 Task: Buy 5 Dosimeters from Measuring & Testing section under best seller category for shipping address: Fernando Perez, 1393 Camden Street, Reno, Nevada 89501, Cell Number 7752551231. Pay from credit card ending with 6759, CVV 506
Action: Mouse moved to (412, 446)
Screenshot: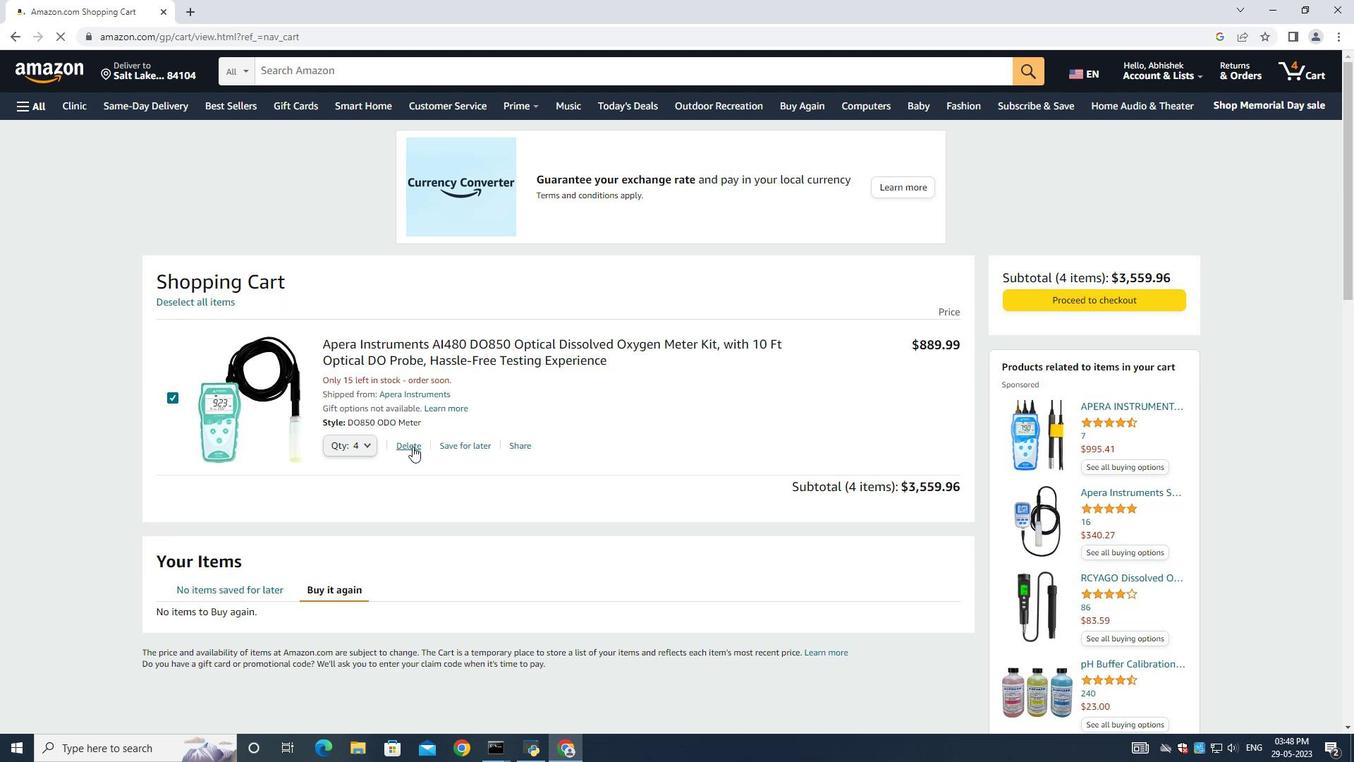 
Action: Mouse pressed left at (412, 446)
Screenshot: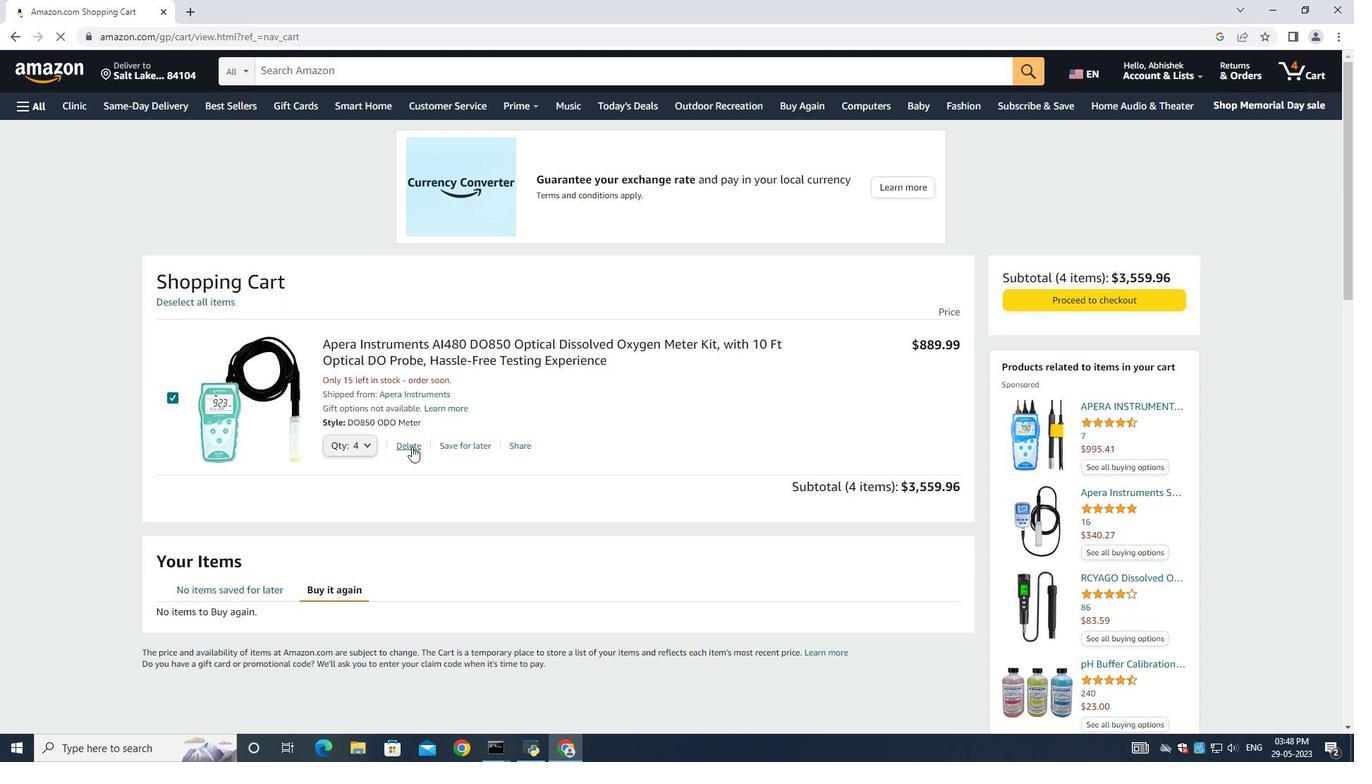 
Action: Mouse moved to (14, 100)
Screenshot: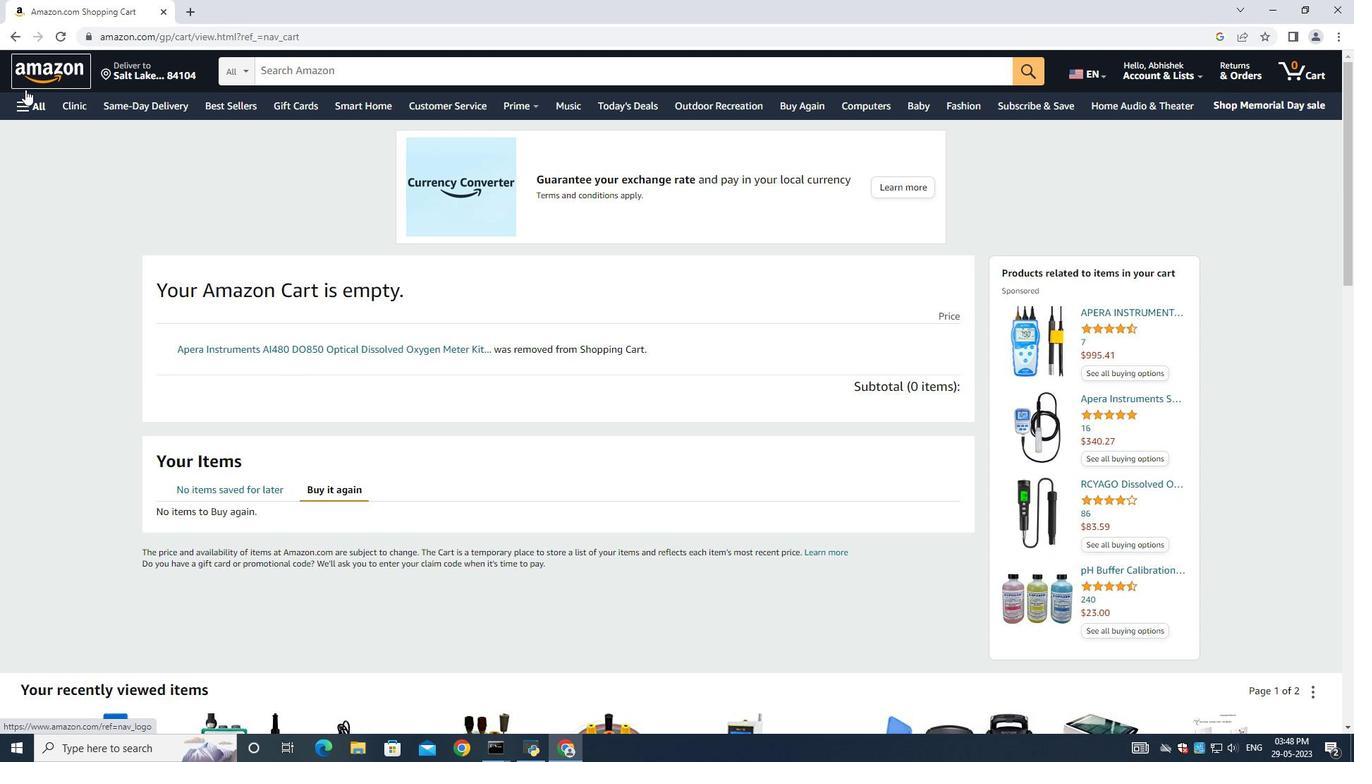 
Action: Mouse pressed left at (14, 100)
Screenshot: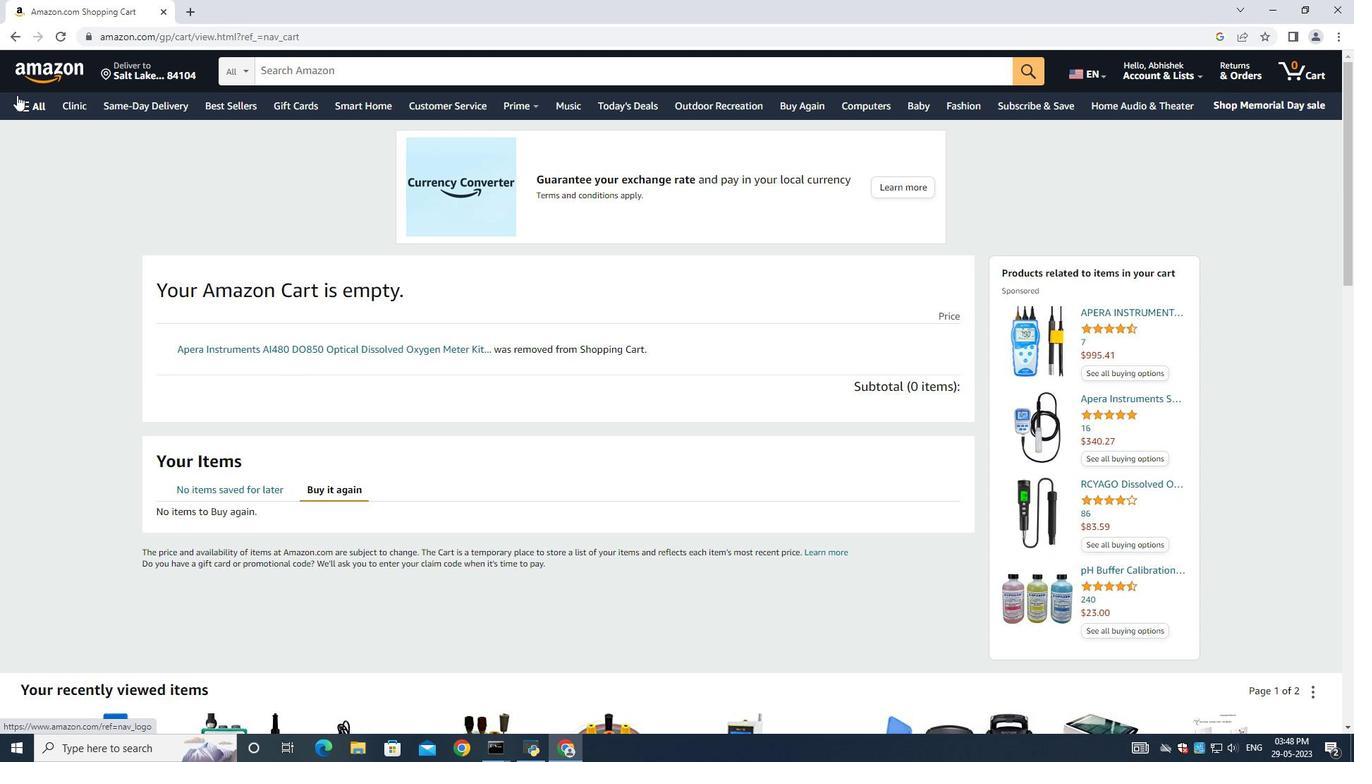 
Action: Mouse moved to (57, 130)
Screenshot: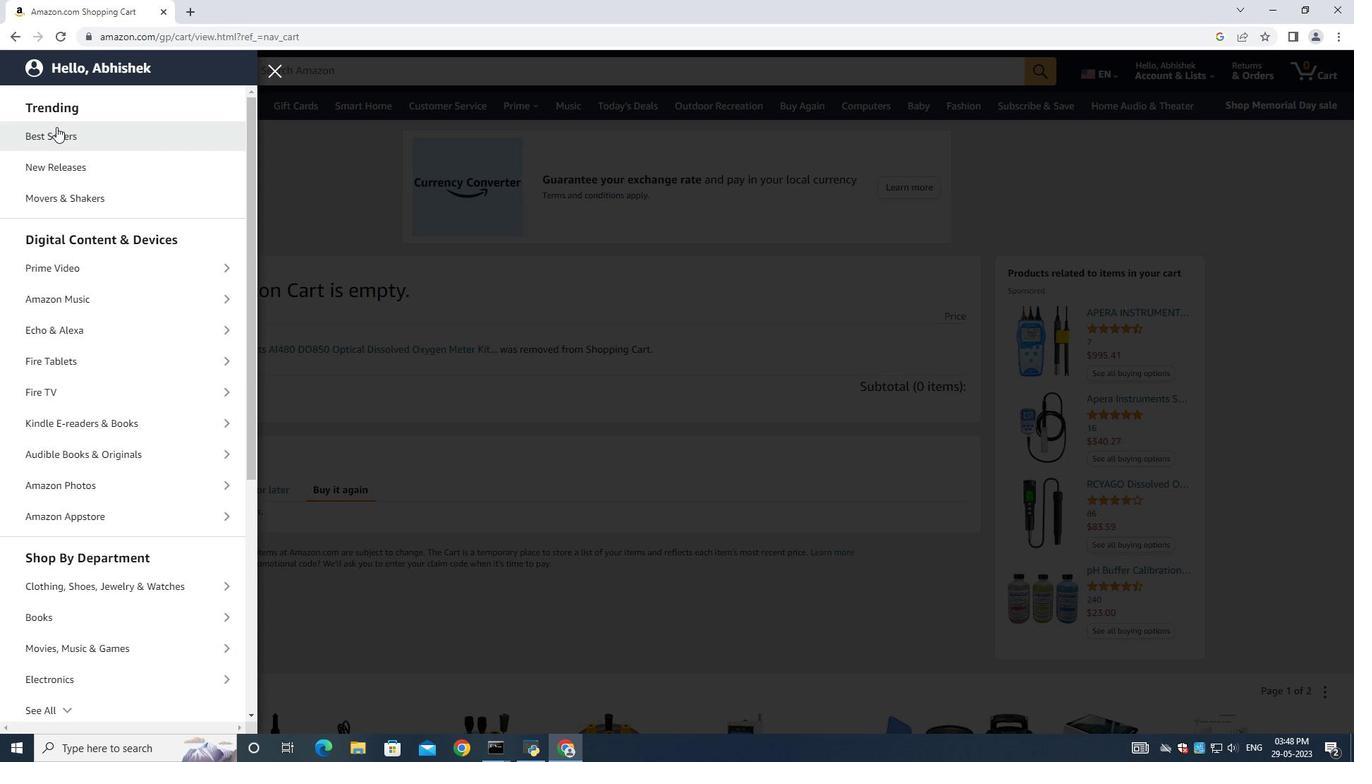 
Action: Mouse pressed left at (57, 130)
Screenshot: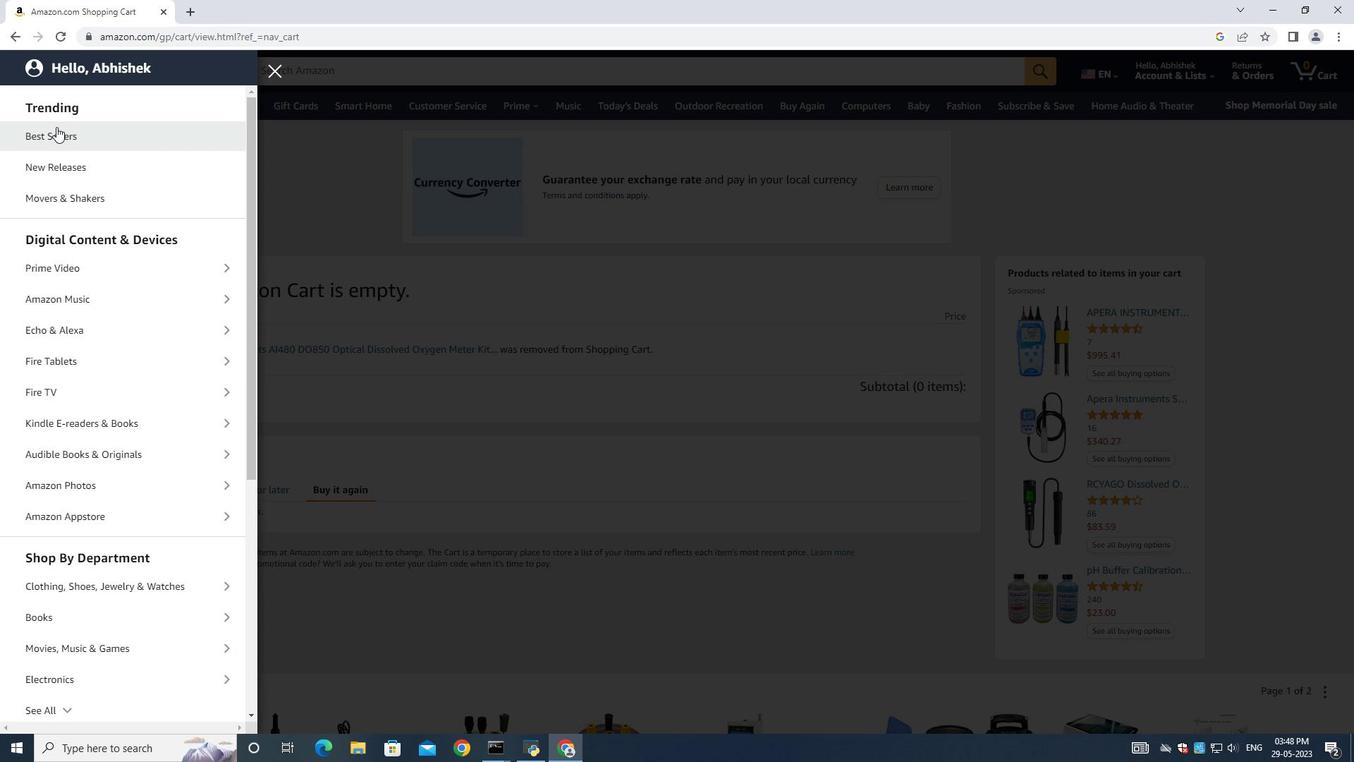 
Action: Mouse moved to (284, 79)
Screenshot: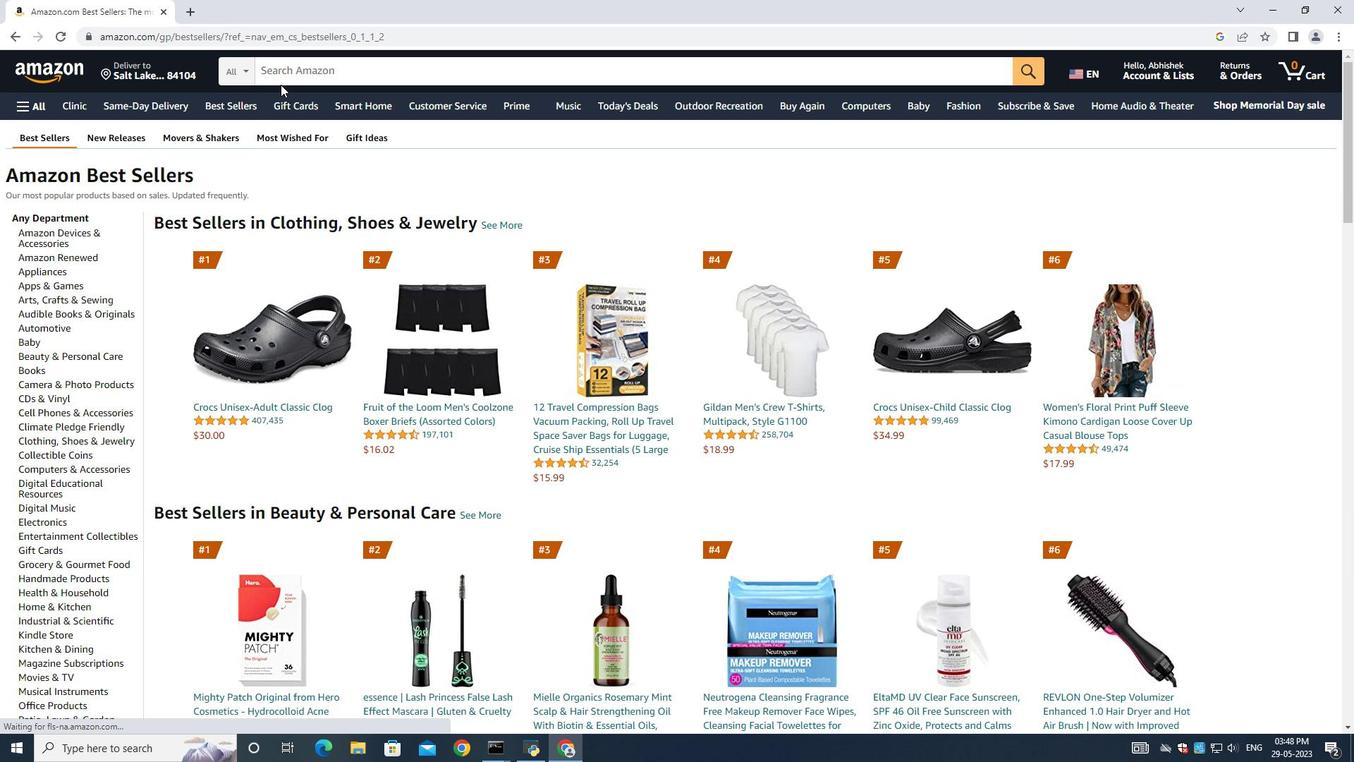 
Action: Mouse pressed left at (284, 79)
Screenshot: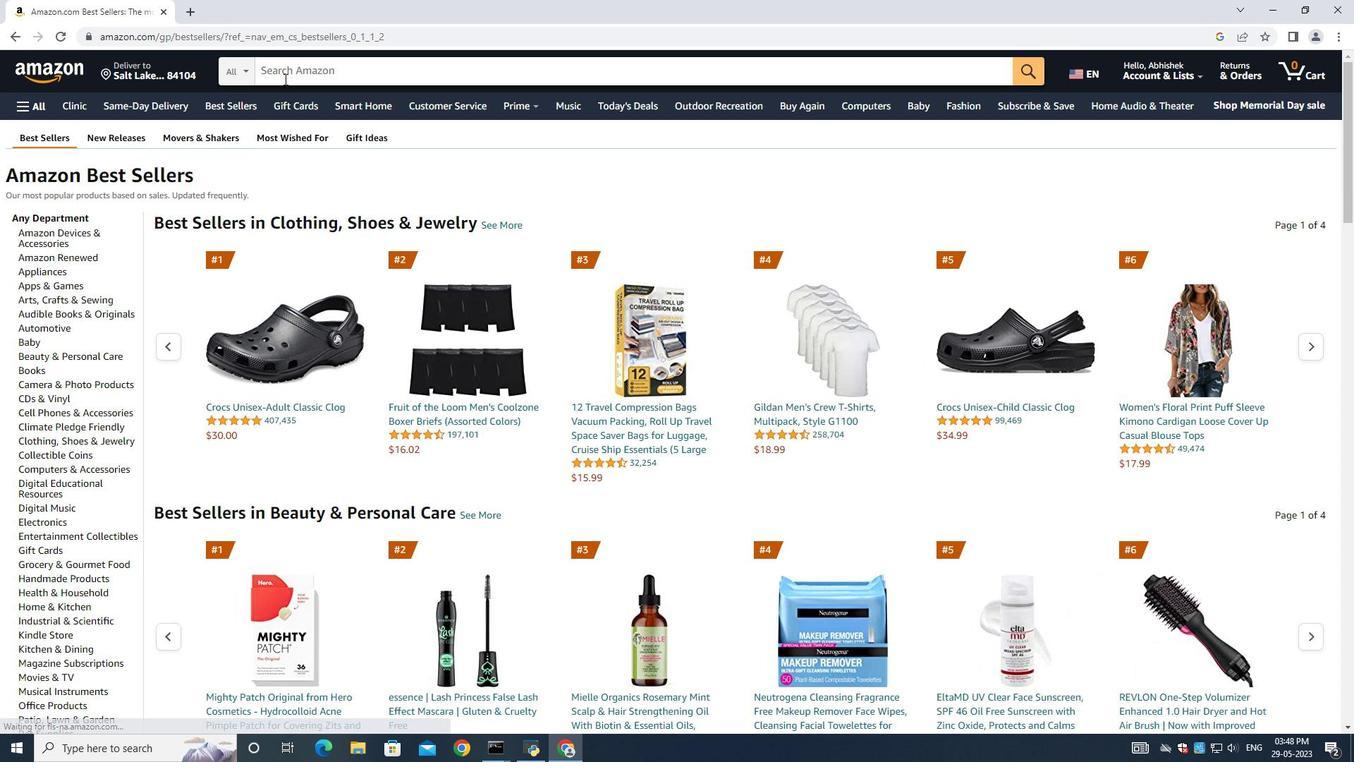 
Action: Key pressed <Key.shift><Key.shift><Key.shift><Key.shift><Key.shift><Key.shift><Key.shift><Key.shift><Key.shift><Key.shift><Key.shift><Key.shift><Key.shift><Key.shift><Key.shift><Key.shift><Key.shift><Key.shift><Key.shift><Key.shift><Key.shift><Key.shift><Key.shift><Key.shift><Key.shift><Key.shift><Key.shift><Key.shift><Key.shift><Key.shift><Key.shift><Key.shift><Key.shift><Key.shift><Key.shift><Key.shift><Key.shift><Key.shift><Key.shift><Key.shift><Key.shift><Key.shift><Key.shift><Key.shift><Key.shift><Key.shift><Key.shift><Key.shift><Key.shift><Key.shift><Key.shift><Key.shift><Key.shift><Key.shift><Key.shift><Key.shift><Key.shift><Key.shift><Key.shift><Key.shift><Key.shift><Key.shift><Key.shift><Key.shift><Key.shift><Key.shift><Key.shift><Key.shift><Key.shift><Key.shift><Key.shift><Key.shift><Key.shift><Key.shift><Key.shift><Key.shift><Key.shift><Key.shift><Key.shift><Key.shift><Key.shift><Key.shift><Key.shift><Key.shift><Key.shift><Key.shift><Key.shift><Key.shift><Key.shift><Key.shift><Key.shift><Key.shift><Key.shift><Key.shift><Key.shift><Key.shift><Key.shift><Key.shift><Key.shift><Key.shift><Key.shift><Key.shift><Key.shift><Key.shift><Key.shift><Key.shift><Key.shift><Key.shift><Key.shift><Key.shift><Key.shift><Key.shift><Key.shift><Key.shift><Key.shift><Key.shift><Key.shift><Key.shift><Key.shift><Key.shift><Key.shift><Key.shift><Key.shift><Key.shift><Key.shift><Key.shift><Key.shift><Key.shift><Key.shift><Key.shift><Key.shift><Key.shift><Key.shift><Key.shift><Key.shift><Key.shift><Key.shift><Key.shift><Key.shift><Key.shift><Key.shift><Key.shift><Key.shift><Key.shift><Key.shift><Key.shift><Key.shift><Key.shift><Key.shift><Key.shift><Key.shift><Key.shift><Key.shift><Key.shift><Key.shift><Key.shift><Key.shift><Key.shift><Key.shift><Key.shift><Key.shift><Key.shift><Key.shift><Key.shift><Key.shift><Key.shift><Key.shift><Key.shift><Key.shift><Key.shift><Key.shift><Key.shift><Key.shift><Key.shift><Key.shift><Key.shift><Key.shift><Key.shift><Key.shift><Key.shift><Key.shift><Key.shift><Key.shift><Key.shift><Key.shift><Key.shift><Key.shift><Key.shift><Key.shift><Key.shift><Key.shift><Key.shift><Key.shift><Key.shift><Key.shift><Key.shift><Key.shift><Key.shift><Key.shift><Key.shift><Key.shift><Key.shift><Key.shift><Key.shift><Key.shift><Key.shift><Key.shift><Key.shift><Key.shift><Key.shift><Key.shift><Key.shift><Key.shift><Key.shift><Key.shift><Key.shift><Key.shift><Key.shift><Key.shift><Key.shift><Key.shift><Key.shift><Key.shift><Key.shift><Key.shift><Key.shift><Key.shift><Key.shift><Key.shift><Key.shift><Key.shift><Key.shift><Key.shift><Key.shift><Key.shift><Key.shift><Key.shift><Key.shift><Key.shift><Key.shift><Key.shift><Key.shift><Key.shift><Key.shift><Key.shift><Key.shift><Key.shift><Key.shift><Key.shift><Key.shift><Key.shift><Key.shift><Key.shift><Key.shift><Key.shift><Key.shift><Key.shift><Key.shift><Key.shift><Key.shift><Key.shift><Key.shift><Key.shift><Key.shift><Key.shift><Key.shift><Key.shift><Key.shift><Key.shift><Key.shift><Key.shift><Key.shift><Key.shift><Key.shift><Key.shift><Key.shift><Key.shift><Key.shift><Key.shift><Key.shift><Key.shift><Key.shift><Key.shift><Key.shift><Key.shift><Key.shift><Key.shift><Key.shift><Key.shift><Key.shift><Key.shift><Key.shift><Key.shift><Key.shift><Key.shift><Key.shift><Key.shift><Key.shift><Key.shift><Key.shift><Key.shift><Key.shift><Key.shift><Key.shift><Key.shift>
Screenshot: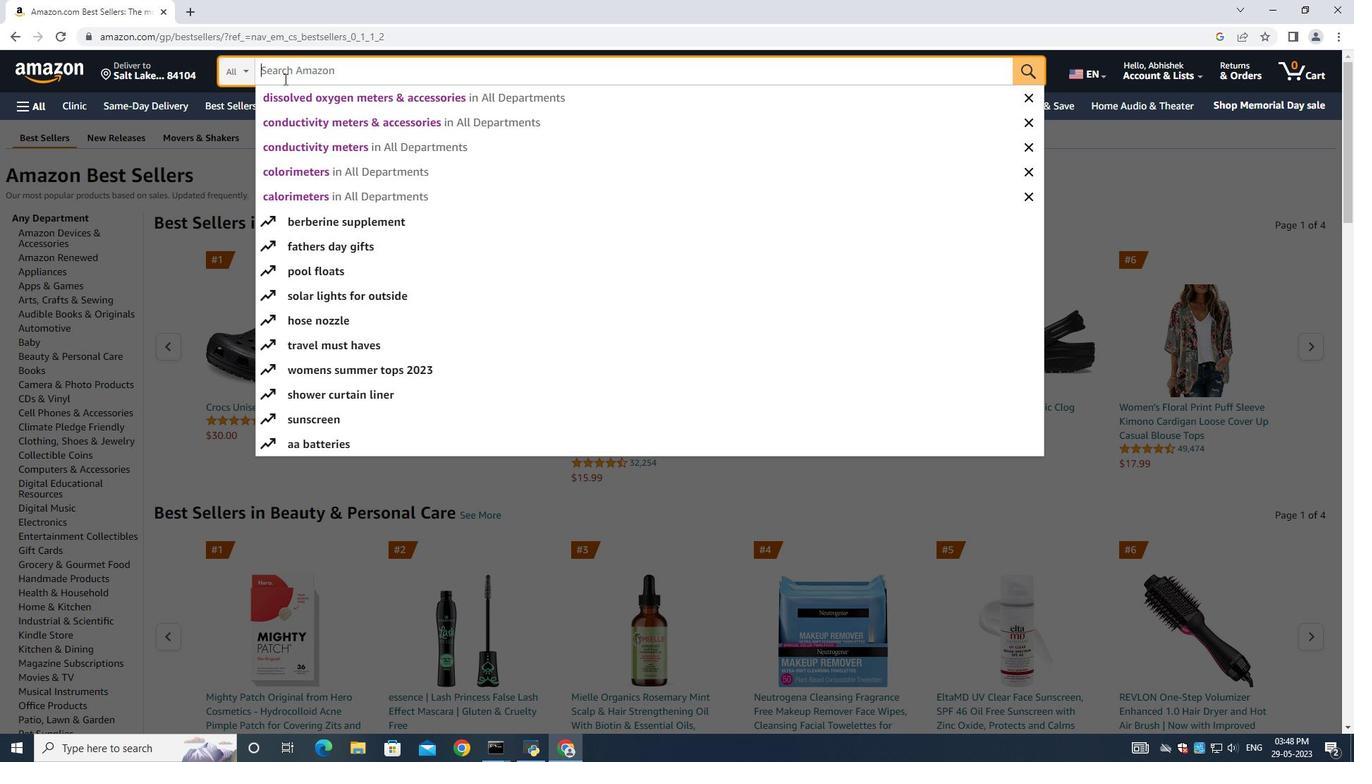
Action: Mouse moved to (306, 100)
Screenshot: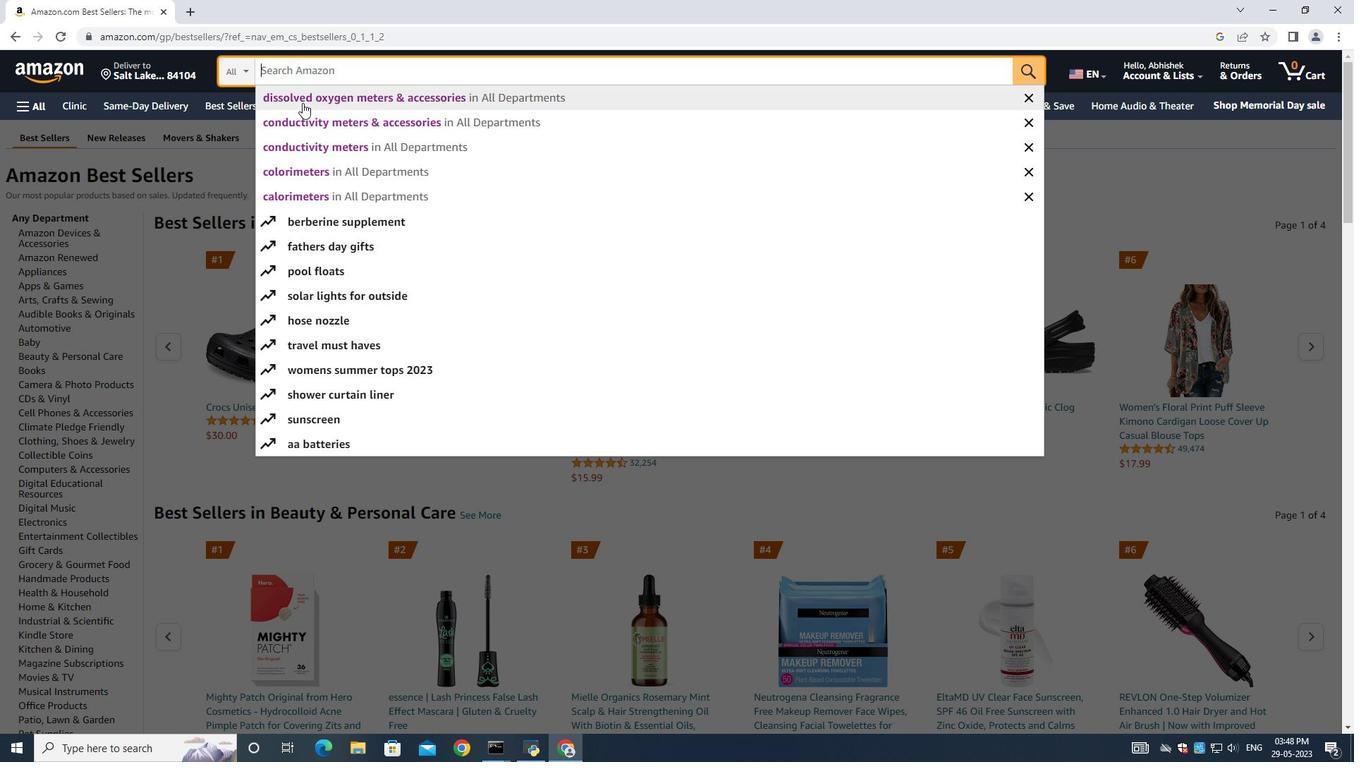 
Action: Key pressed <Key.shift><Key.shift><Key.shift><Key.shift><Key.shift><Key.shift><Key.shift><Key.shift><Key.shift><Key.shift><Key.shift><Key.shift><Key.shift><Key.shift><Key.shift><Key.shift><Key.shift><Key.shift><Key.shift><Key.shift><Key.shift><Key.shift><Key.shift><Key.shift><Key.shift><Key.shift><Key.shift><Key.shift><Key.shift><Key.shift><Key.shift><Key.shift><Key.shift><Key.shift><Key.shift><Key.shift><Key.shift><Key.shift><Key.shift><Key.shift><Key.shift><Key.shift><Key.shift><Key.shift><Key.shift><Key.shift><Key.shift><Key.shift><Key.shift><Key.shift><Key.shift><Key.shift><Key.shift><Key.shift><Key.shift><Key.shift><Key.shift><Key.shift><Key.shift><Key.shift><Key.shift><Key.shift><Key.shift><Key.shift><Key.shift><Key.shift><Key.shift><Key.shift><Key.shift><Key.shift><Key.shift><Key.shift><Key.shift><Key.shift><Key.shift><Key.shift><Key.shift>Dosimr<Key.backspace>eters<Key.space><Key.enter>
Screenshot: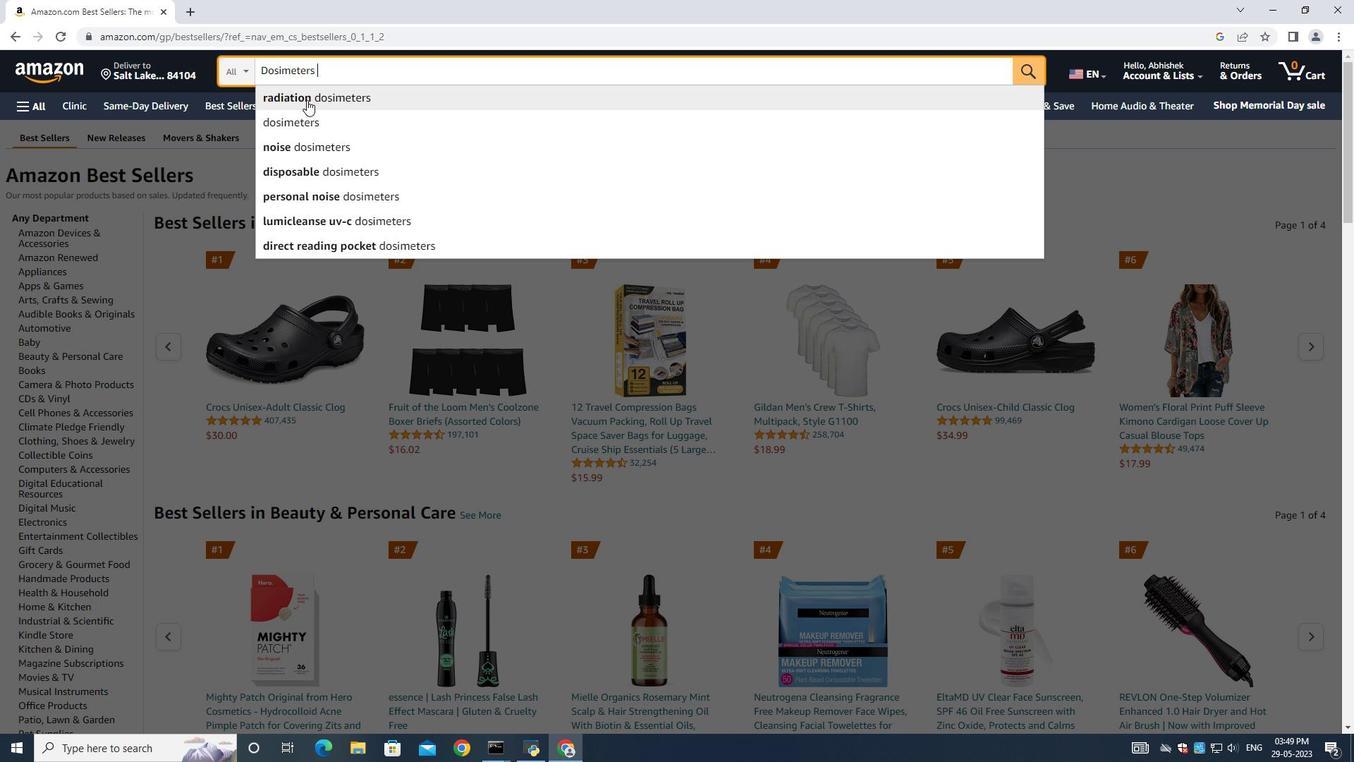 
Action: Mouse moved to (599, 424)
Screenshot: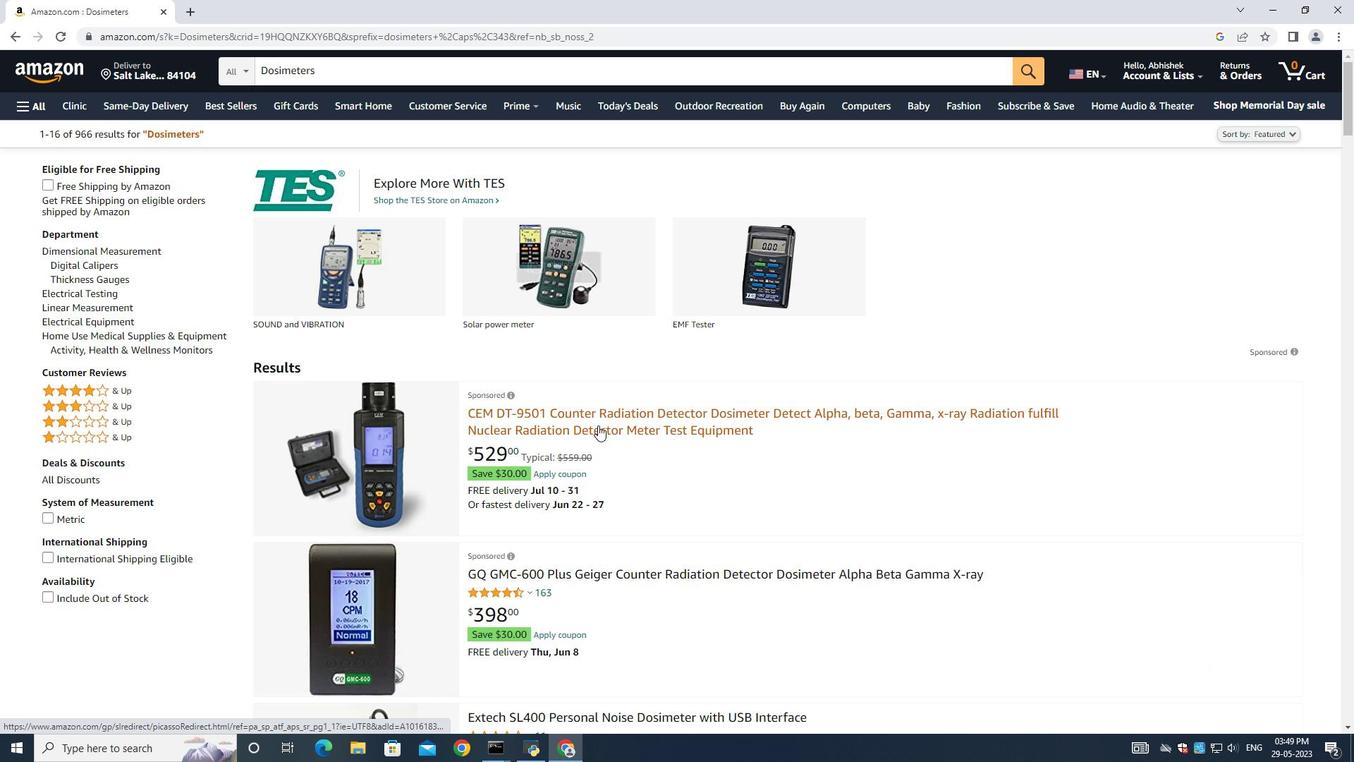 
Action: Mouse scrolled (599, 423) with delta (0, 0)
Screenshot: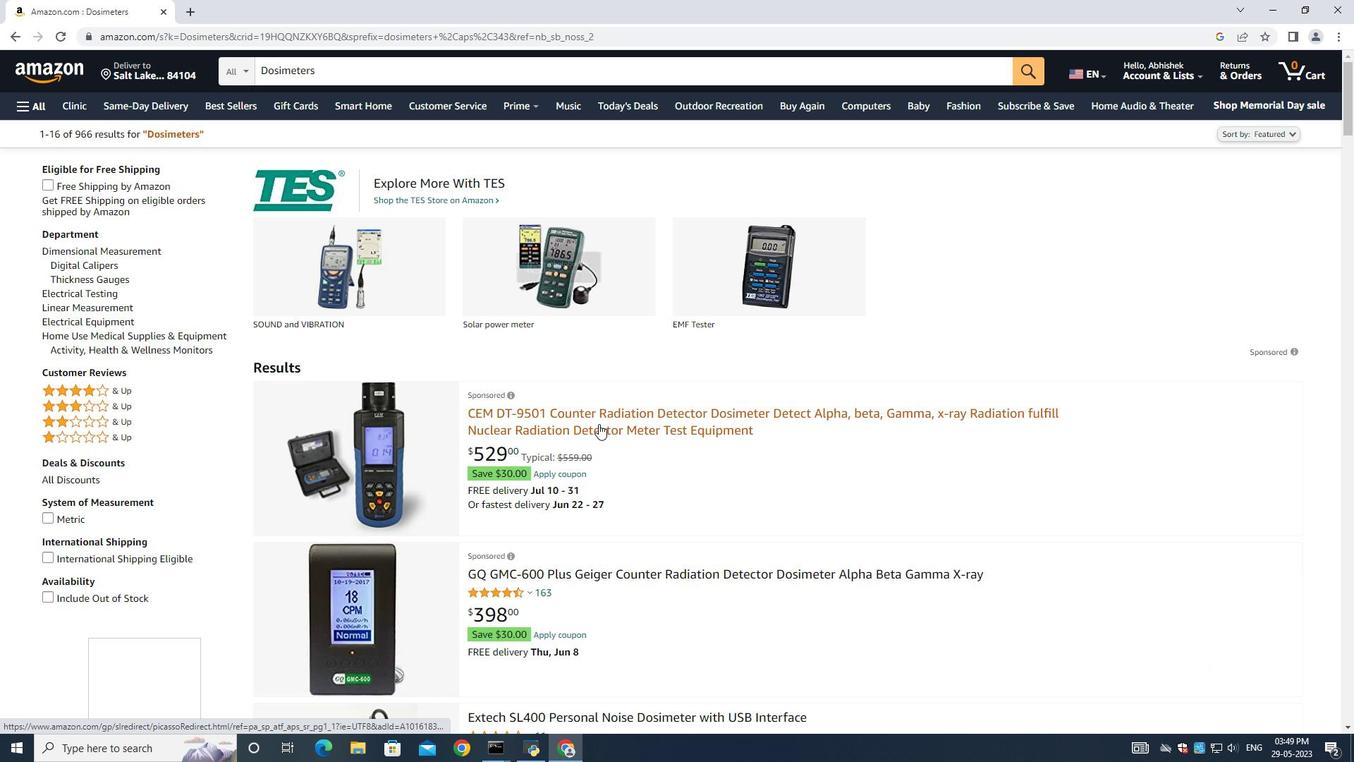 
Action: Mouse scrolled (599, 424) with delta (0, 0)
Screenshot: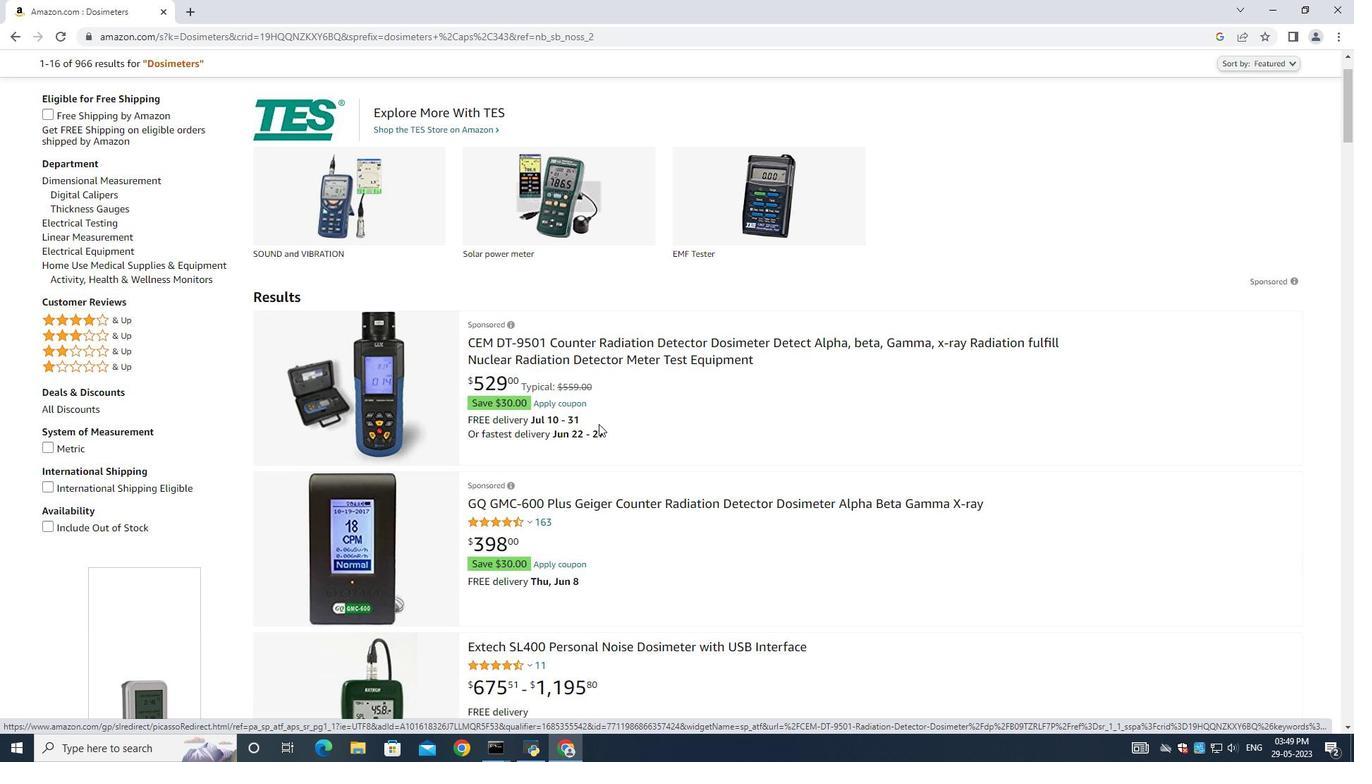 
Action: Mouse moved to (711, 410)
Screenshot: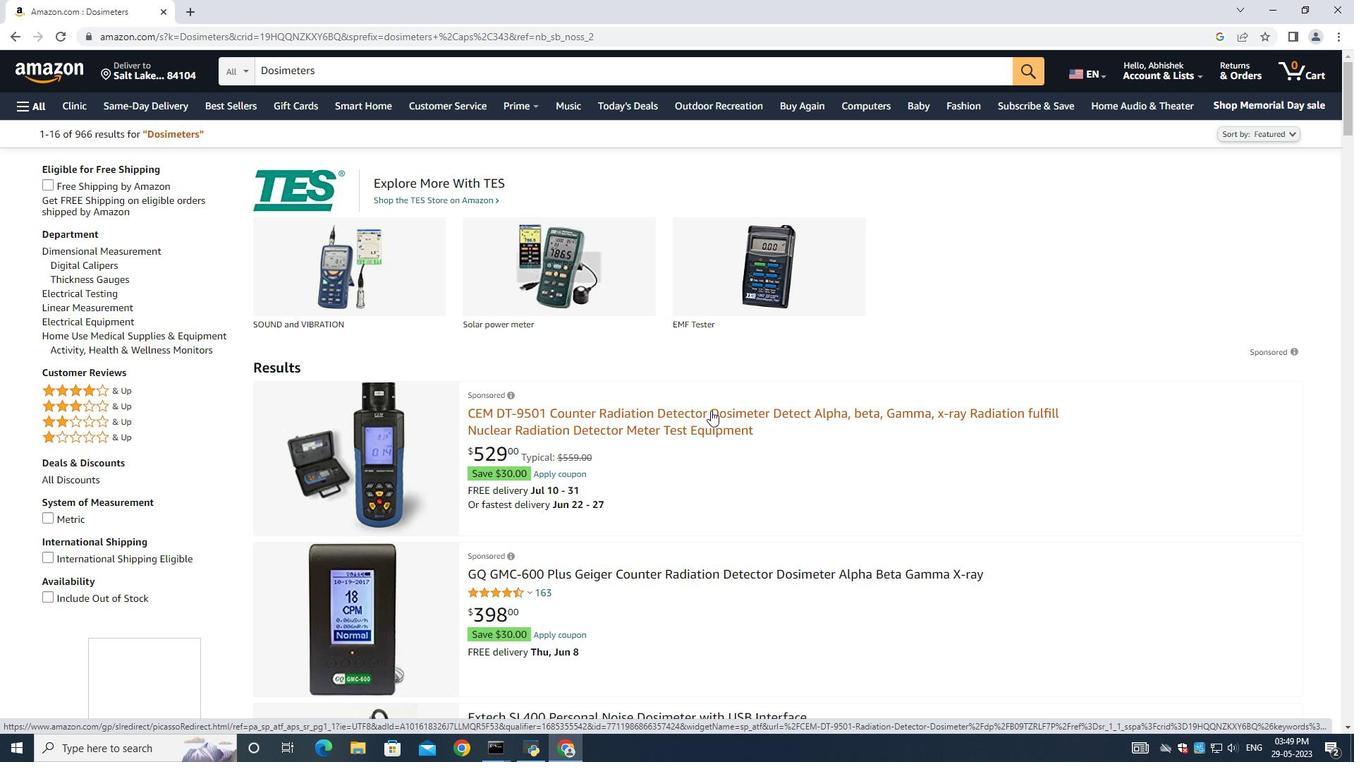 
Action: Mouse pressed left at (711, 410)
Screenshot: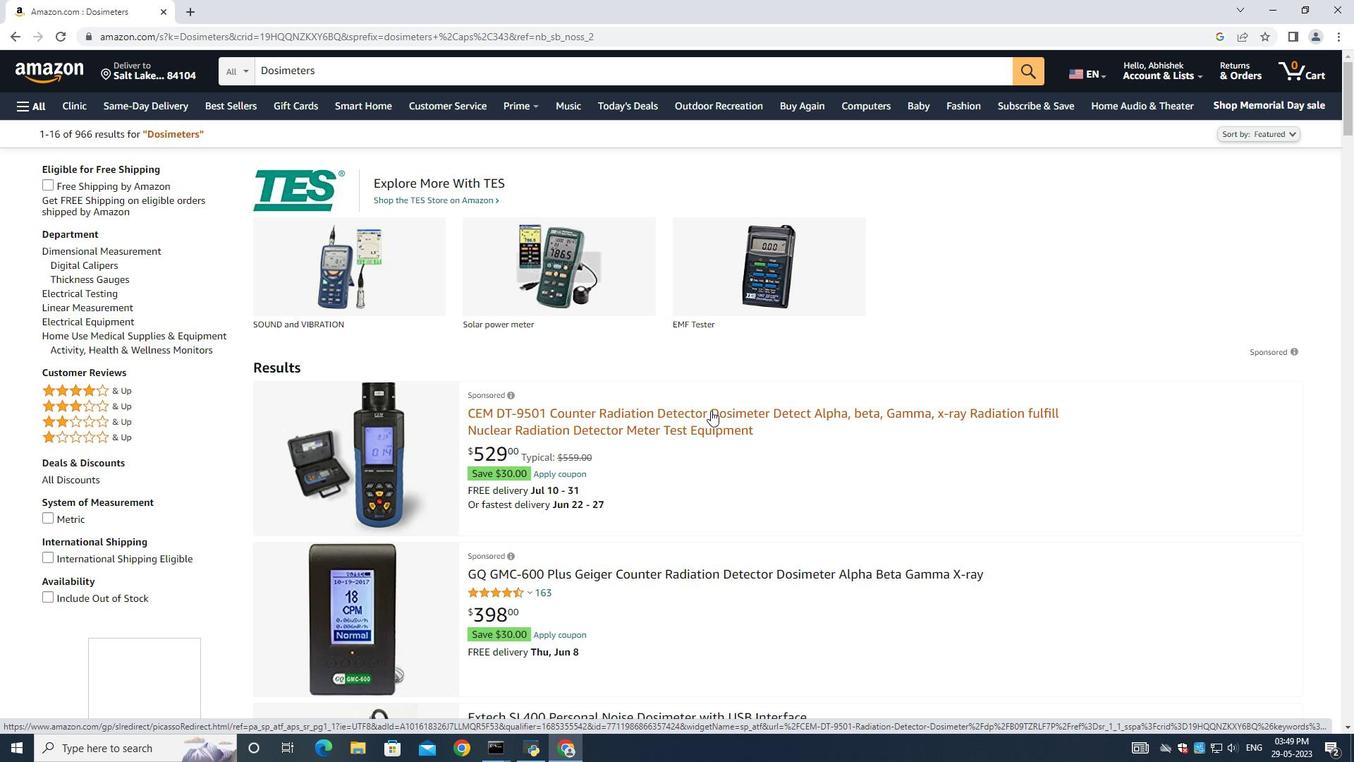 
Action: Mouse moved to (25, 95)
Screenshot: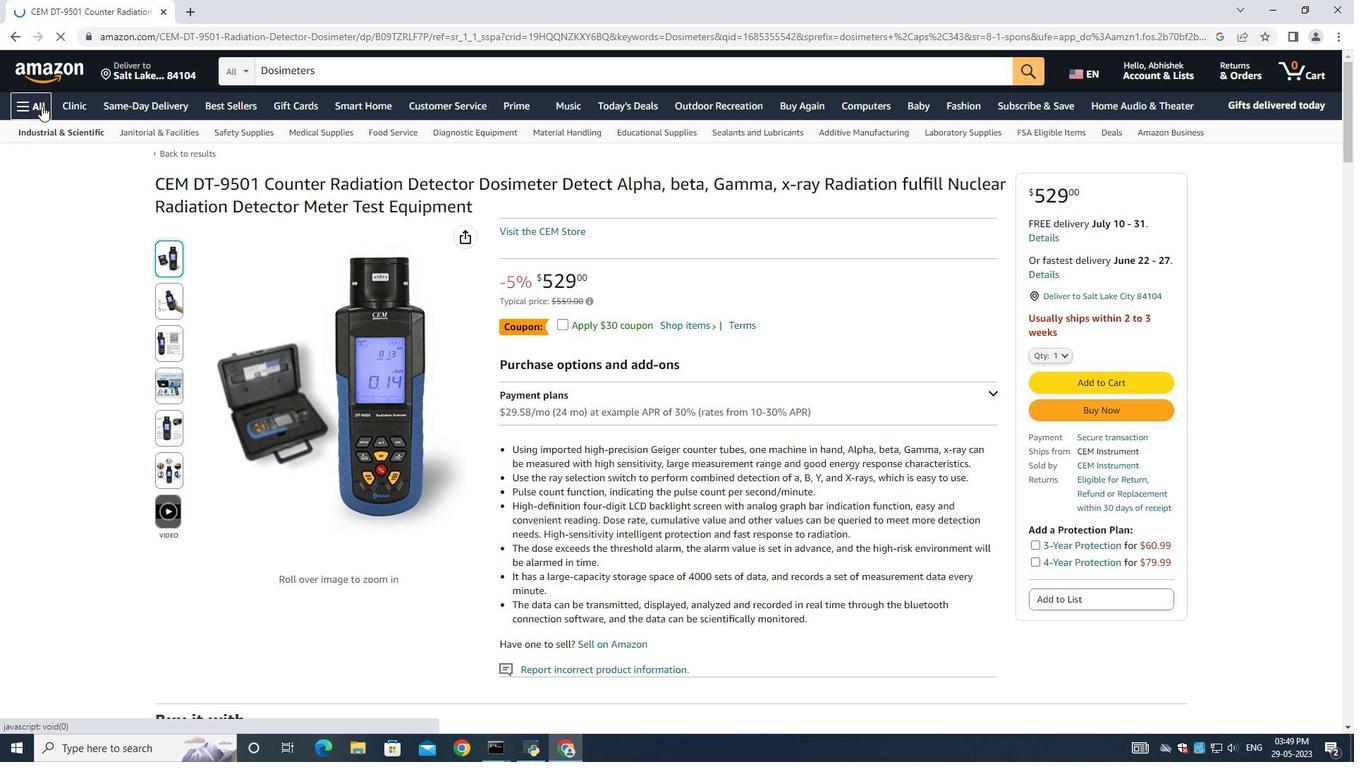
Action: Mouse pressed left at (25, 95)
Screenshot: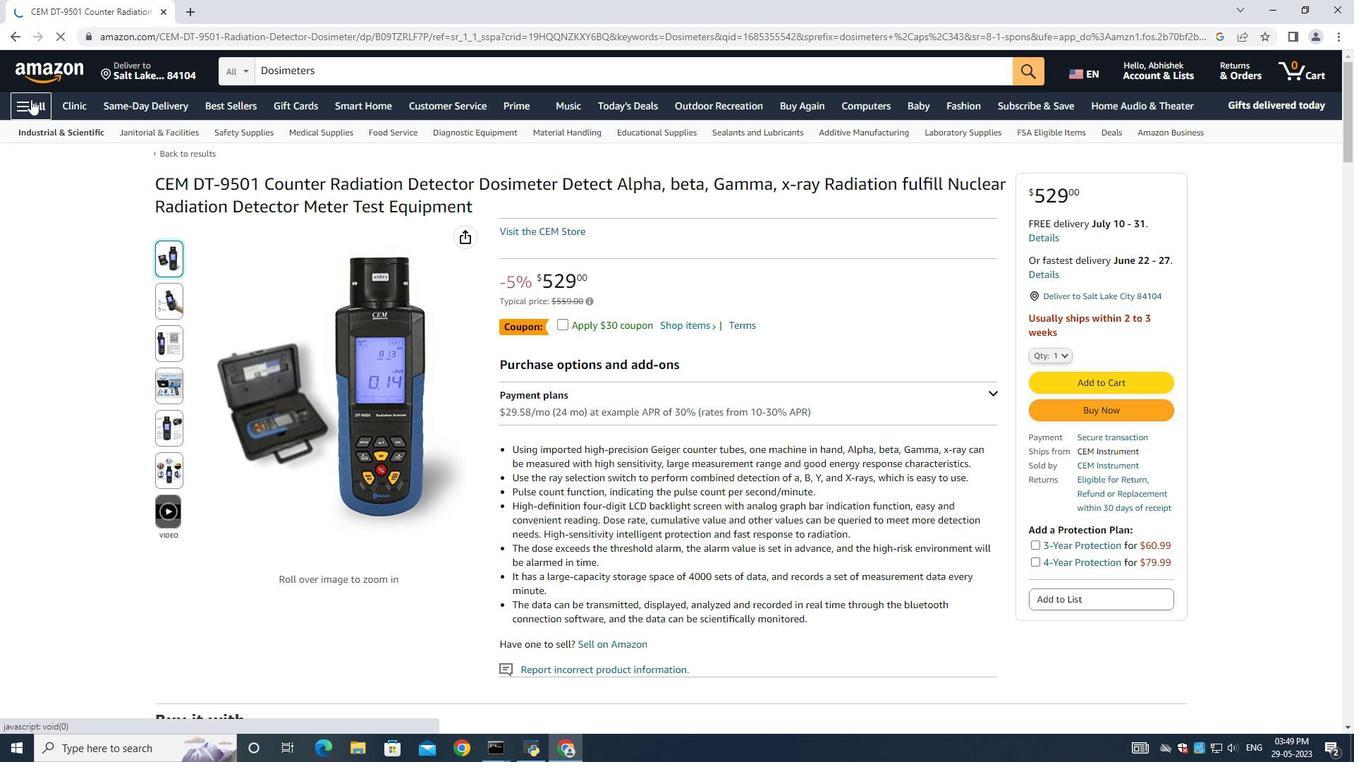 
Action: Mouse moved to (53, 131)
Screenshot: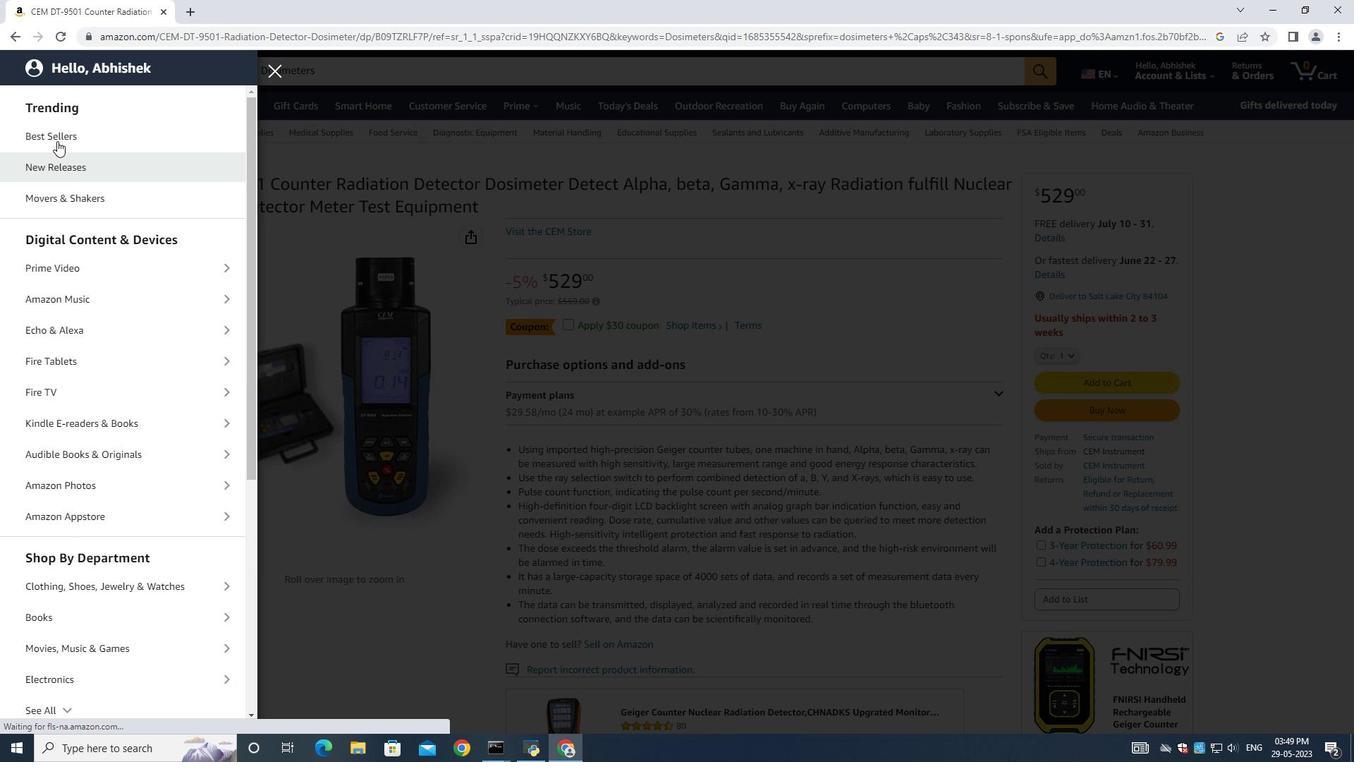 
Action: Mouse pressed left at (53, 131)
Screenshot: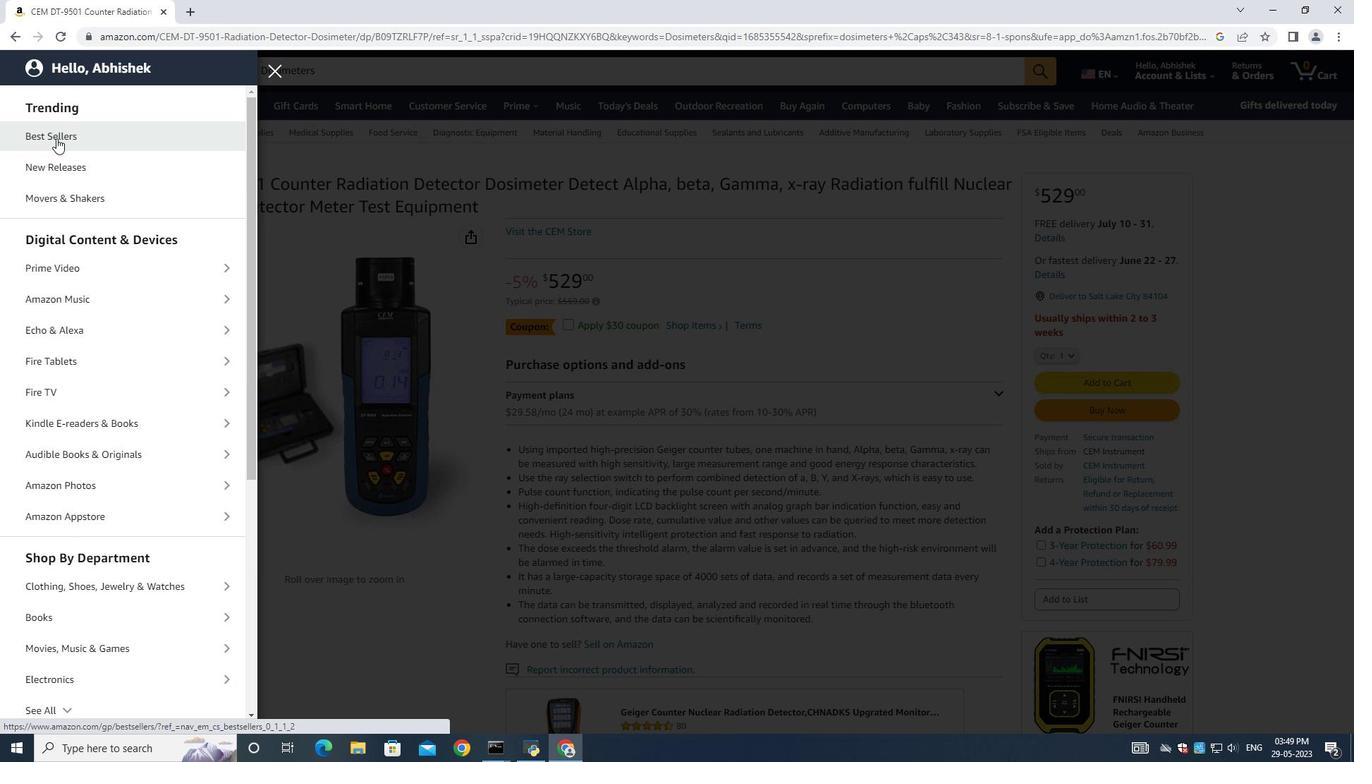 
Action: Mouse moved to (306, 62)
Screenshot: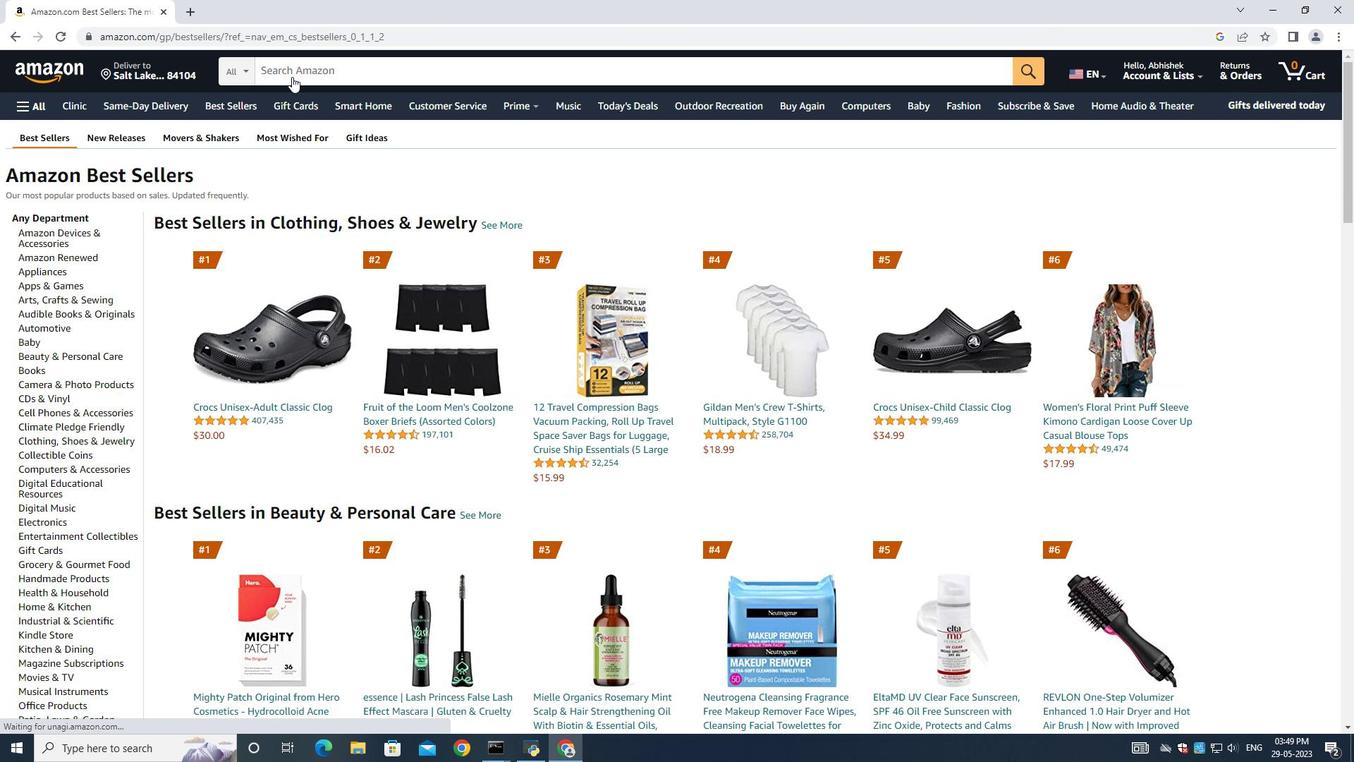 
Action: Mouse pressed left at (306, 62)
Screenshot: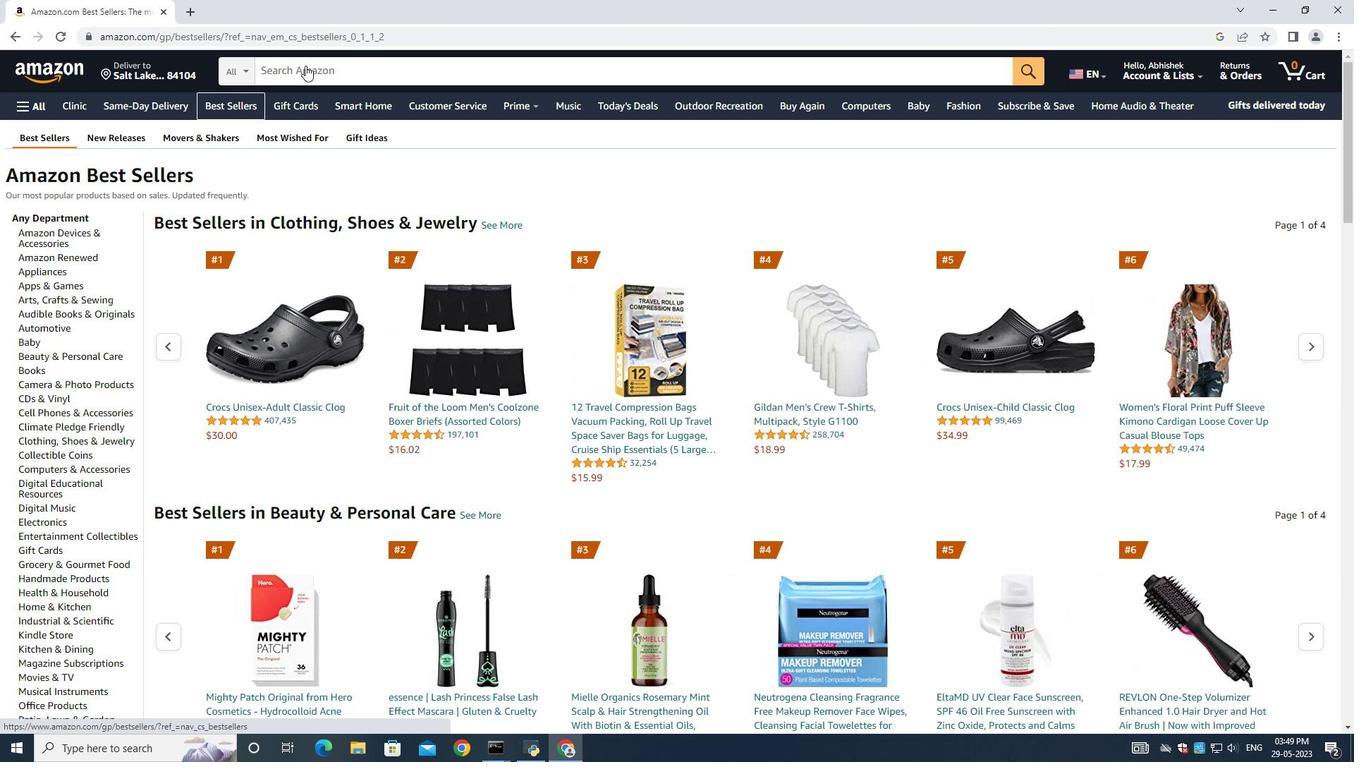 
Action: Key pressed <Key.shift>Dosimeters<Key.enter>
Screenshot: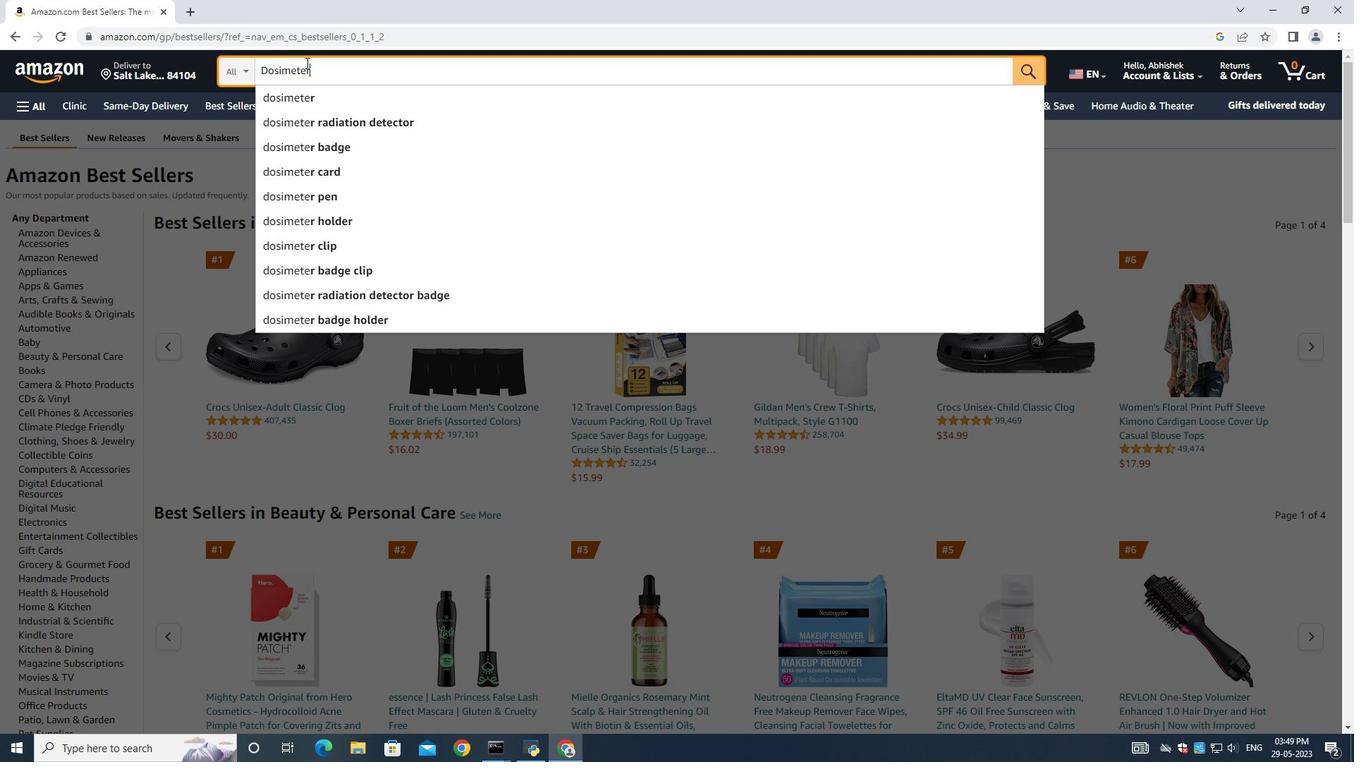 
Action: Mouse moved to (585, 427)
Screenshot: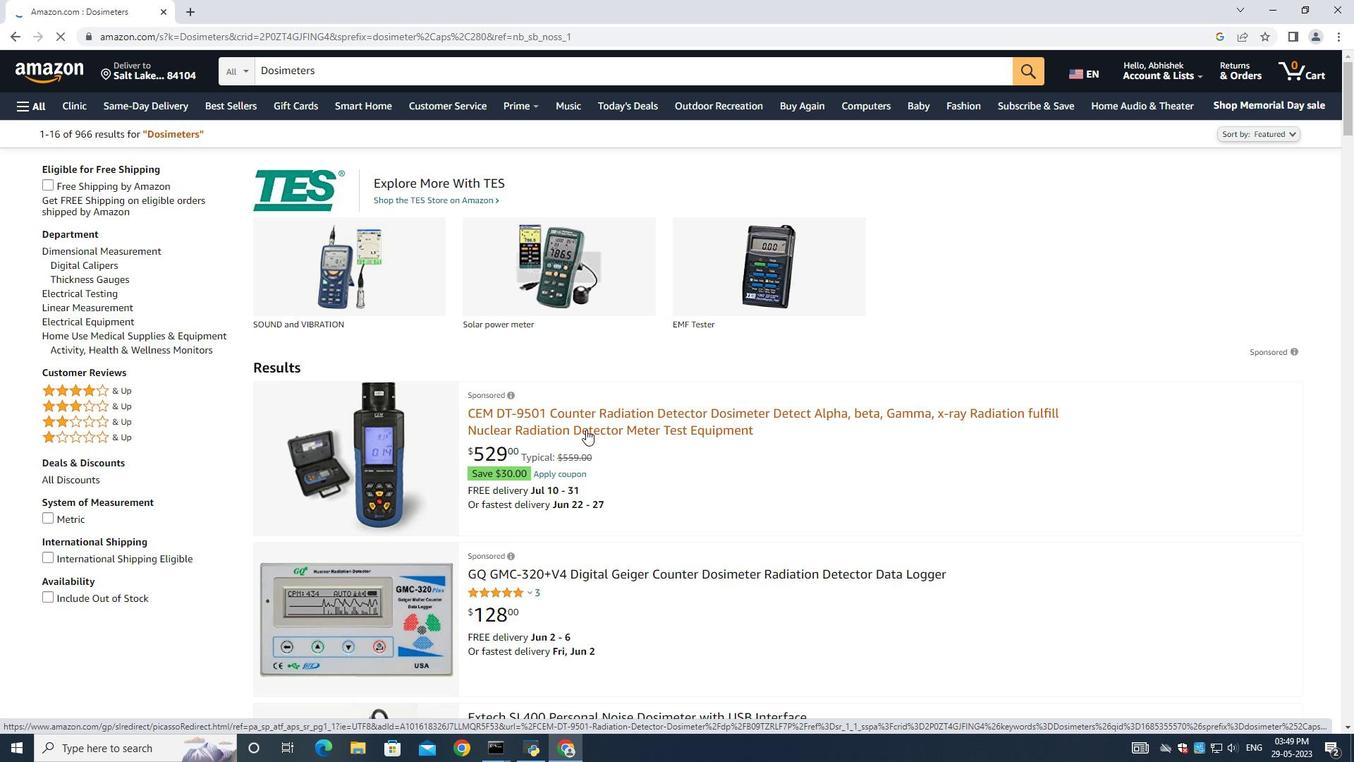 
Action: Mouse pressed left at (585, 427)
Screenshot: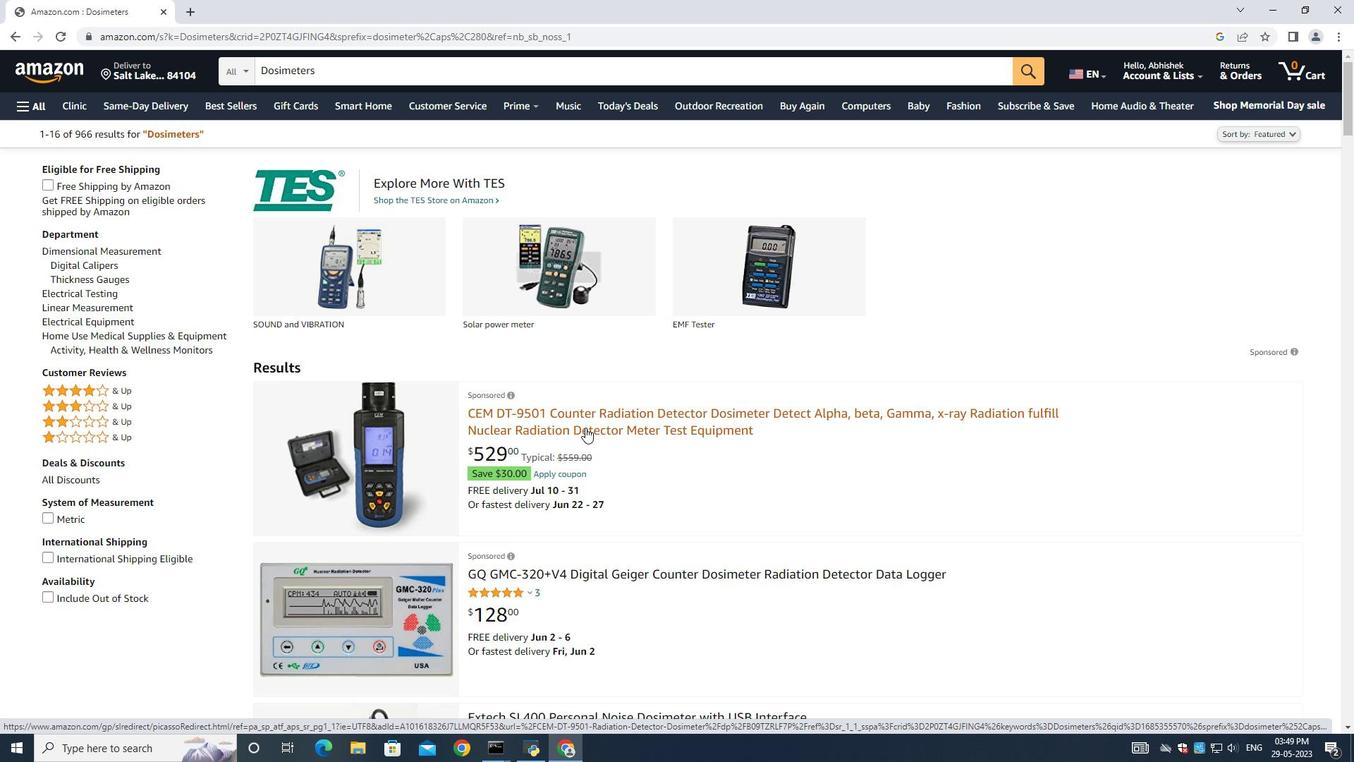 
Action: Mouse moved to (179, 521)
Screenshot: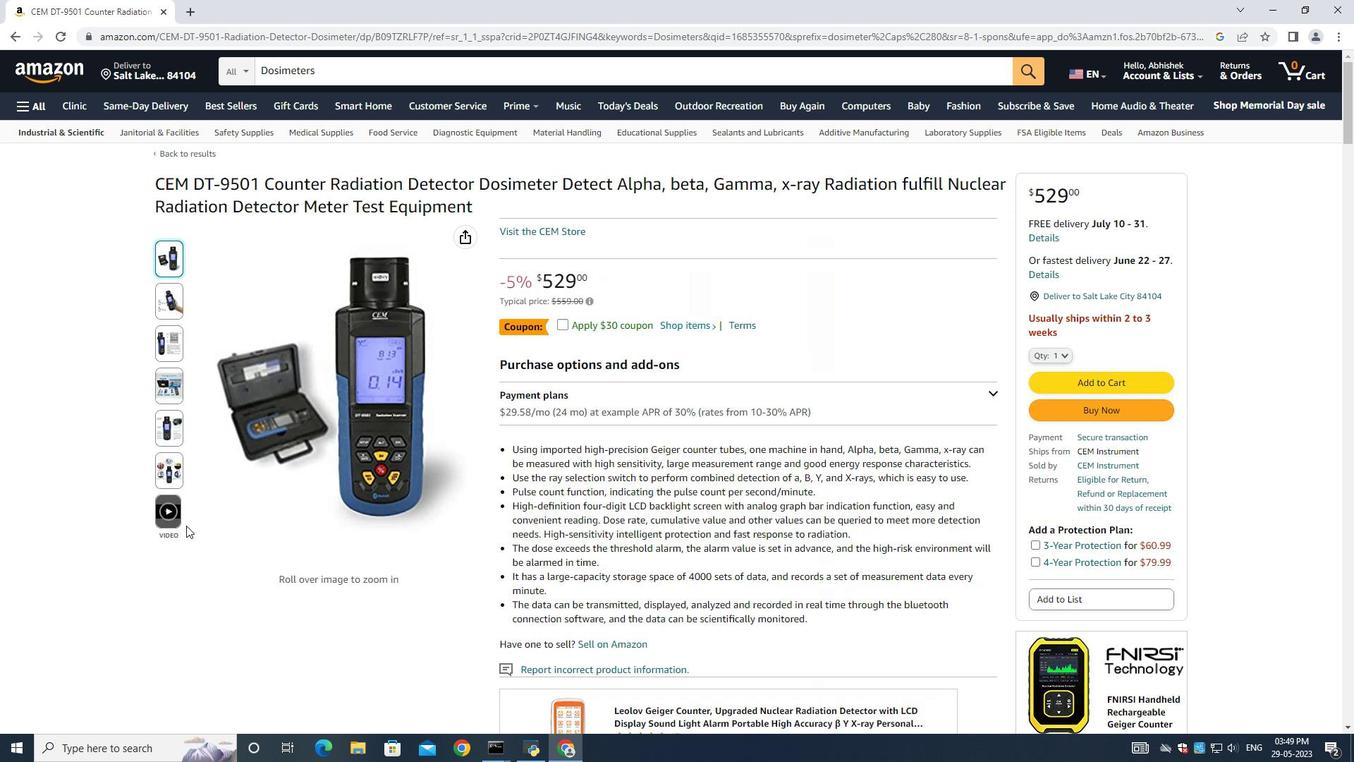 
Action: Mouse pressed left at (179, 521)
Screenshot: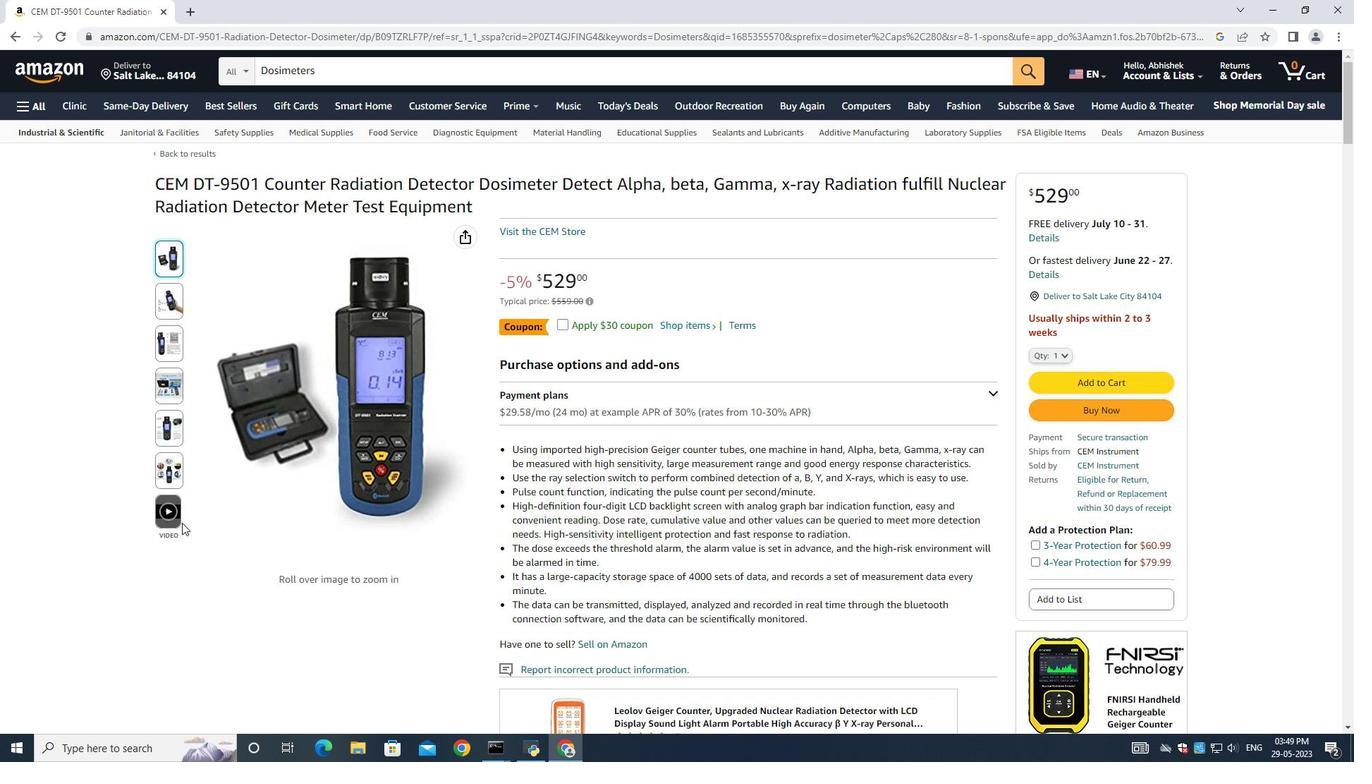 
Action: Mouse moved to (646, 603)
Screenshot: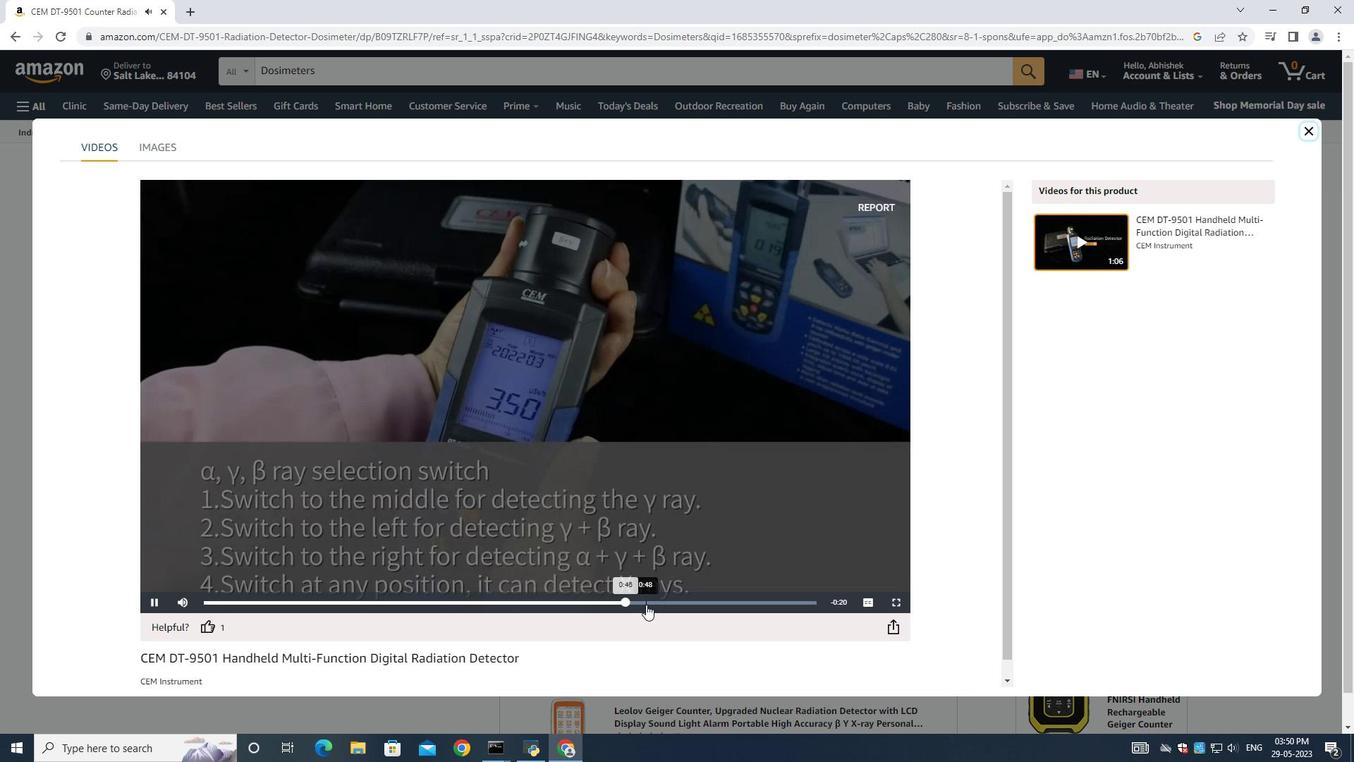 
Action: Mouse pressed left at (646, 603)
Screenshot: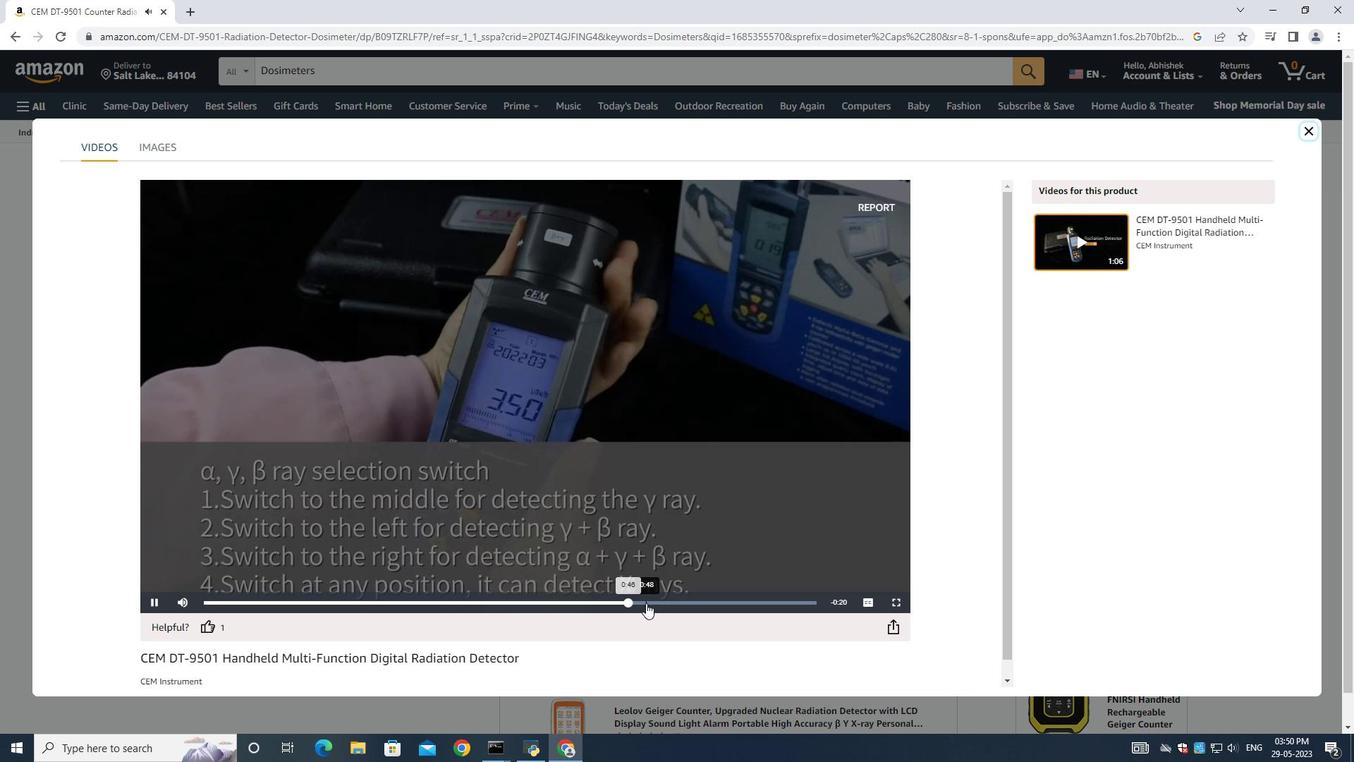 
Action: Mouse moved to (683, 600)
Screenshot: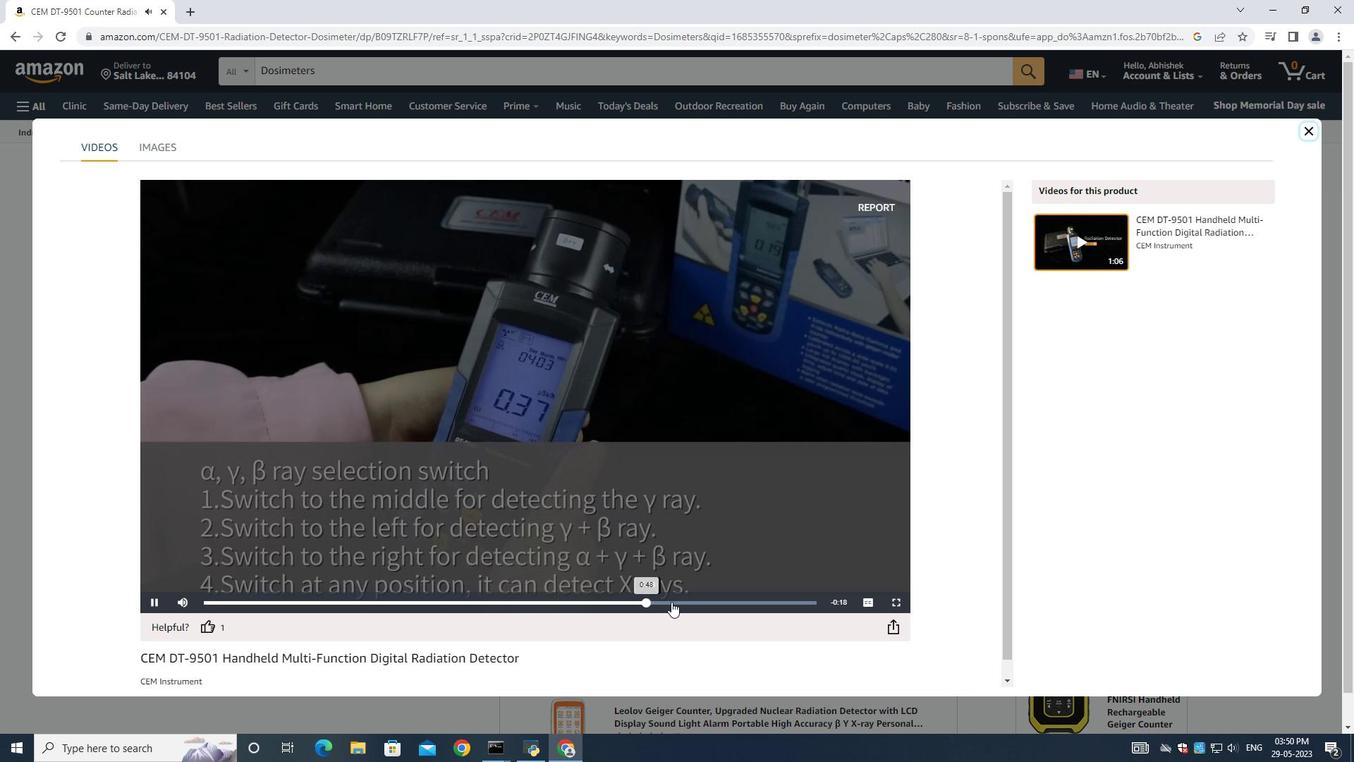 
Action: Mouse pressed left at (683, 600)
Screenshot: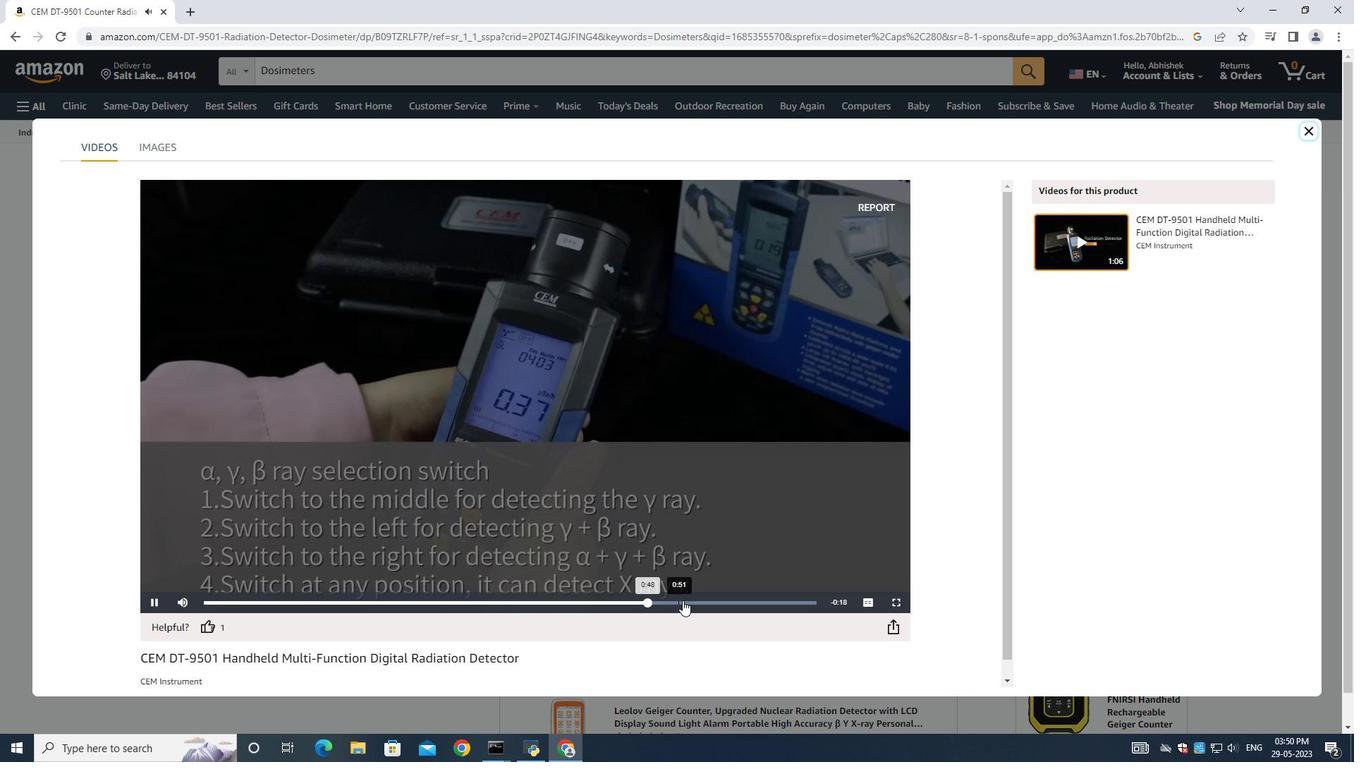 
Action: Mouse moved to (715, 599)
Screenshot: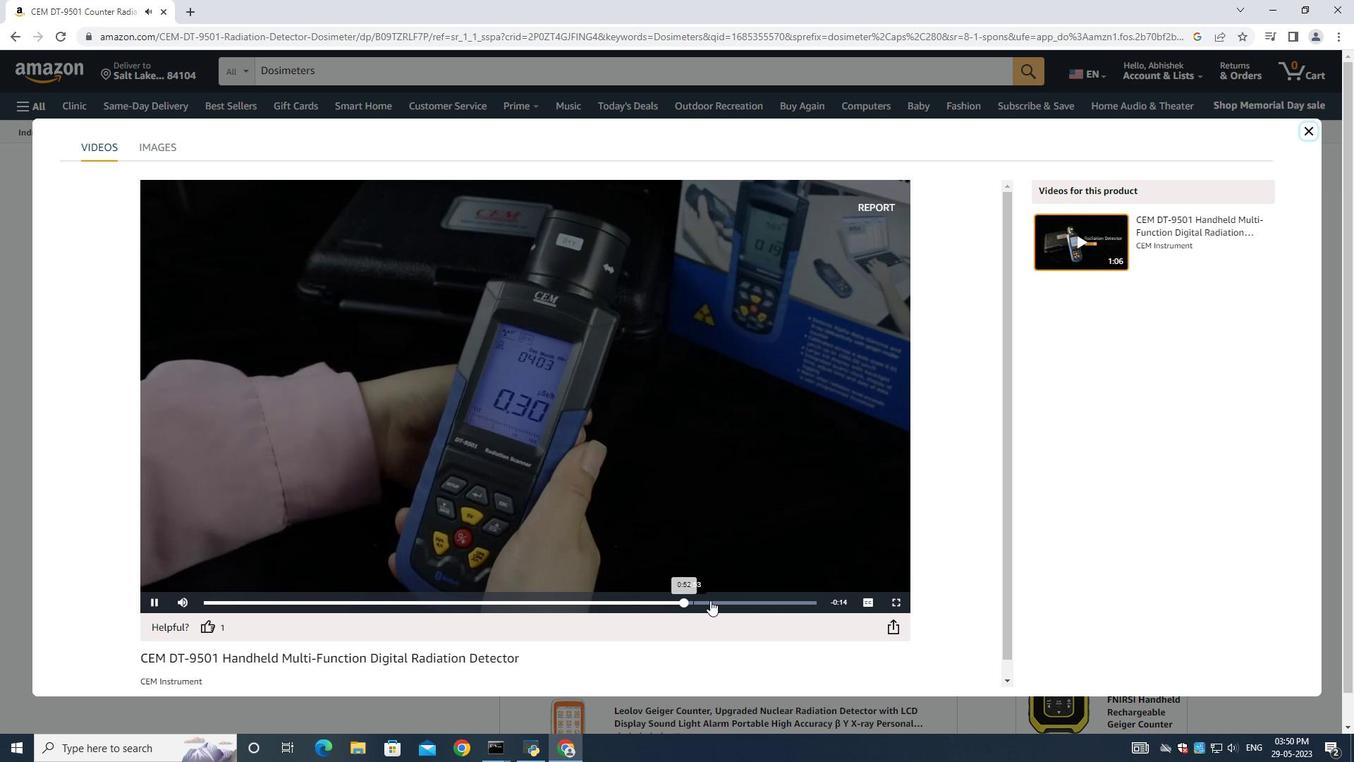 
Action: Mouse pressed left at (715, 599)
Screenshot: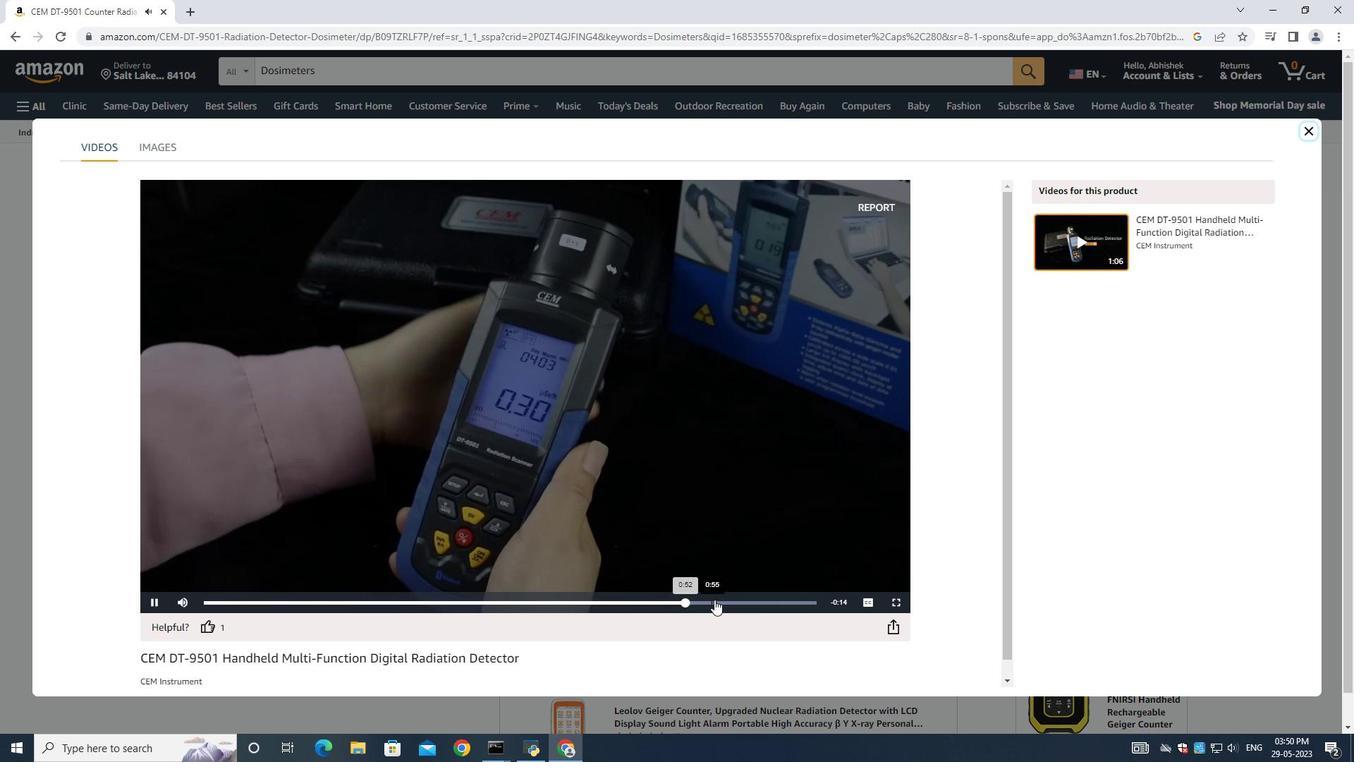 
Action: Mouse moved to (746, 598)
Screenshot: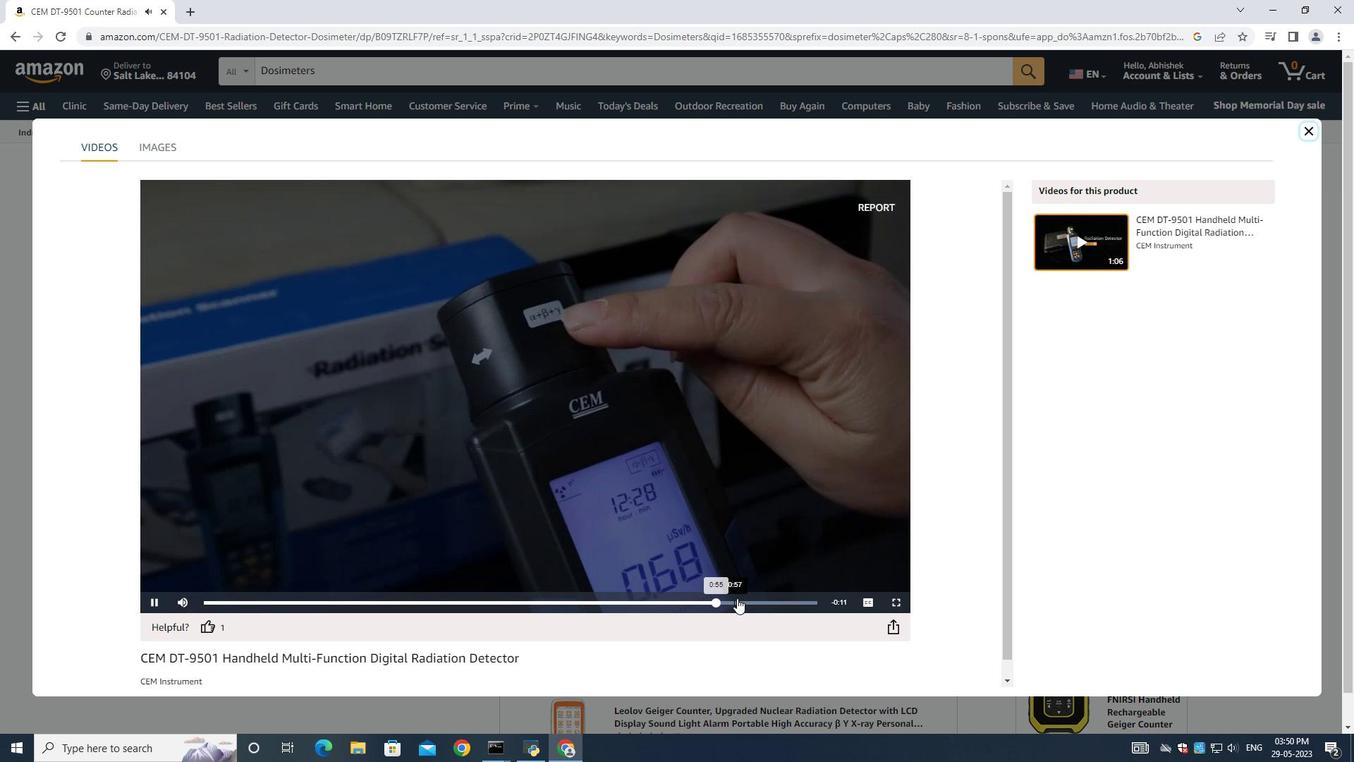 
Action: Mouse pressed left at (746, 598)
Screenshot: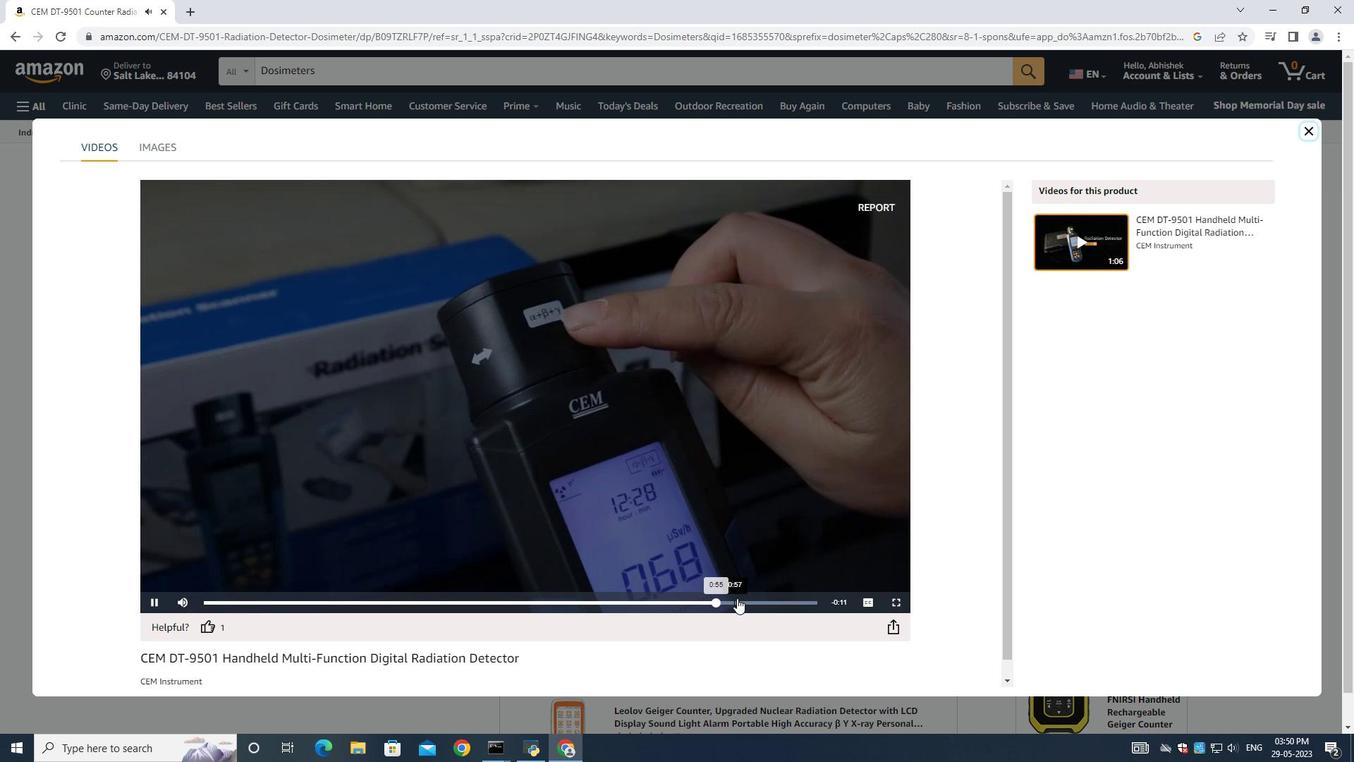 
Action: Mouse moved to (781, 605)
Screenshot: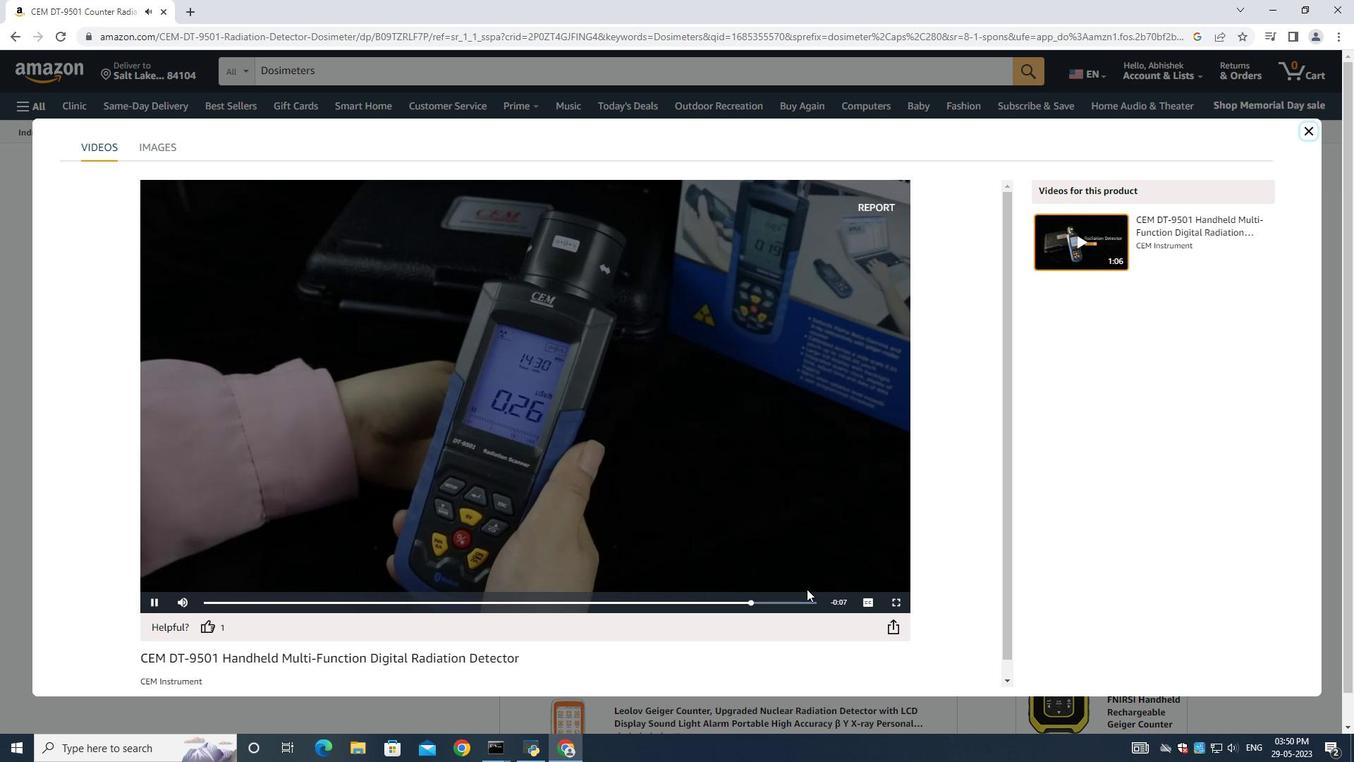 
Action: Mouse pressed left at (808, 589)
Screenshot: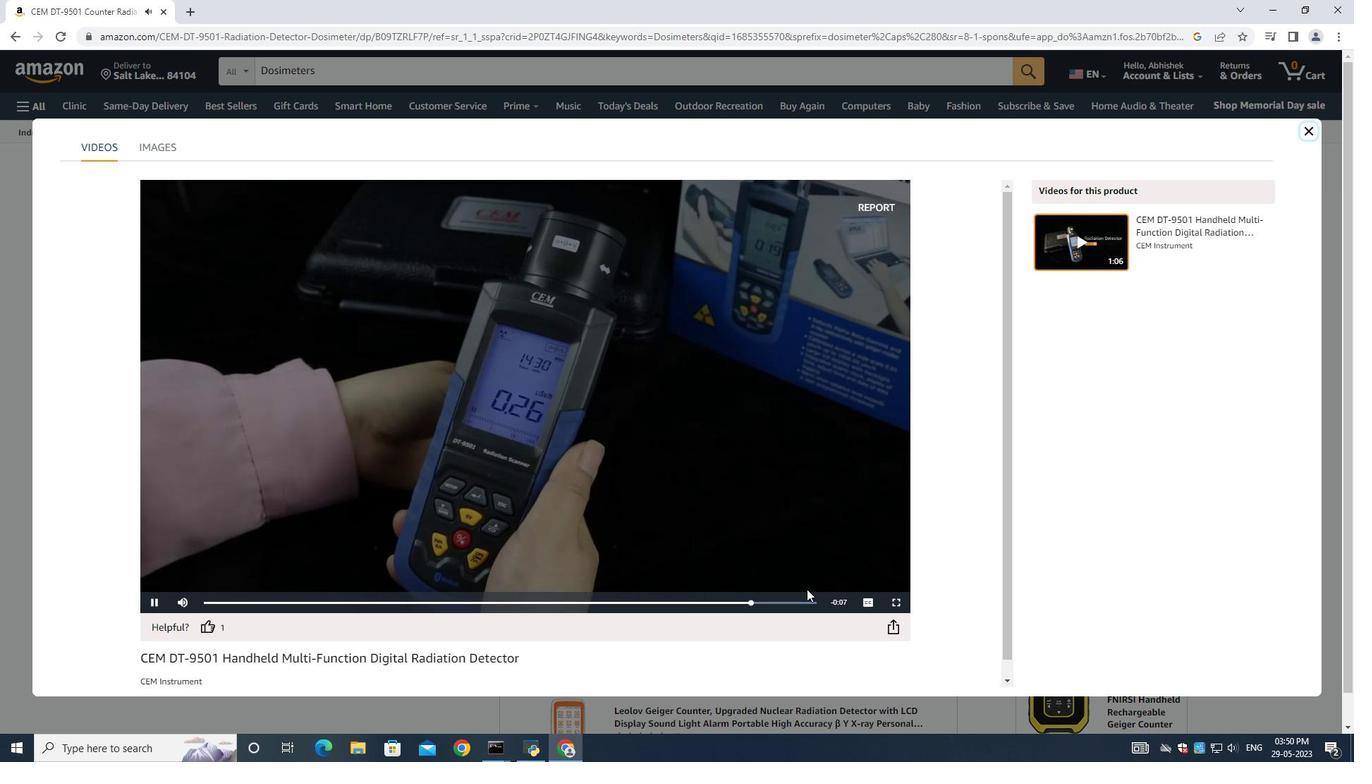 
Action: Mouse moved to (798, 599)
Screenshot: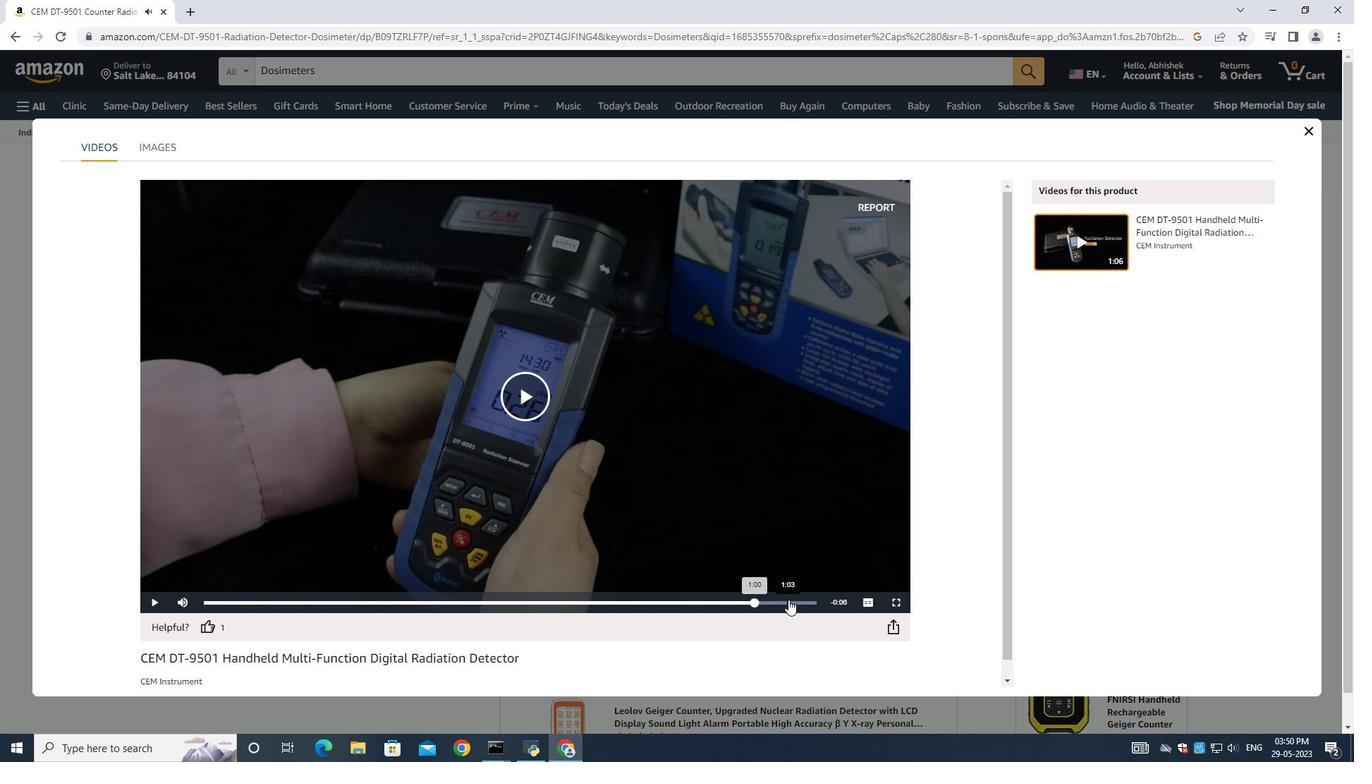 
Action: Mouse pressed left at (798, 599)
Screenshot: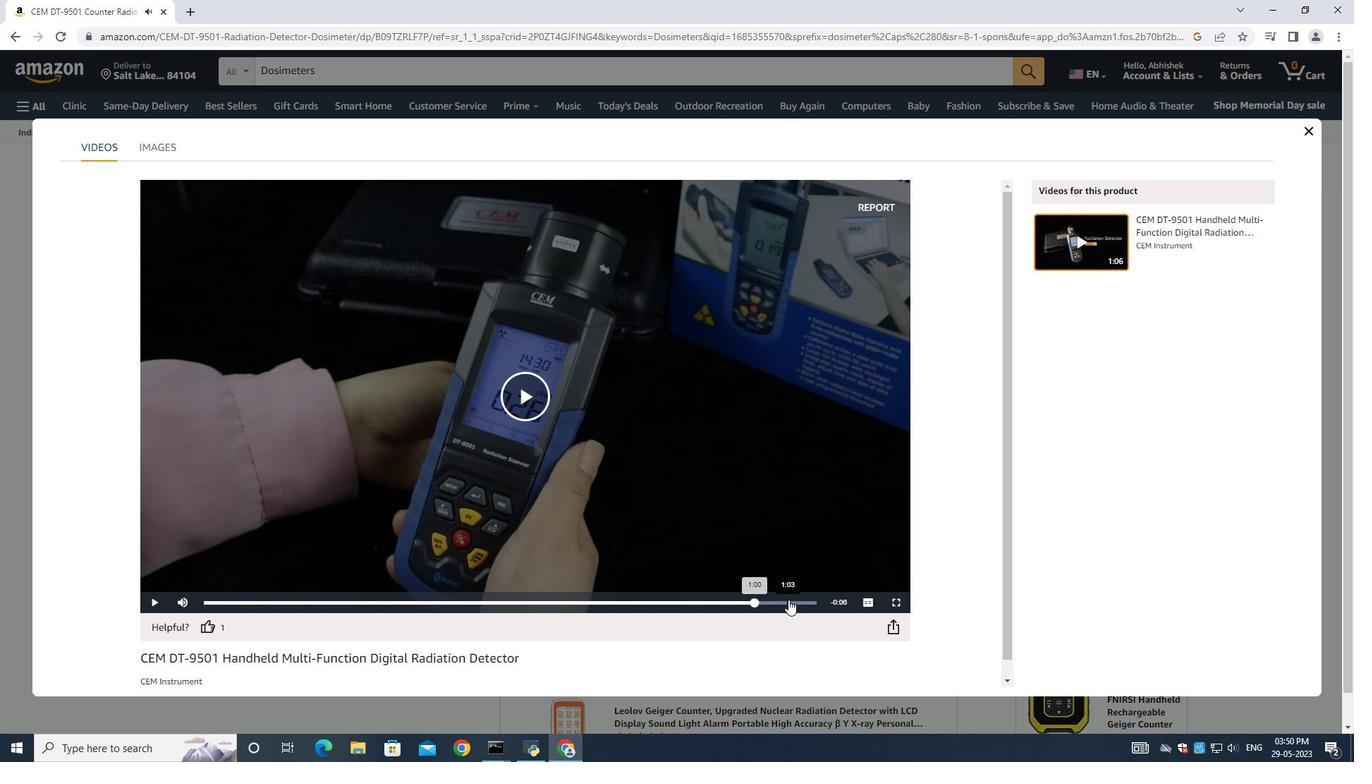 
Action: Mouse moved to (1313, 134)
Screenshot: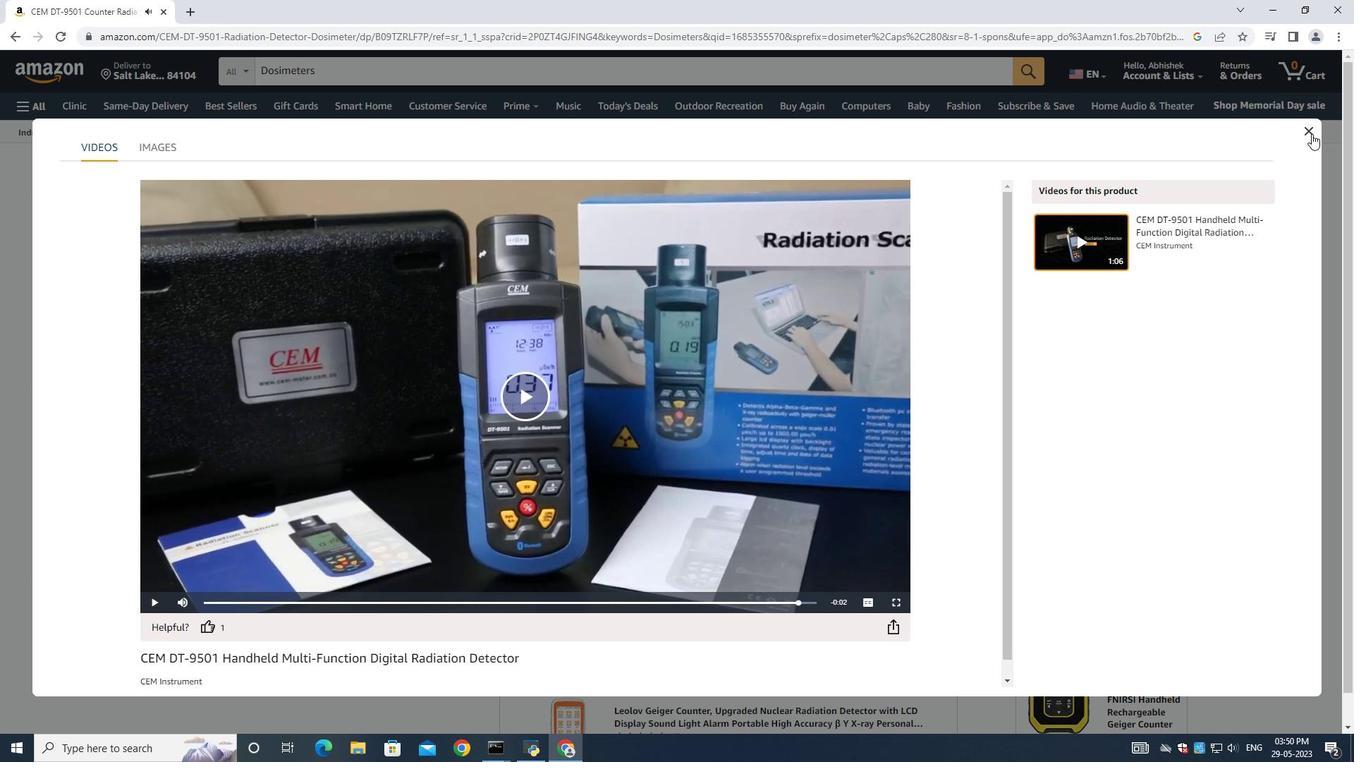 
Action: Mouse pressed left at (1313, 134)
Screenshot: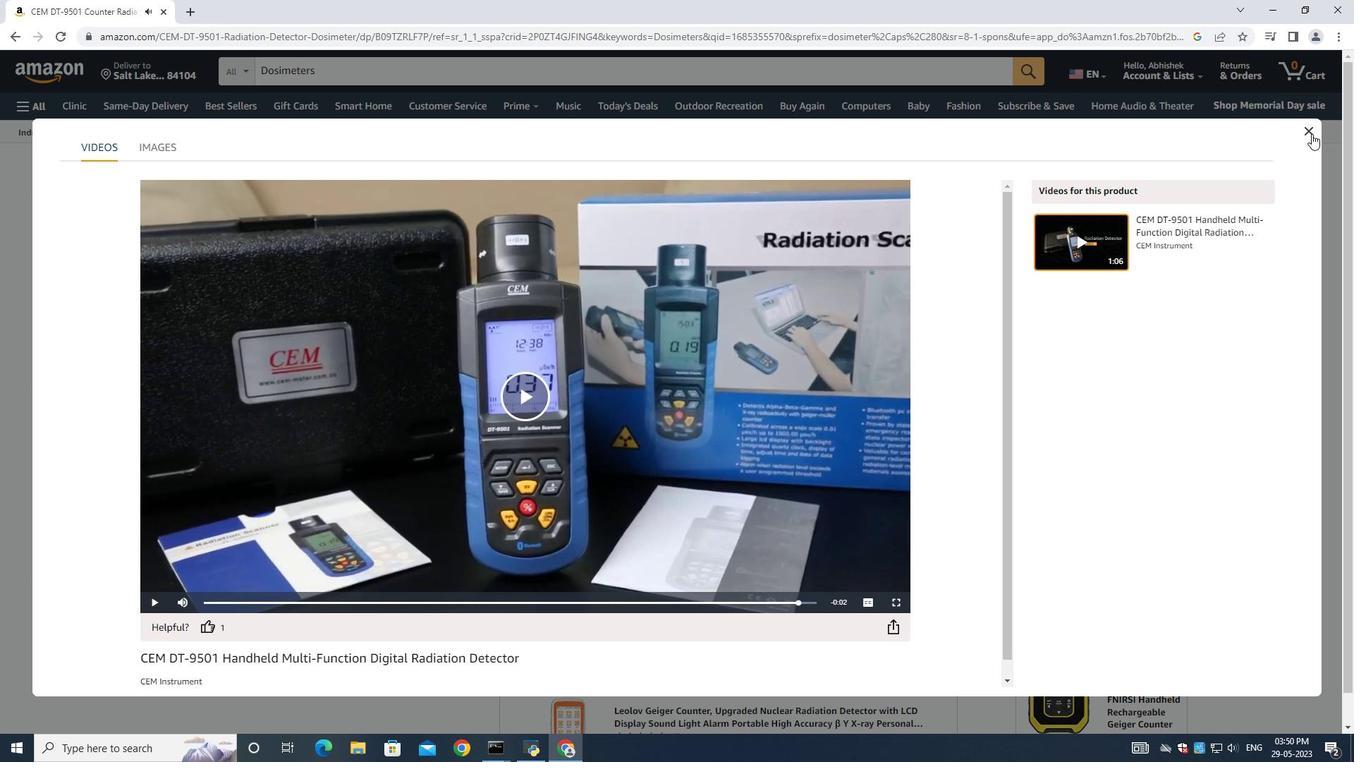 
Action: Mouse moved to (1069, 357)
Screenshot: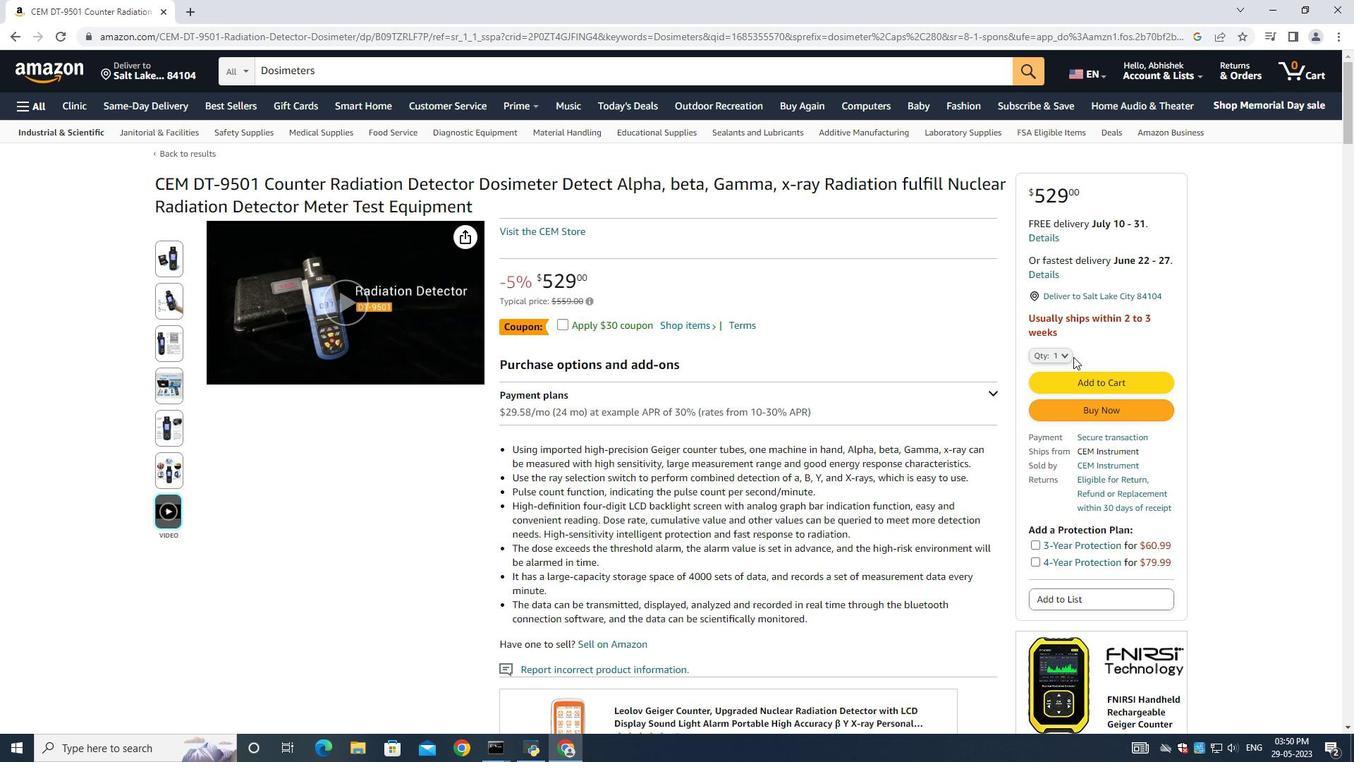 
Action: Mouse pressed left at (1069, 357)
Screenshot: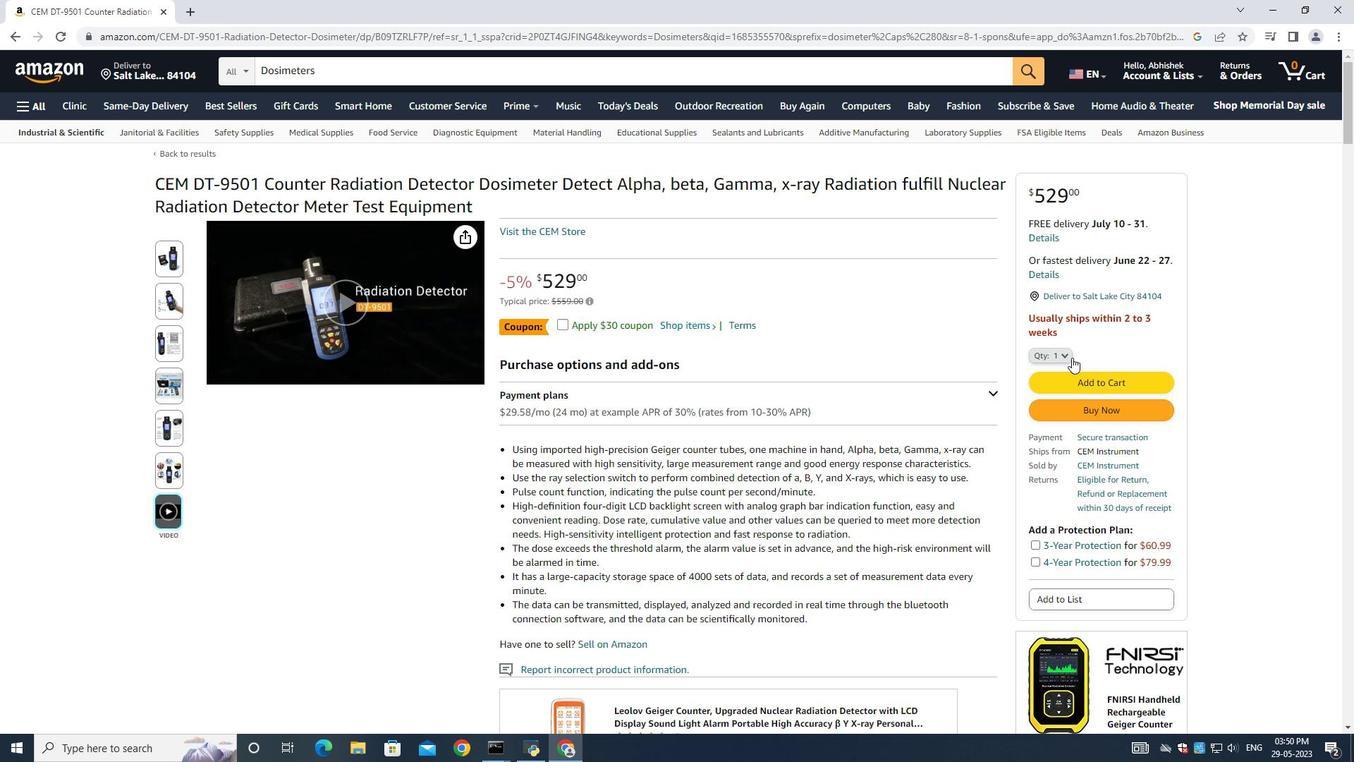 
Action: Mouse moved to (1046, 417)
Screenshot: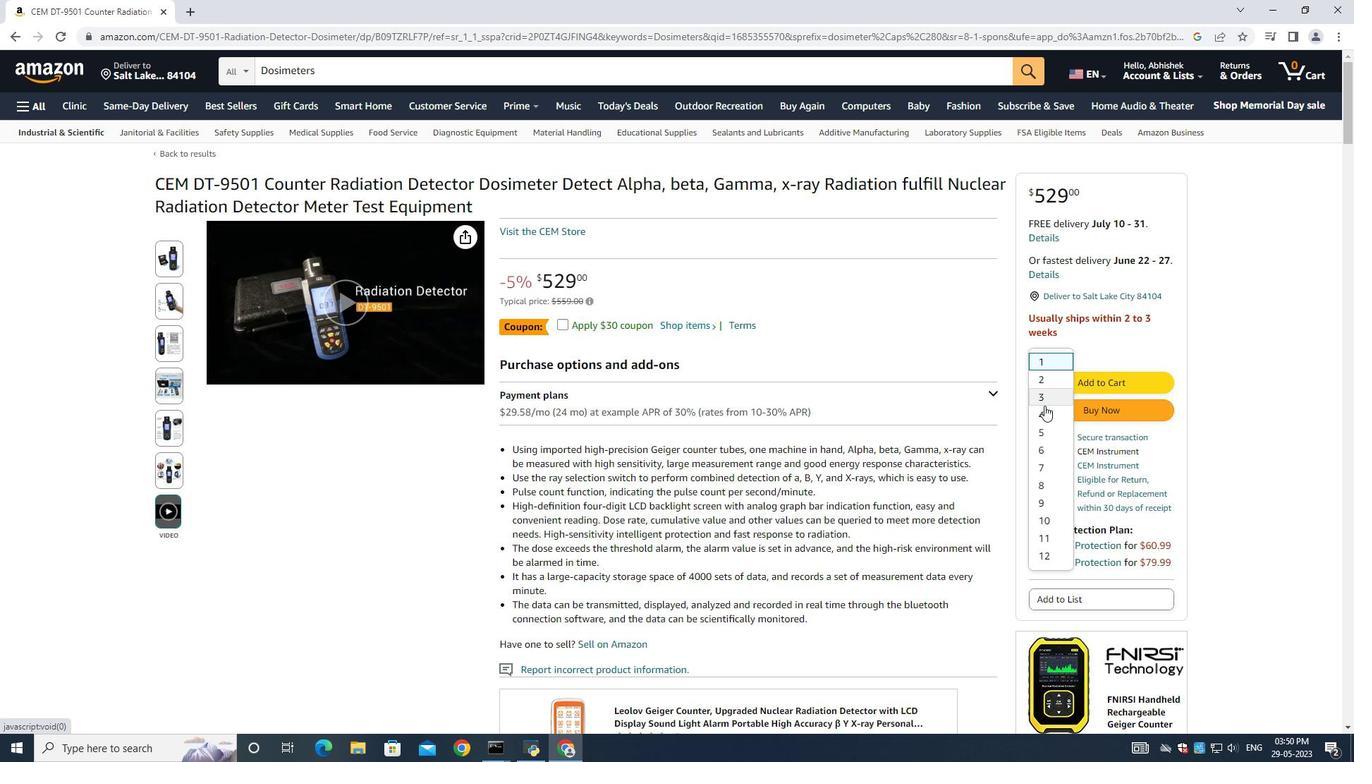 
Action: Mouse pressed left at (1046, 417)
Screenshot: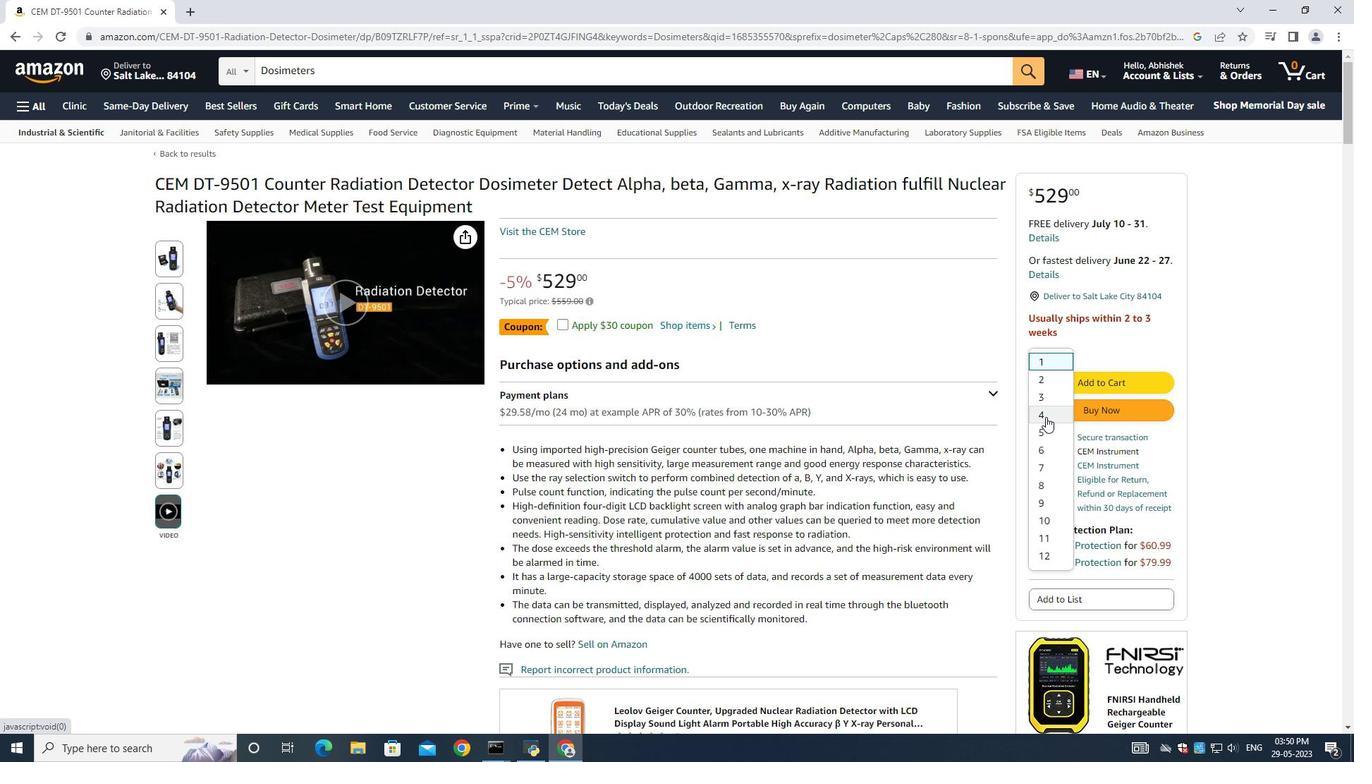 
Action: Mouse moved to (1057, 350)
Screenshot: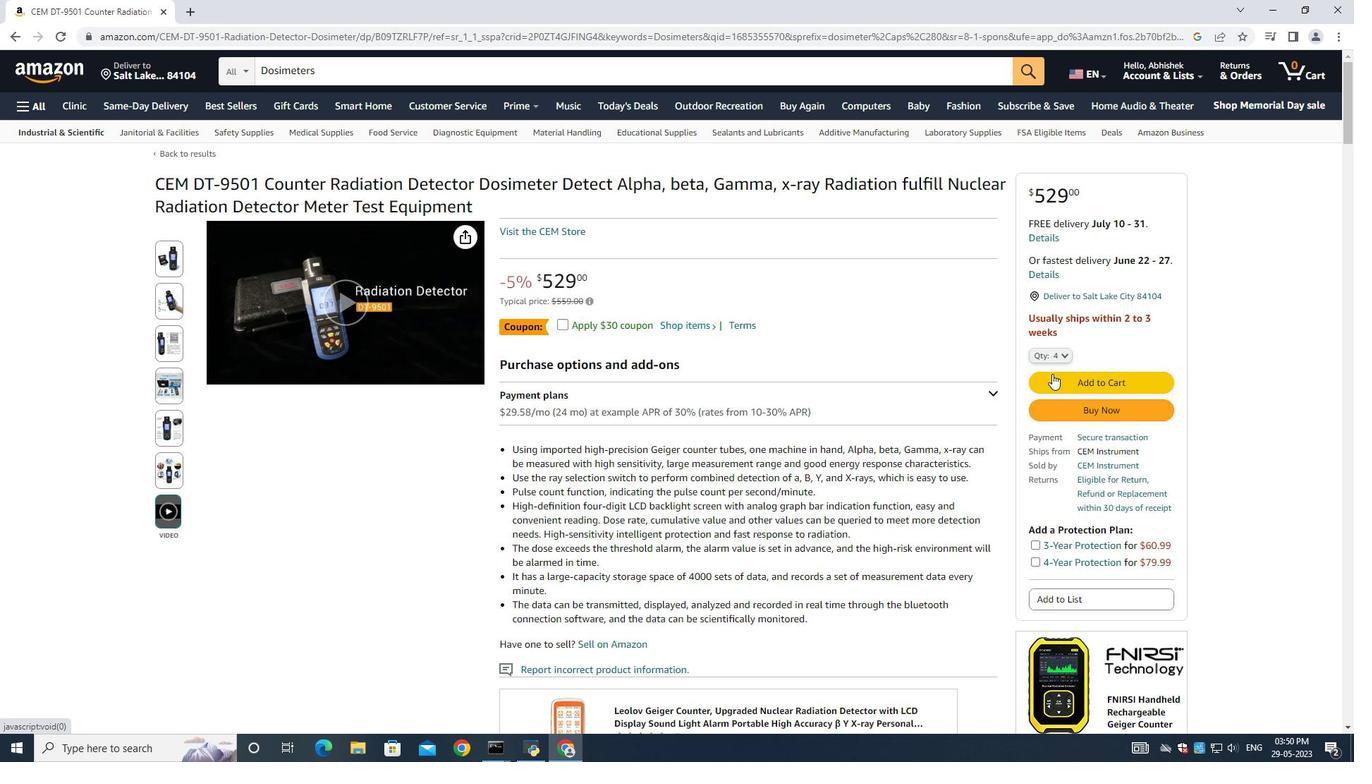 
Action: Mouse pressed left at (1057, 350)
Screenshot: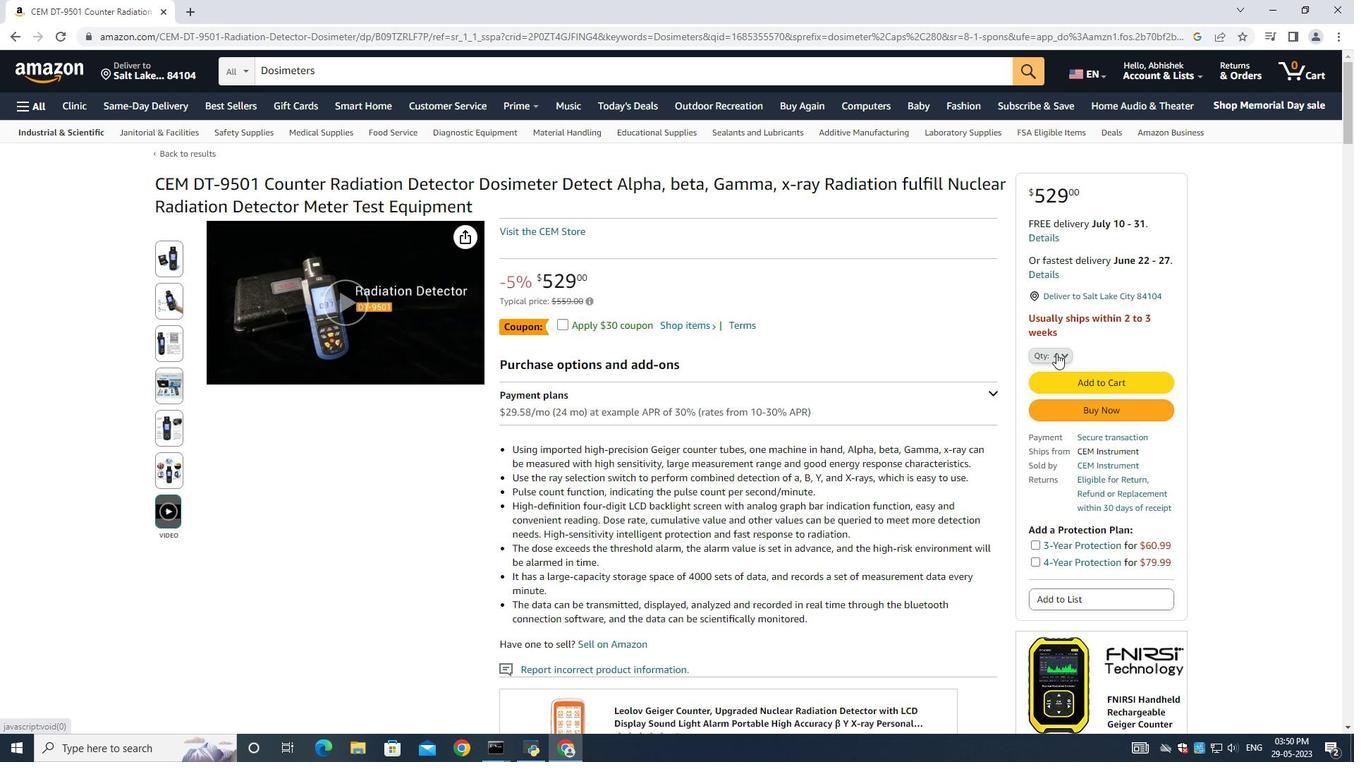 
Action: Mouse moved to (1040, 433)
Screenshot: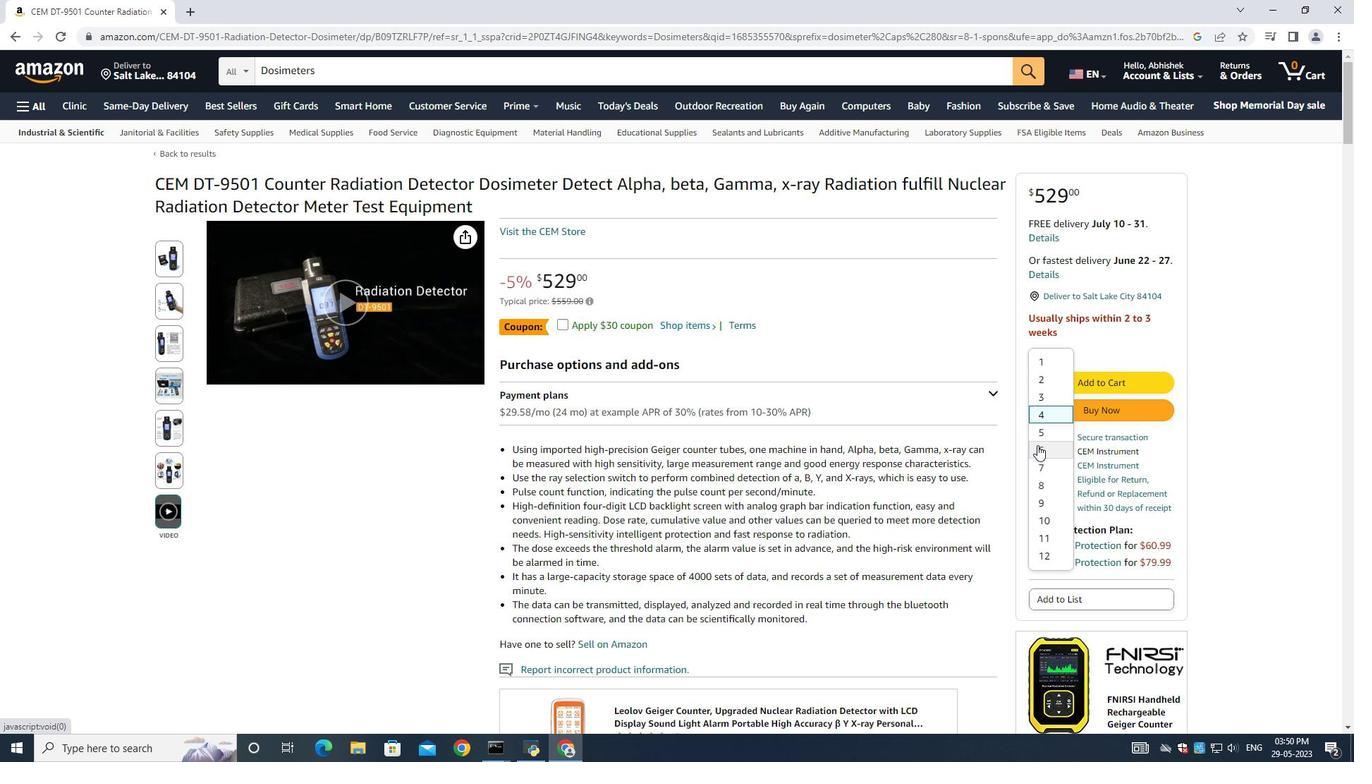 
Action: Mouse pressed left at (1040, 433)
Screenshot: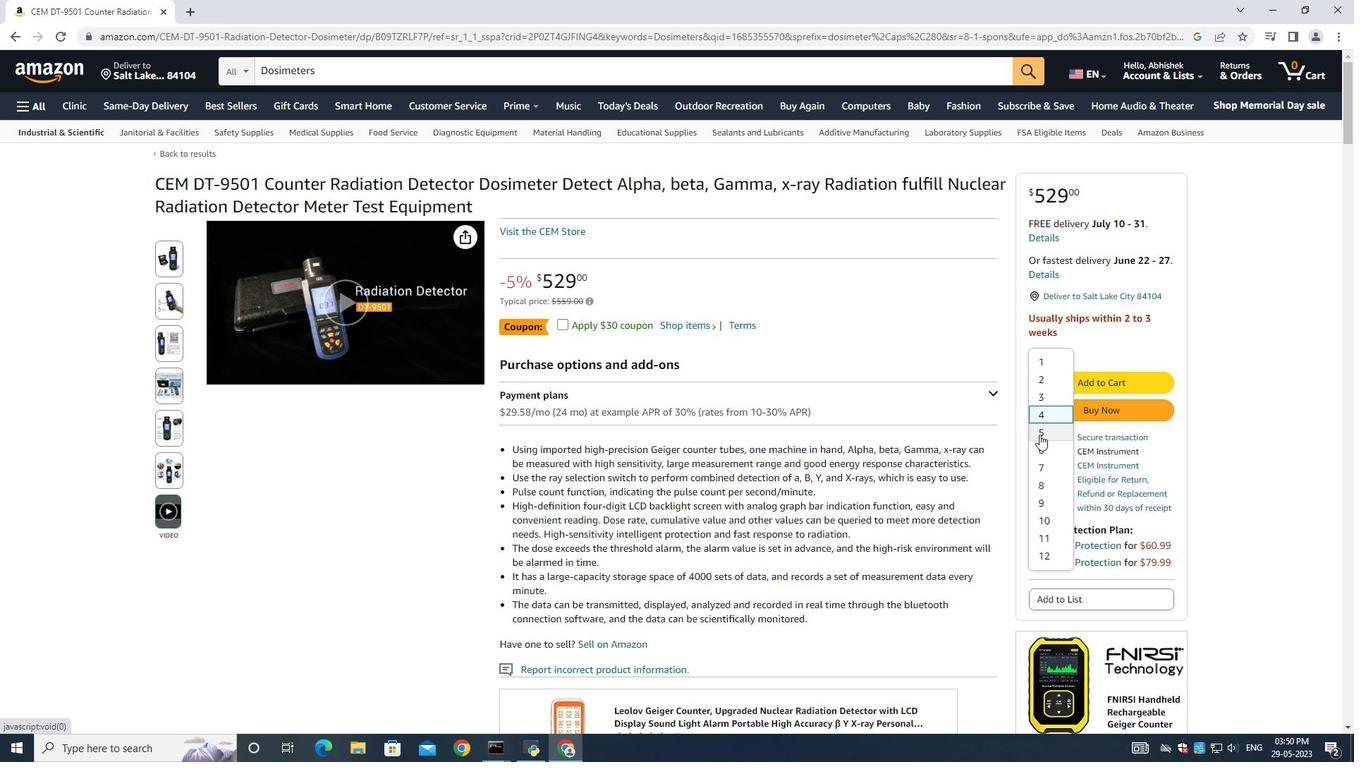 
Action: Mouse moved to (1073, 407)
Screenshot: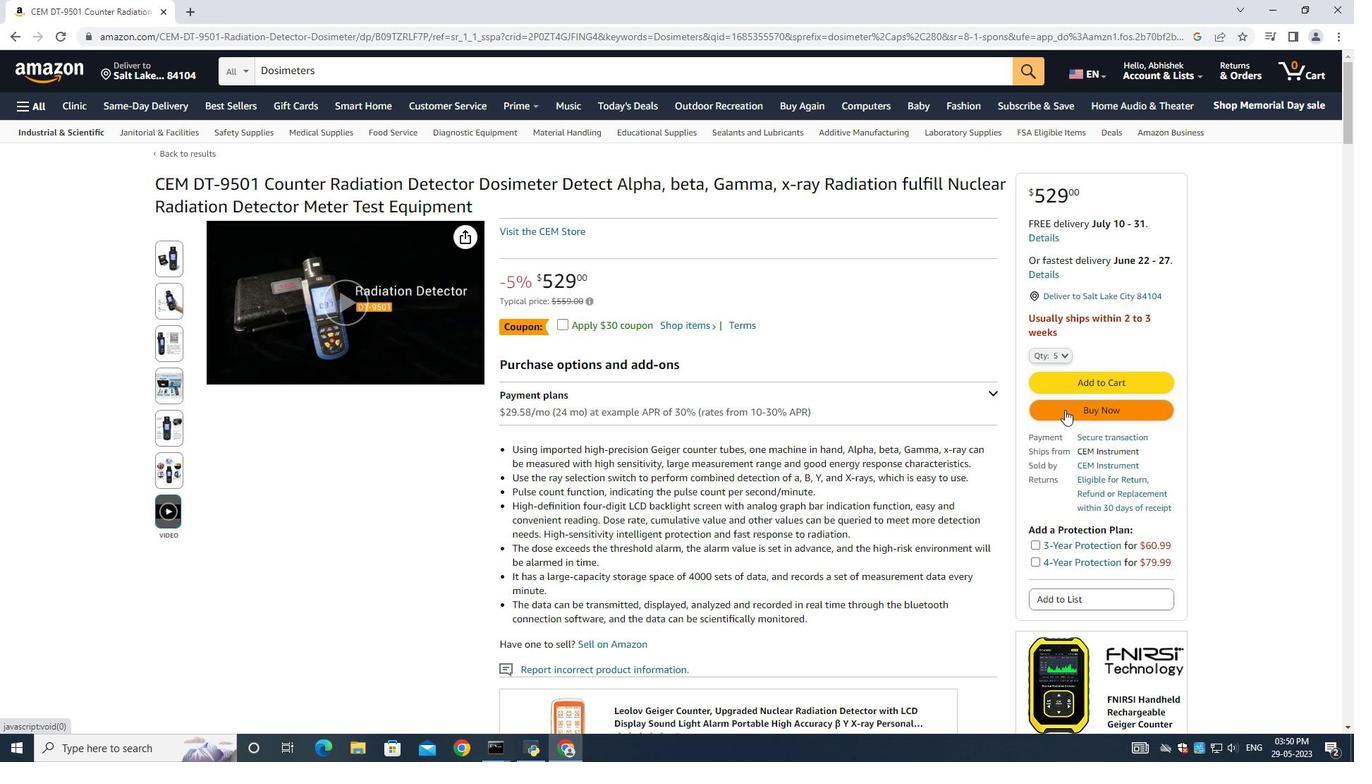 
Action: Mouse pressed left at (1073, 407)
Screenshot: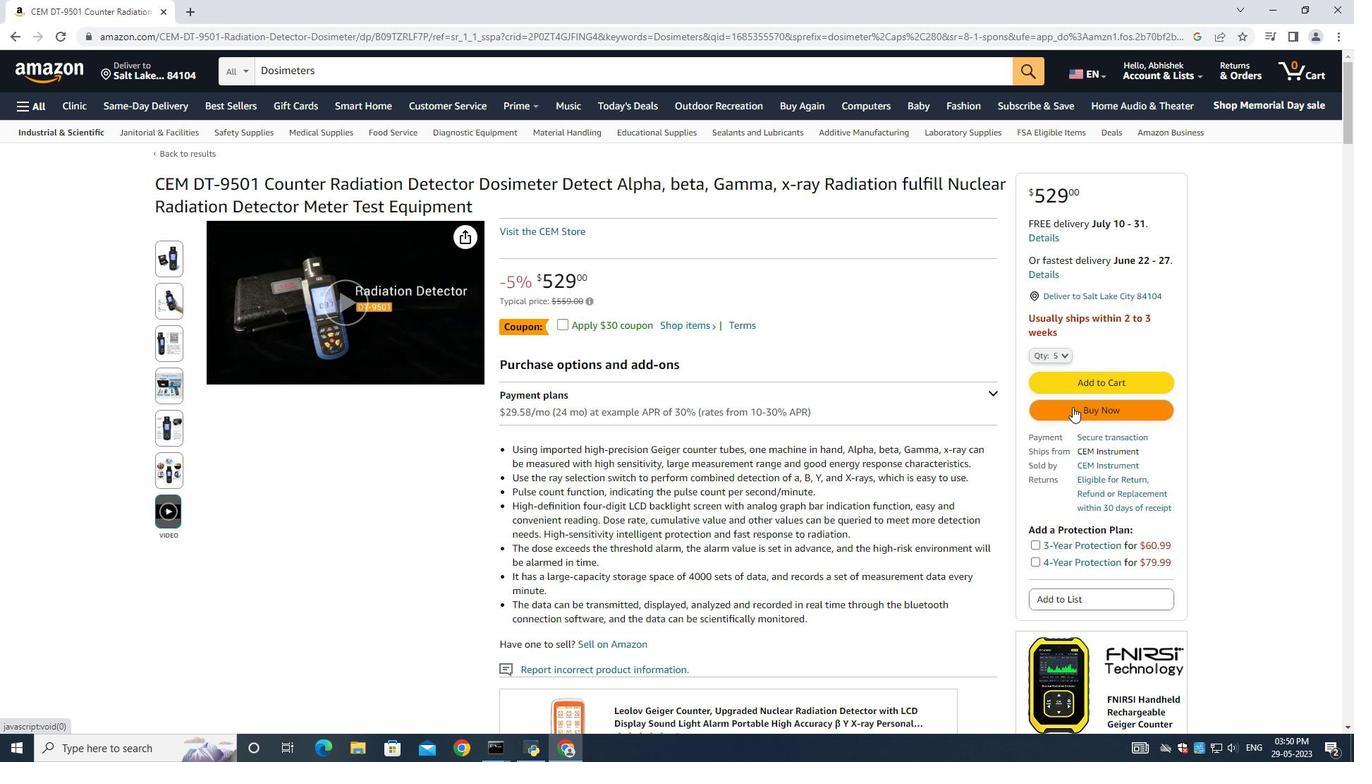 
Action: Mouse moved to (517, 246)
Screenshot: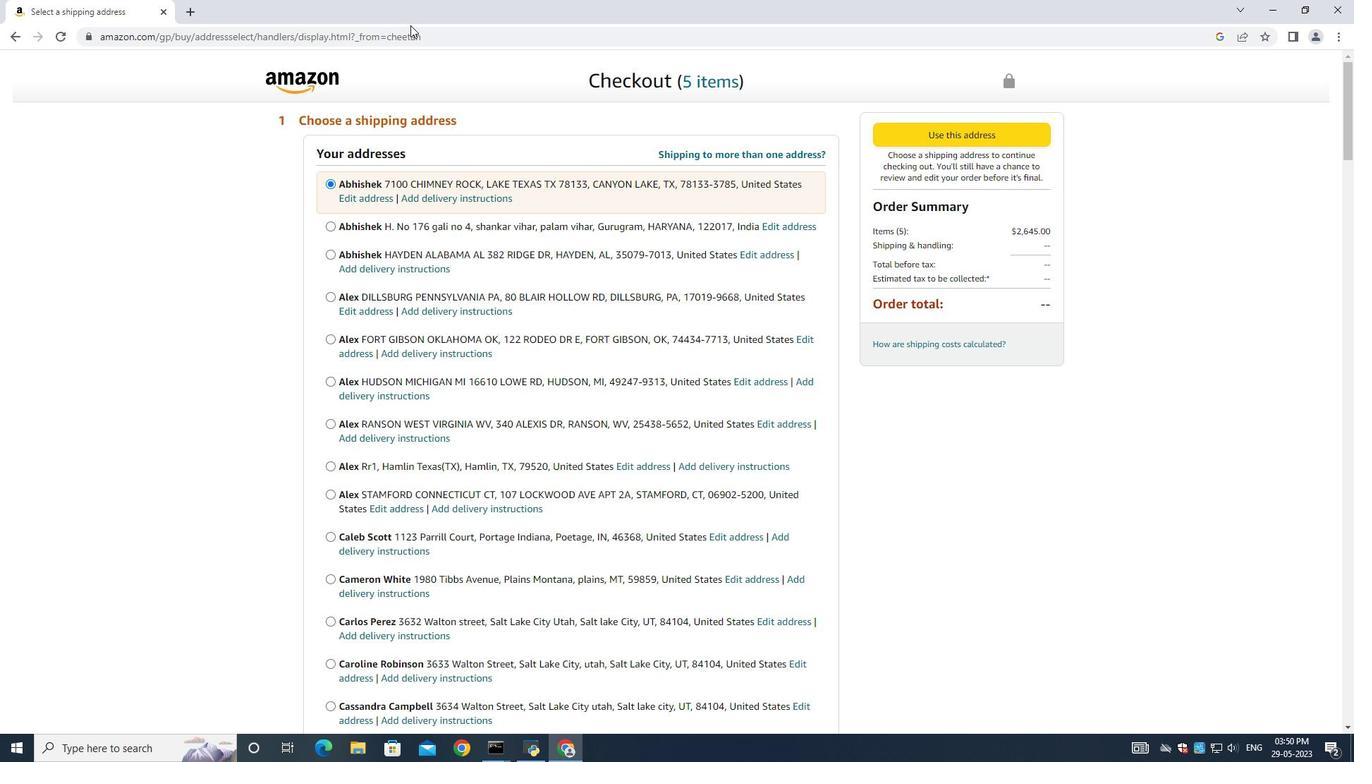 
Action: Mouse scrolled (517, 245) with delta (0, 0)
Screenshot: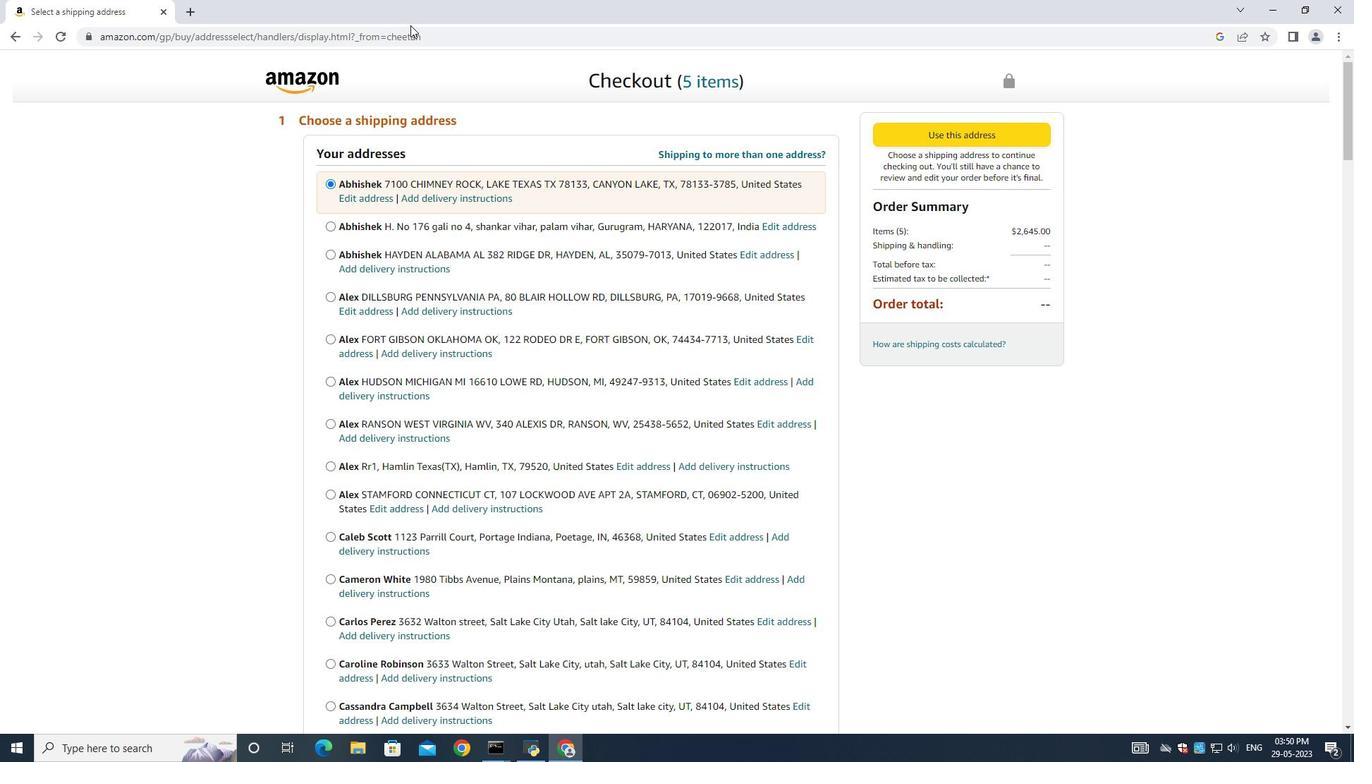 
Action: Mouse moved to (654, 416)
Screenshot: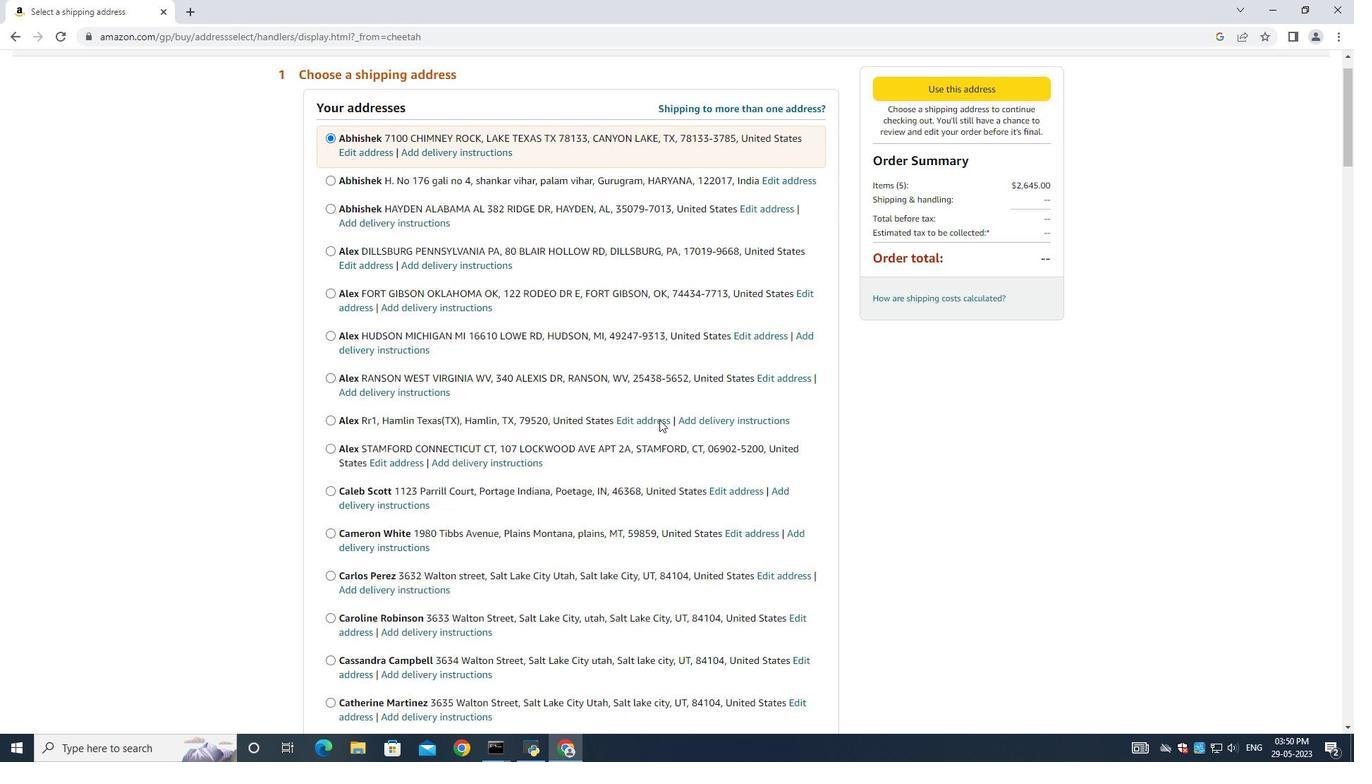 
Action: Mouse scrolled (654, 415) with delta (0, 0)
Screenshot: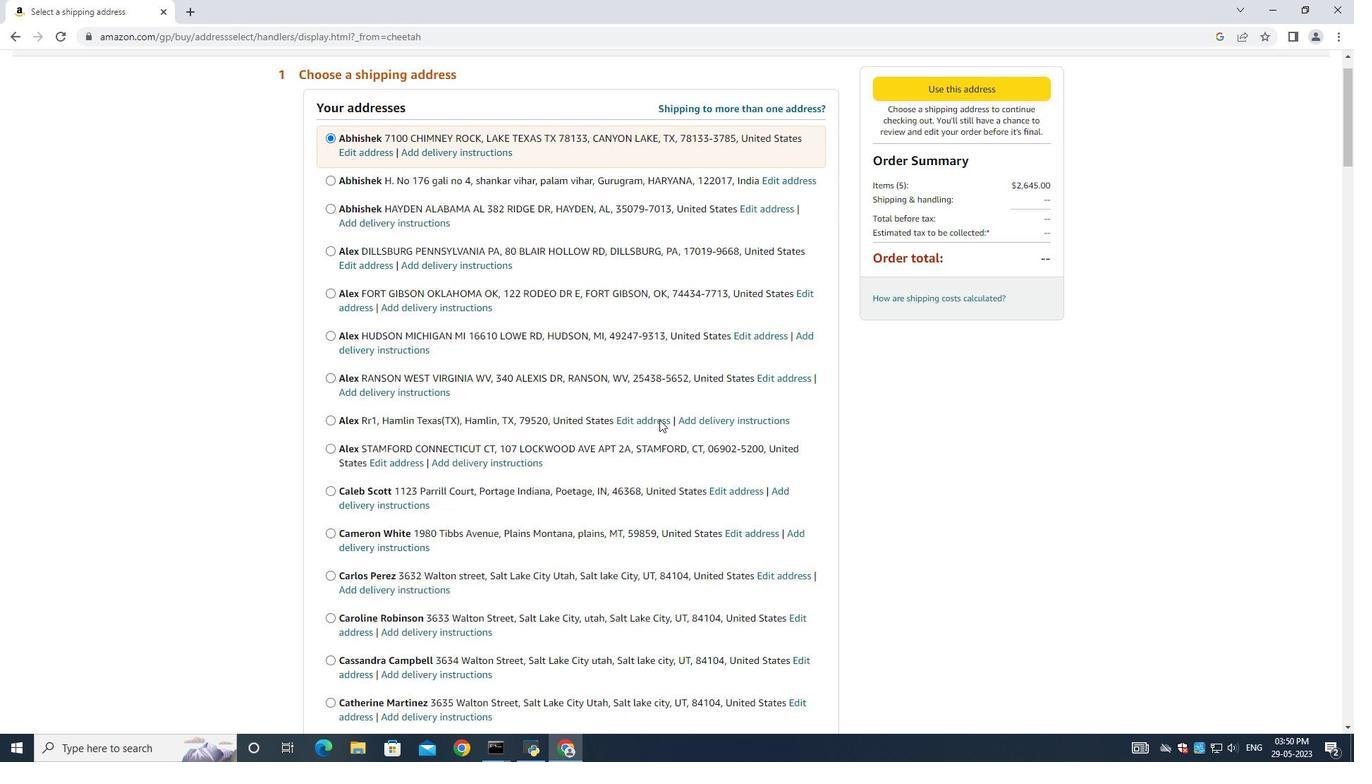 
Action: Mouse scrolled (654, 415) with delta (0, 0)
Screenshot: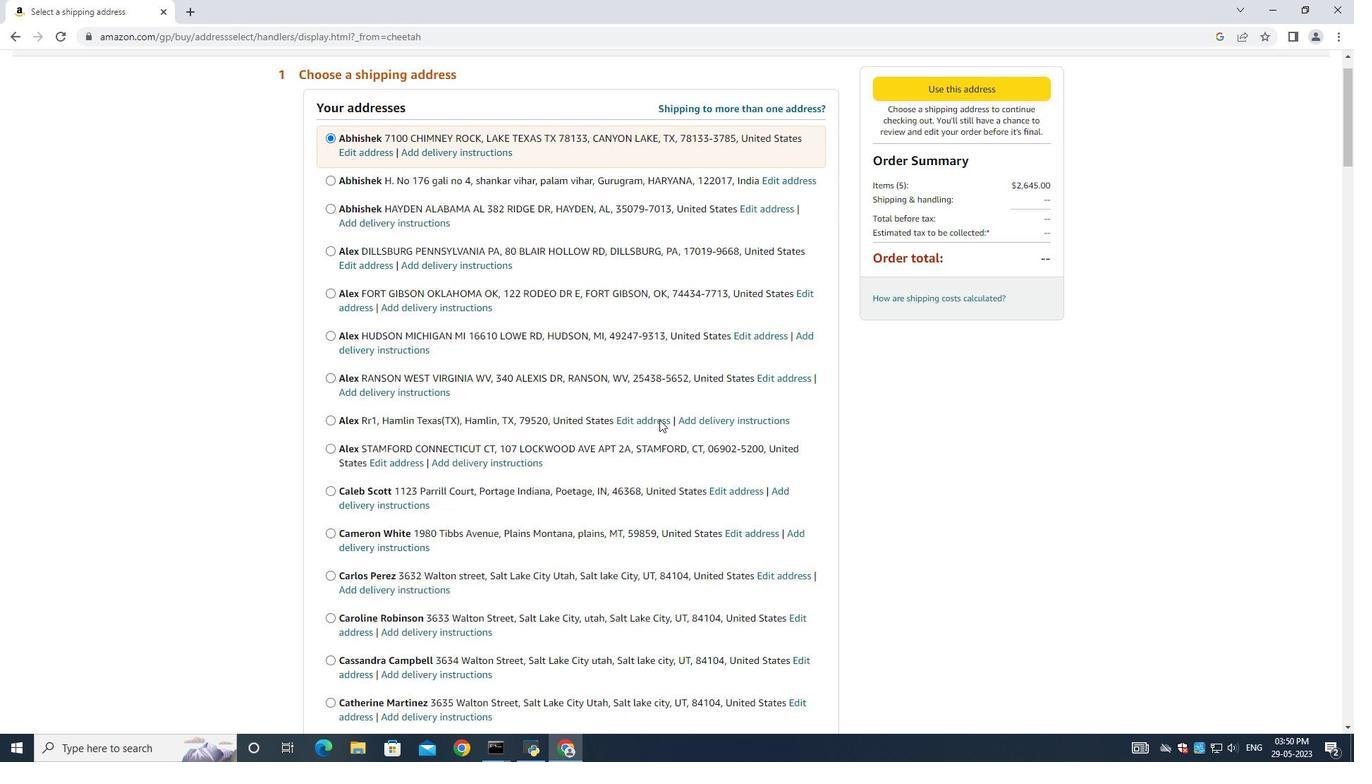 
Action: Mouse scrolled (654, 415) with delta (0, 0)
Screenshot: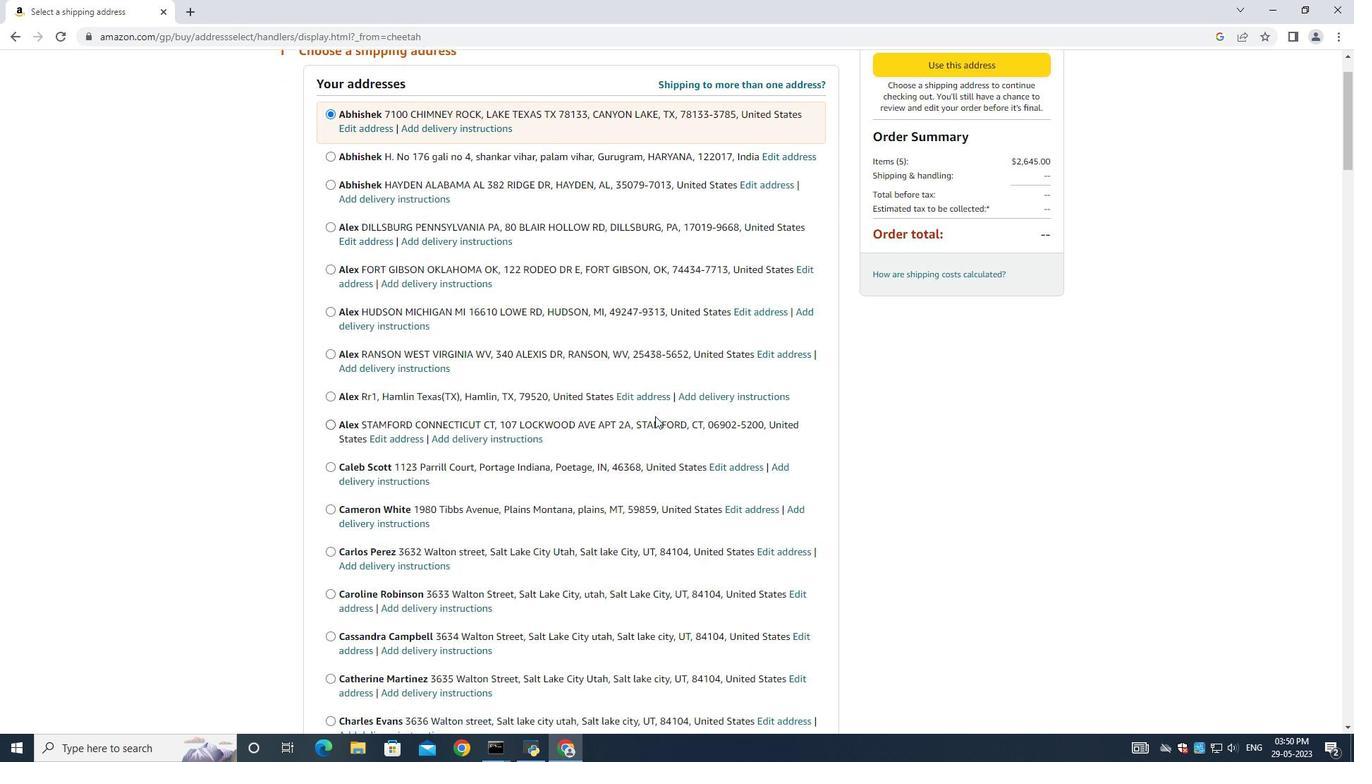 
Action: Mouse moved to (654, 416)
Screenshot: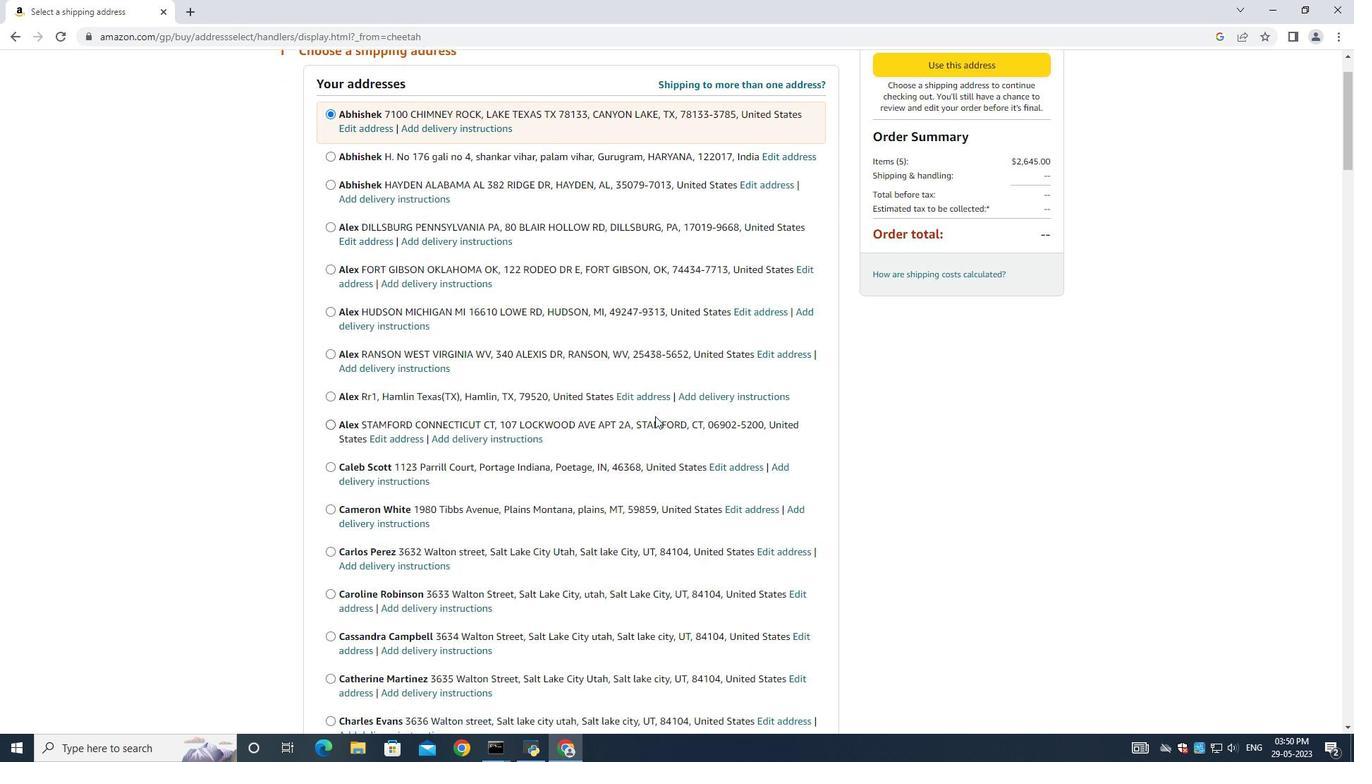 
Action: Mouse scrolled (654, 414) with delta (0, -1)
Screenshot: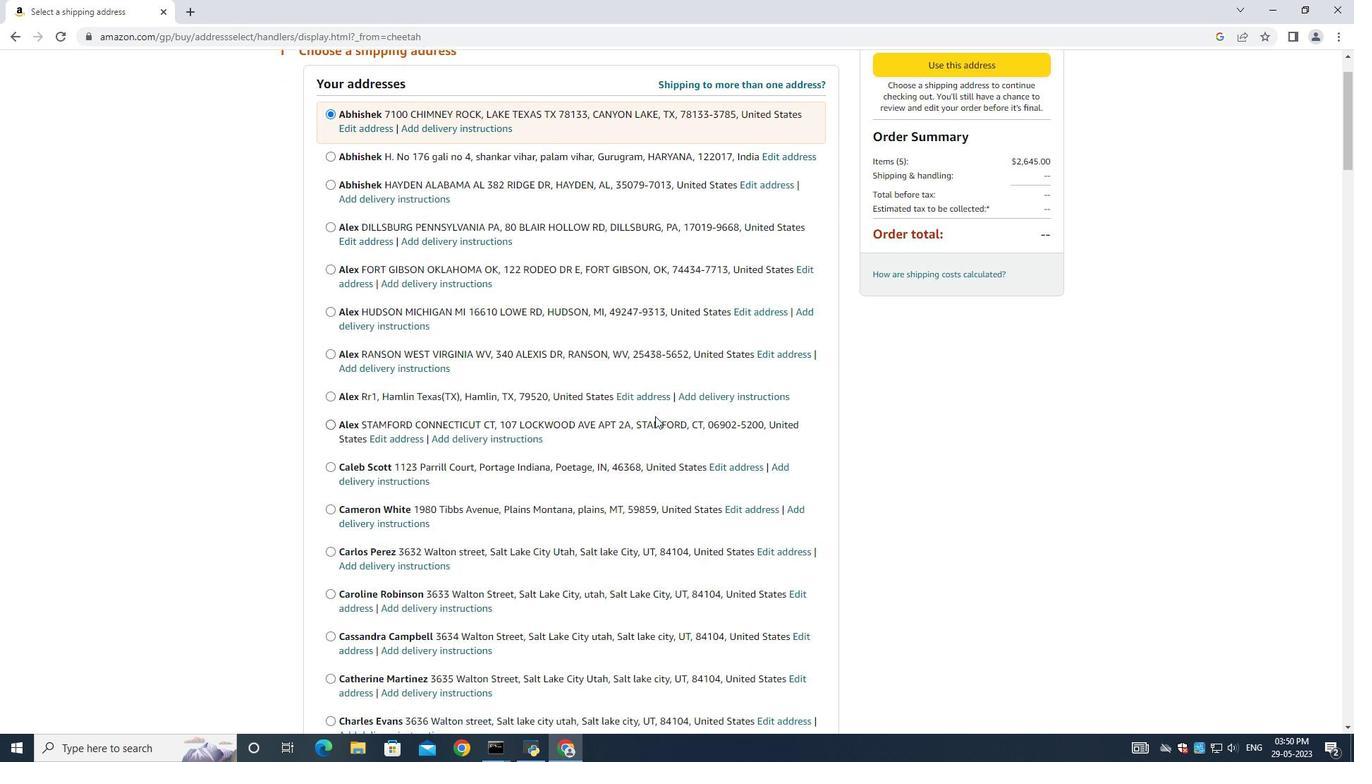 
Action: Mouse scrolled (654, 415) with delta (0, 0)
Screenshot: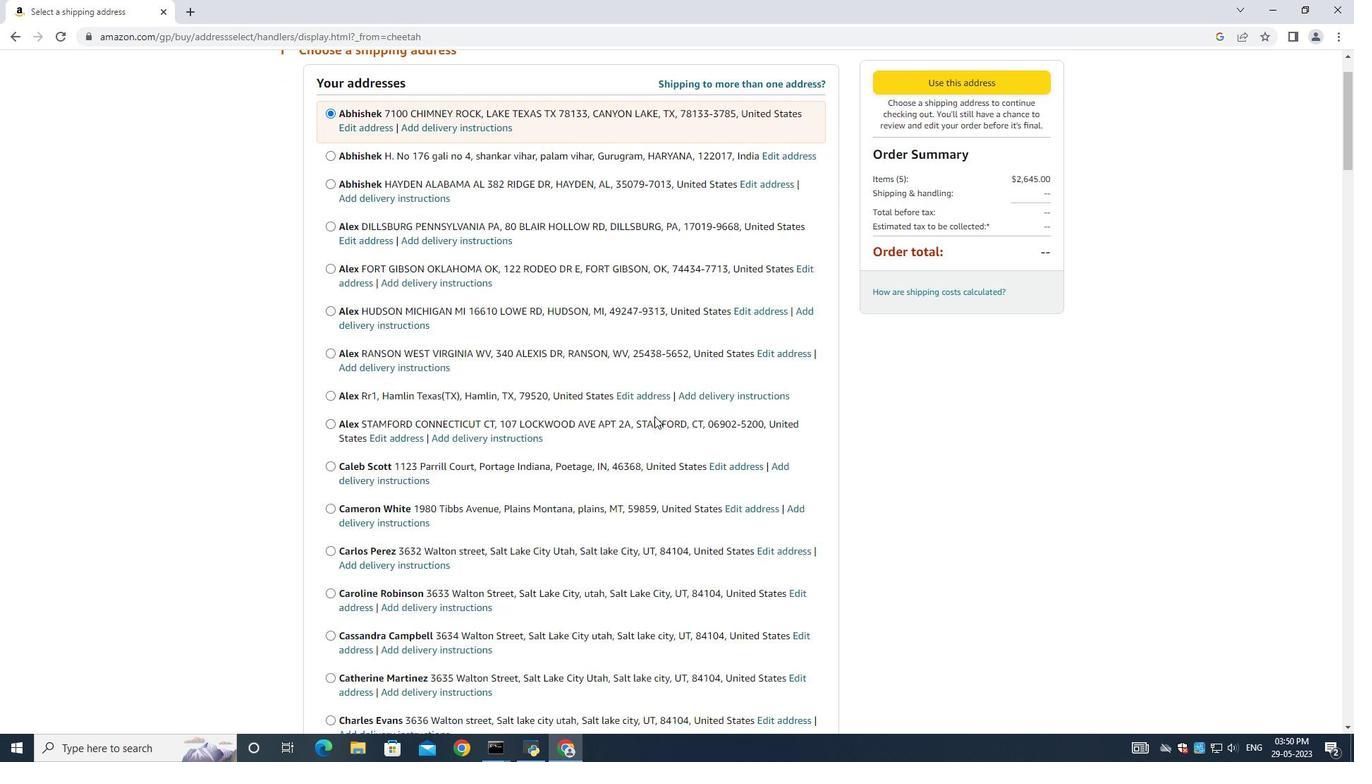 
Action: Mouse scrolled (654, 415) with delta (0, 0)
Screenshot: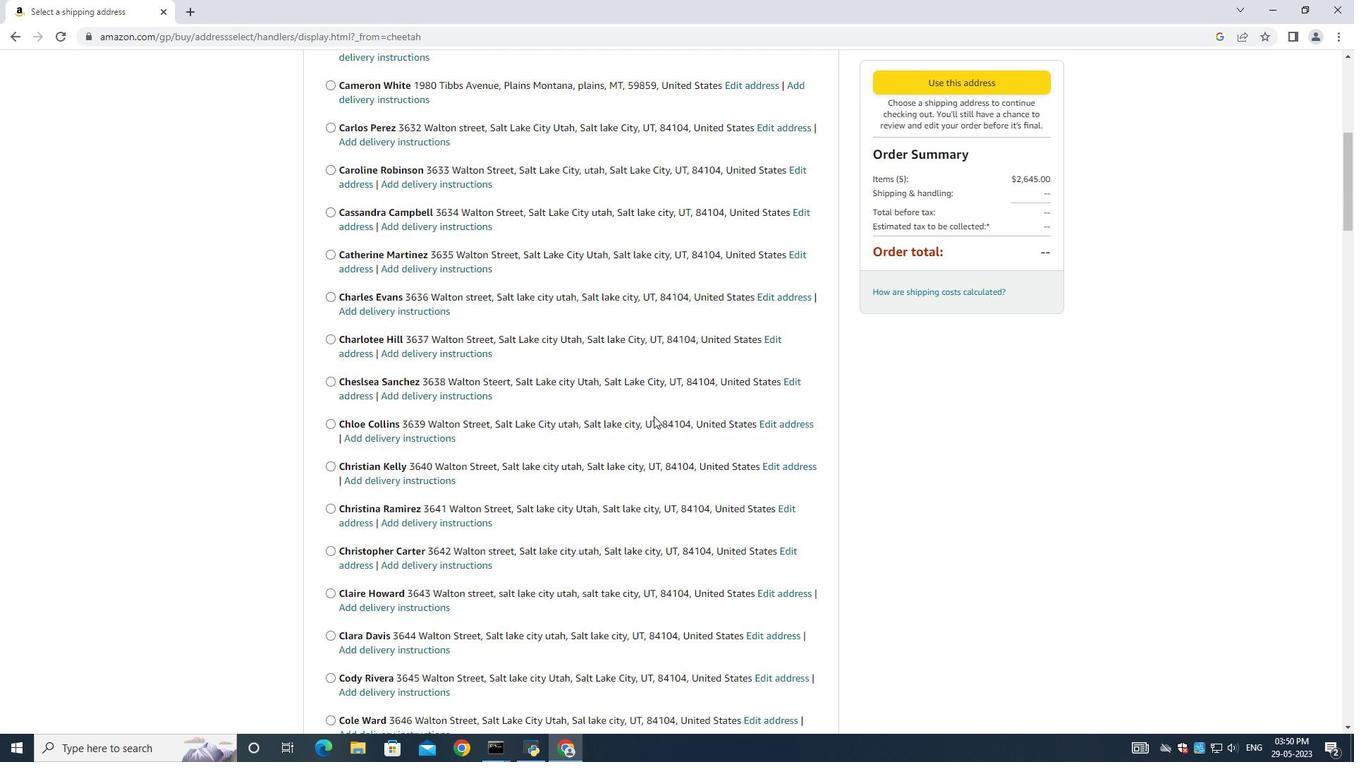 
Action: Mouse moved to (652, 416)
Screenshot: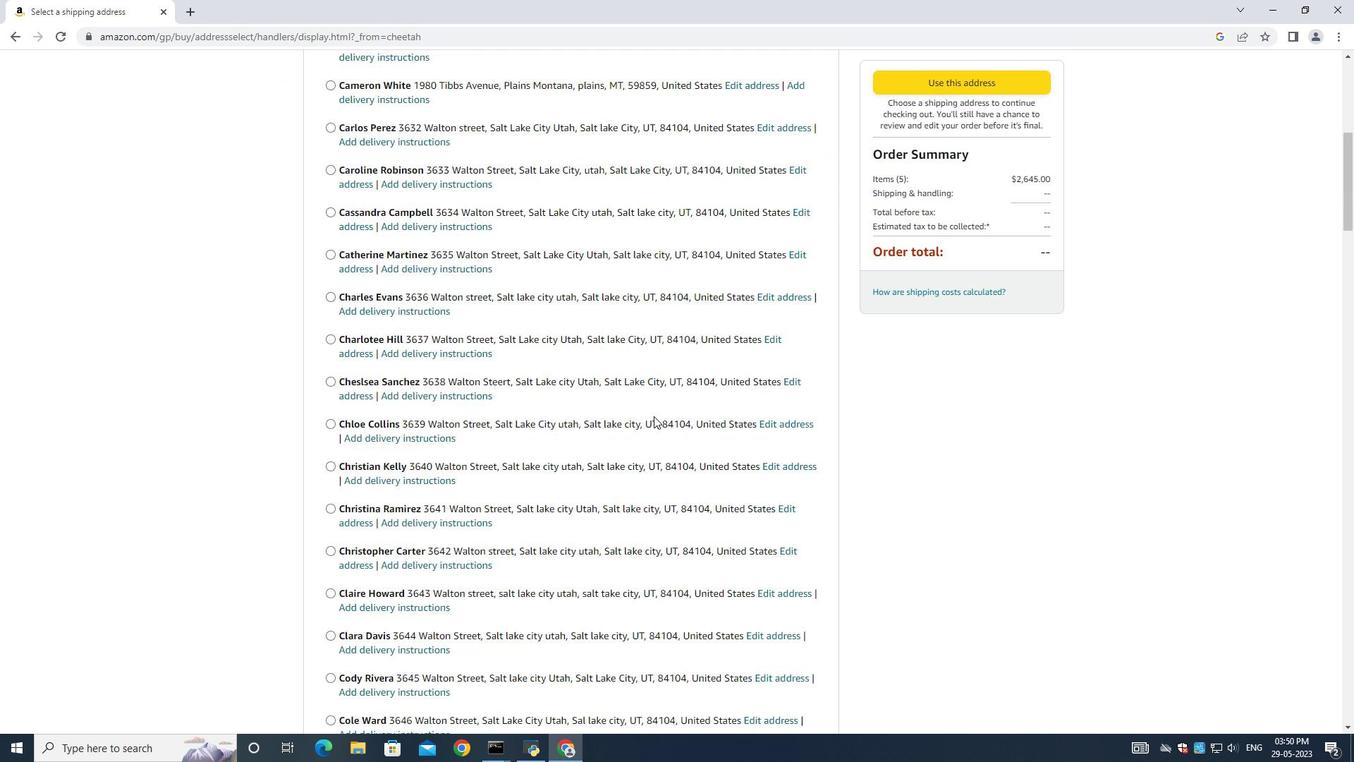 
Action: Mouse scrolled (653, 415) with delta (0, 0)
Screenshot: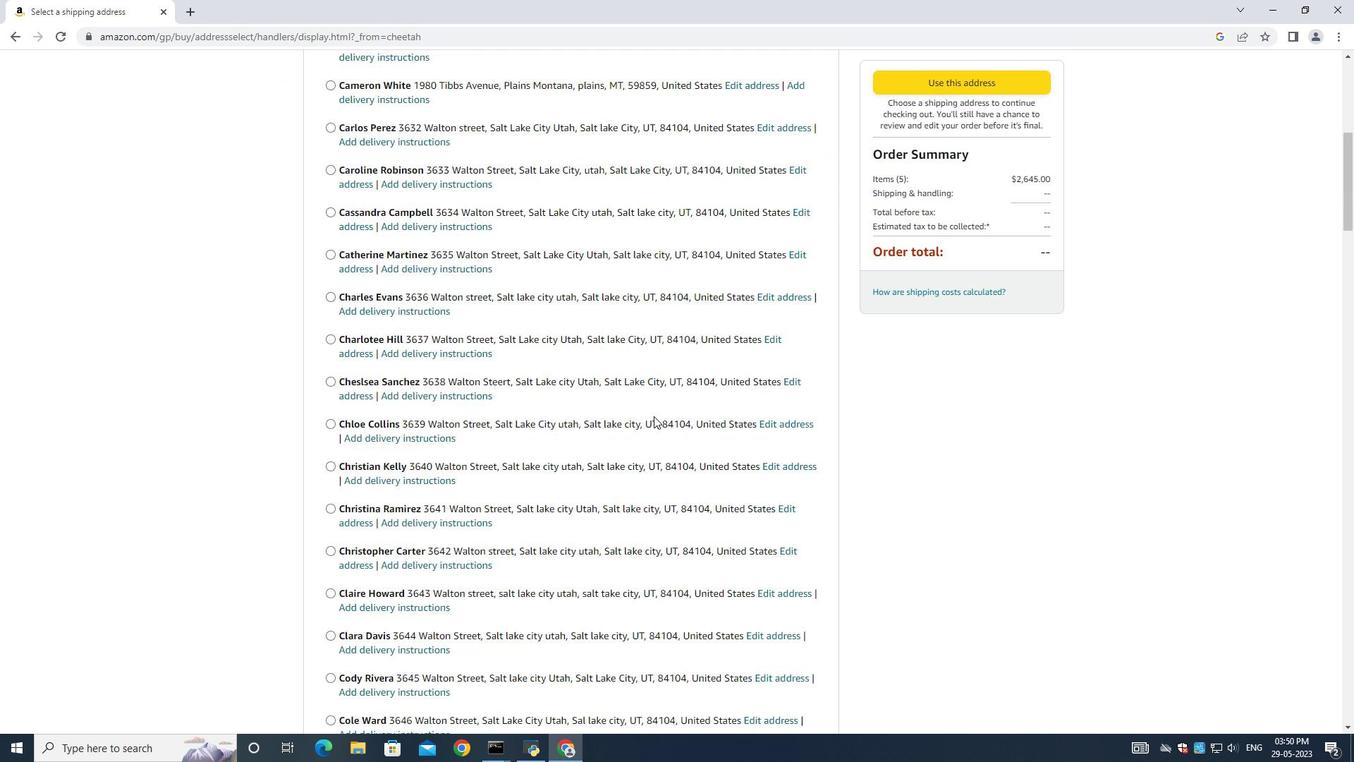 
Action: Mouse moved to (652, 416)
Screenshot: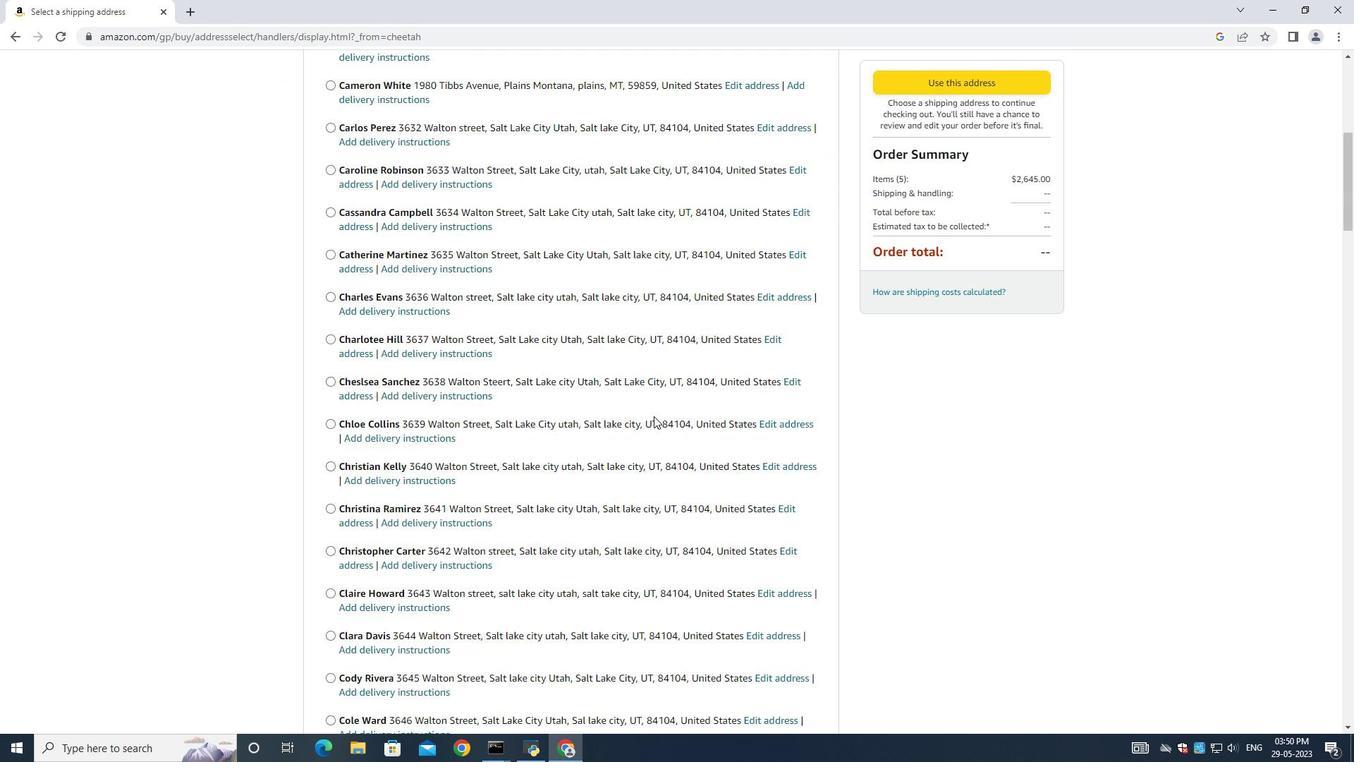 
Action: Mouse scrolled (652, 415) with delta (0, 0)
Screenshot: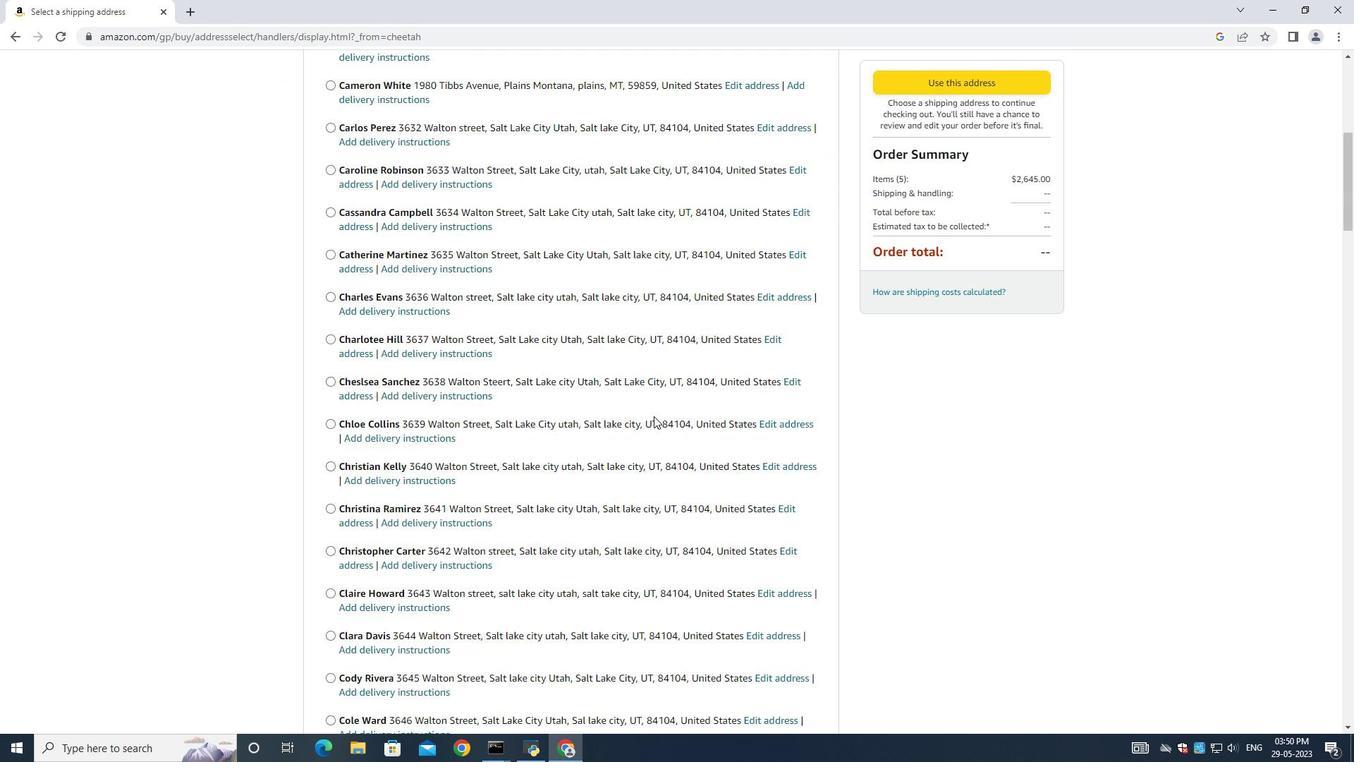 
Action: Mouse moved to (651, 417)
Screenshot: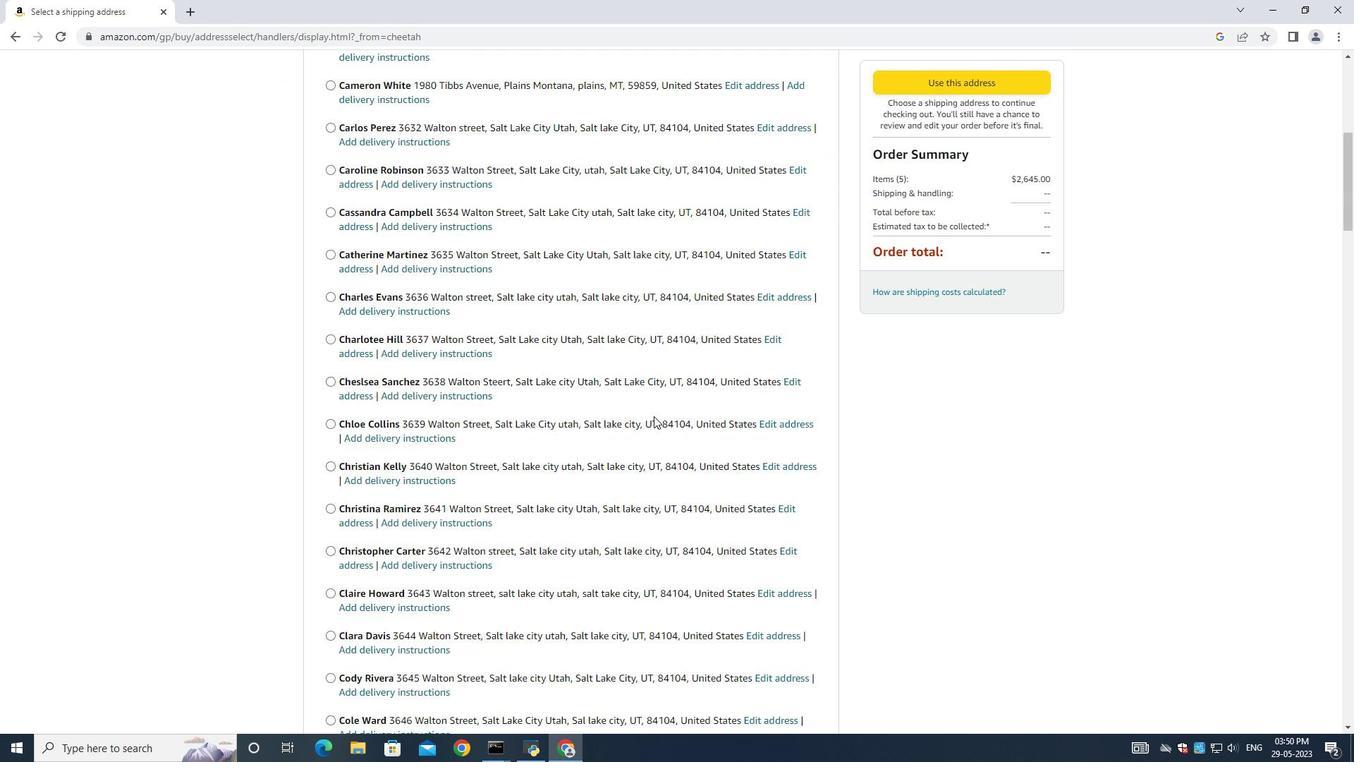 
Action: Mouse scrolled (652, 415) with delta (0, 0)
Screenshot: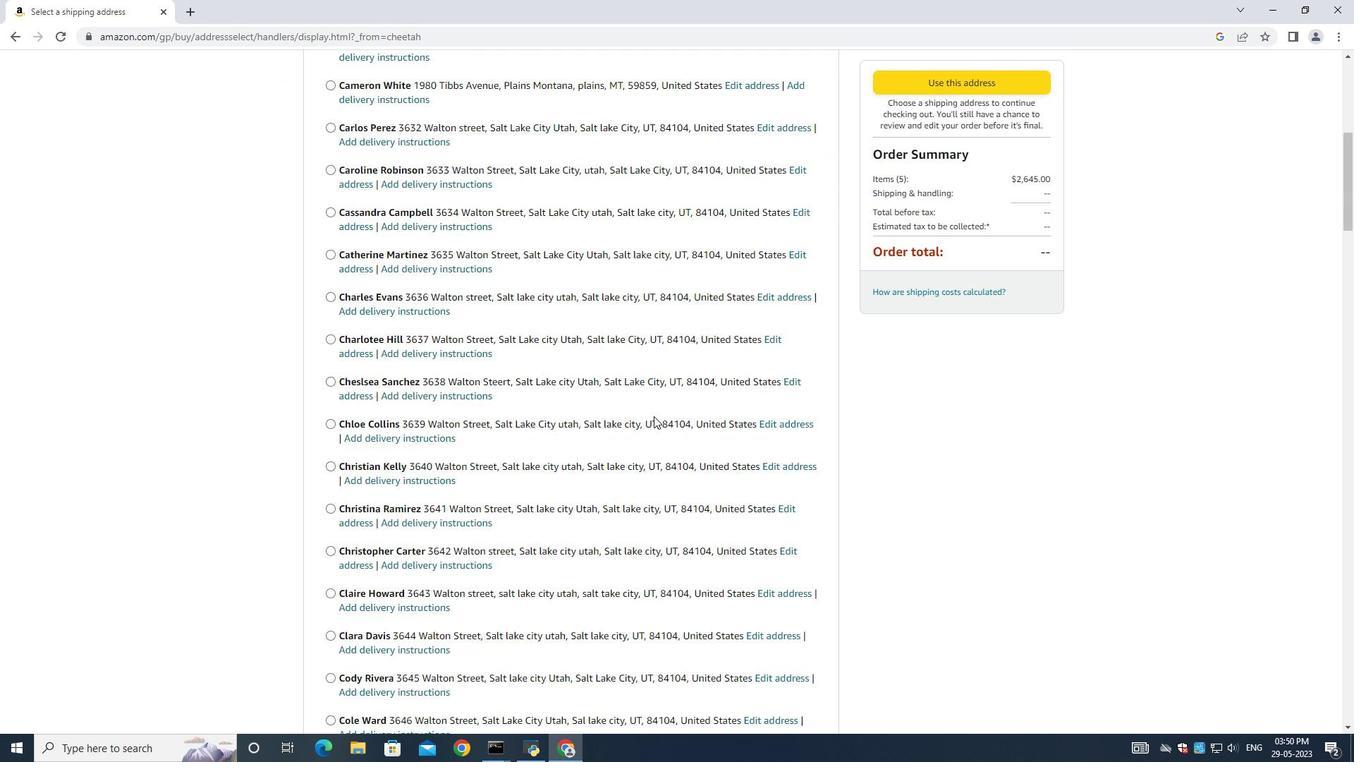 
Action: Mouse moved to (644, 417)
Screenshot: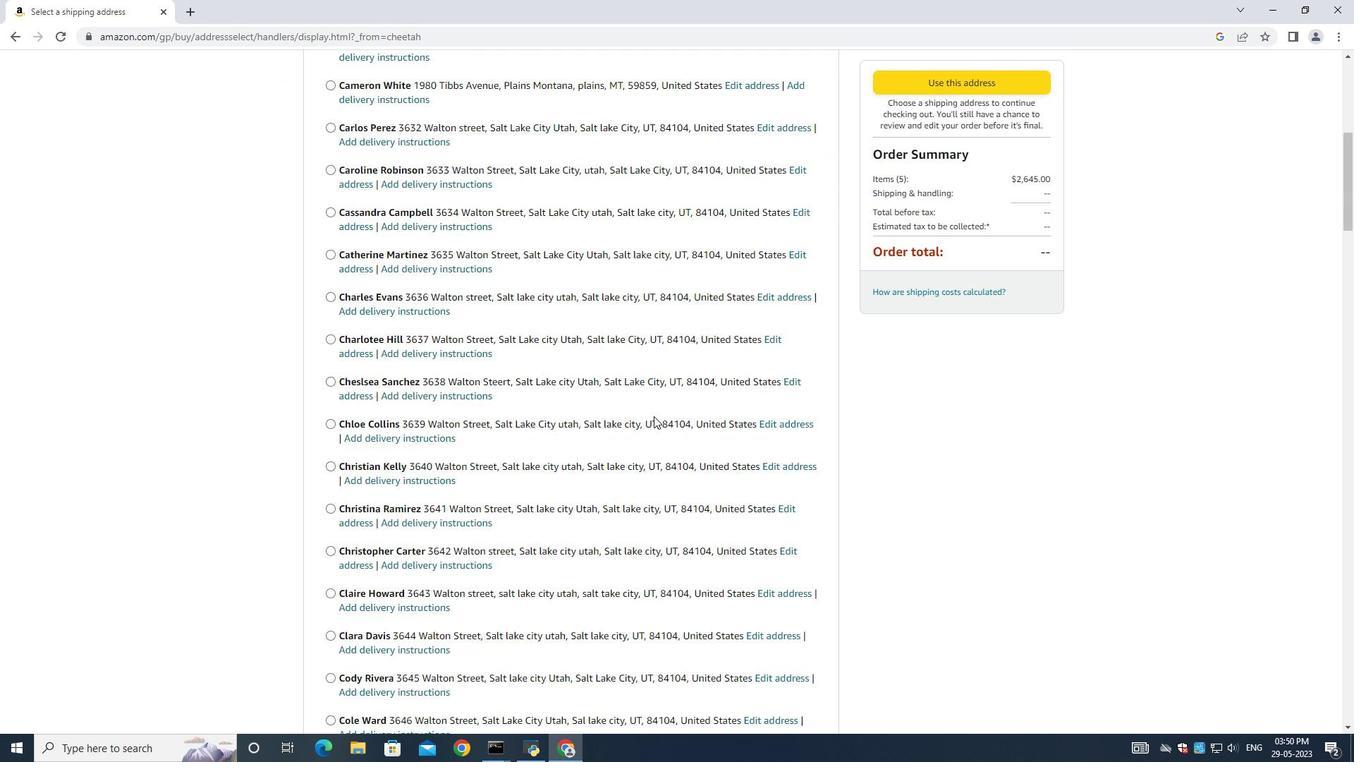 
Action: Mouse scrolled (651, 416) with delta (0, 0)
Screenshot: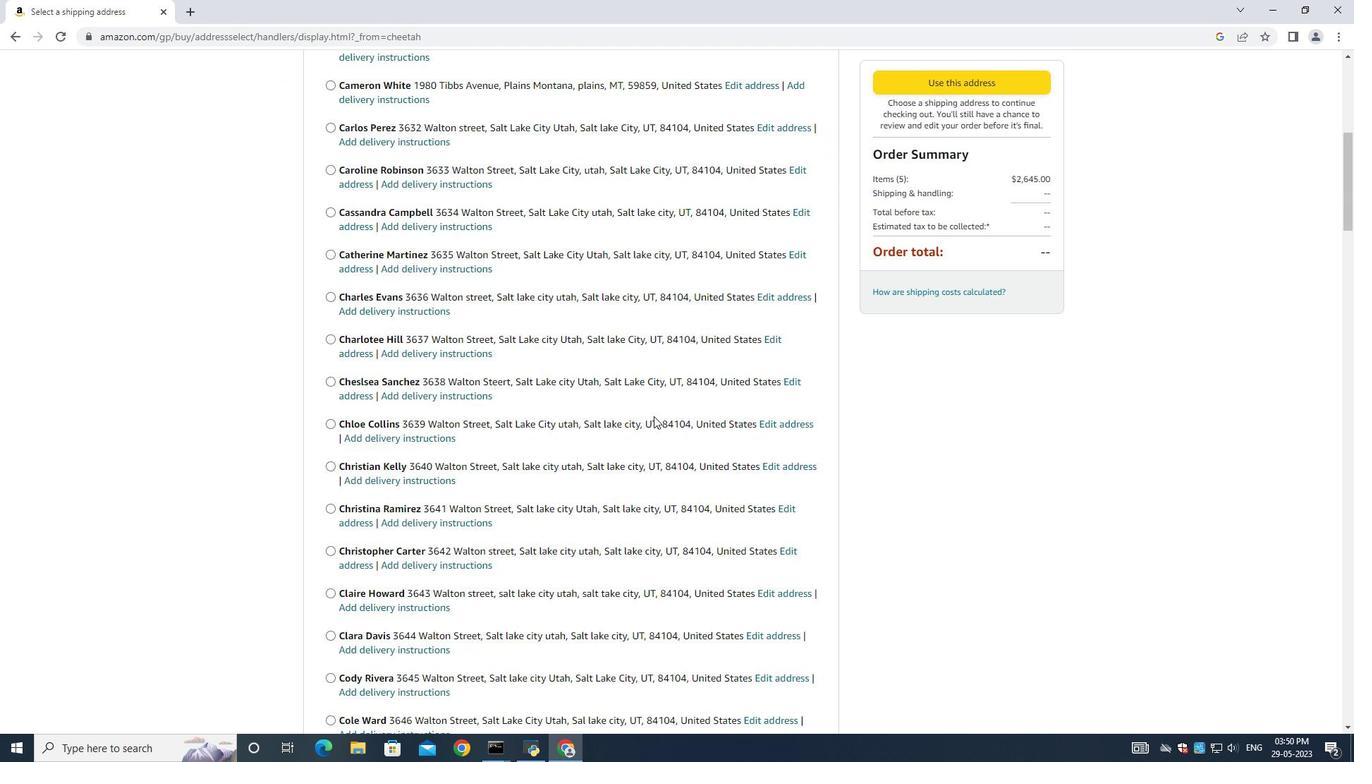 
Action: Mouse moved to (601, 421)
Screenshot: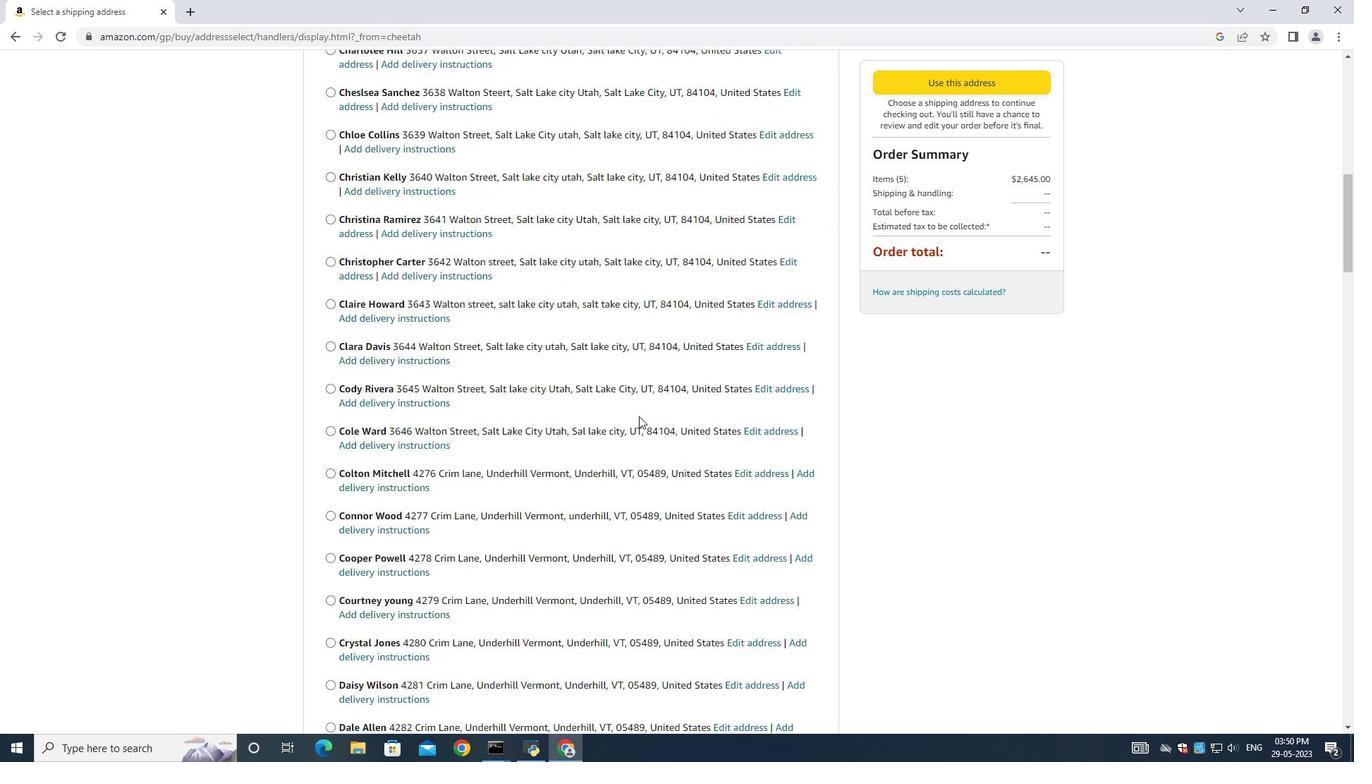 
Action: Mouse scrolled (604, 419) with delta (0, 0)
Screenshot: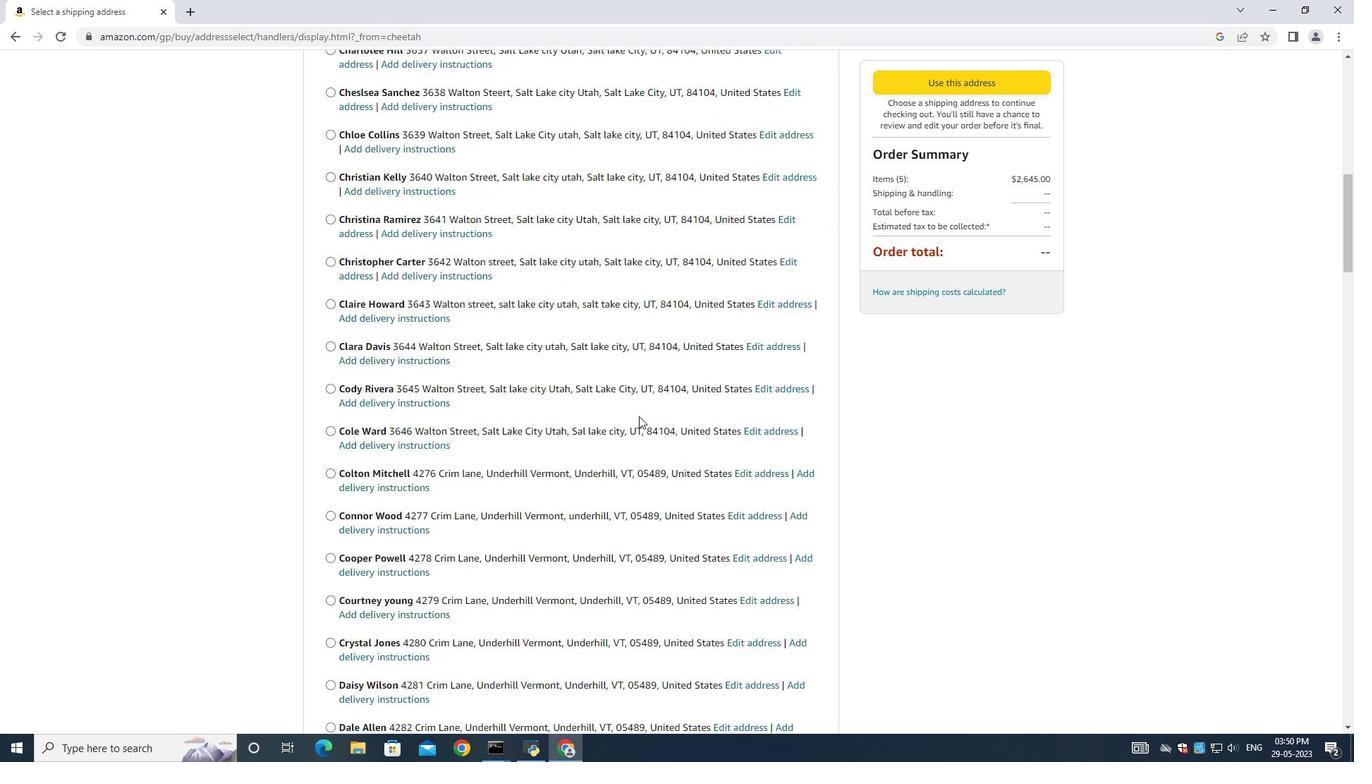 
Action: Mouse moved to (596, 423)
Screenshot: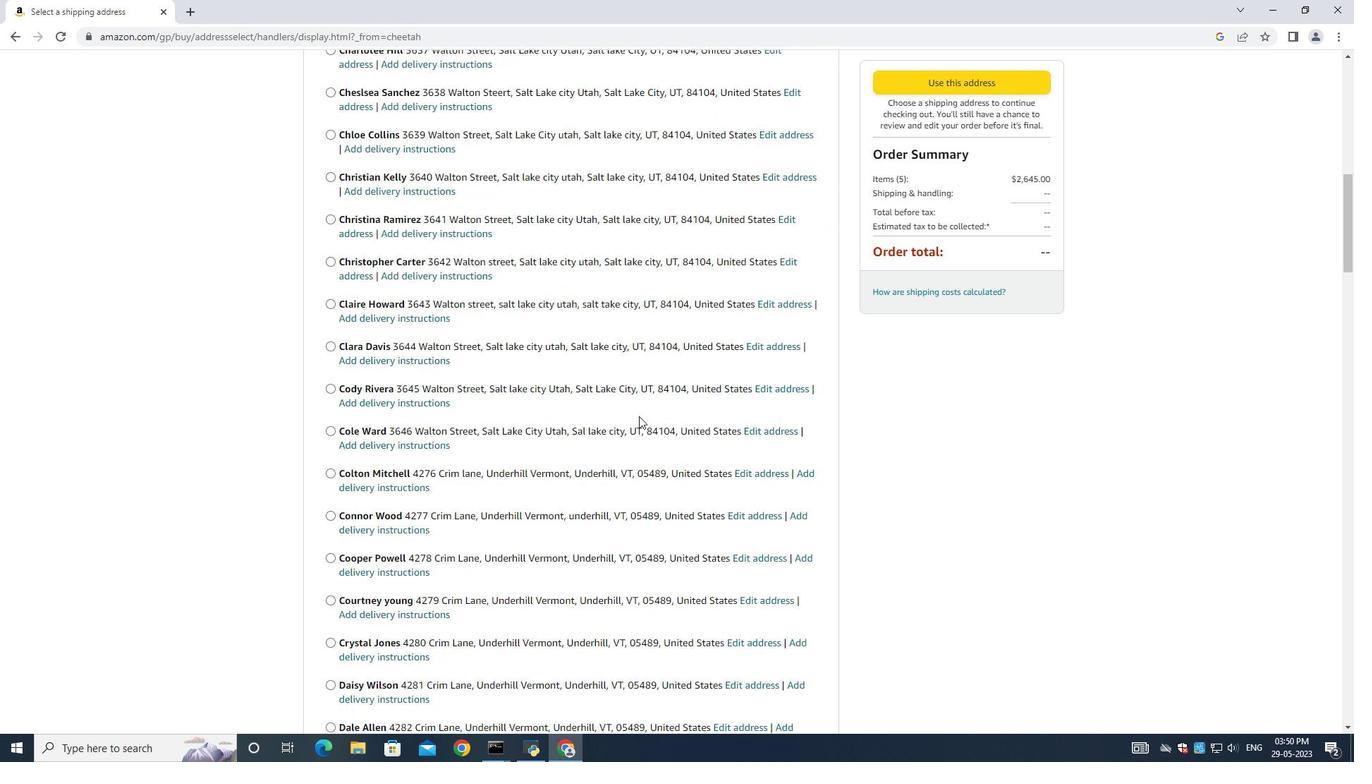 
Action: Mouse scrolled (599, 421) with delta (0, 0)
Screenshot: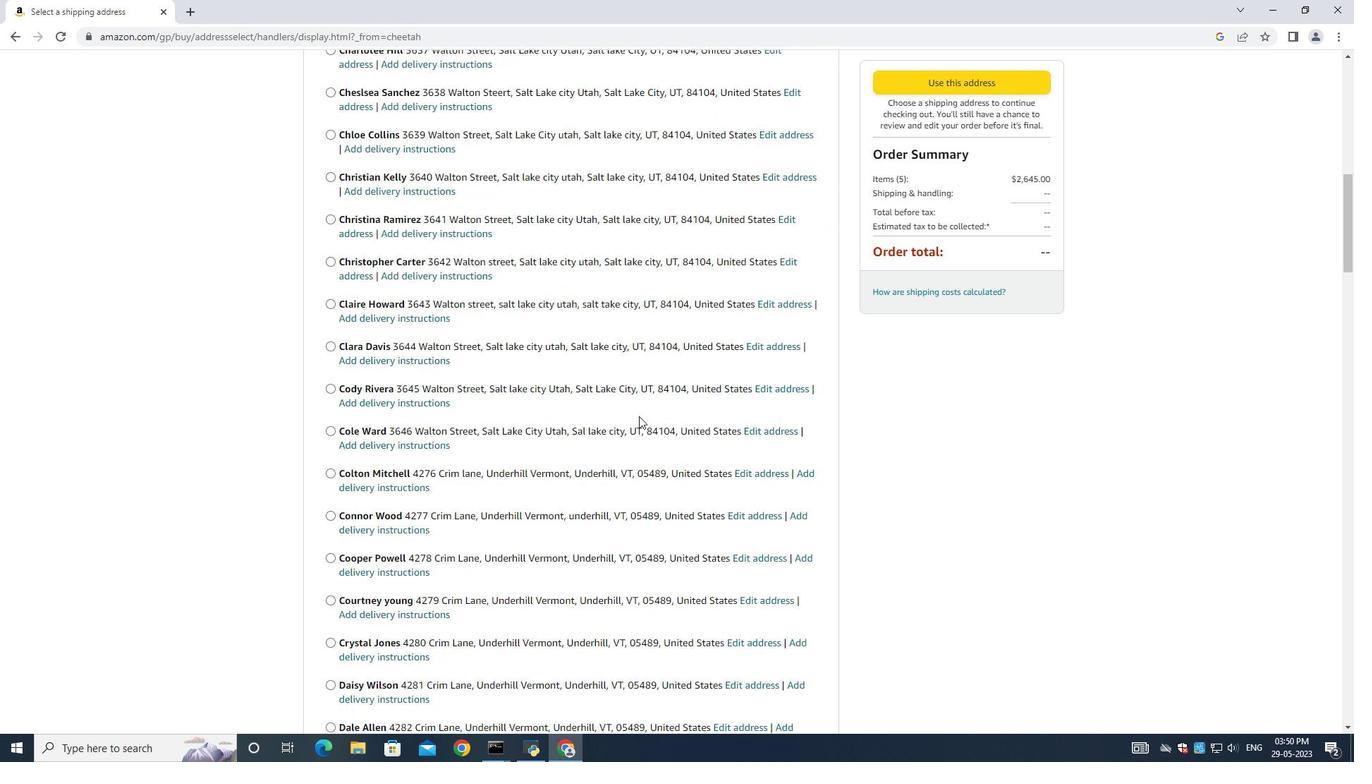
Action: Mouse moved to (593, 423)
Screenshot: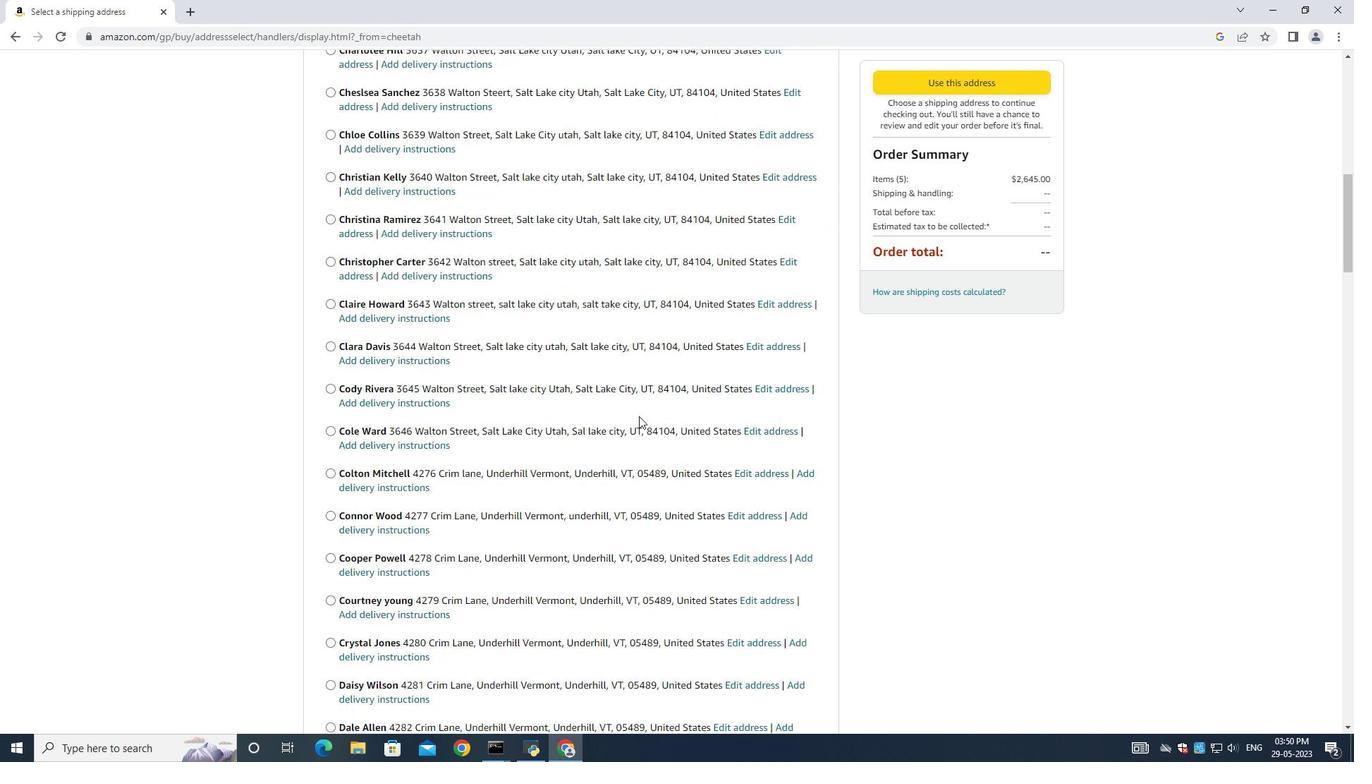 
Action: Mouse scrolled (595, 422) with delta (0, 0)
Screenshot: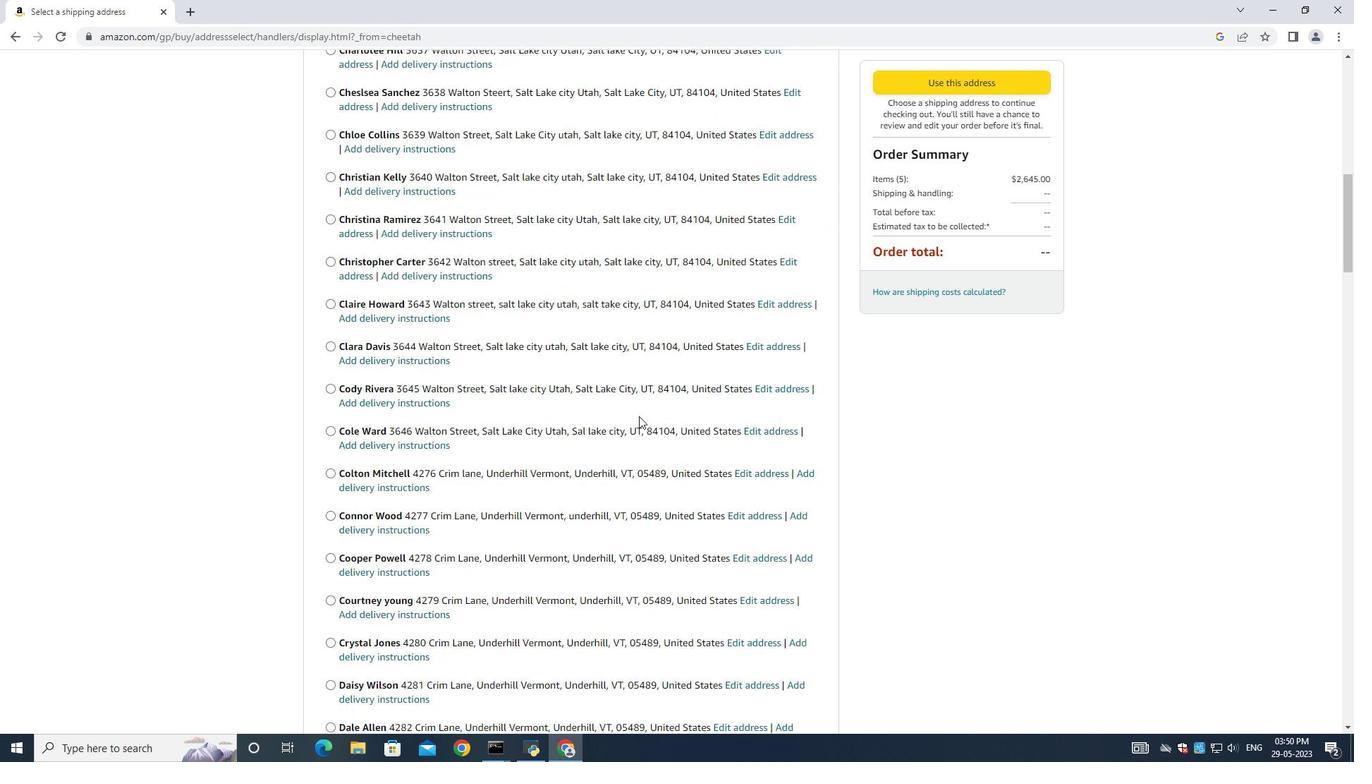 
Action: Mouse moved to (591, 422)
Screenshot: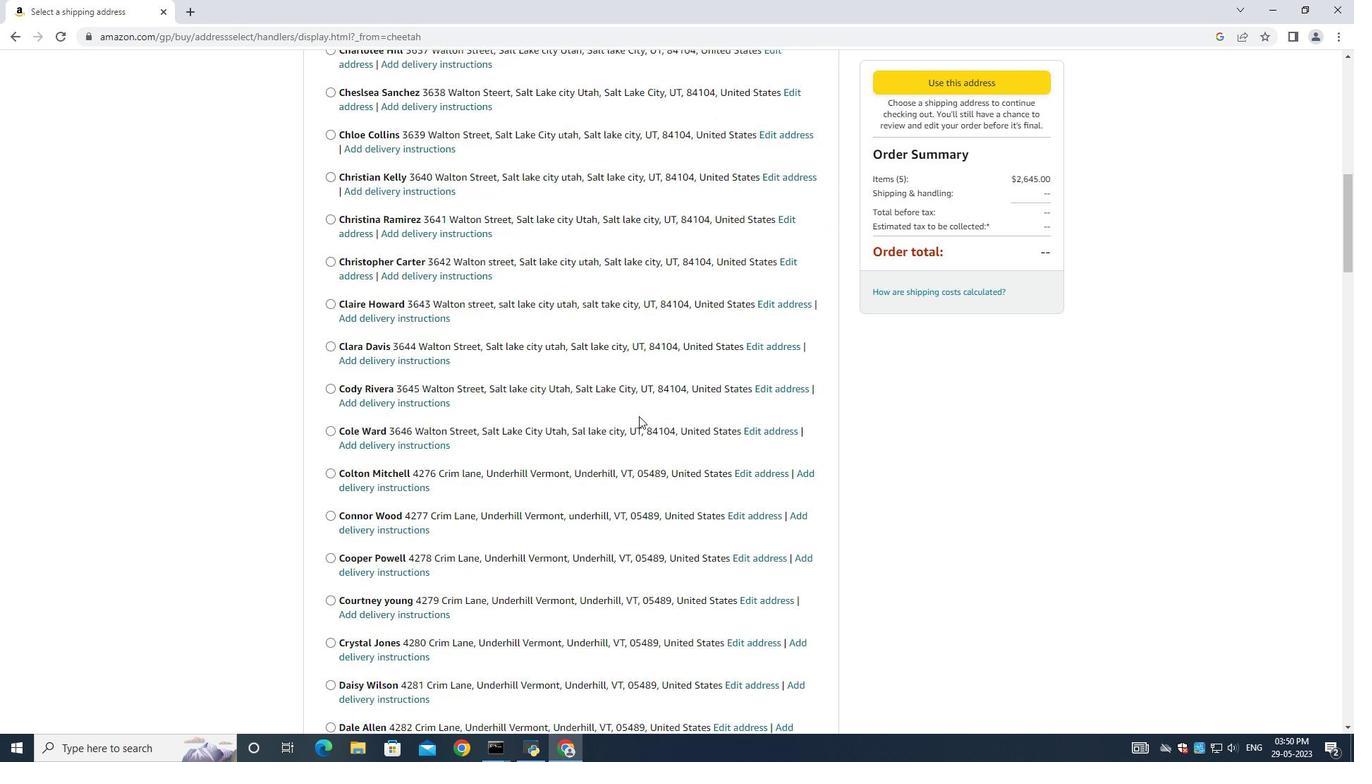 
Action: Mouse scrolled (593, 422) with delta (0, 0)
Screenshot: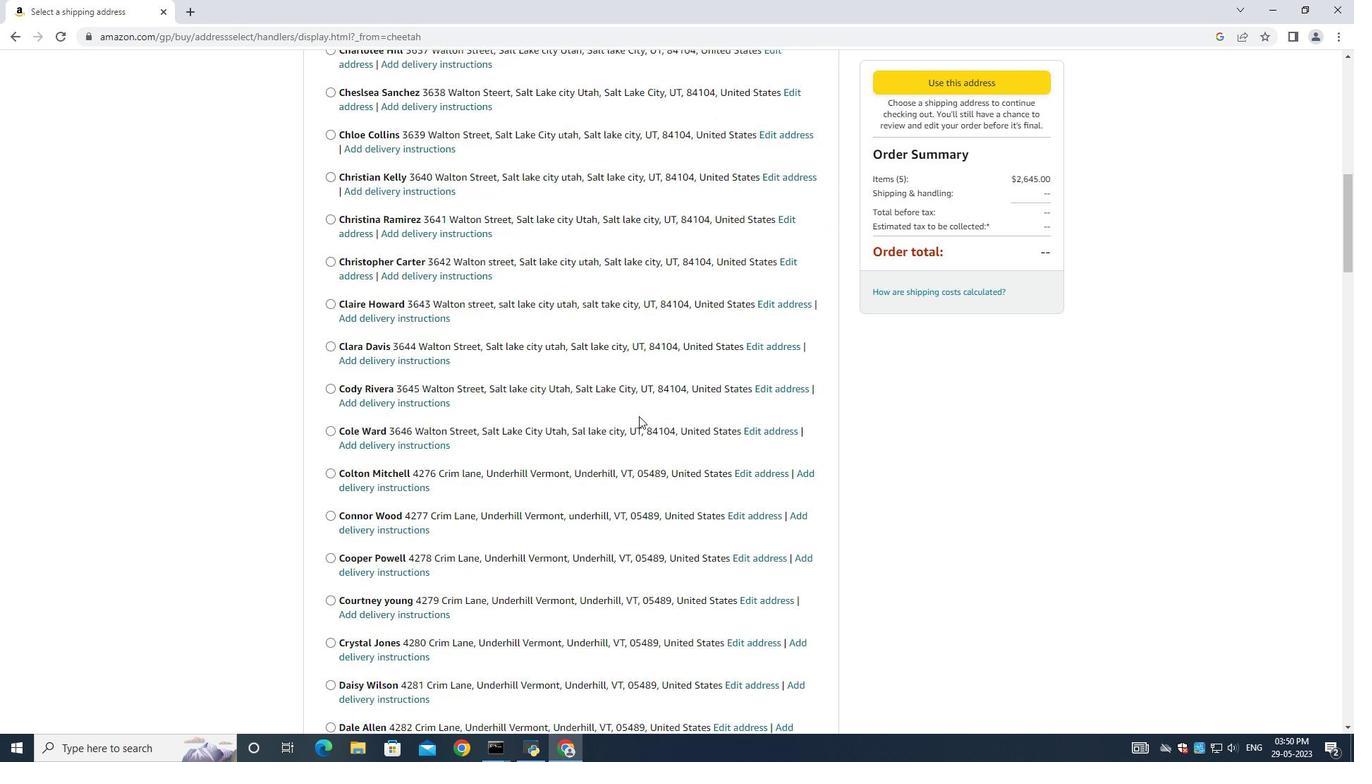 
Action: Mouse moved to (587, 420)
Screenshot: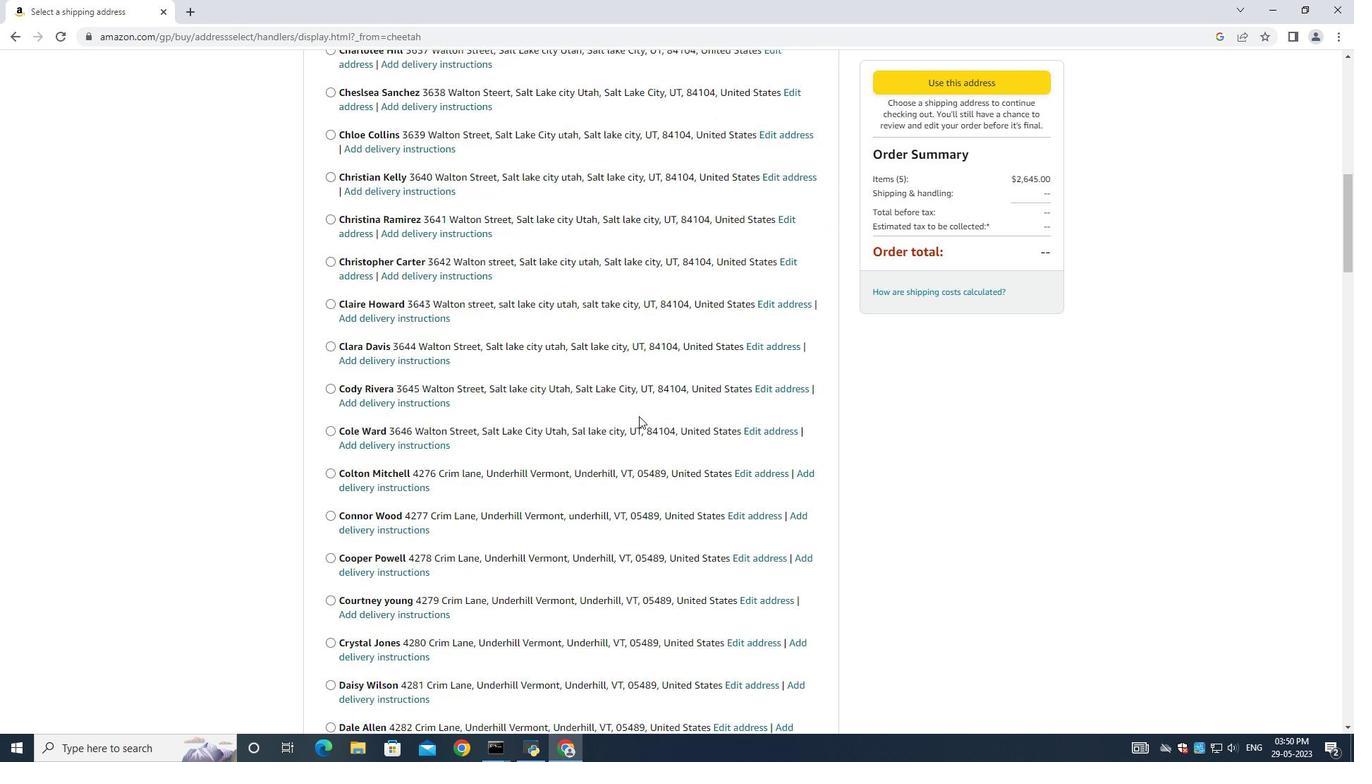 
Action: Mouse scrolled (591, 421) with delta (0, 0)
Screenshot: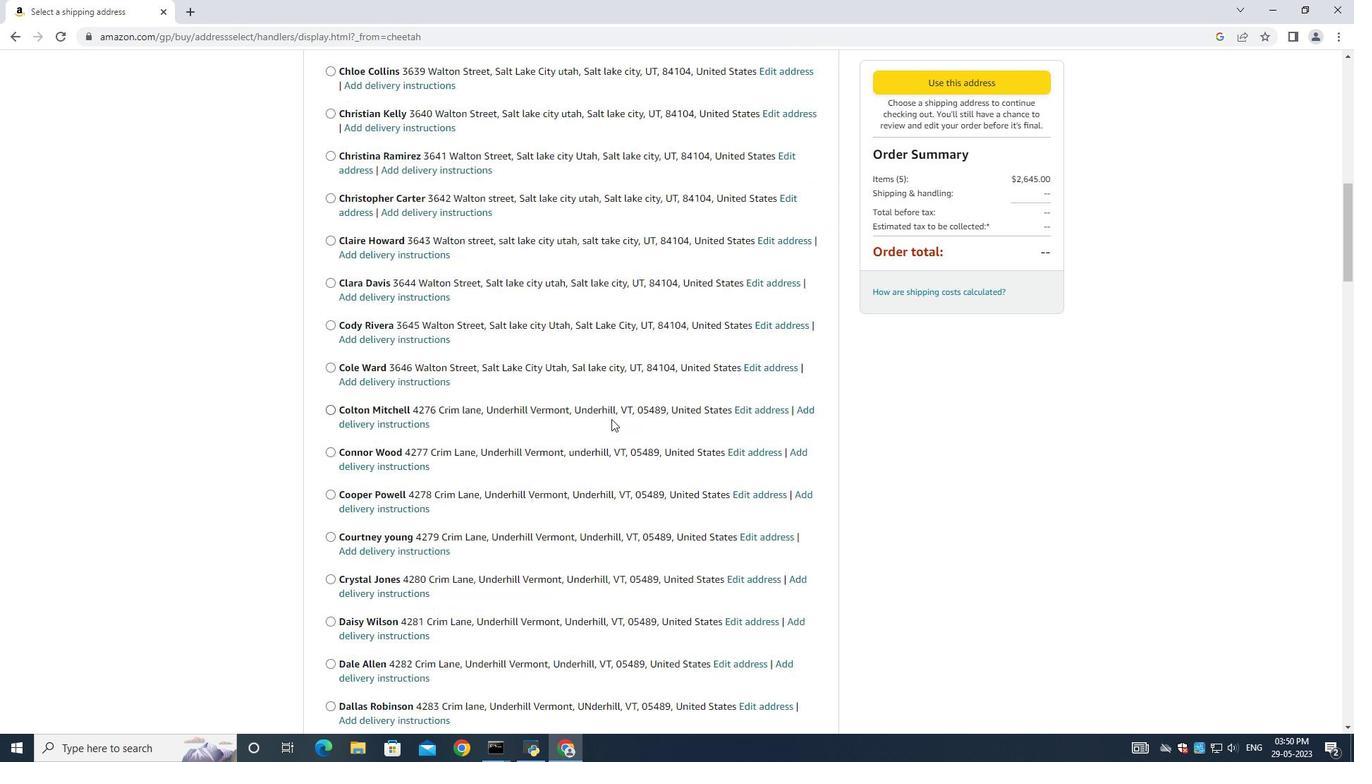 
Action: Mouse moved to (577, 418)
Screenshot: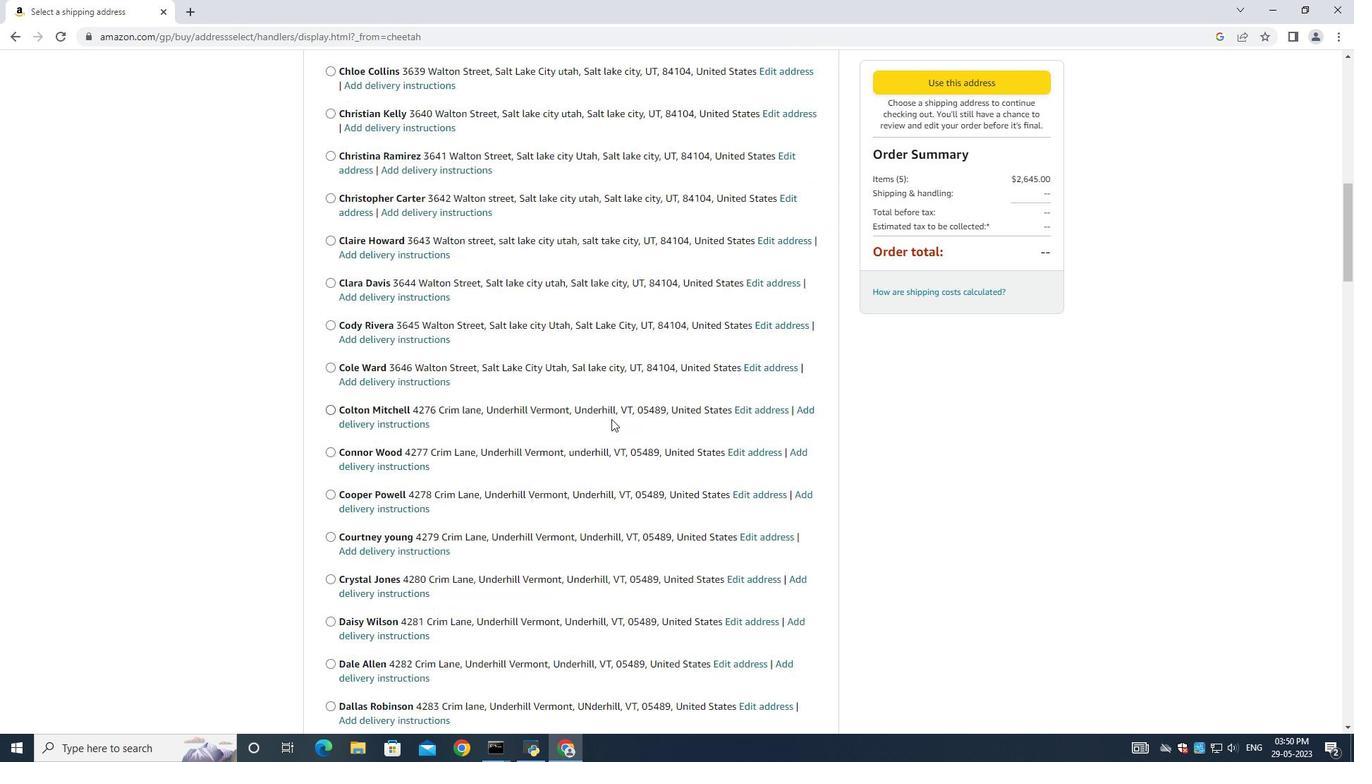 
Action: Mouse scrolled (587, 419) with delta (0, 0)
Screenshot: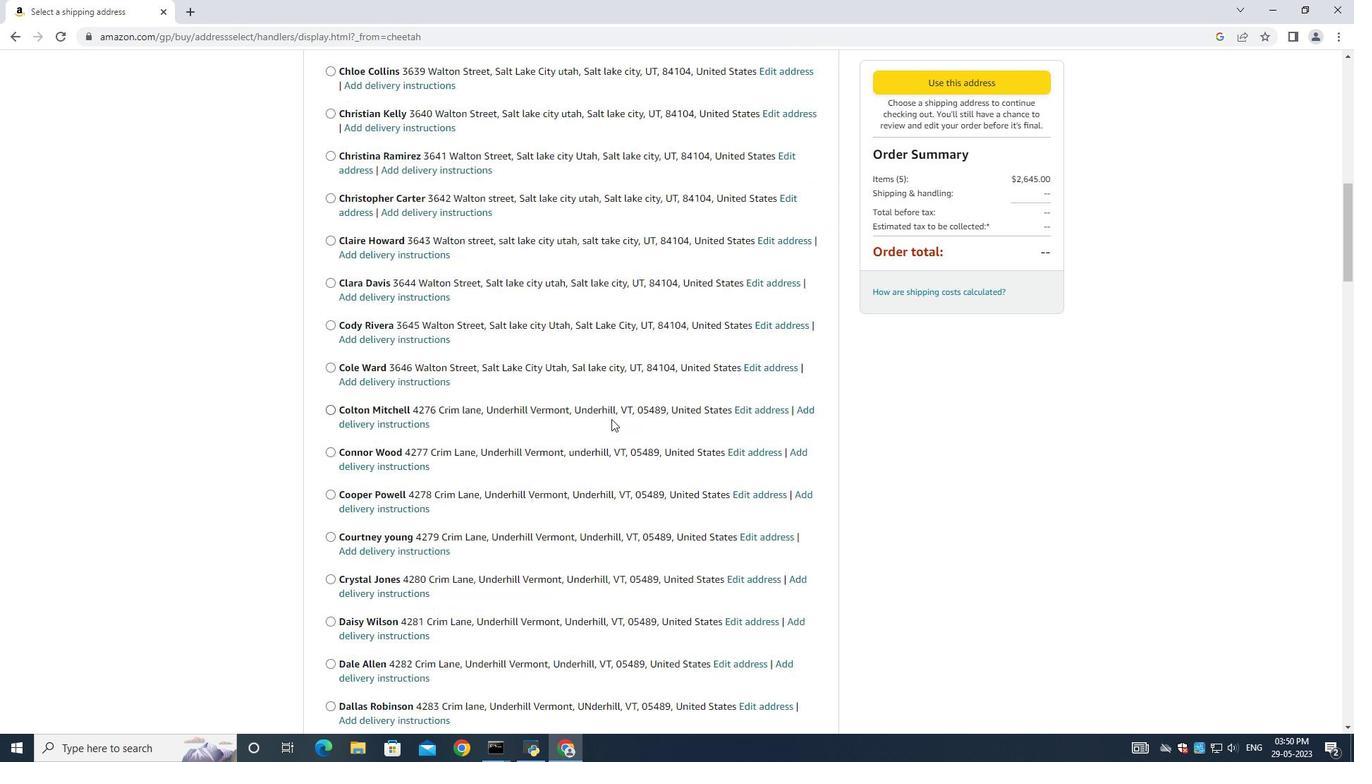 
Action: Mouse moved to (490, 443)
Screenshot: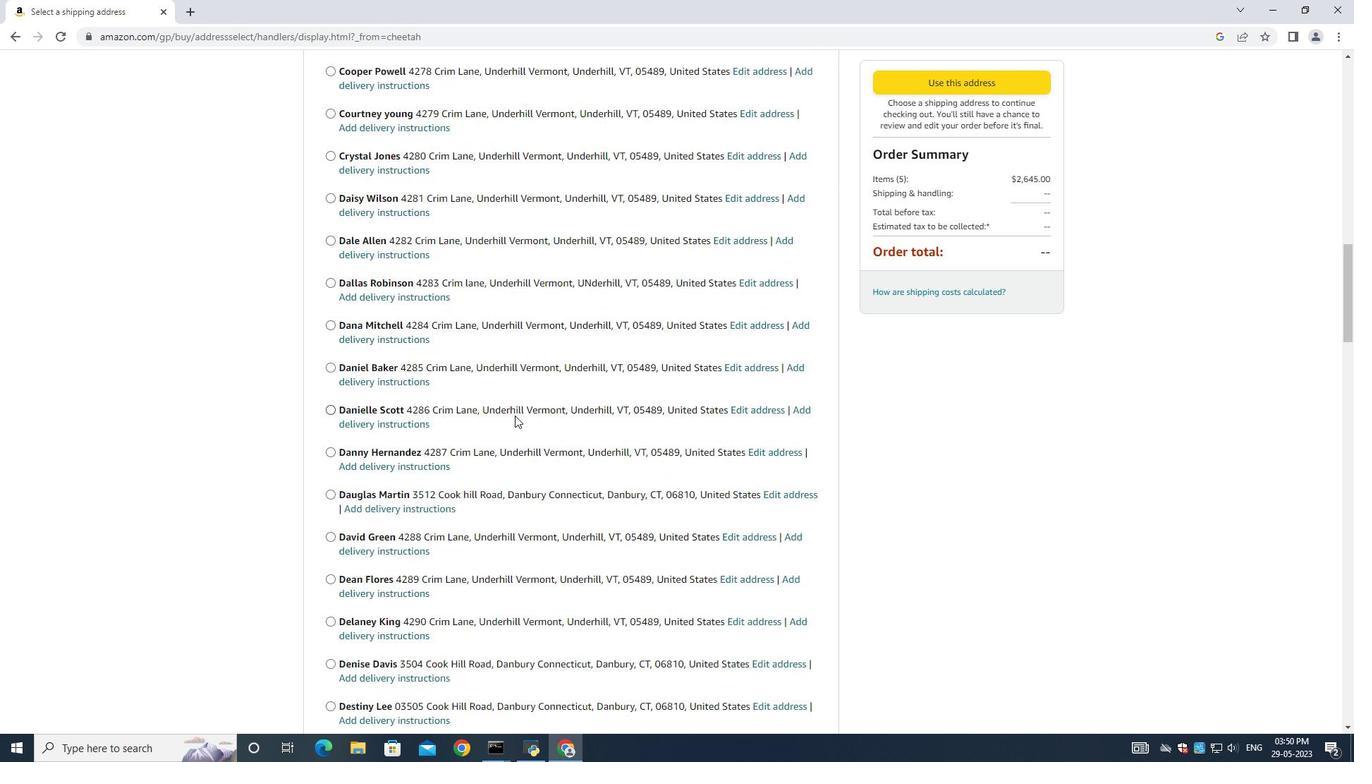 
Action: Mouse scrolled (490, 442) with delta (0, 0)
Screenshot: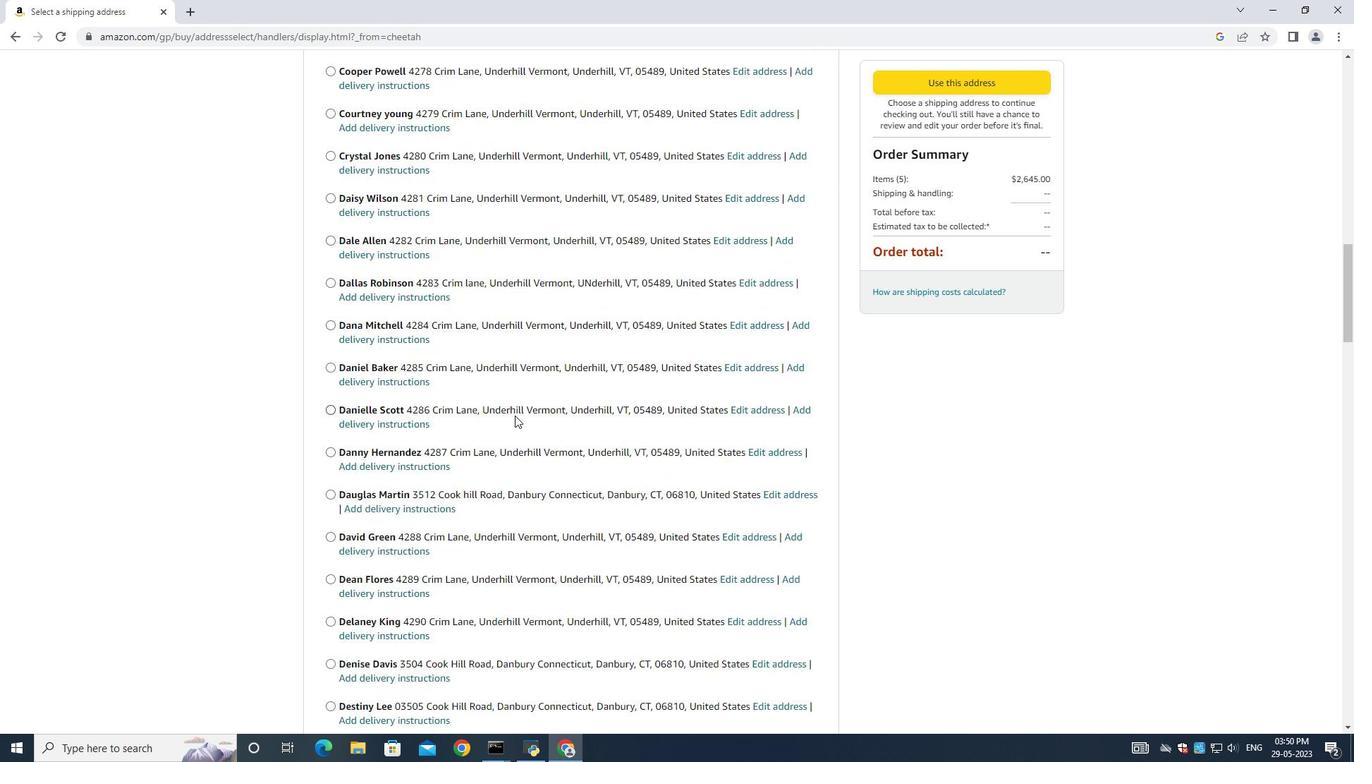 
Action: Mouse moved to (490, 443)
Screenshot: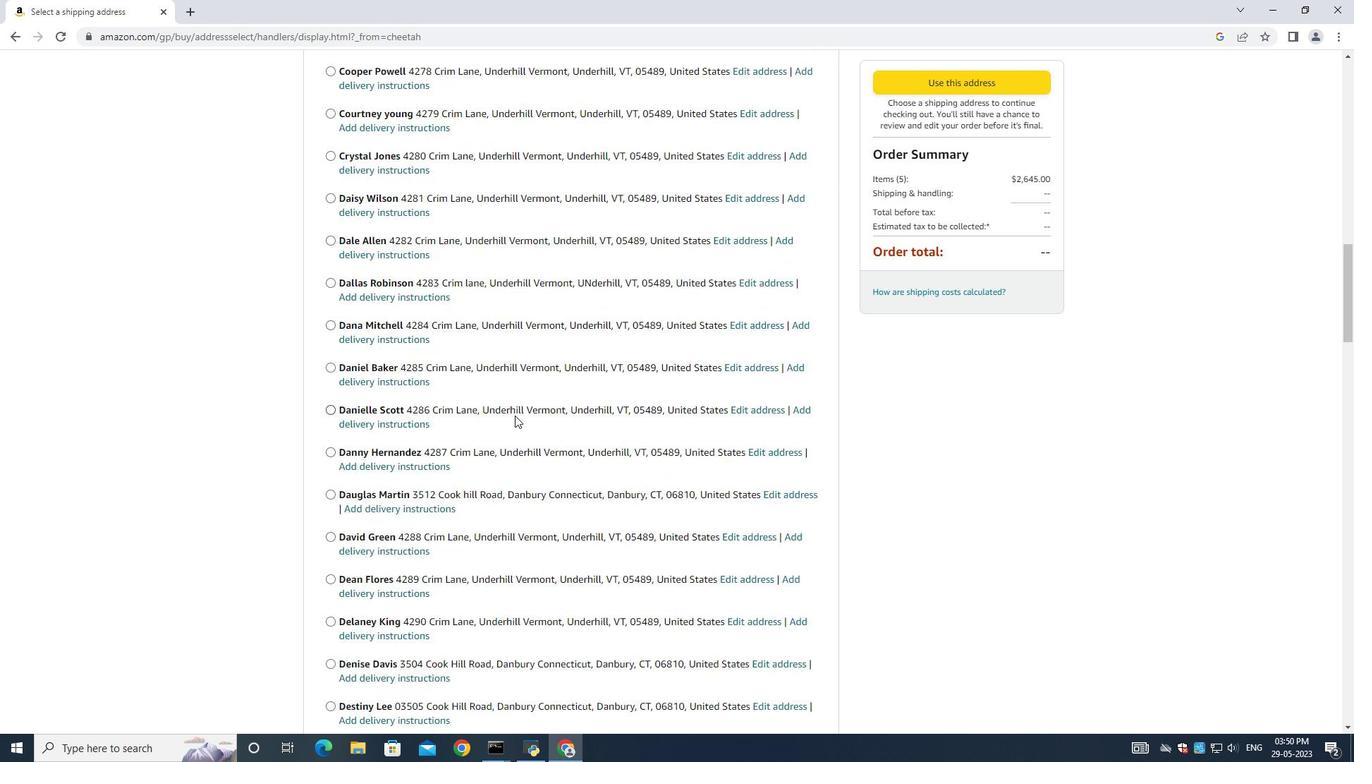 
Action: Mouse scrolled (490, 443) with delta (0, 0)
Screenshot: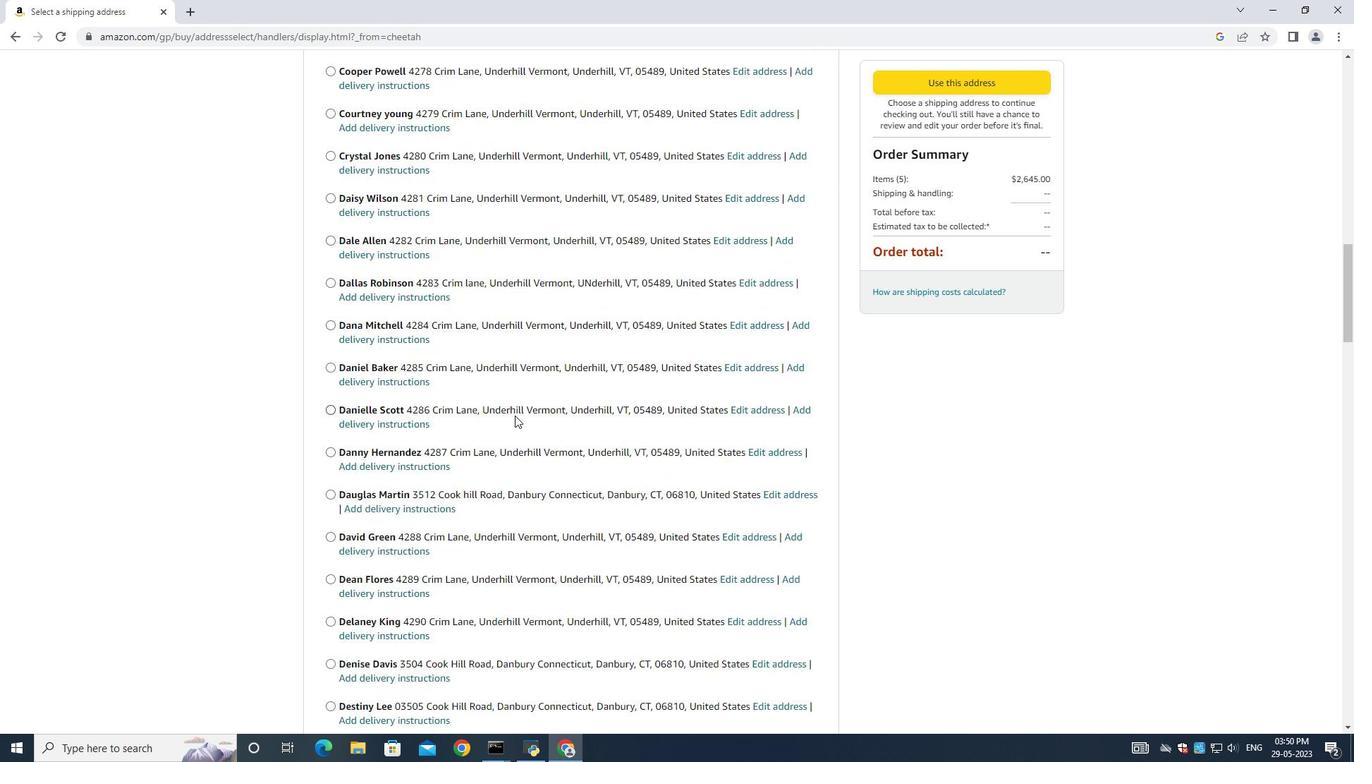 
Action: Mouse scrolled (490, 443) with delta (0, 0)
Screenshot: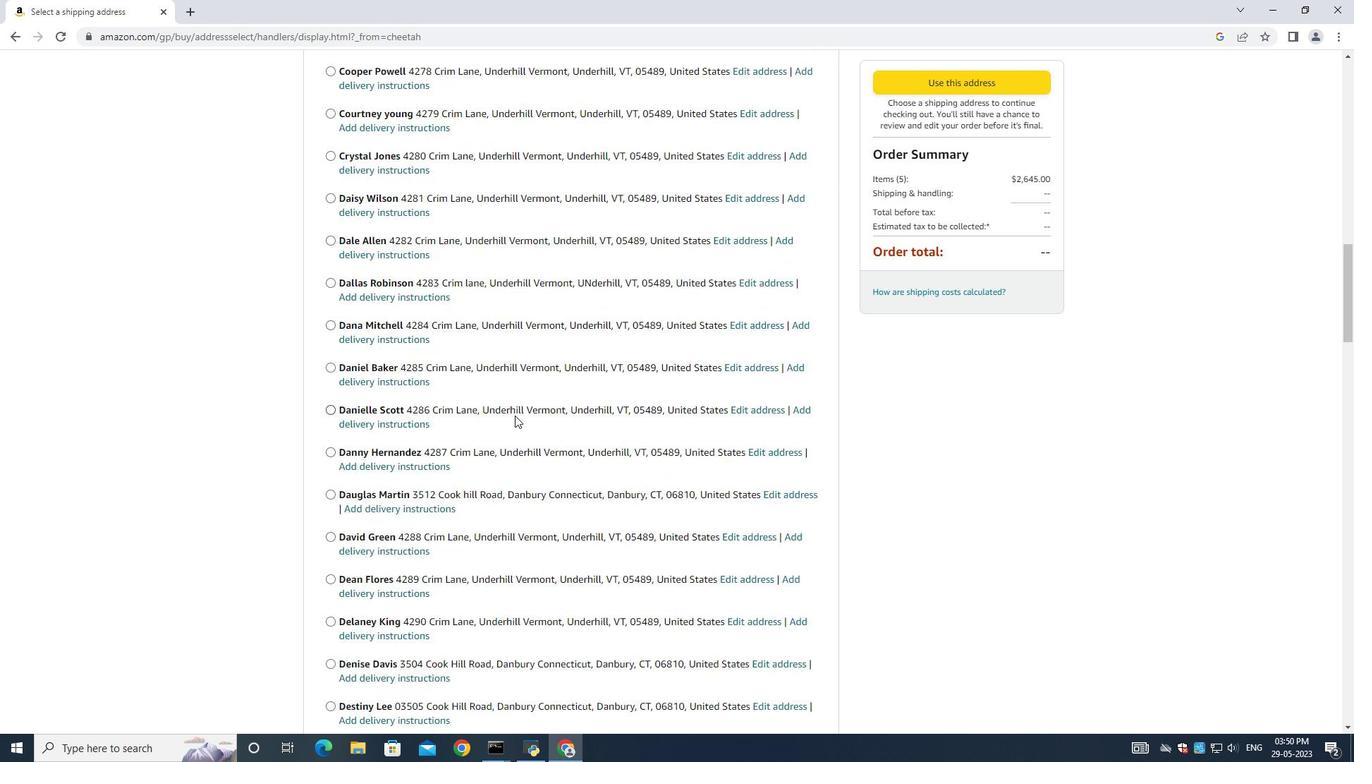 
Action: Mouse scrolled (490, 443) with delta (0, 0)
Screenshot: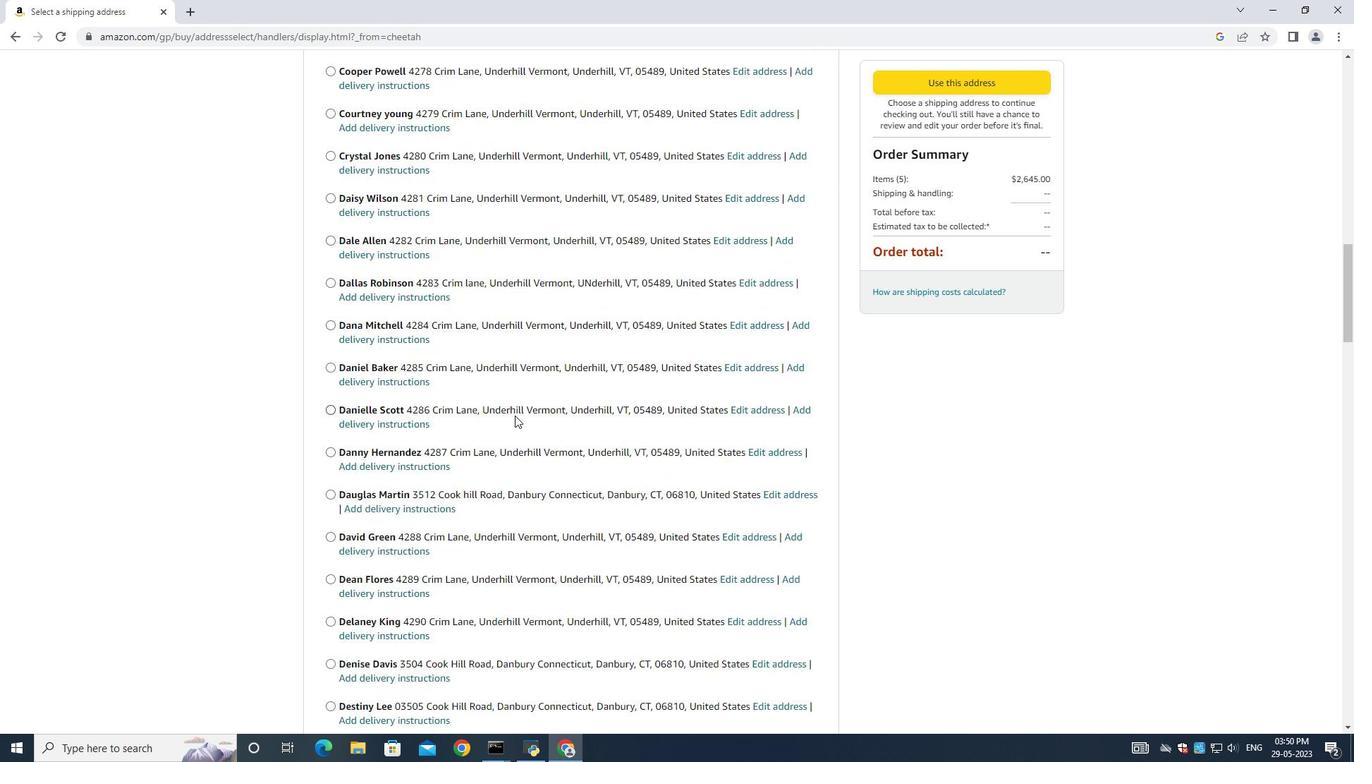
Action: Mouse moved to (496, 442)
Screenshot: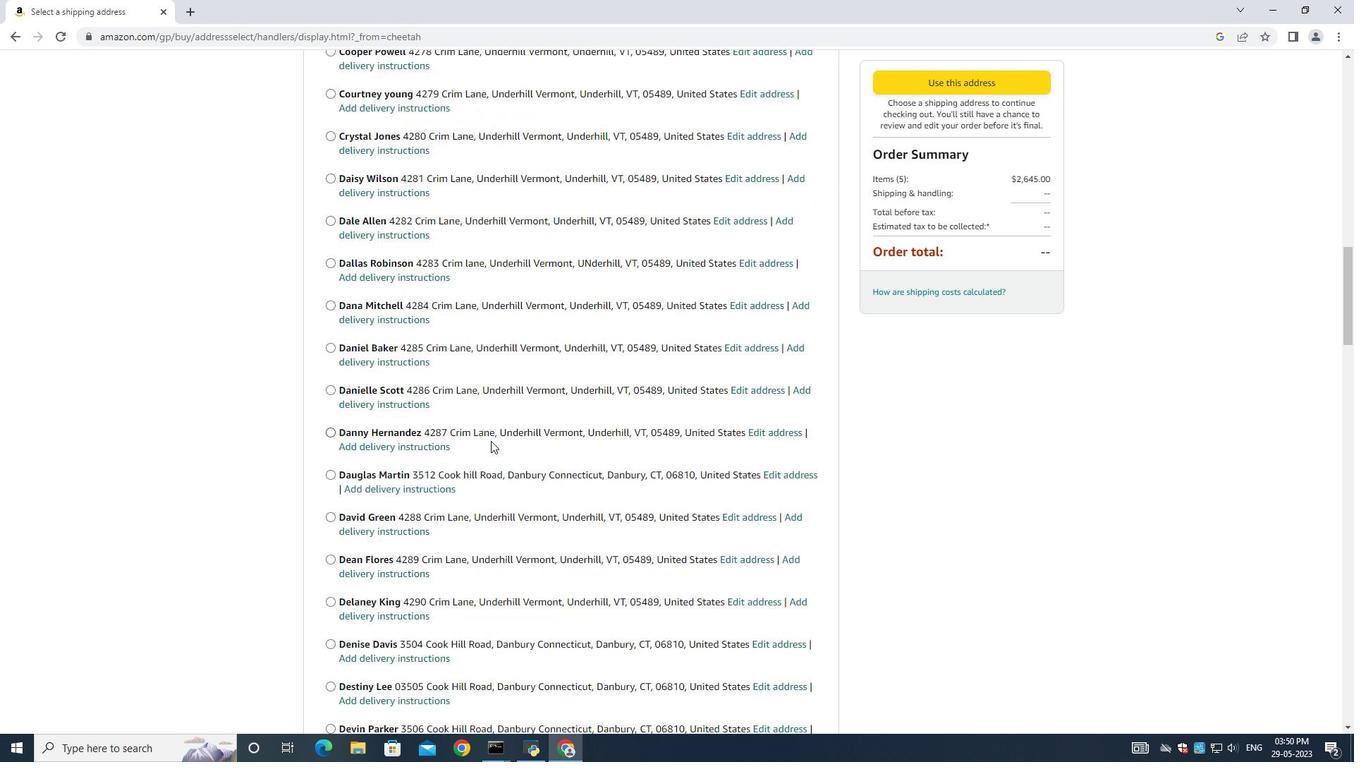 
Action: Mouse scrolled (496, 441) with delta (0, 0)
Screenshot: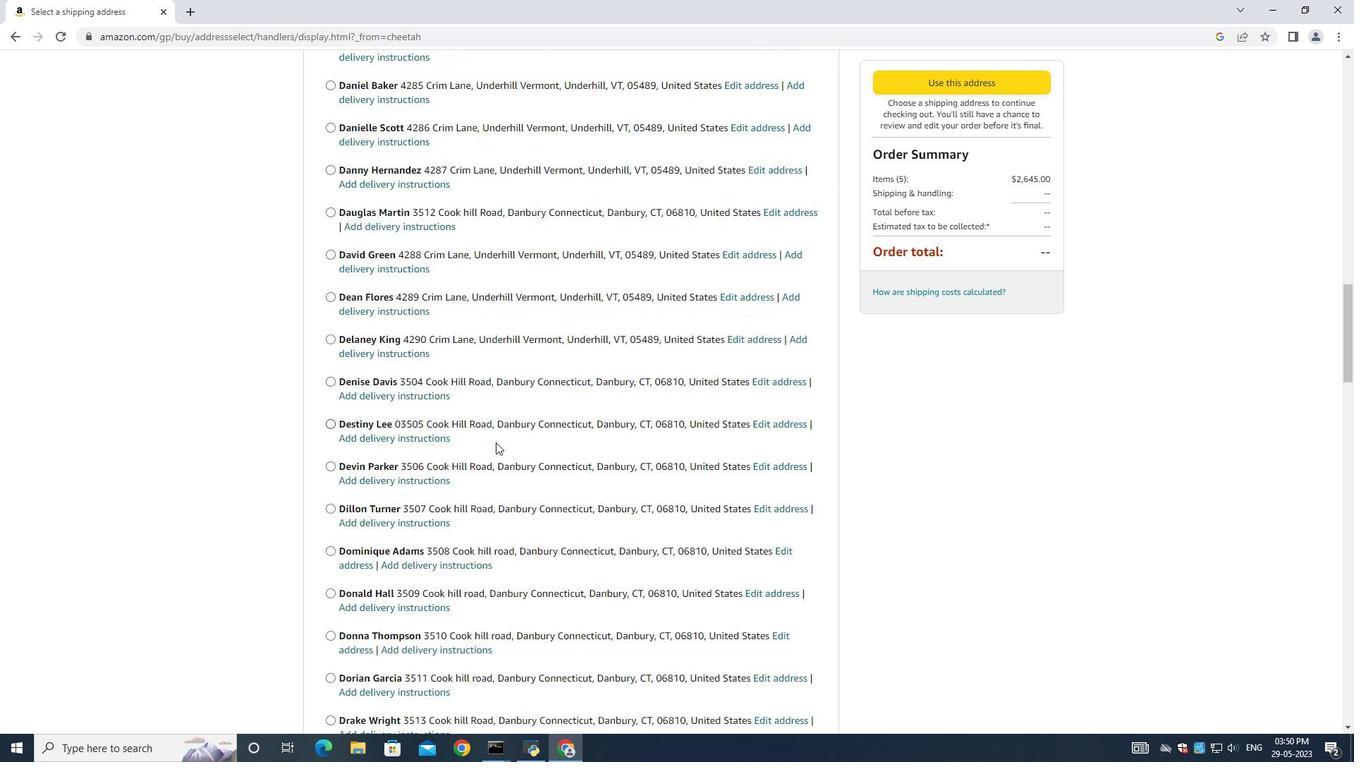 
Action: Mouse scrolled (496, 441) with delta (0, 0)
Screenshot: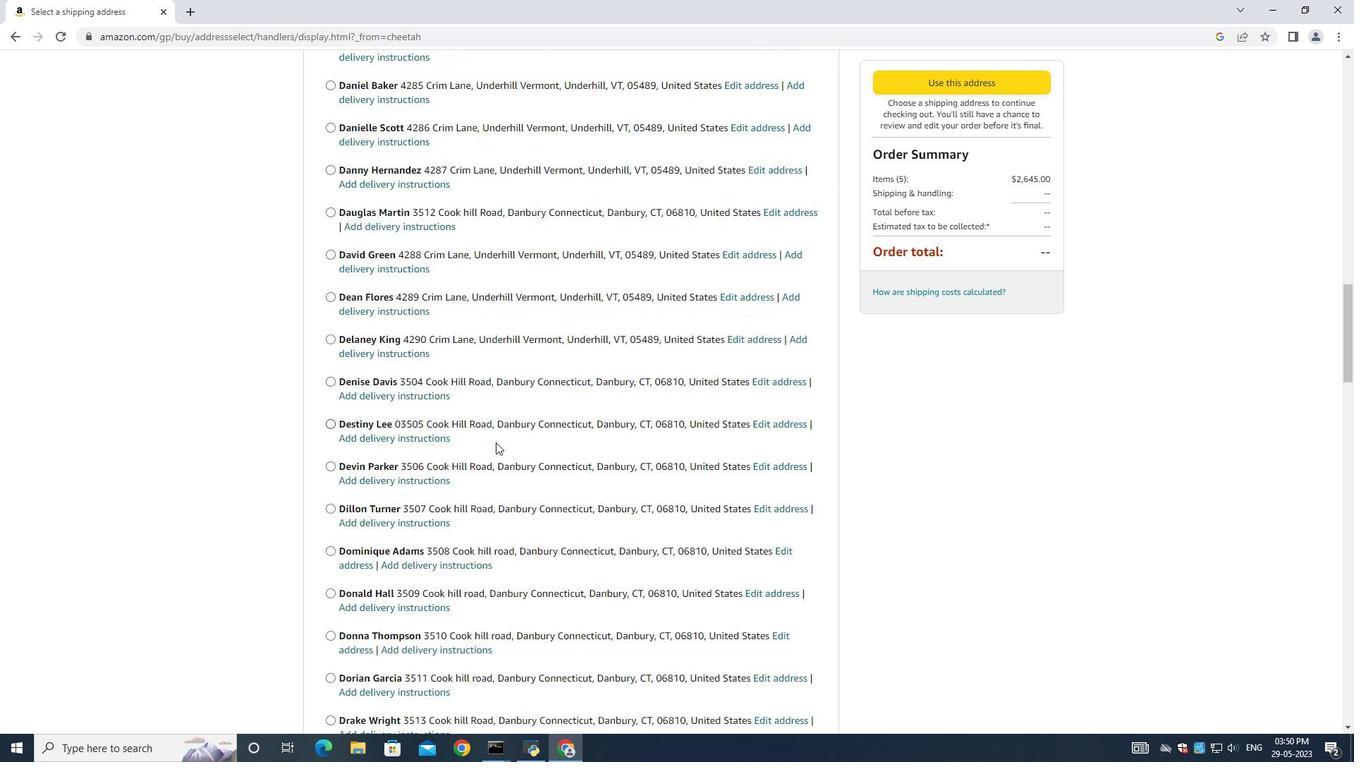
Action: Mouse scrolled (496, 441) with delta (0, 0)
Screenshot: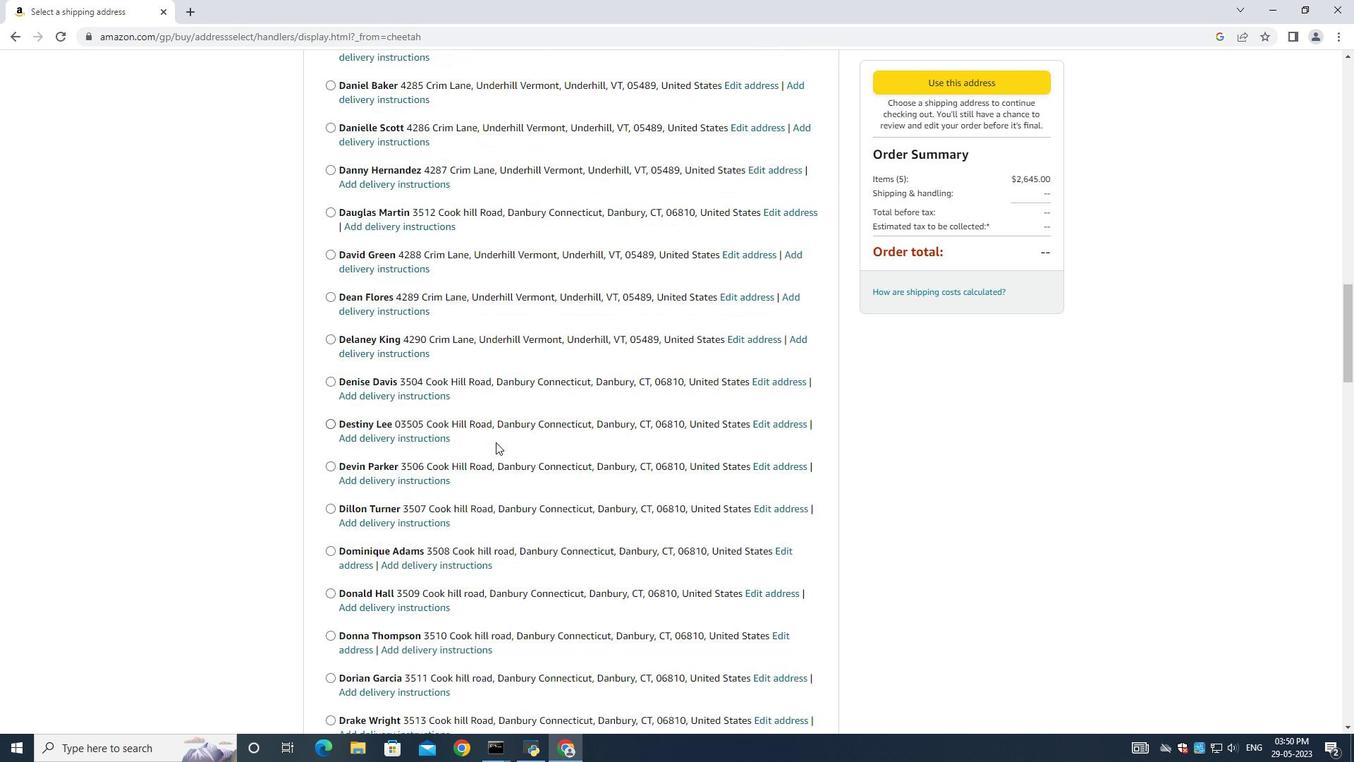 
Action: Mouse scrolled (496, 441) with delta (0, 0)
Screenshot: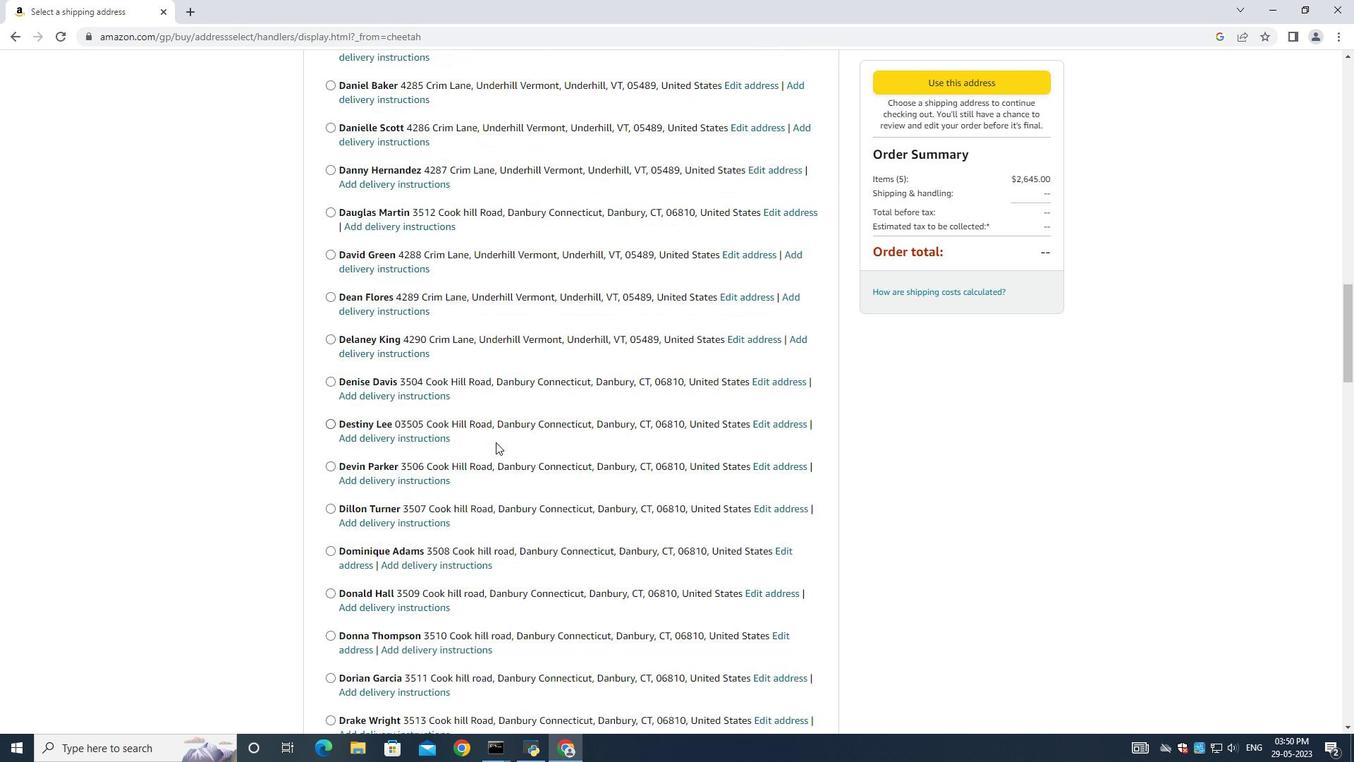 
Action: Mouse moved to (494, 442)
Screenshot: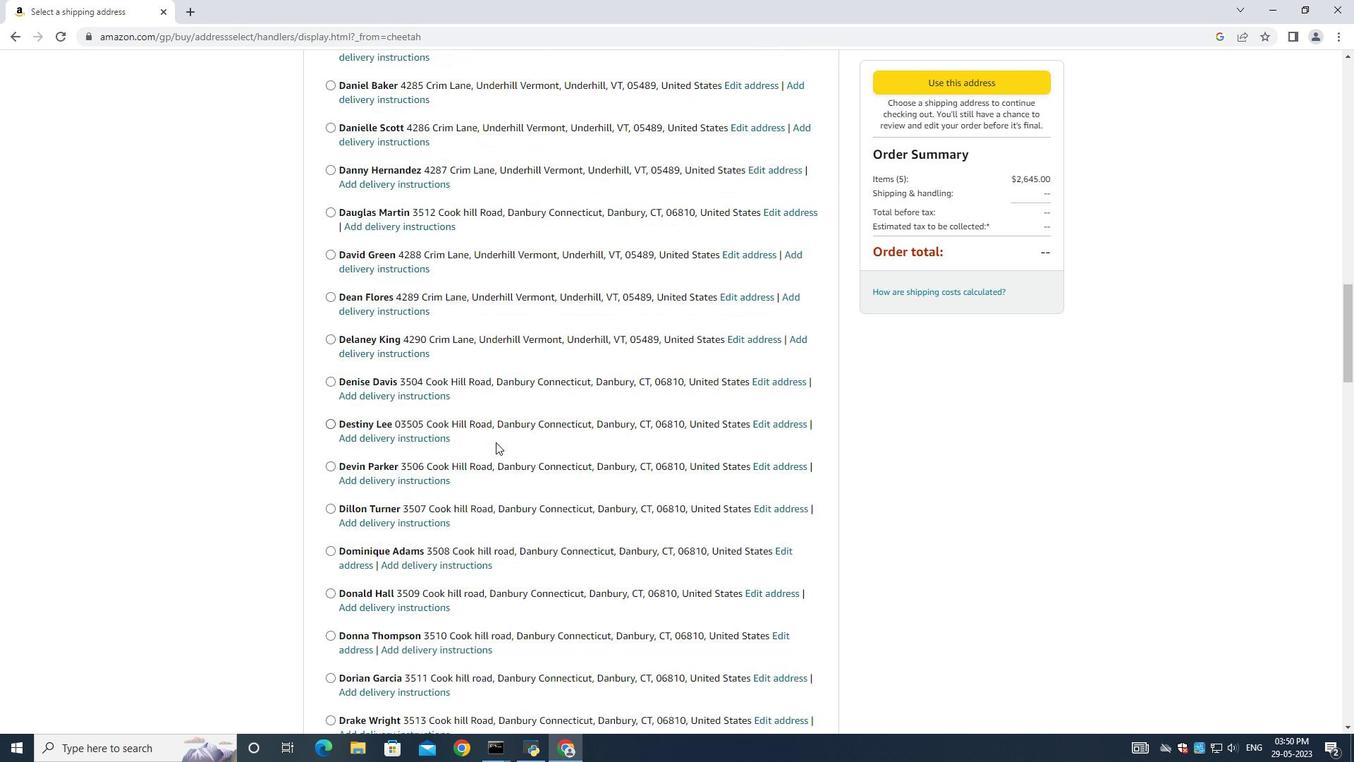 
Action: Mouse scrolled (496, 441) with delta (0, 0)
Screenshot: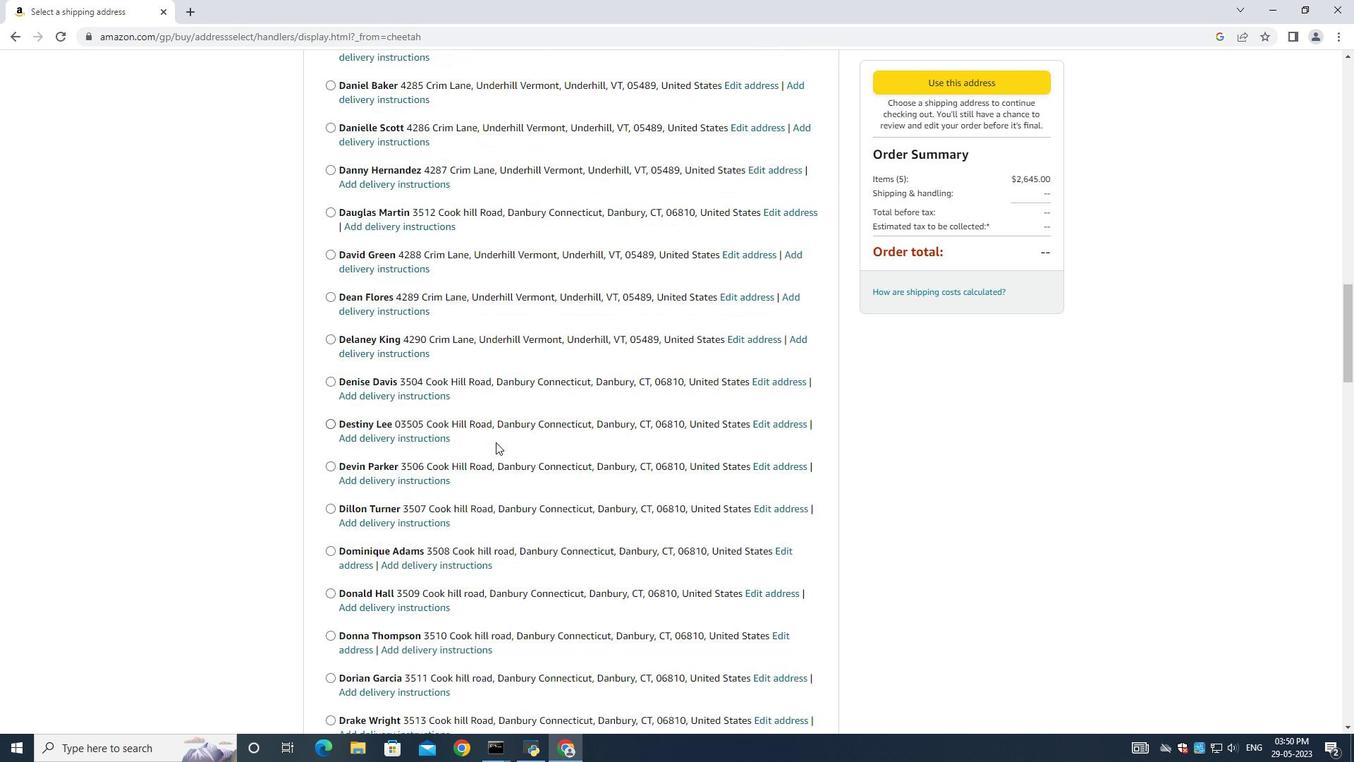 
Action: Mouse moved to (493, 441)
Screenshot: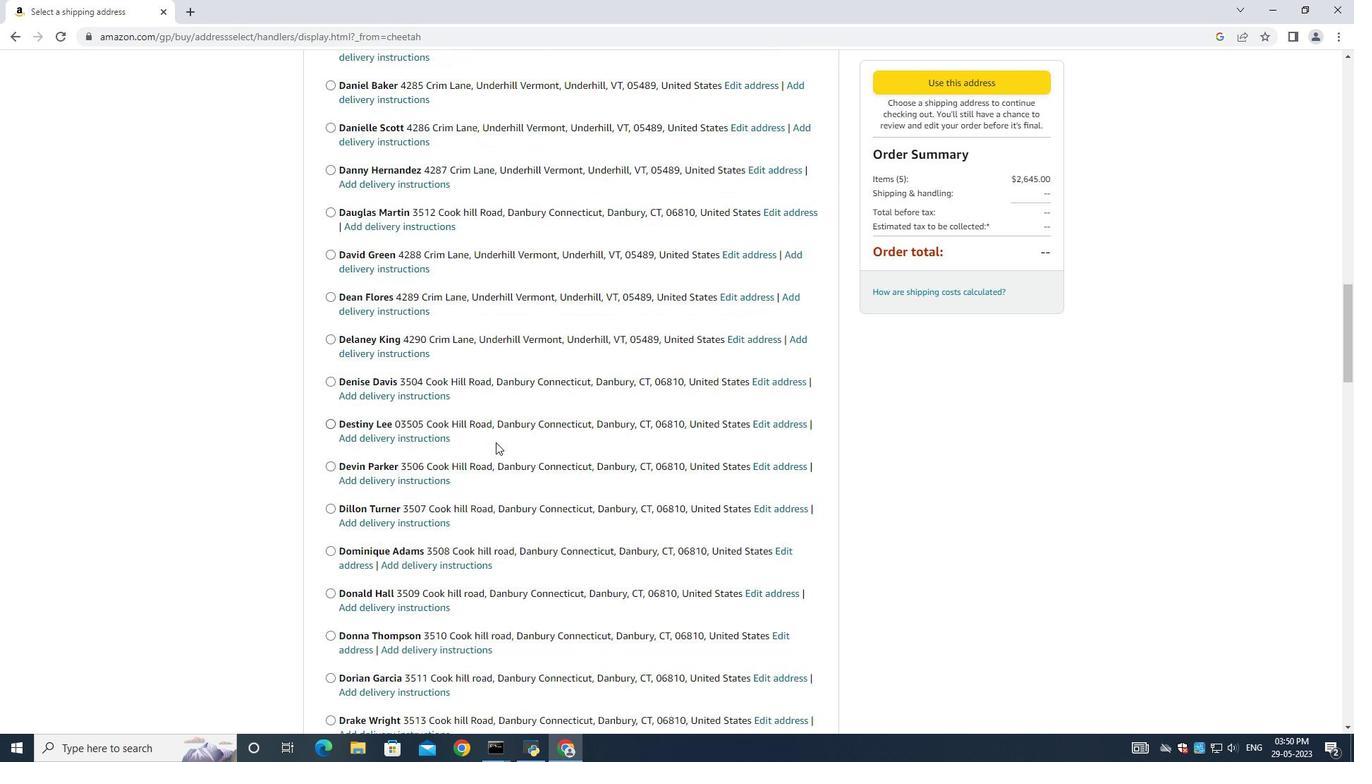 
Action: Mouse scrolled (494, 441) with delta (0, 0)
Screenshot: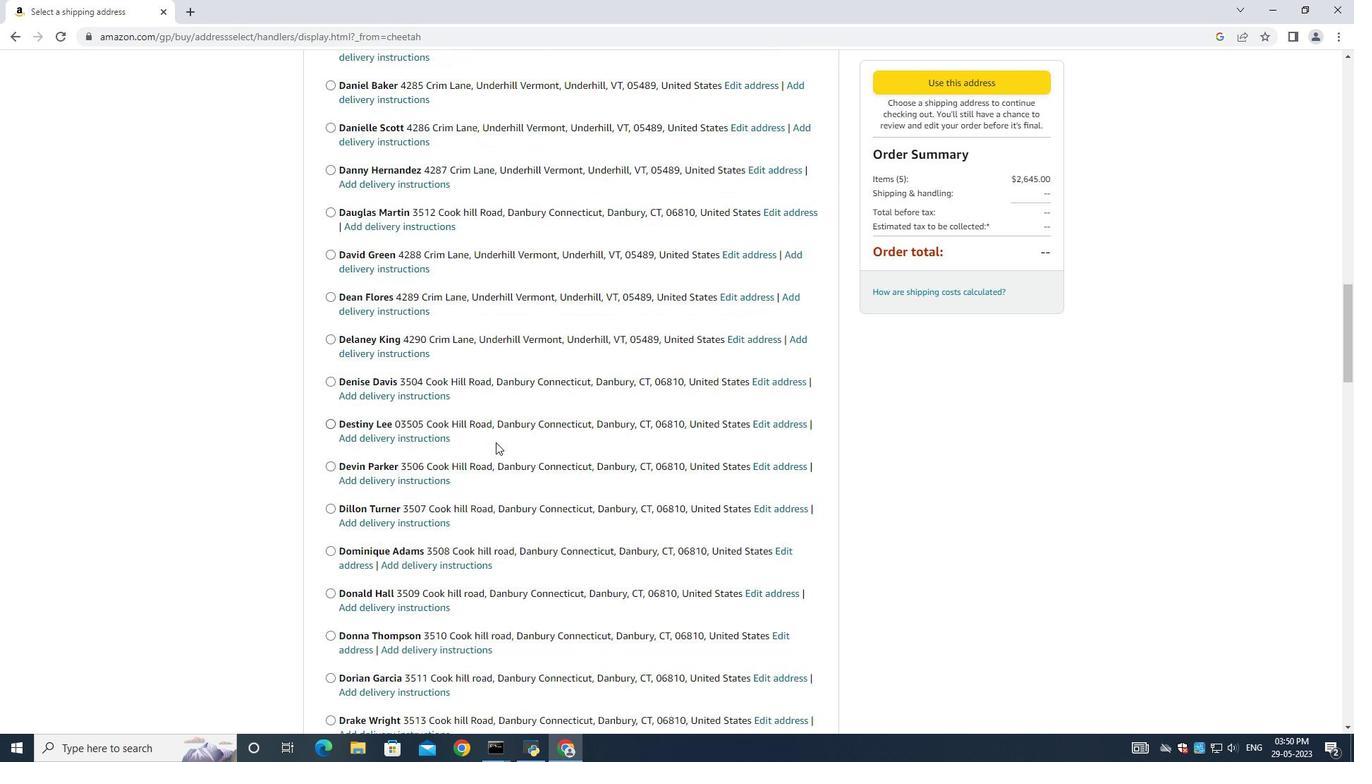 
Action: Mouse moved to (488, 436)
Screenshot: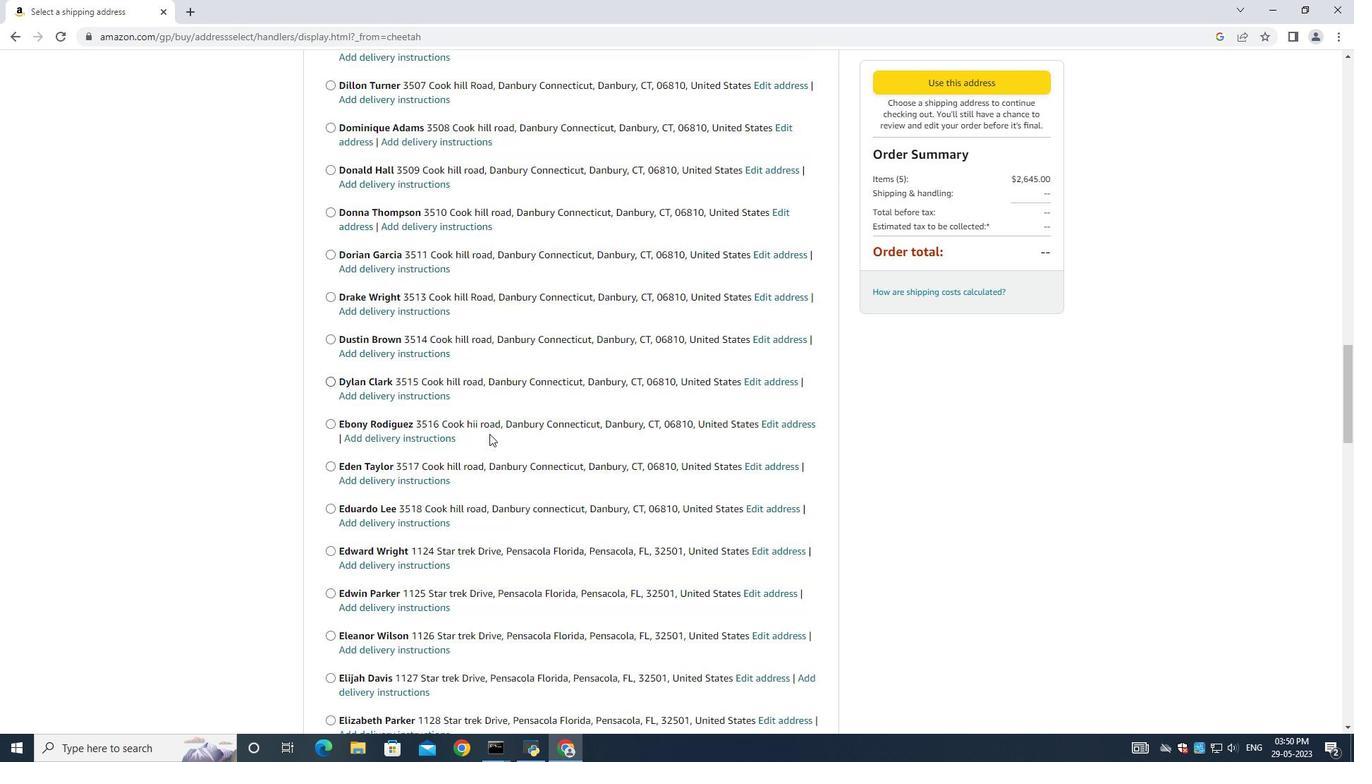 
Action: Mouse scrolled (488, 435) with delta (0, 0)
Screenshot: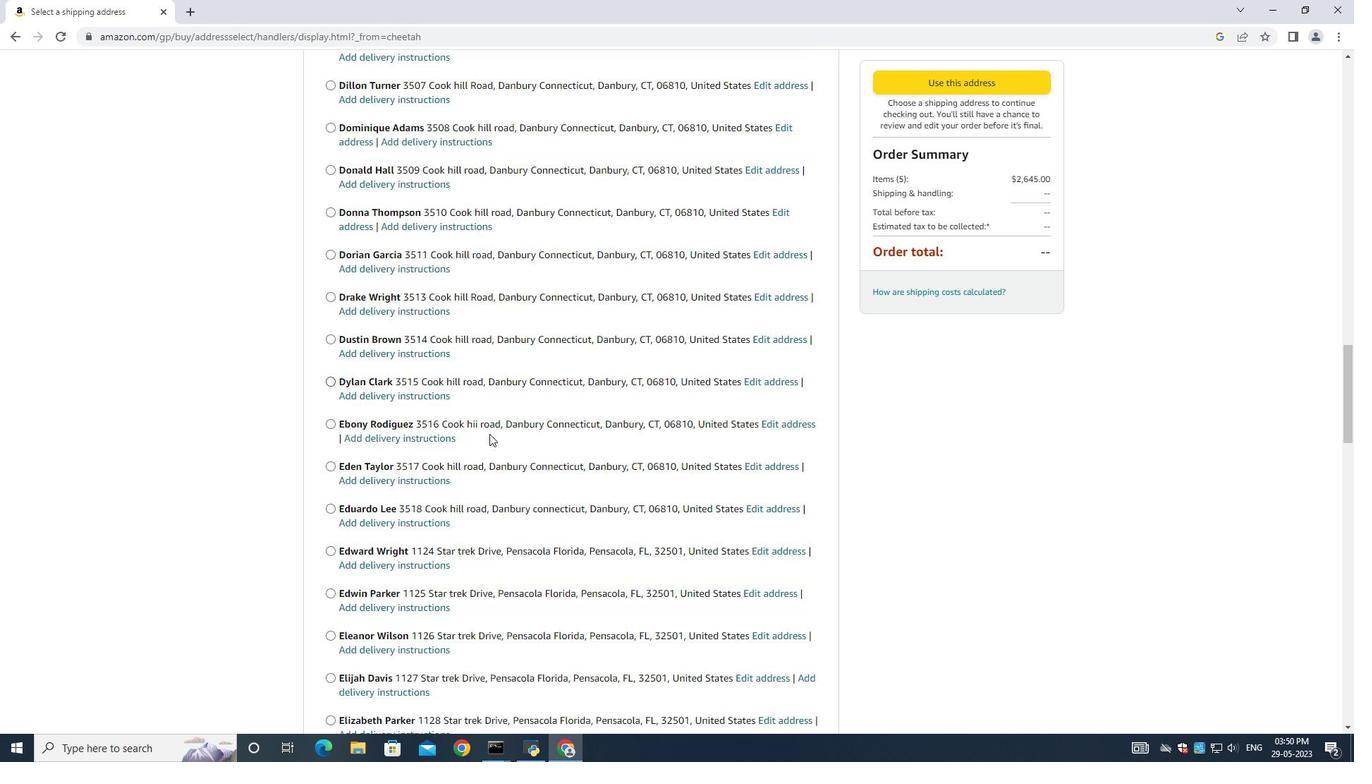 
Action: Mouse moved to (488, 437)
Screenshot: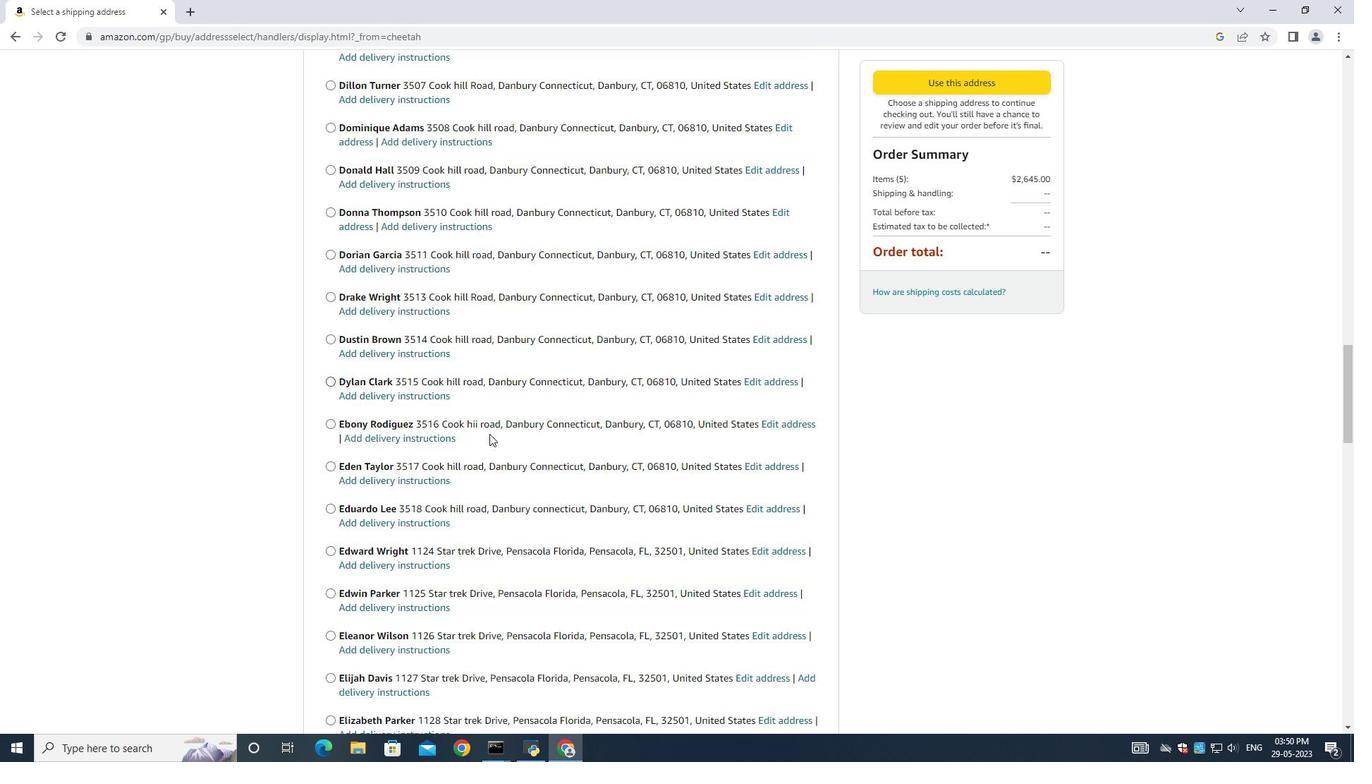 
Action: Mouse scrolled (488, 436) with delta (0, 0)
Screenshot: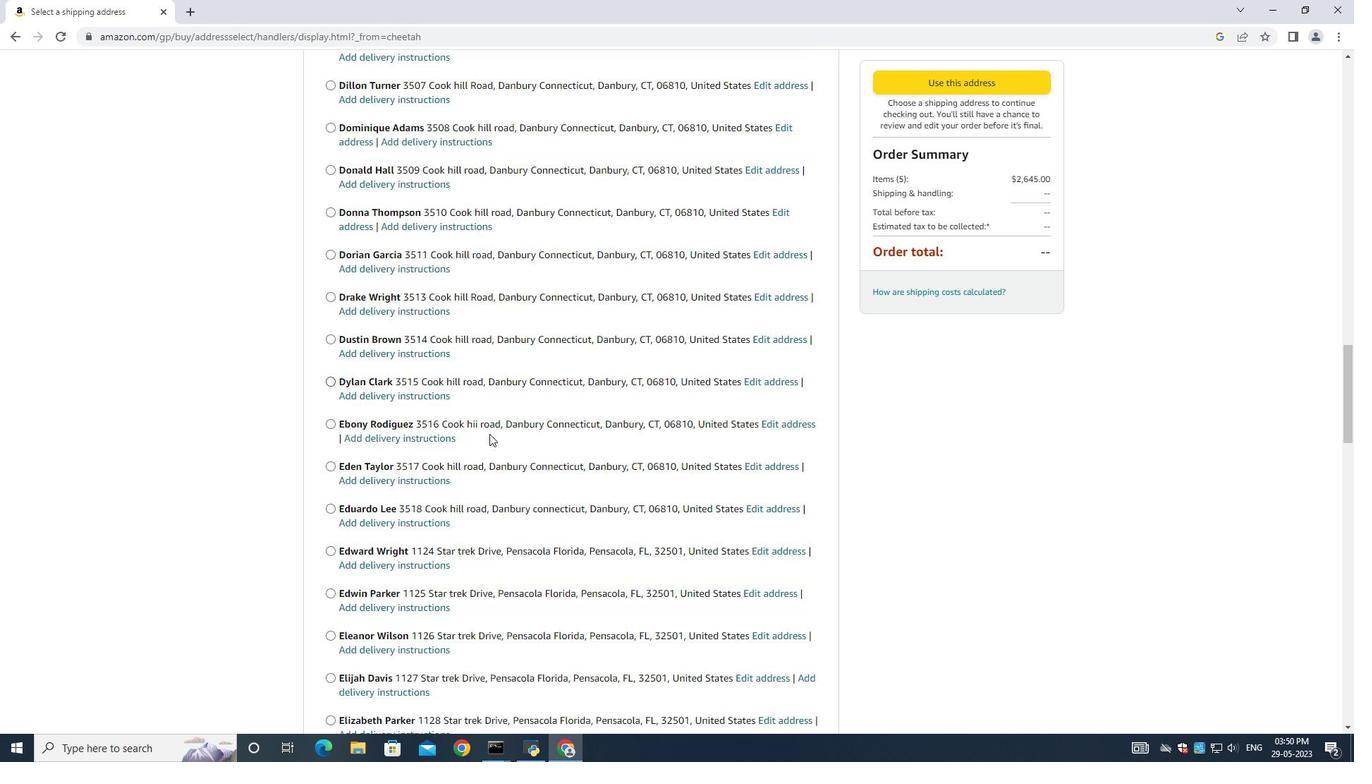 
Action: Mouse scrolled (488, 436) with delta (0, 0)
Screenshot: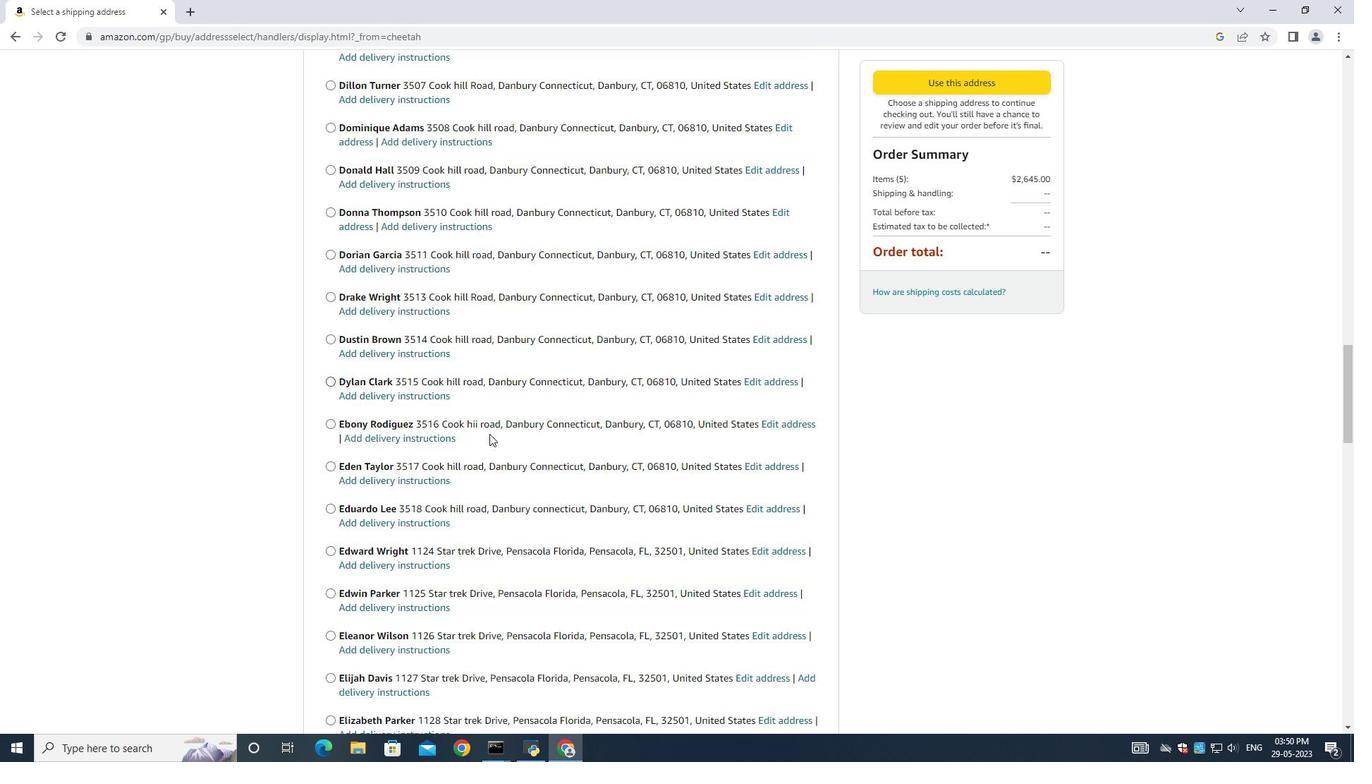 
Action: Mouse scrolled (488, 436) with delta (0, 0)
Screenshot: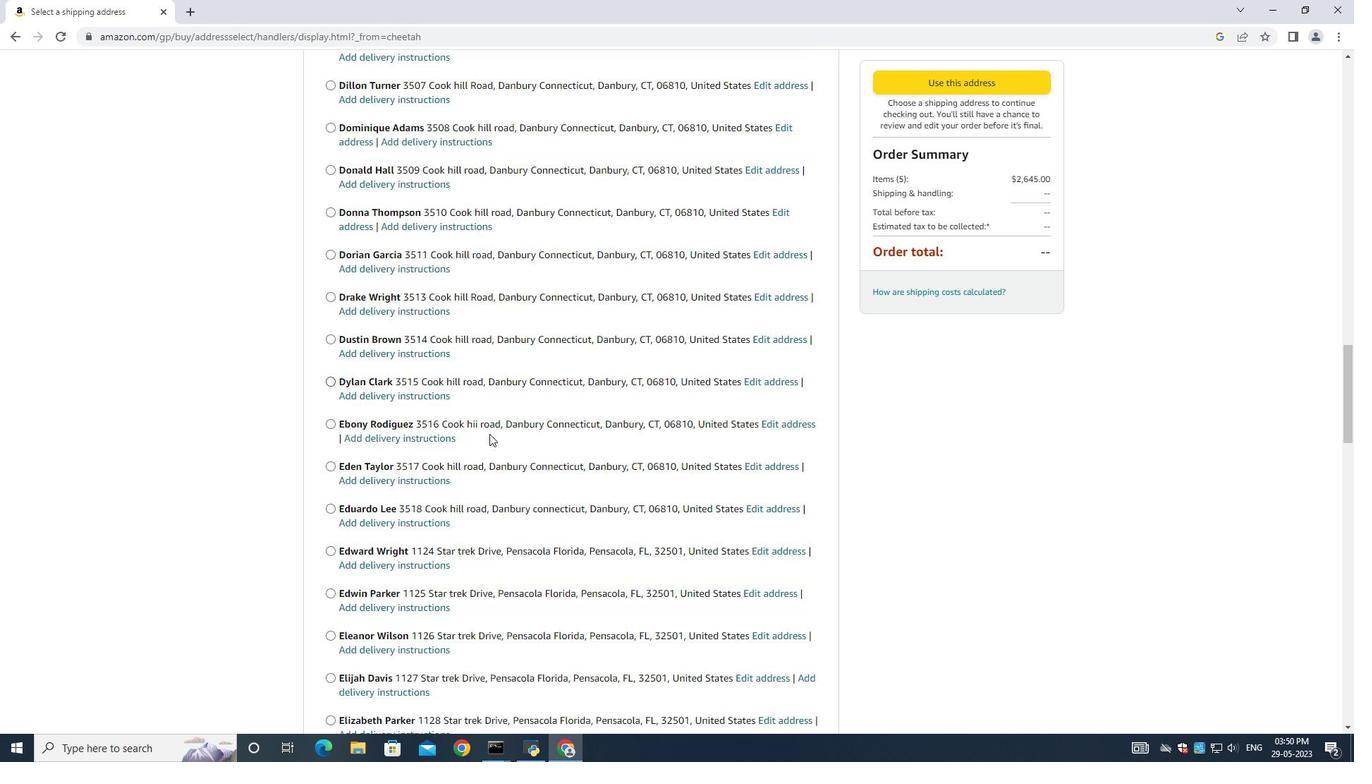 
Action: Mouse moved to (486, 434)
Screenshot: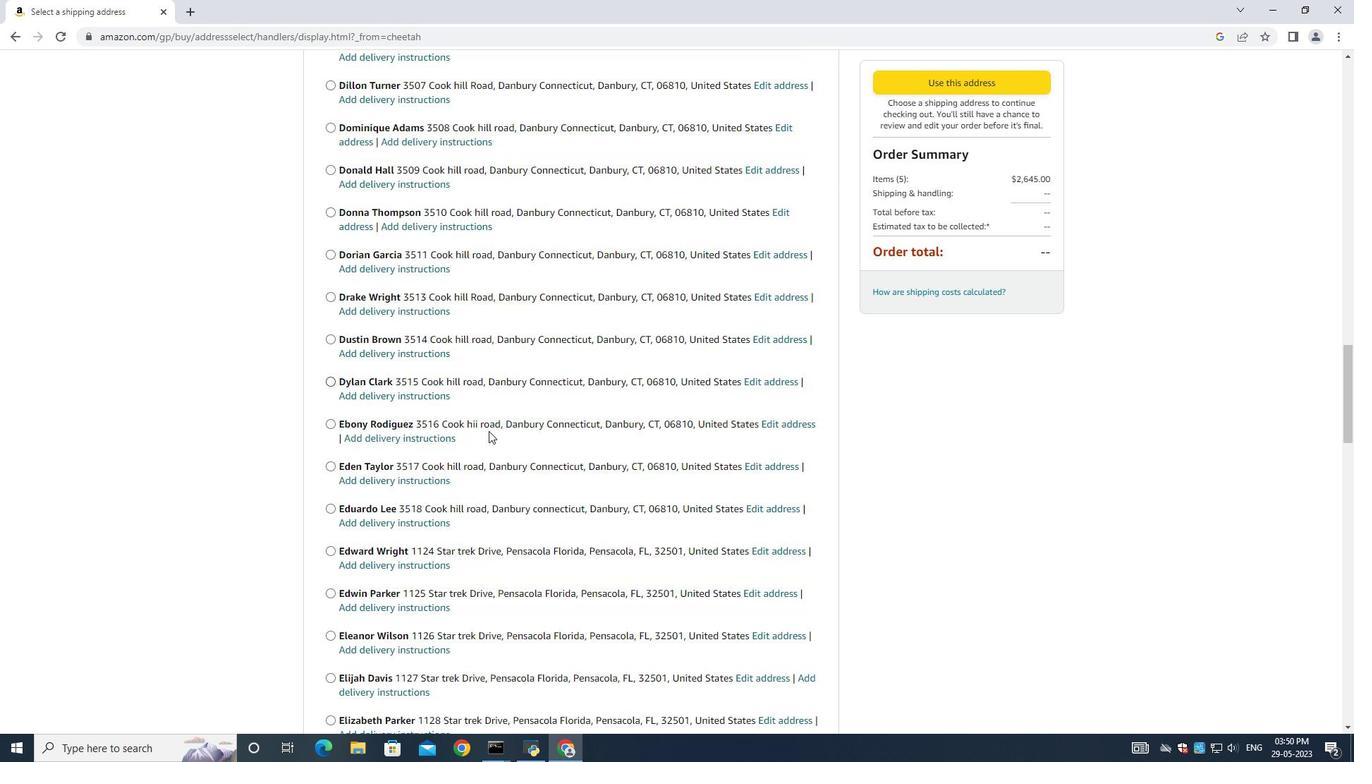 
Action: Mouse scrolled (488, 436) with delta (0, 0)
Screenshot: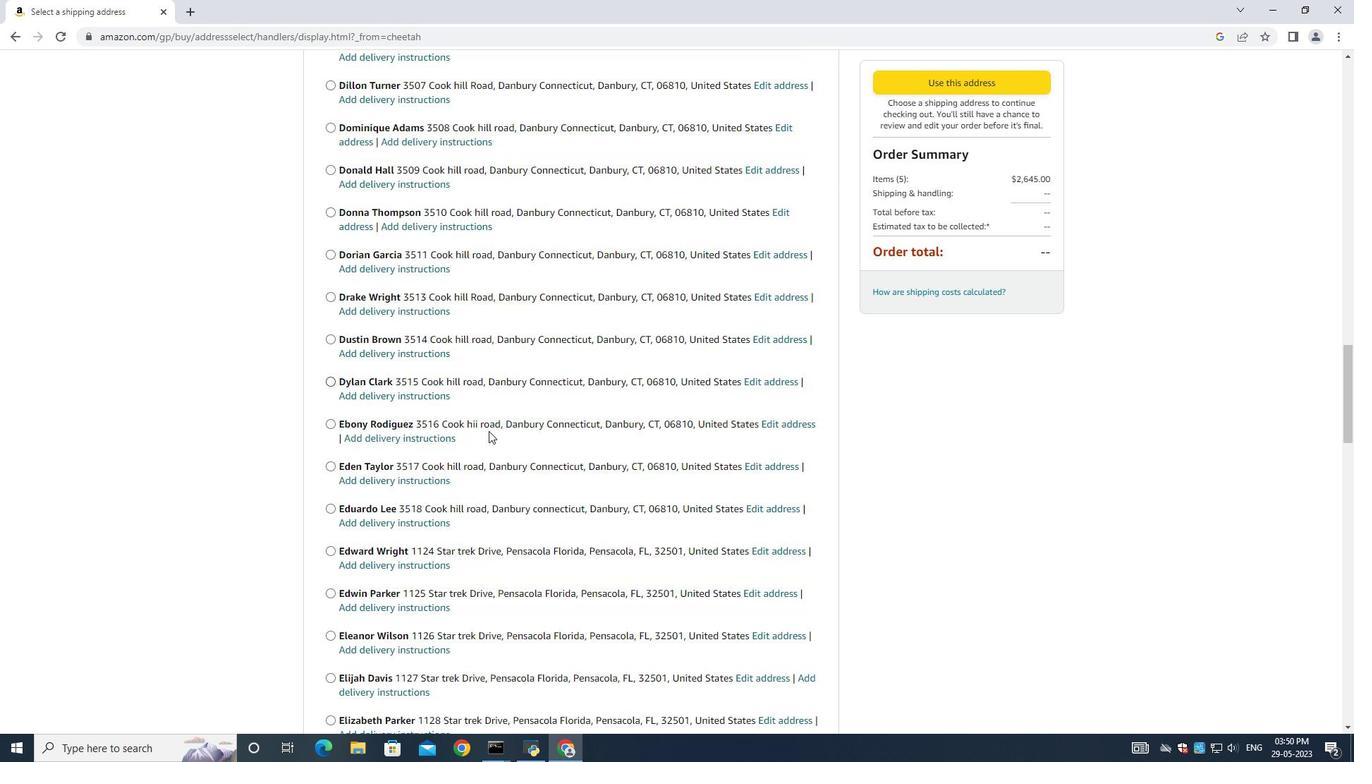 
Action: Mouse moved to (486, 432)
Screenshot: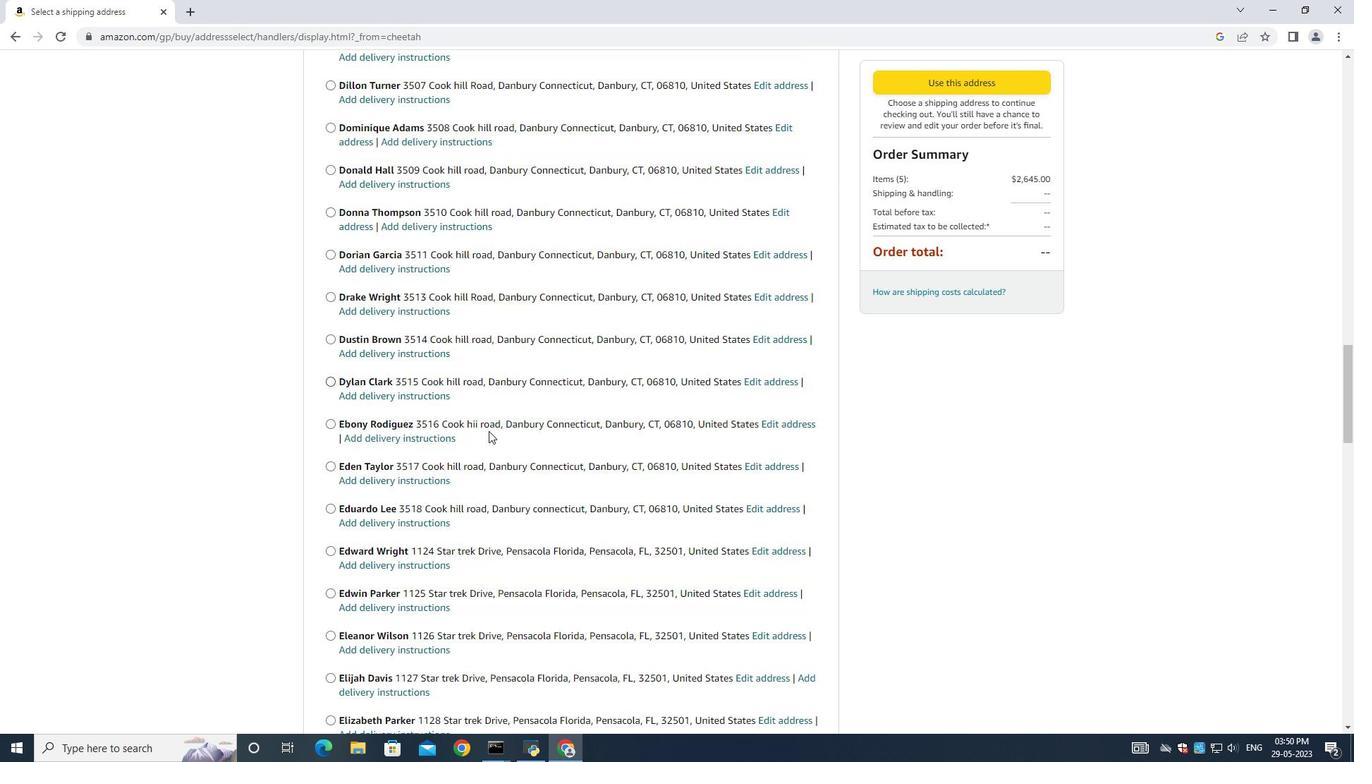 
Action: Mouse scrolled (486, 433) with delta (0, 0)
Screenshot: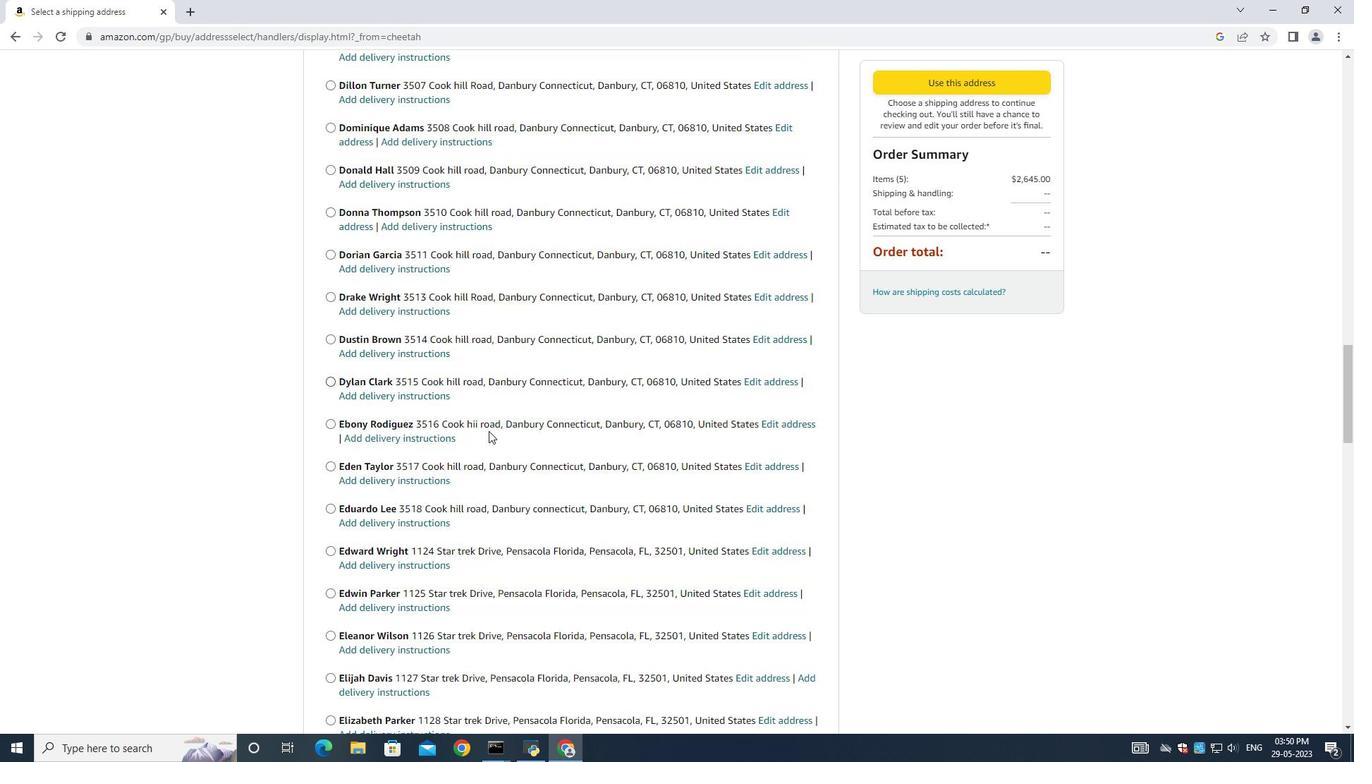 
Action: Mouse moved to (481, 417)
Screenshot: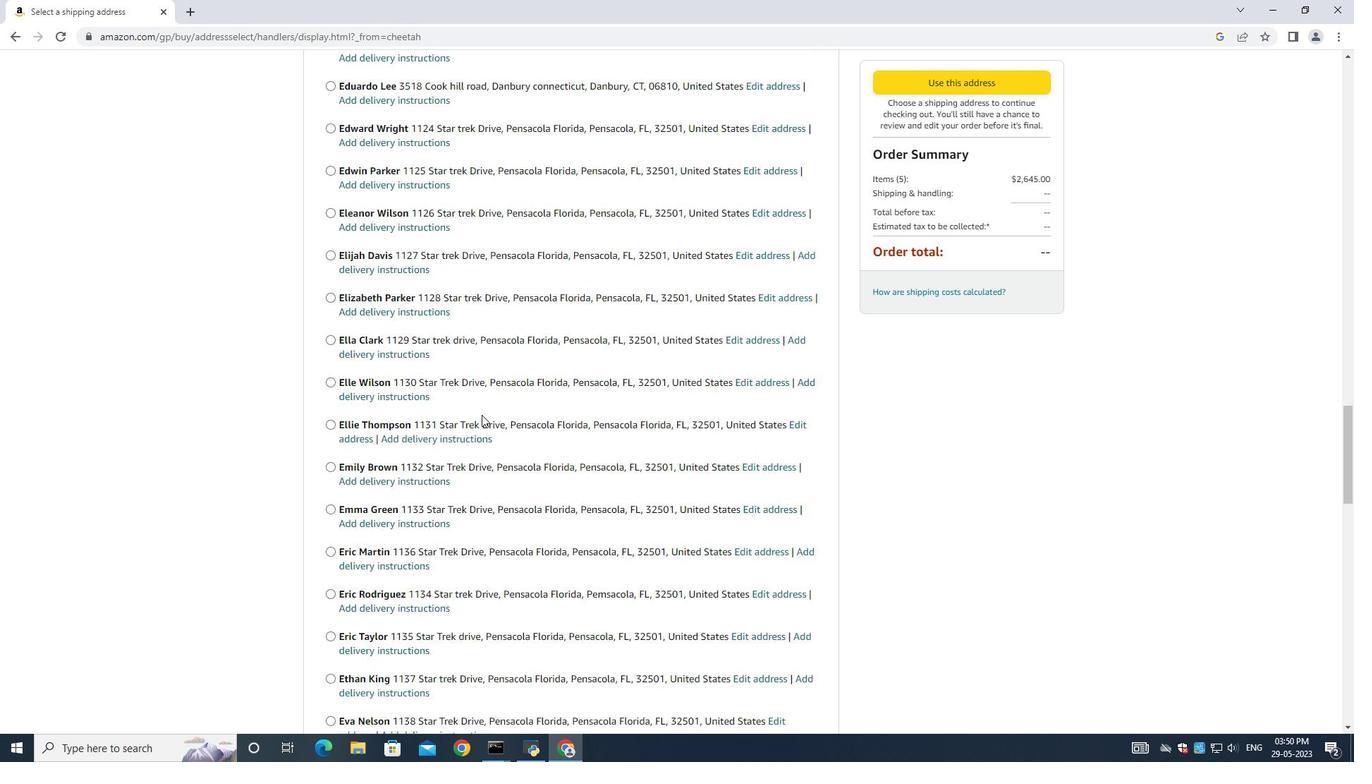 
Action: Mouse scrolled (481, 414) with delta (0, 0)
Screenshot: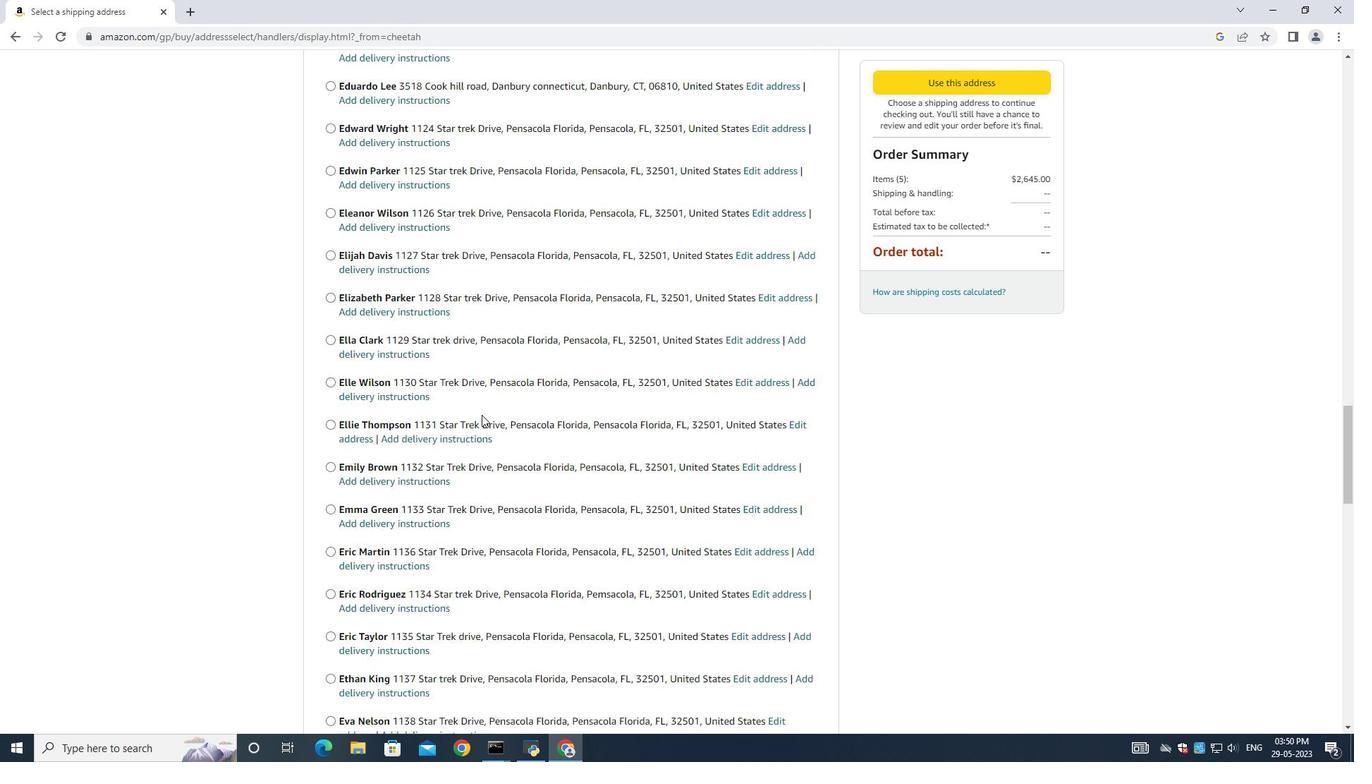 
Action: Mouse moved to (481, 417)
Screenshot: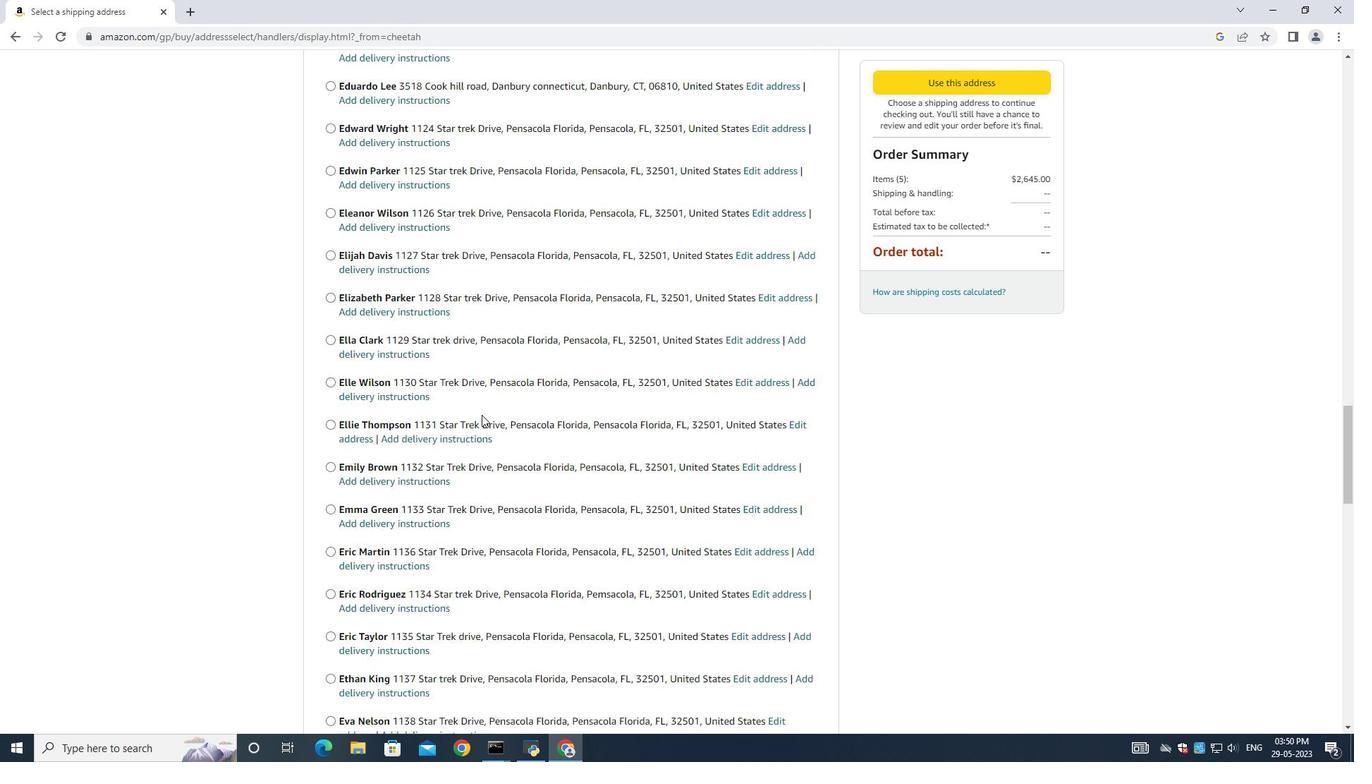 
Action: Mouse scrolled (481, 416) with delta (0, 0)
Screenshot: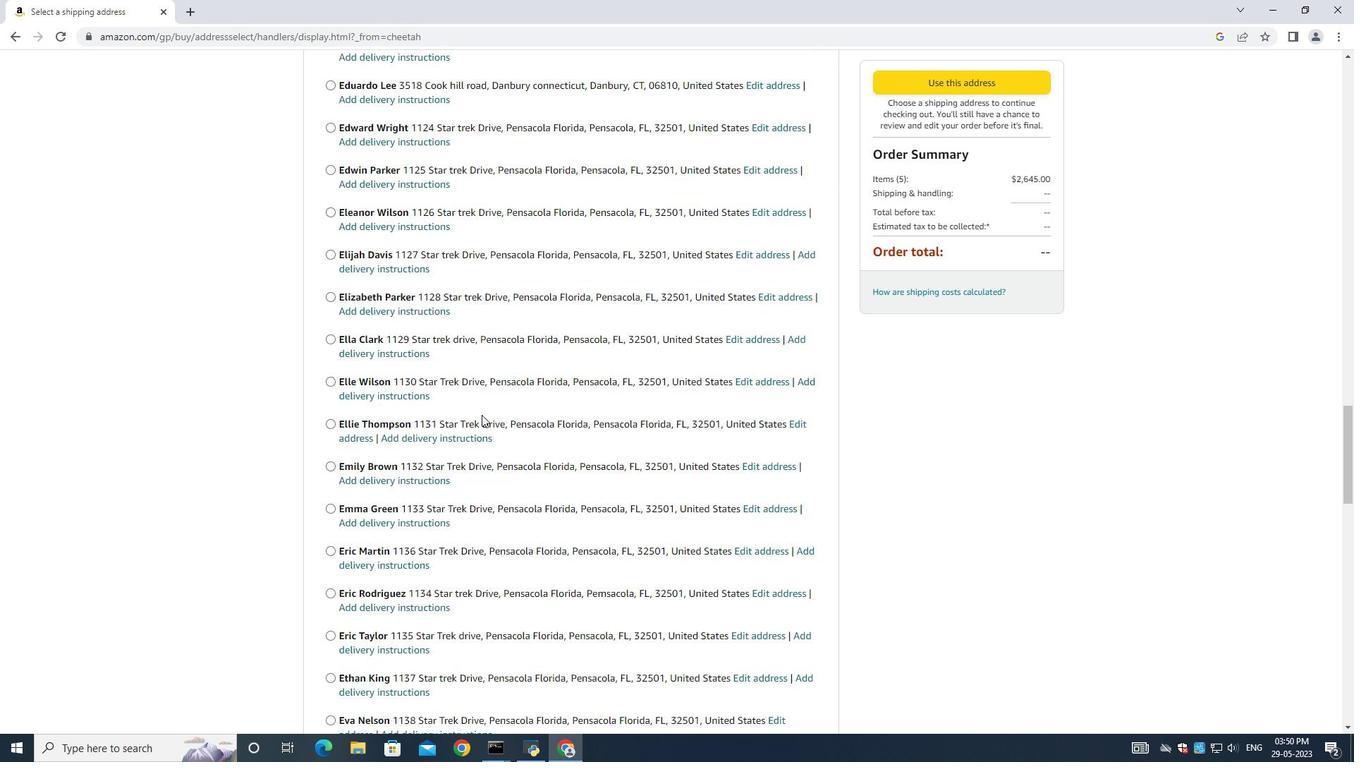 
Action: Mouse scrolled (481, 416) with delta (0, 0)
Screenshot: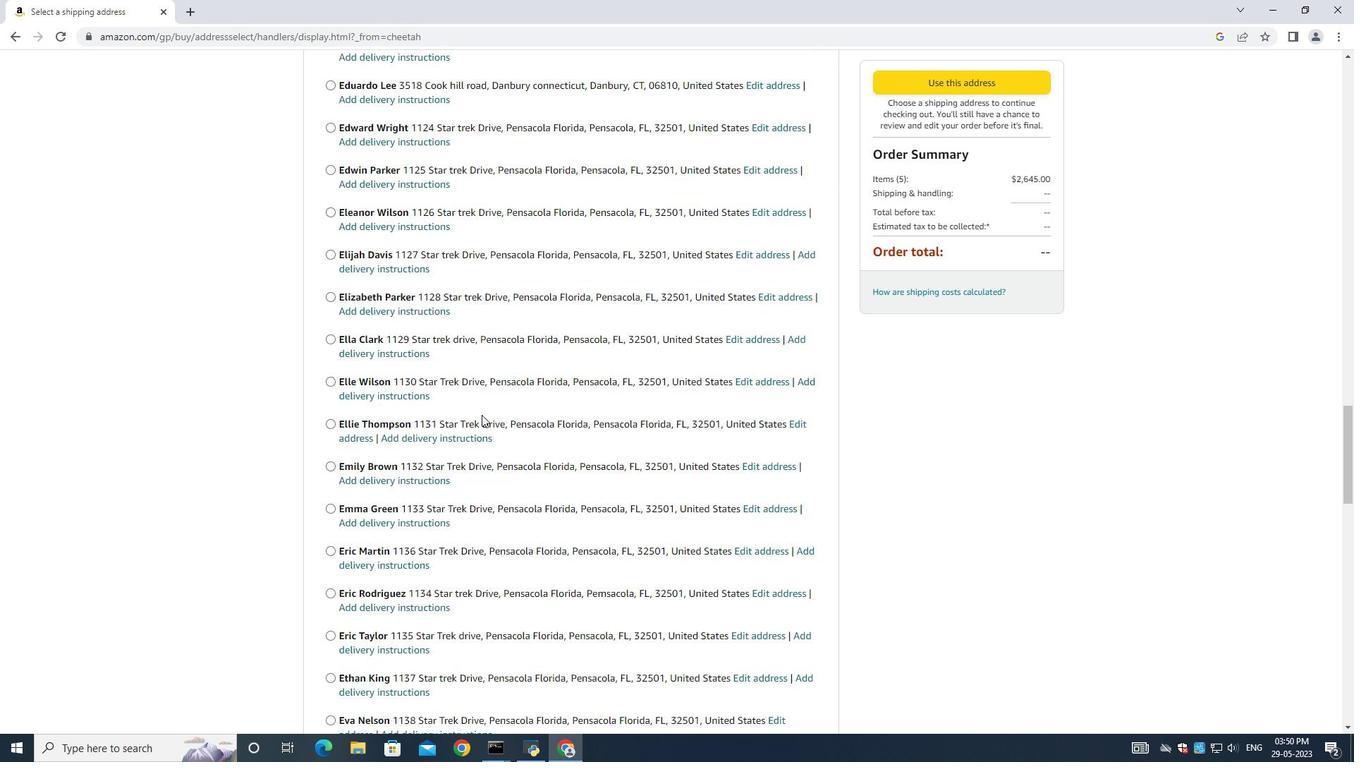 
Action: Mouse moved to (480, 417)
Screenshot: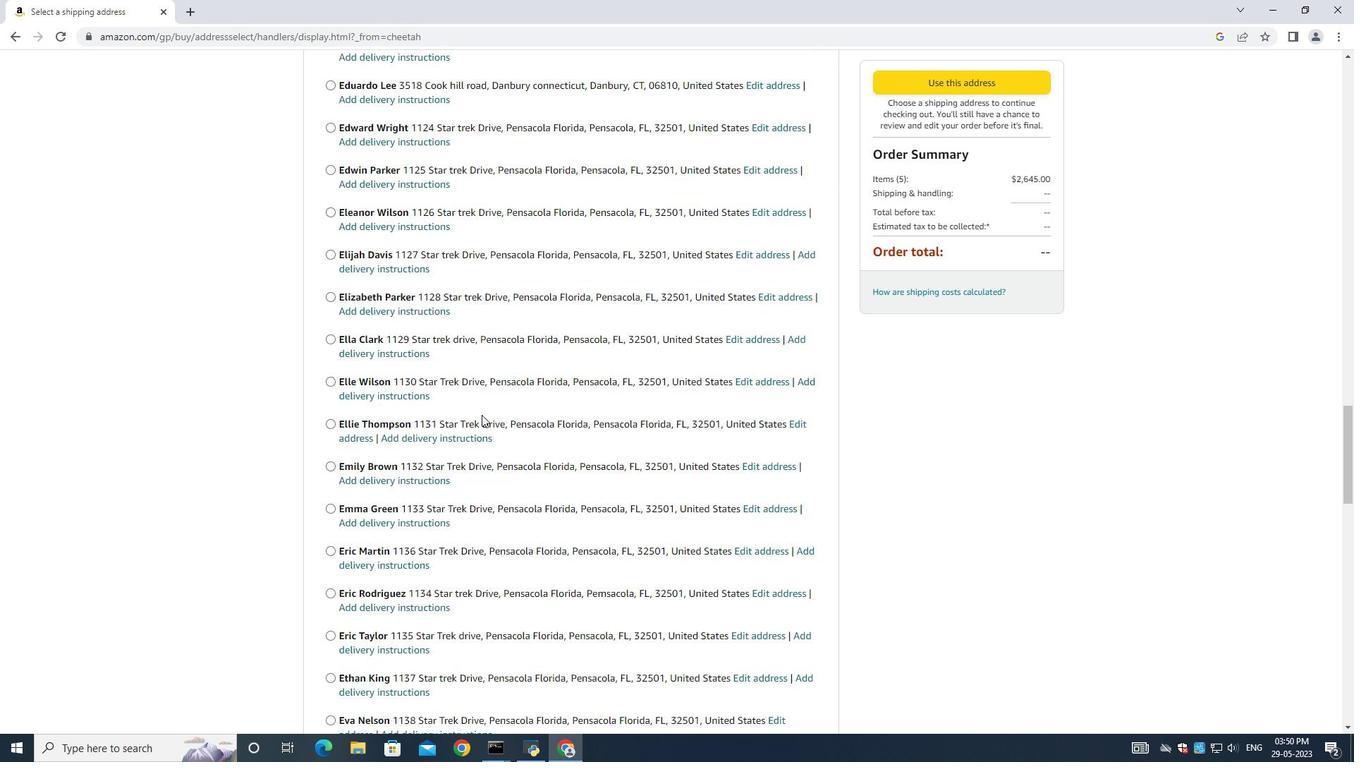 
Action: Mouse scrolled (481, 415) with delta (0, -1)
Screenshot: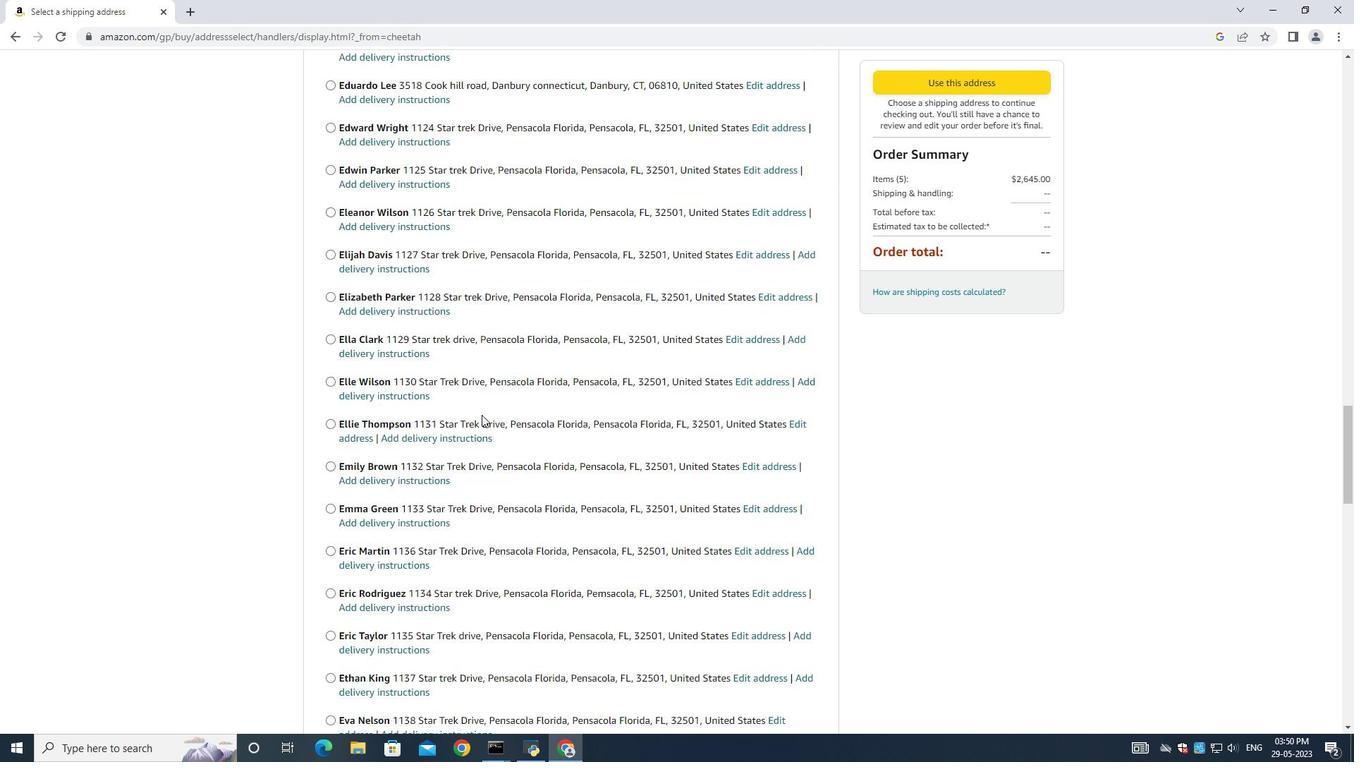 
Action: Mouse scrolled (480, 416) with delta (0, 0)
Screenshot: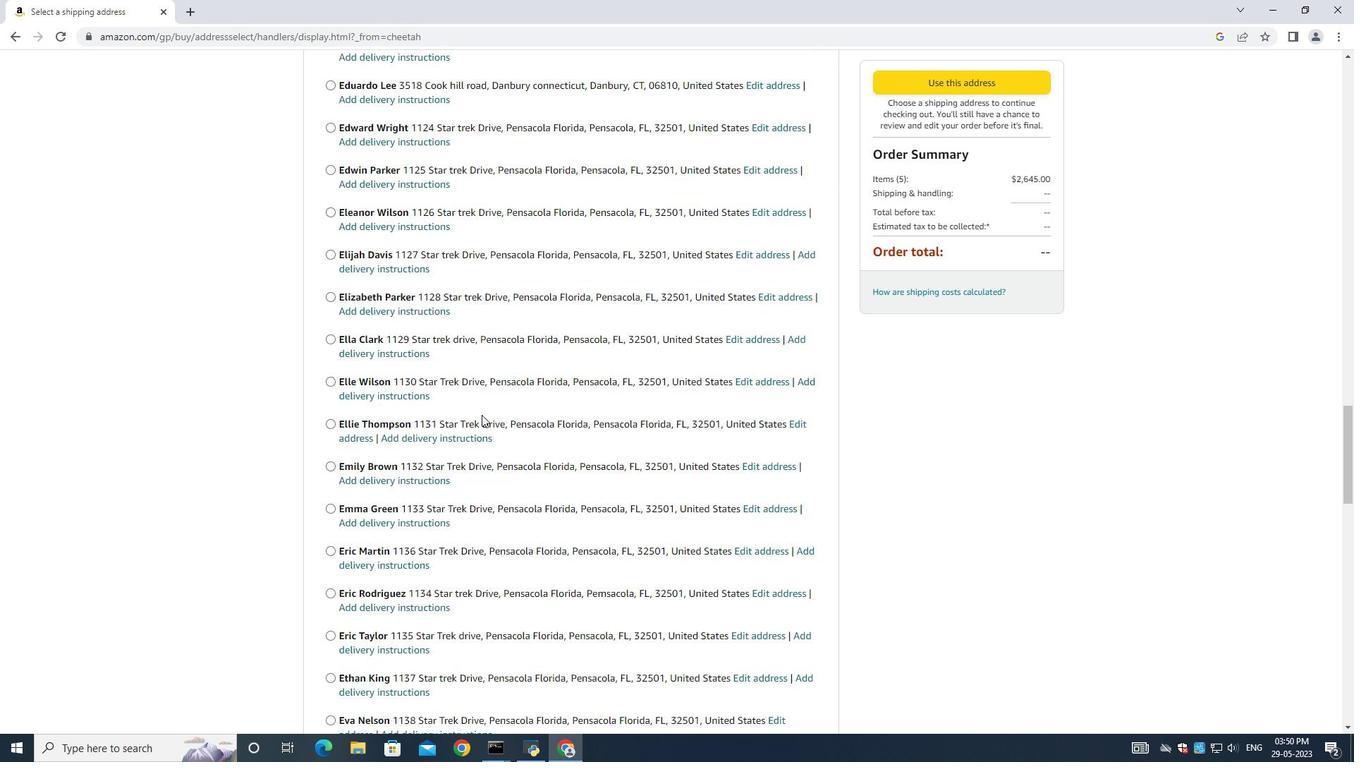 
Action: Mouse scrolled (480, 416) with delta (0, 0)
Screenshot: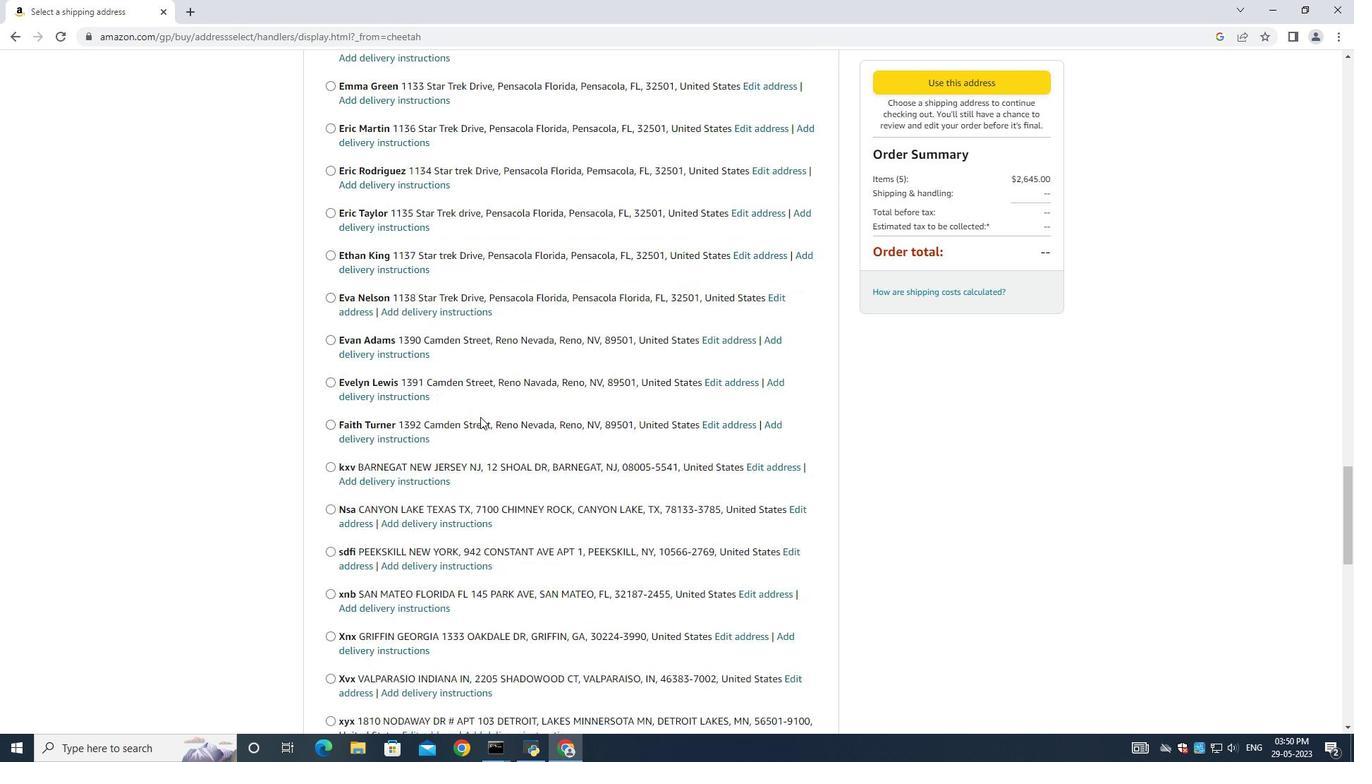 
Action: Mouse scrolled (480, 416) with delta (0, 0)
Screenshot: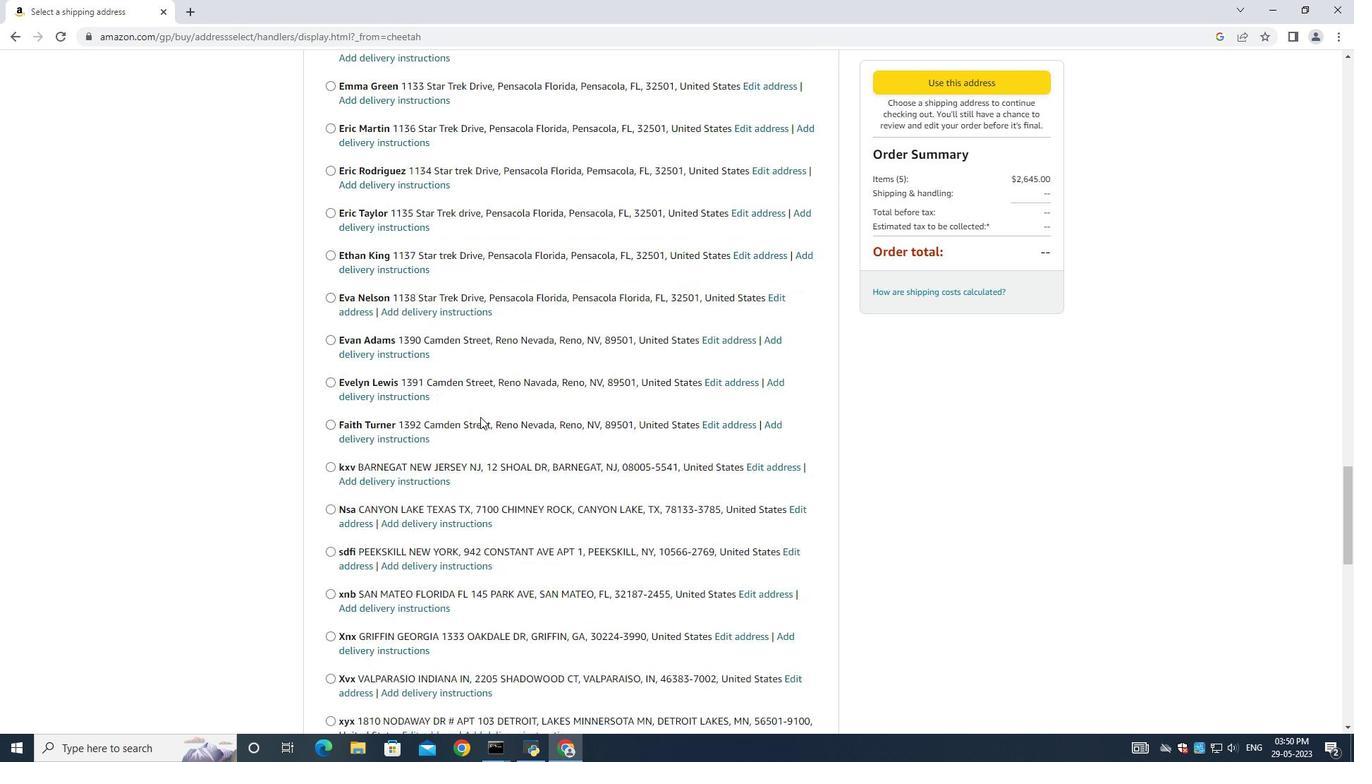 
Action: Mouse scrolled (480, 416) with delta (0, 0)
Screenshot: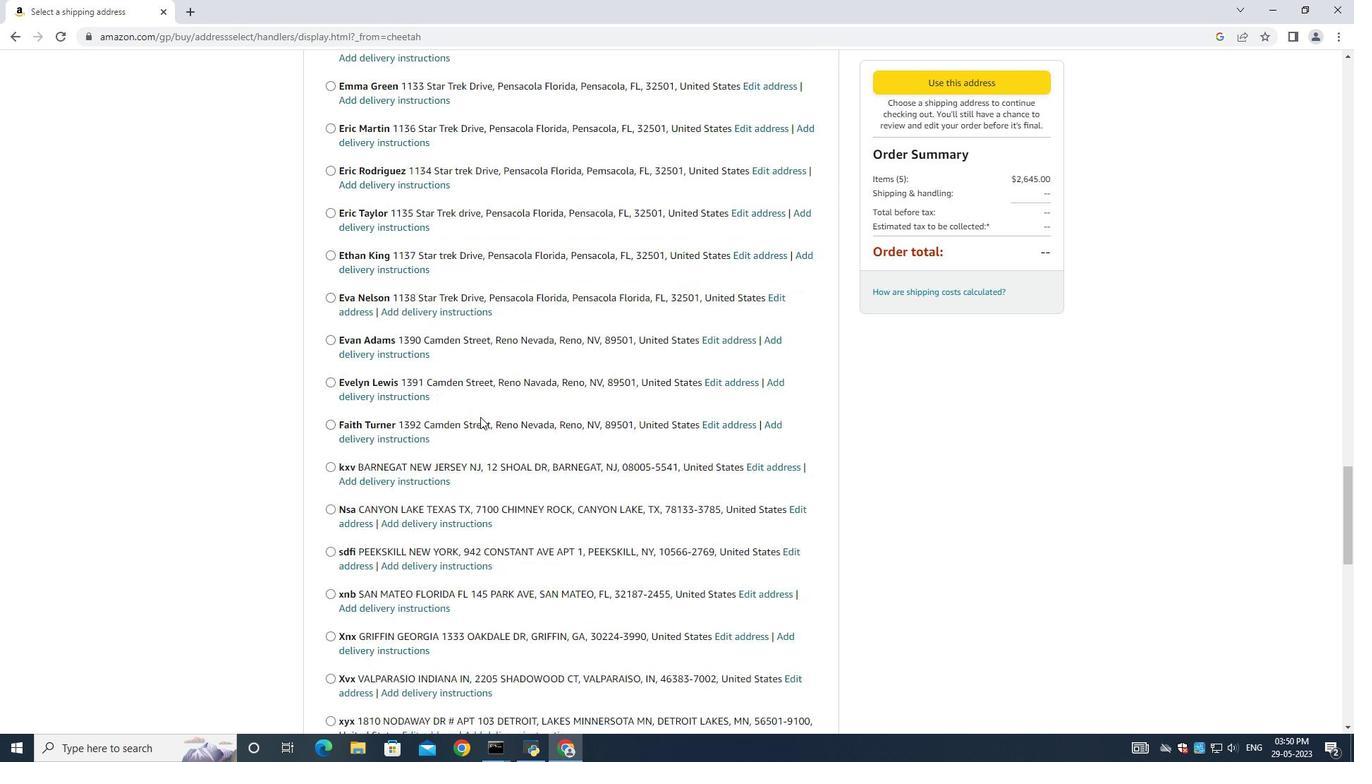 
Action: Mouse scrolled (480, 416) with delta (0, 0)
Screenshot: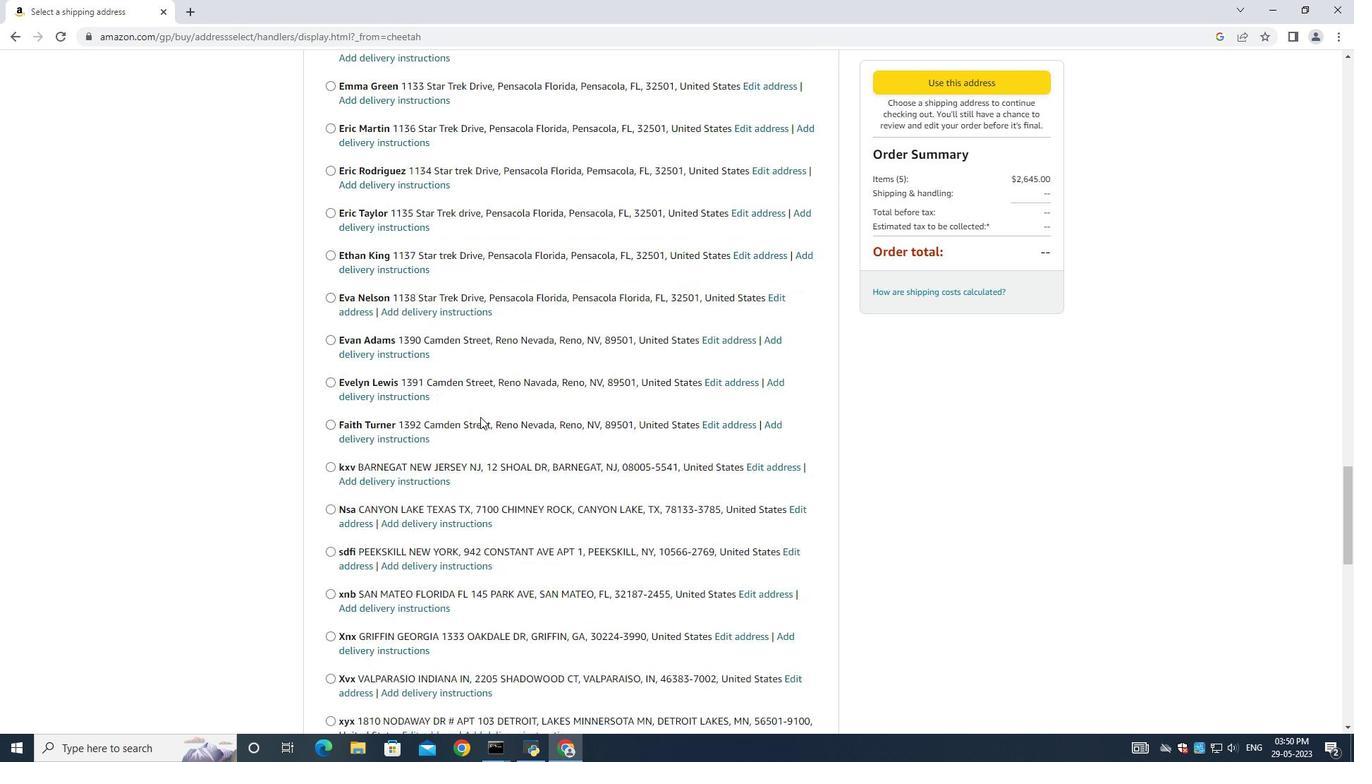 
Action: Mouse scrolled (480, 416) with delta (0, 0)
Screenshot: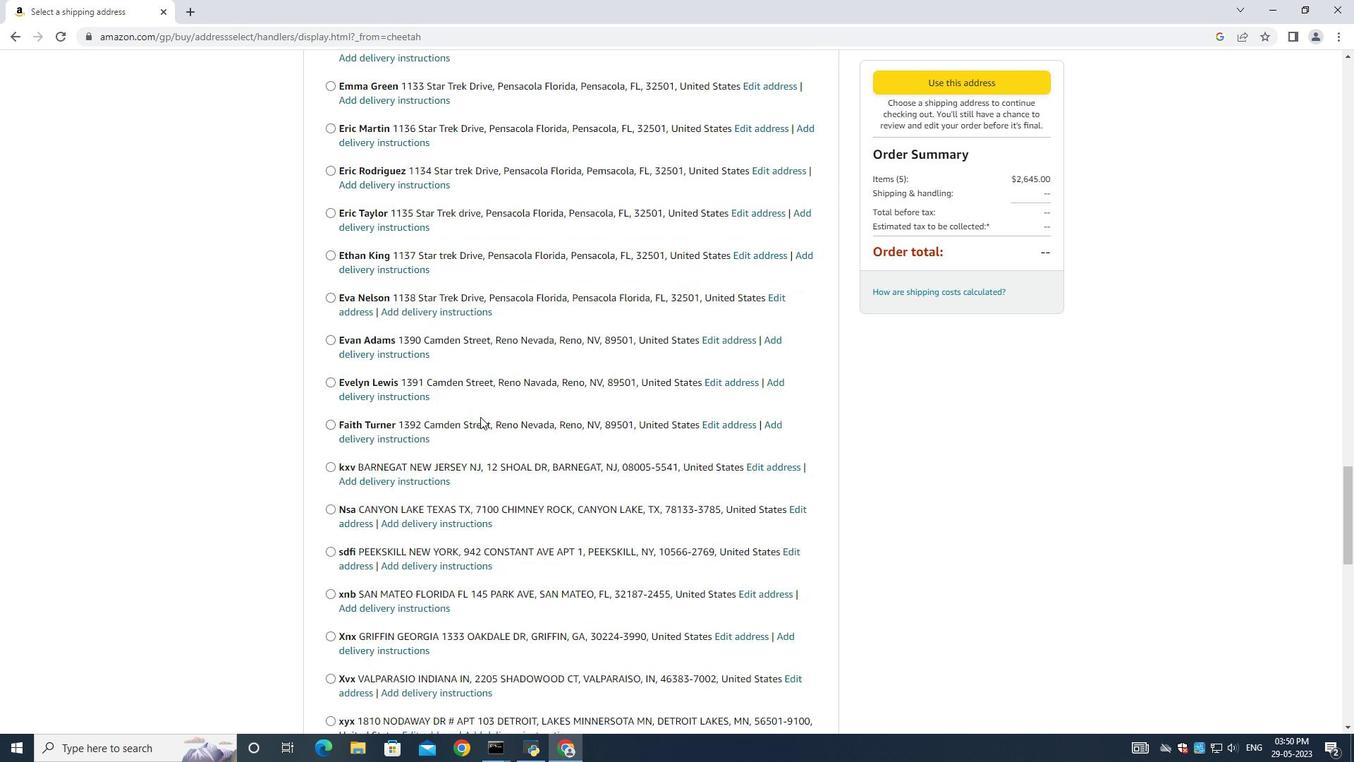 
Action: Mouse moved to (480, 417)
Screenshot: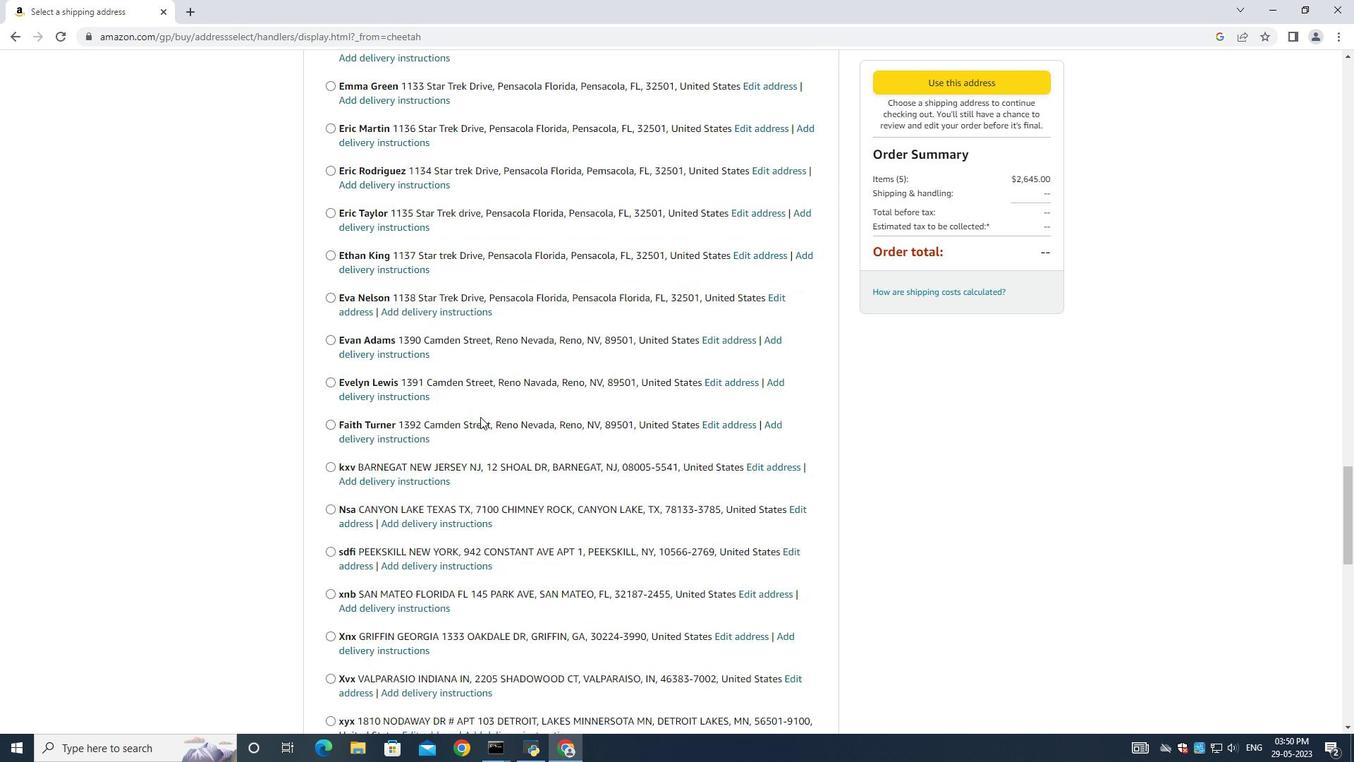 
Action: Mouse scrolled (480, 417) with delta (0, 0)
Screenshot: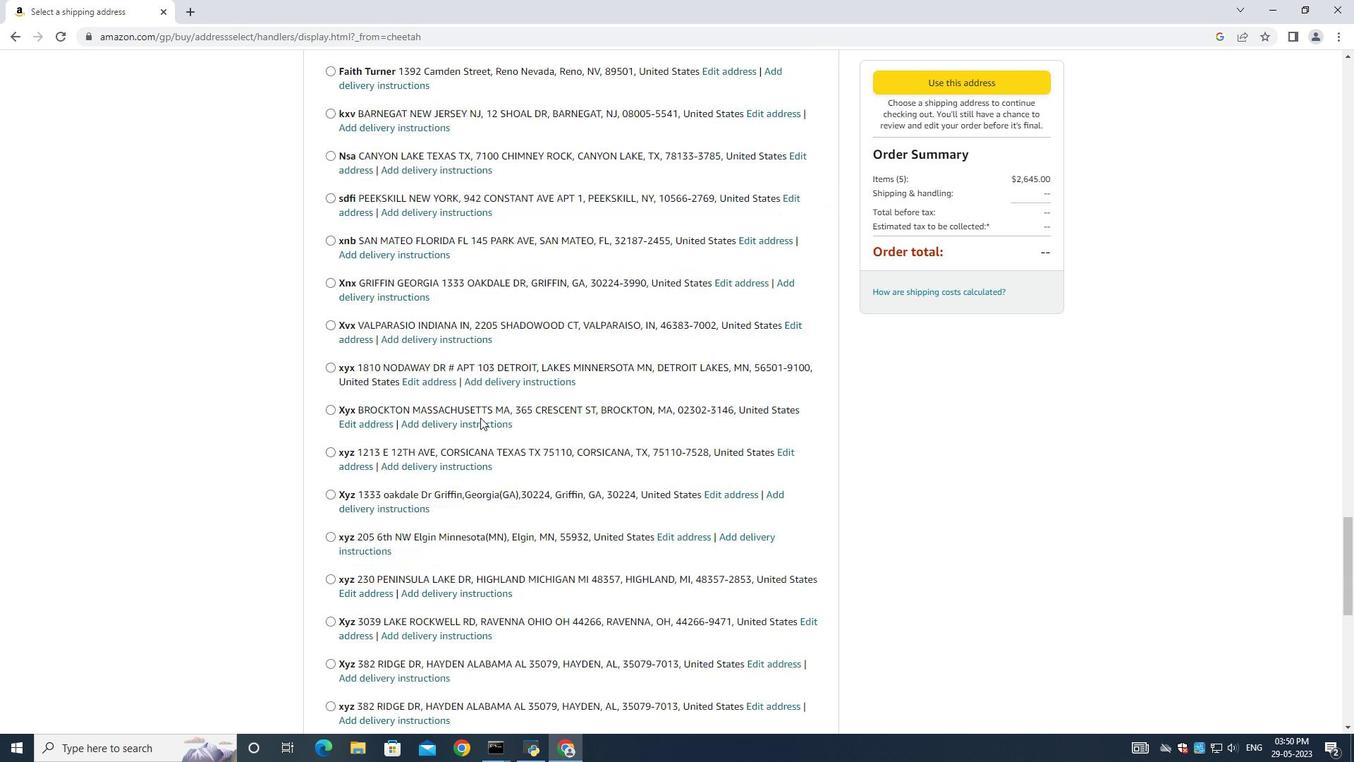 
Action: Mouse scrolled (480, 417) with delta (0, 0)
Screenshot: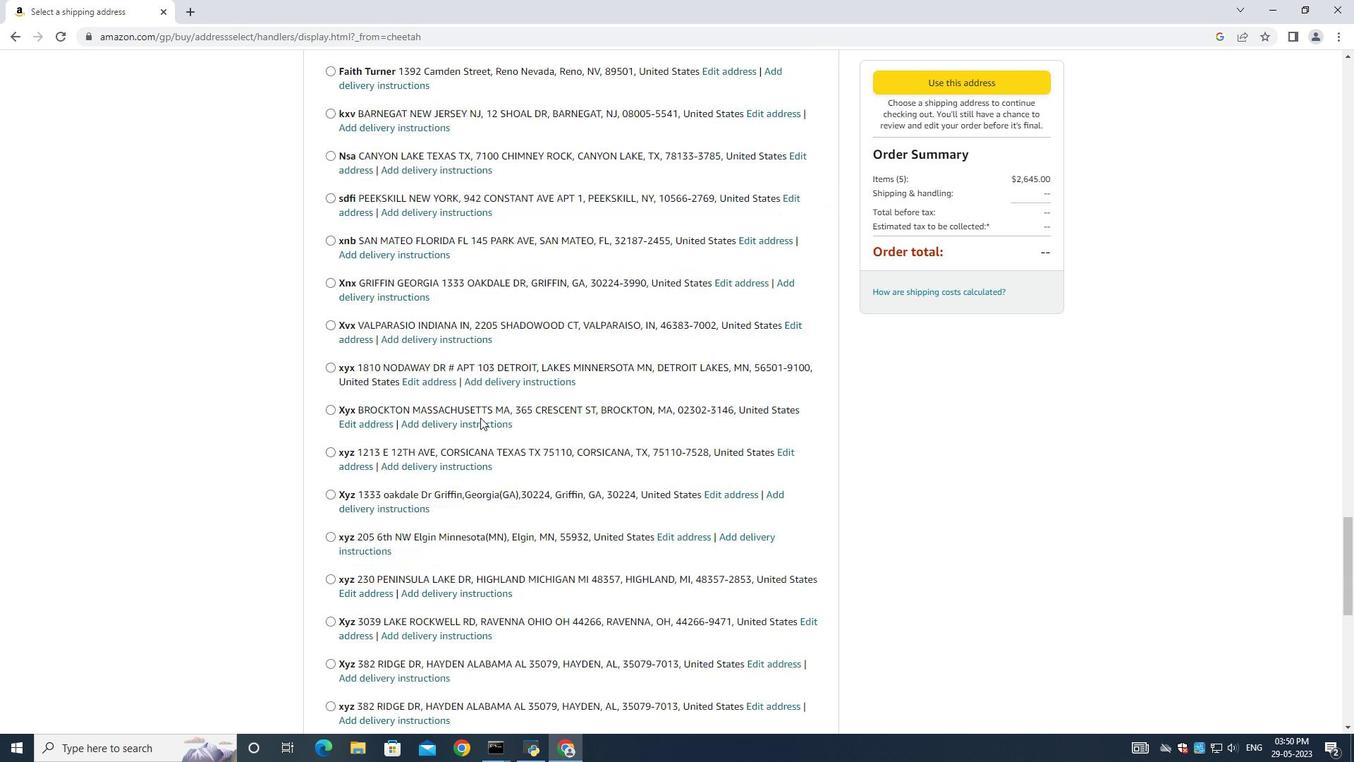 
Action: Mouse scrolled (480, 417) with delta (0, 0)
Screenshot: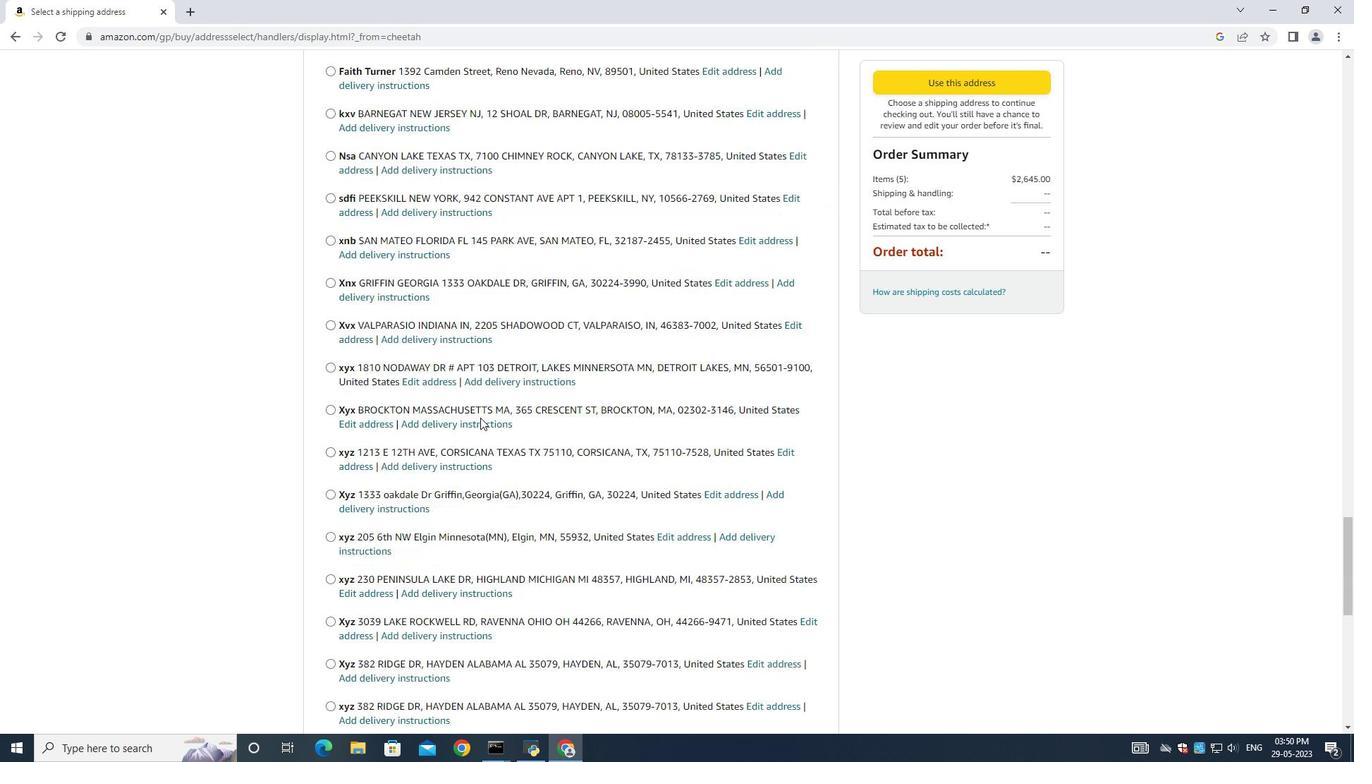
Action: Mouse scrolled (480, 417) with delta (0, 0)
Screenshot: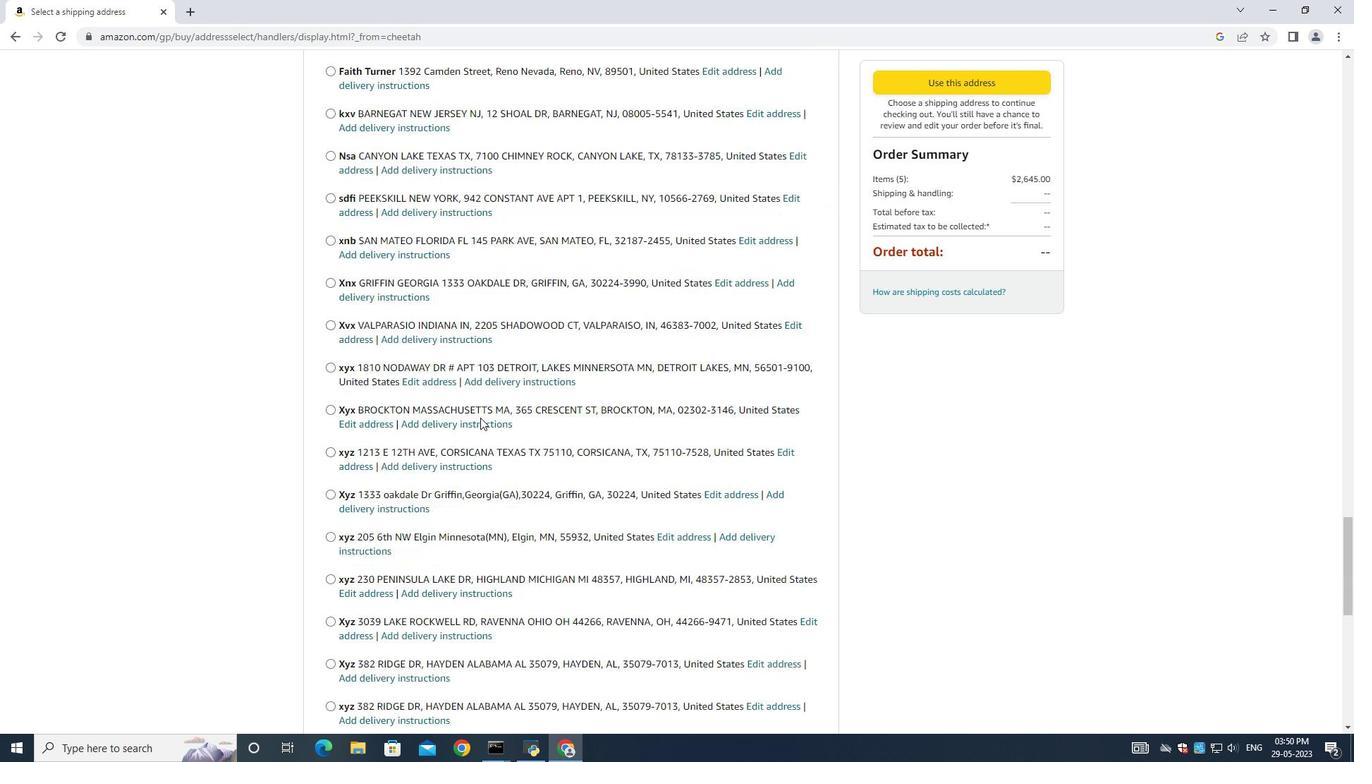 
Action: Mouse scrolled (480, 417) with delta (0, 0)
Screenshot: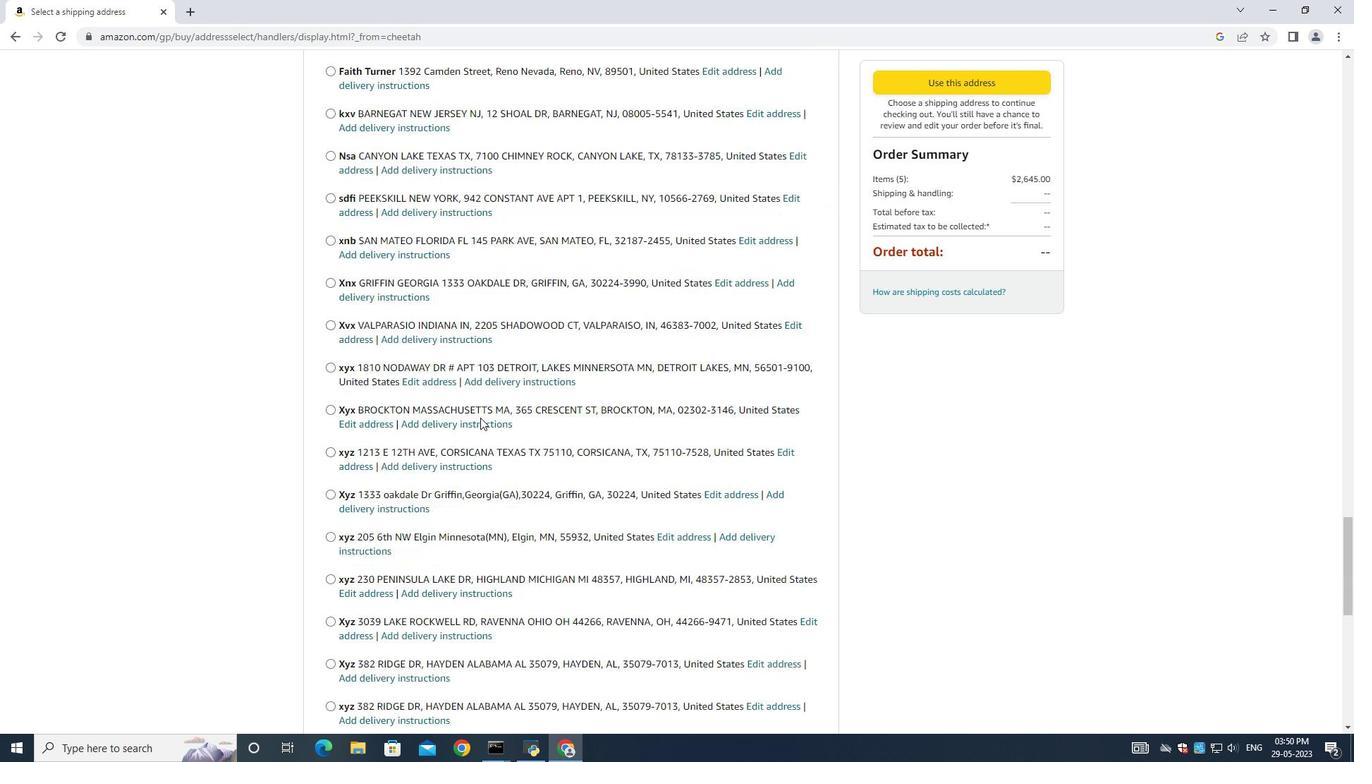 
Action: Mouse scrolled (480, 417) with delta (0, 0)
Screenshot: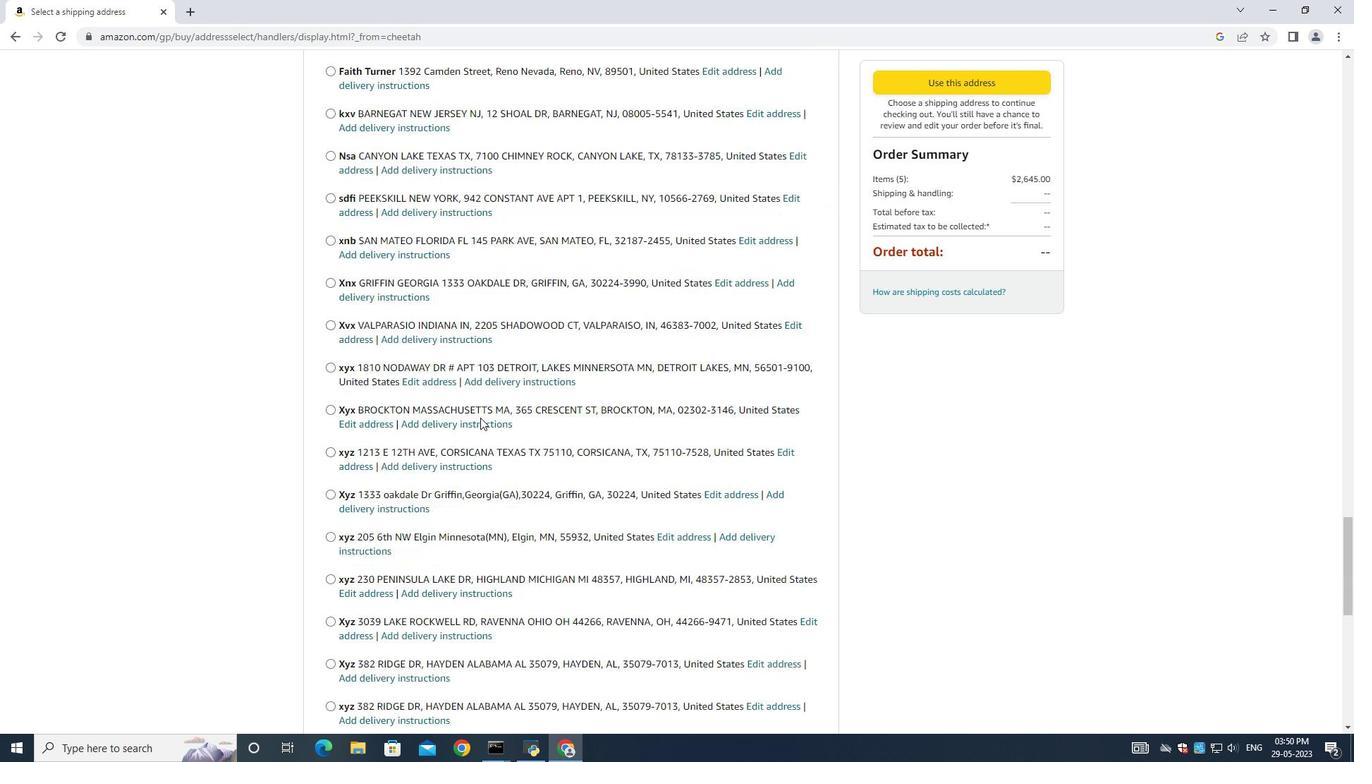 
Action: Mouse scrolled (480, 417) with delta (0, 0)
Screenshot: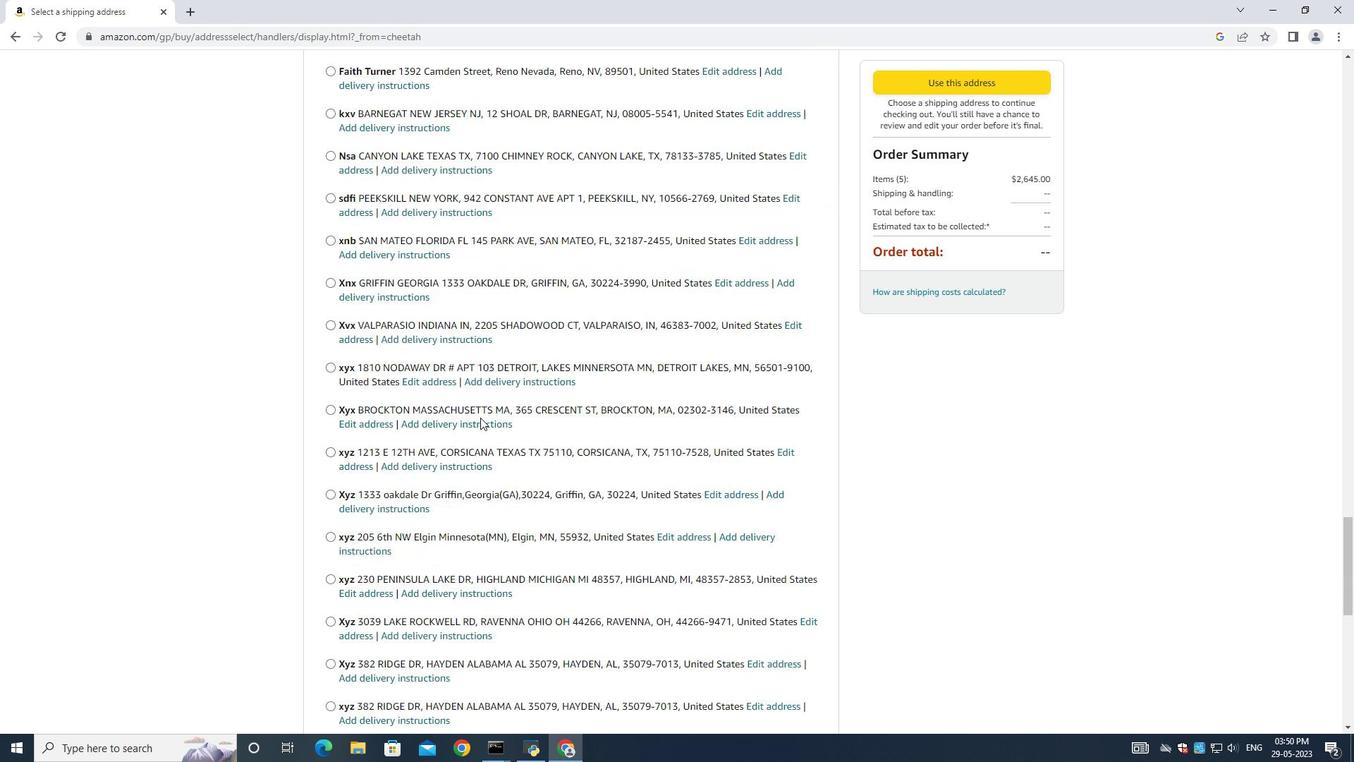 
Action: Mouse moved to (481, 418)
Screenshot: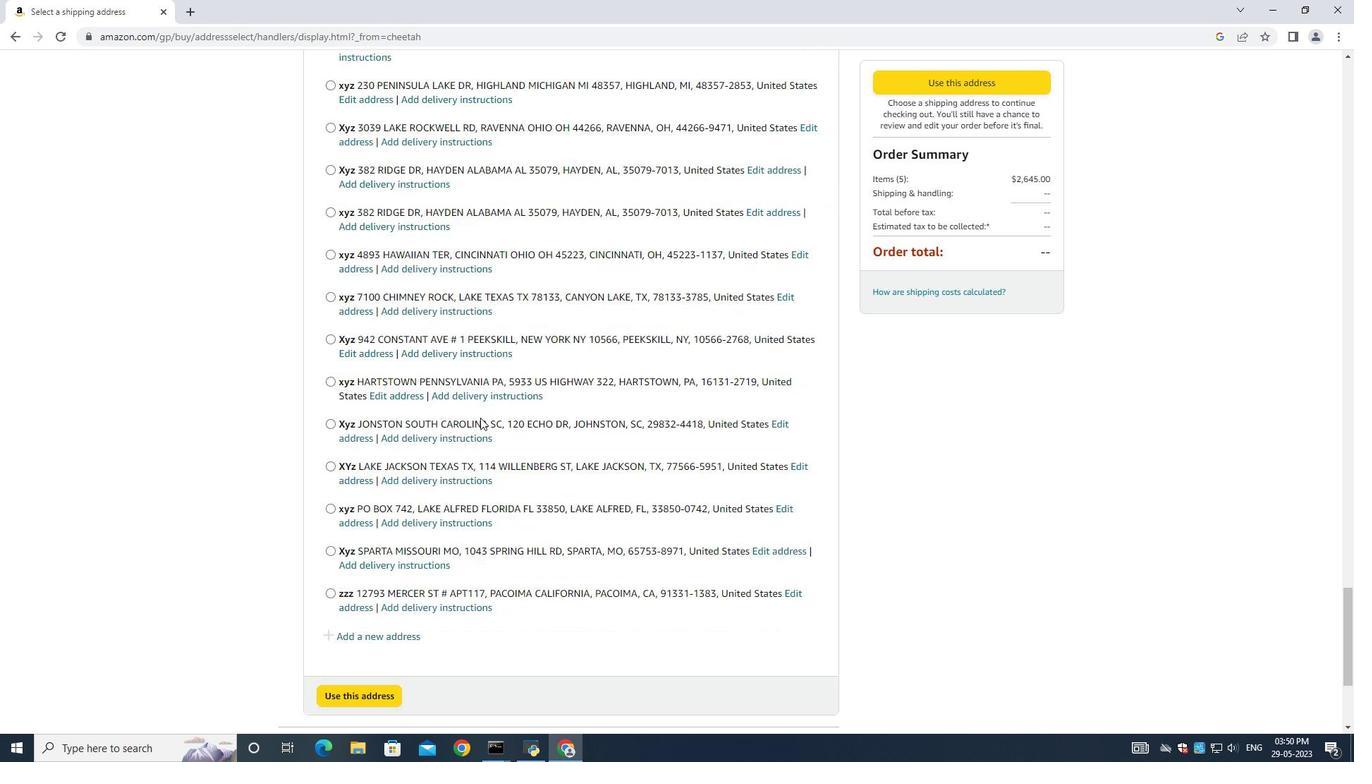 
Action: Mouse scrolled (481, 417) with delta (0, 0)
Screenshot: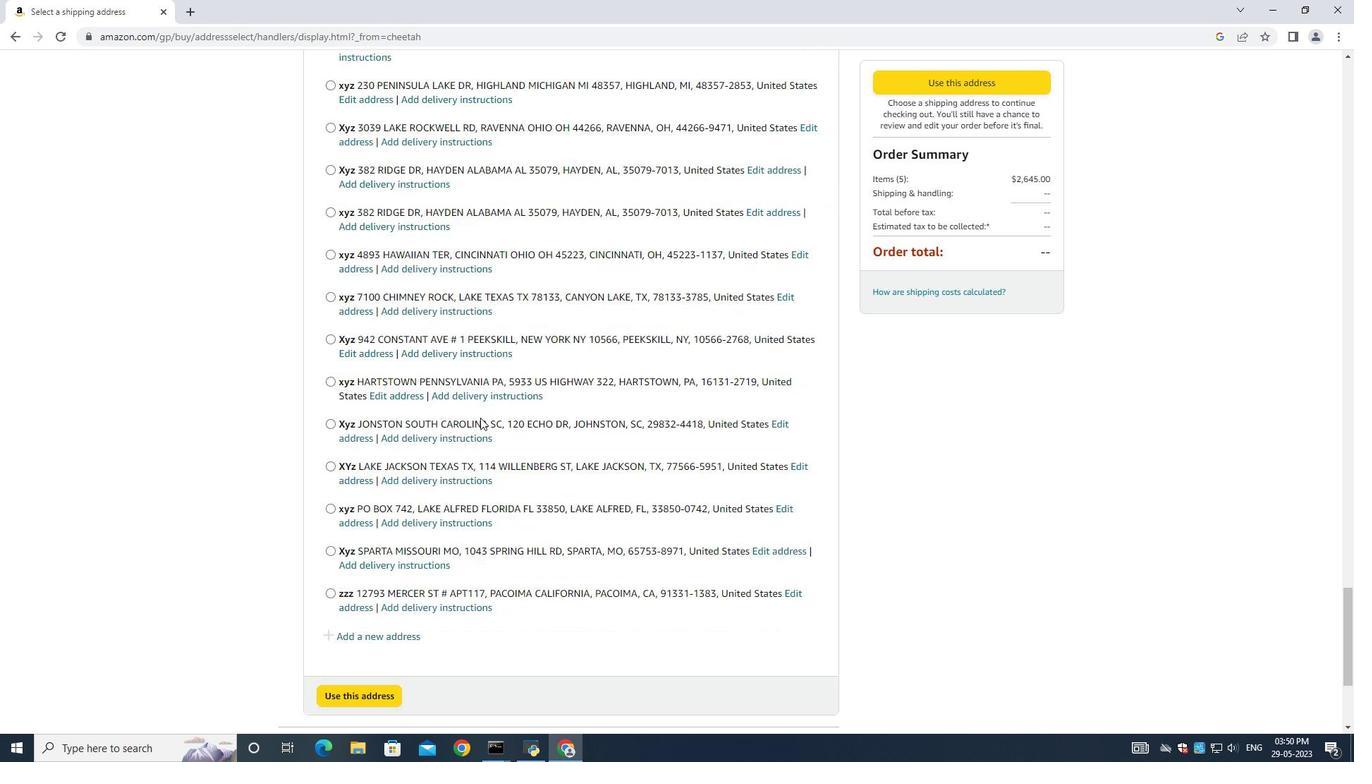 
Action: Mouse scrolled (481, 417) with delta (0, 0)
Screenshot: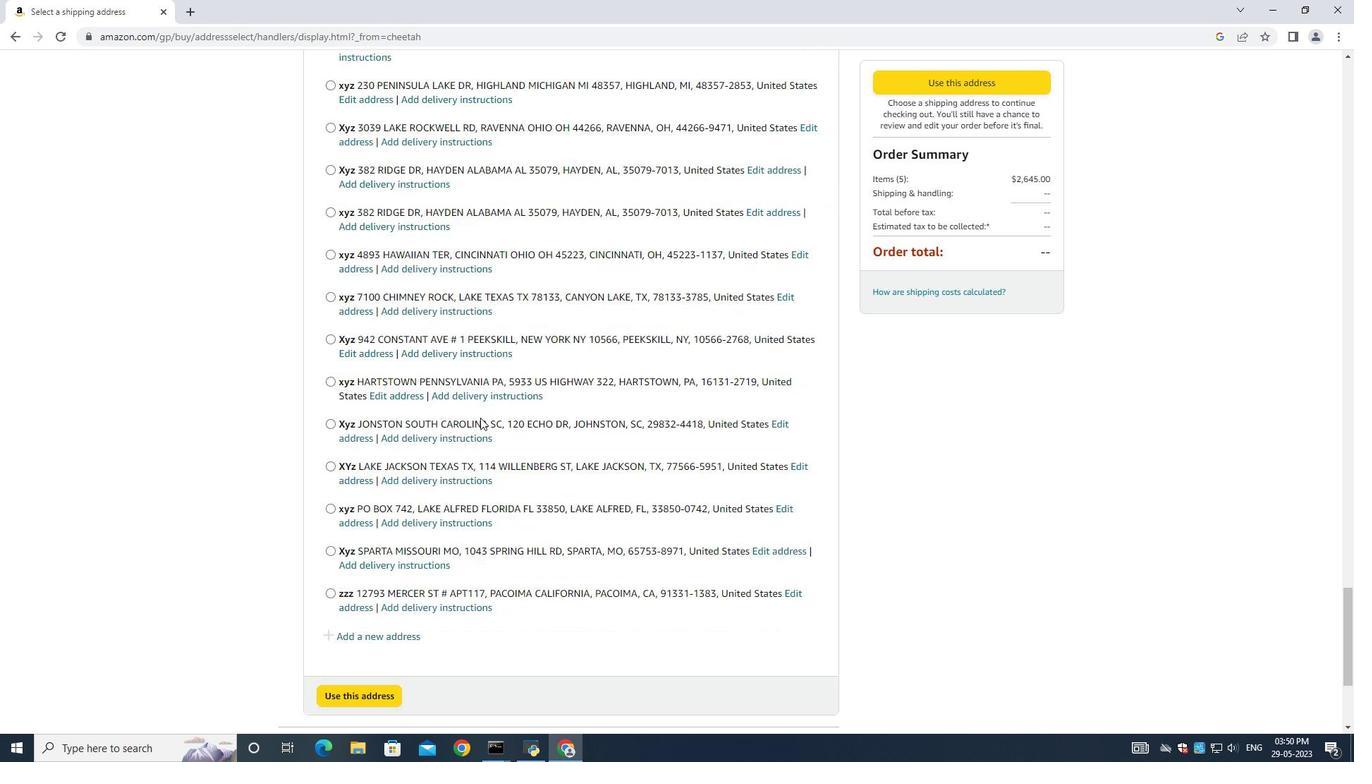 
Action: Mouse scrolled (481, 417) with delta (0, 0)
Screenshot: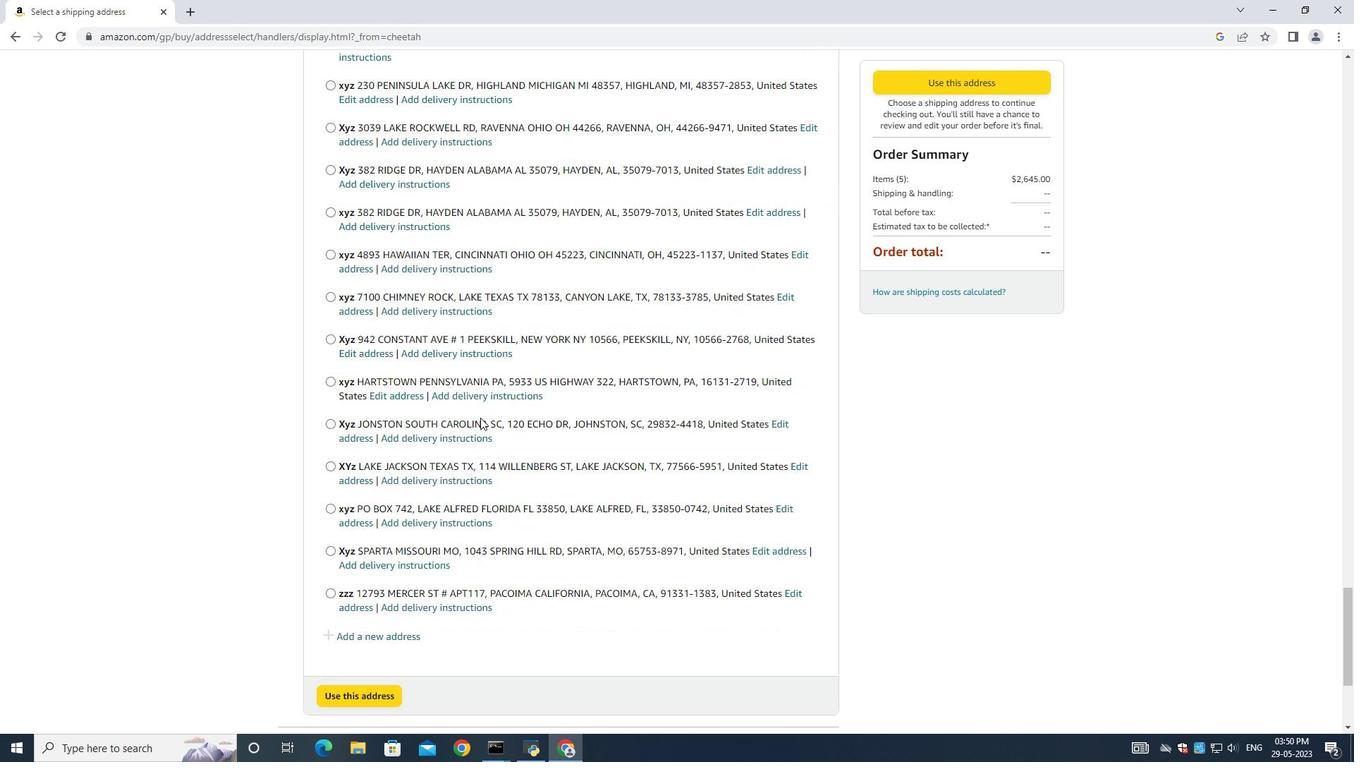 
Action: Mouse scrolled (481, 417) with delta (0, 0)
Screenshot: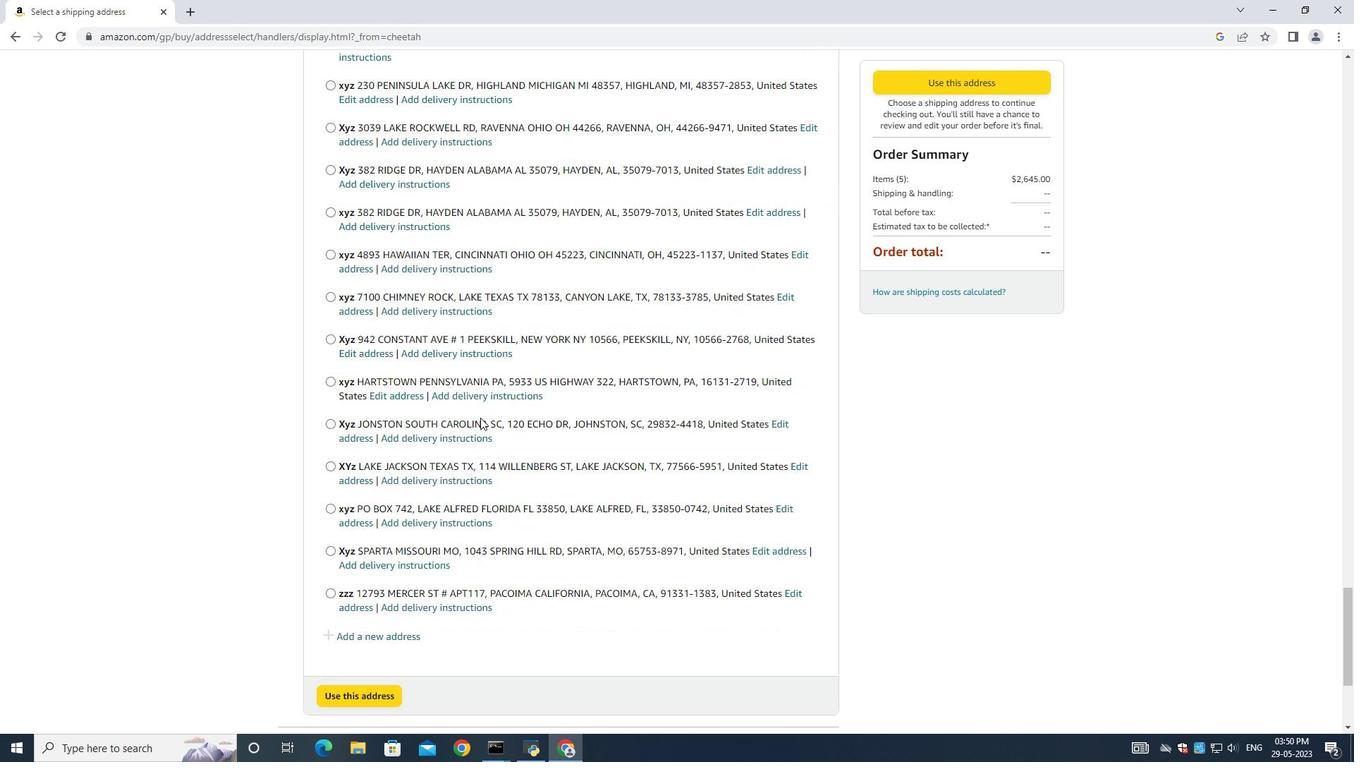 
Action: Mouse scrolled (481, 417) with delta (0, 0)
Screenshot: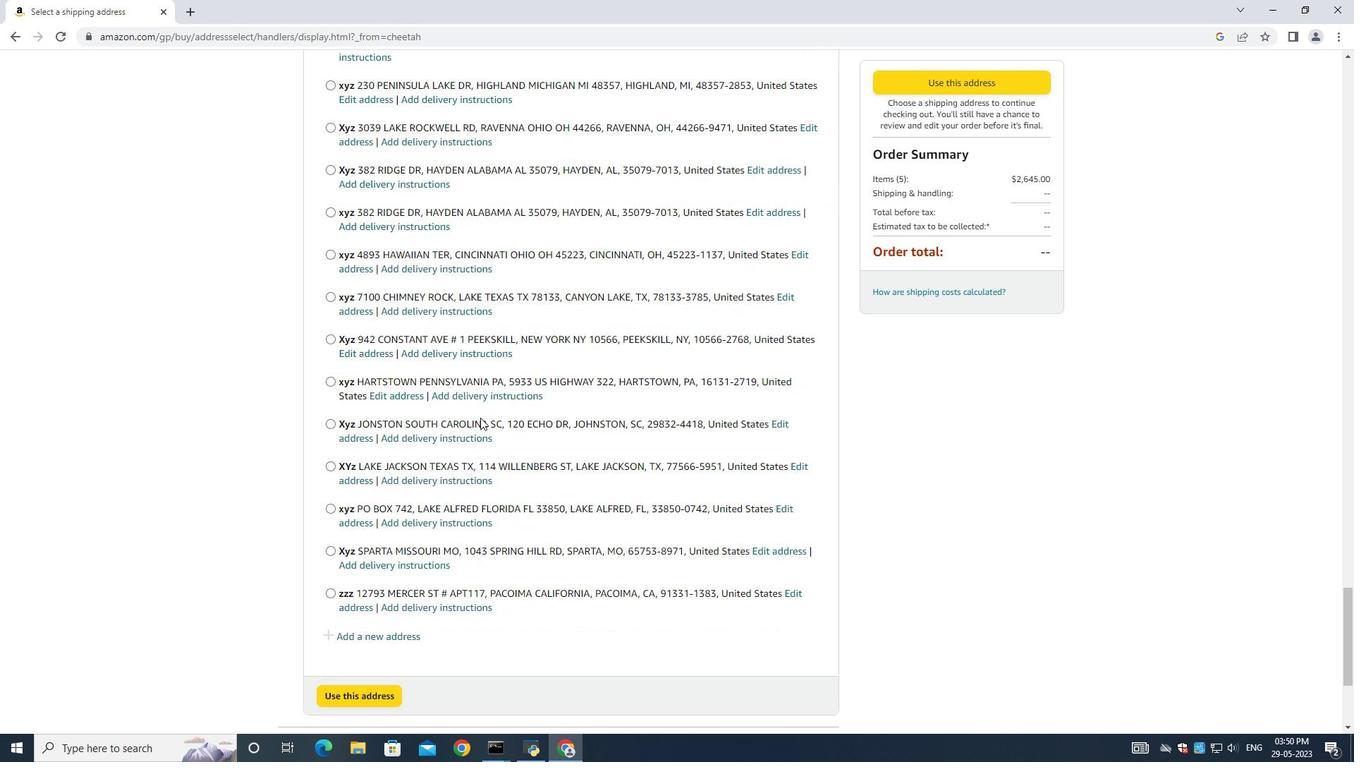 
Action: Mouse moved to (373, 393)
Screenshot: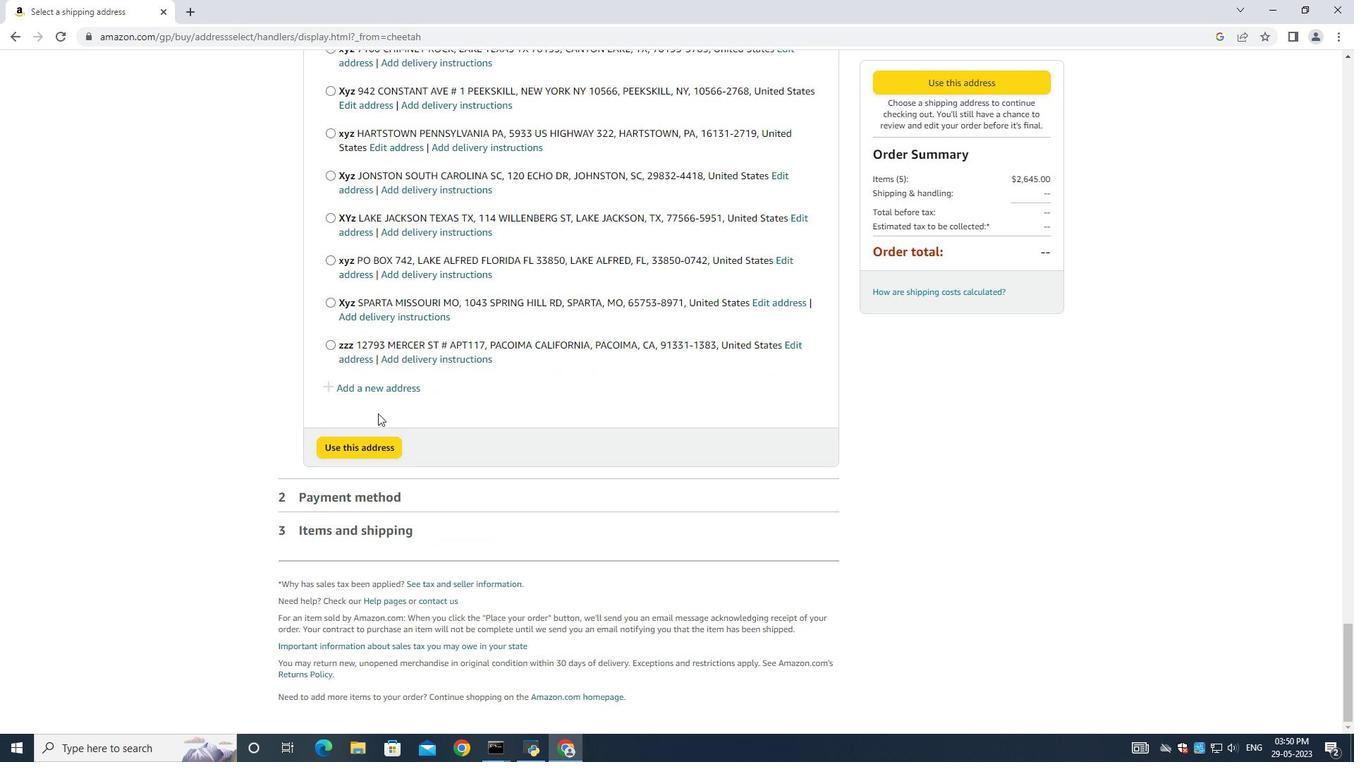 
Action: Mouse pressed left at (373, 393)
Screenshot: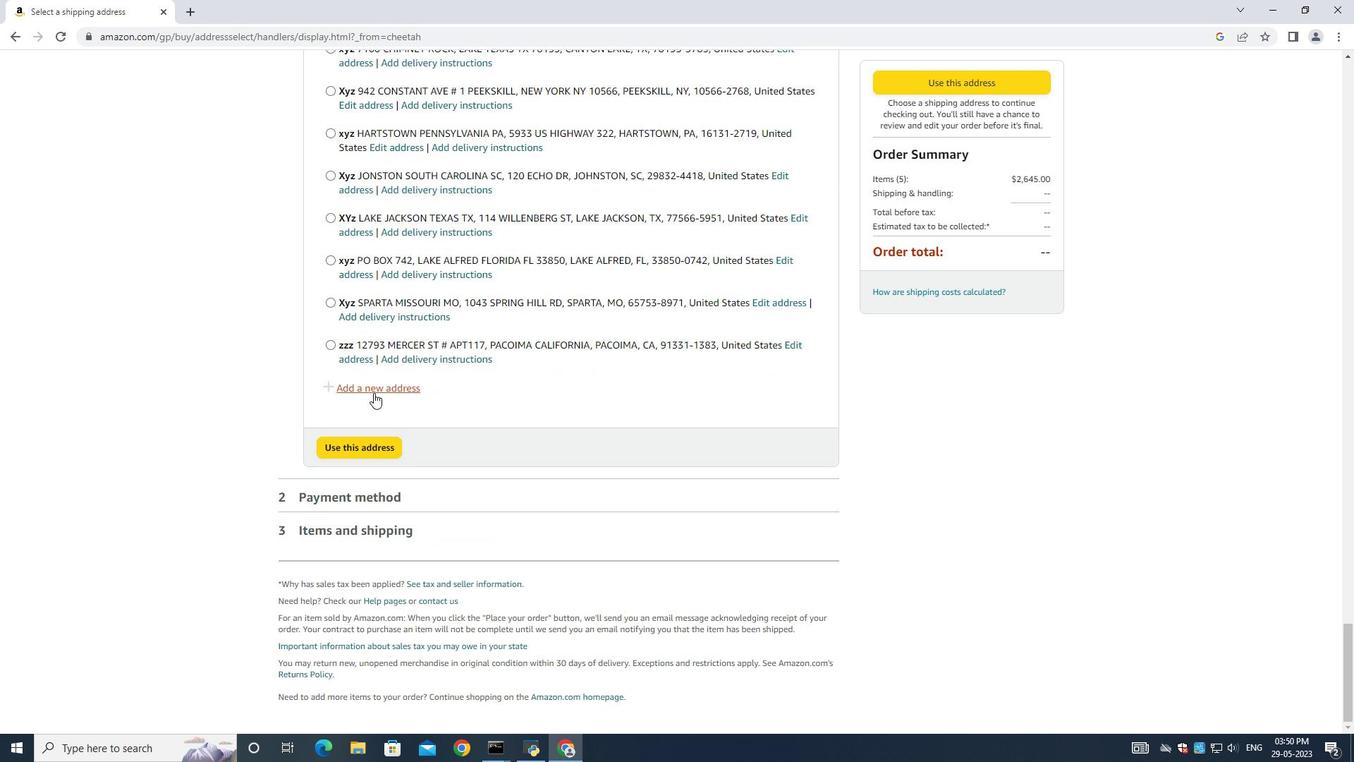 
Action: Mouse moved to (469, 346)
Screenshot: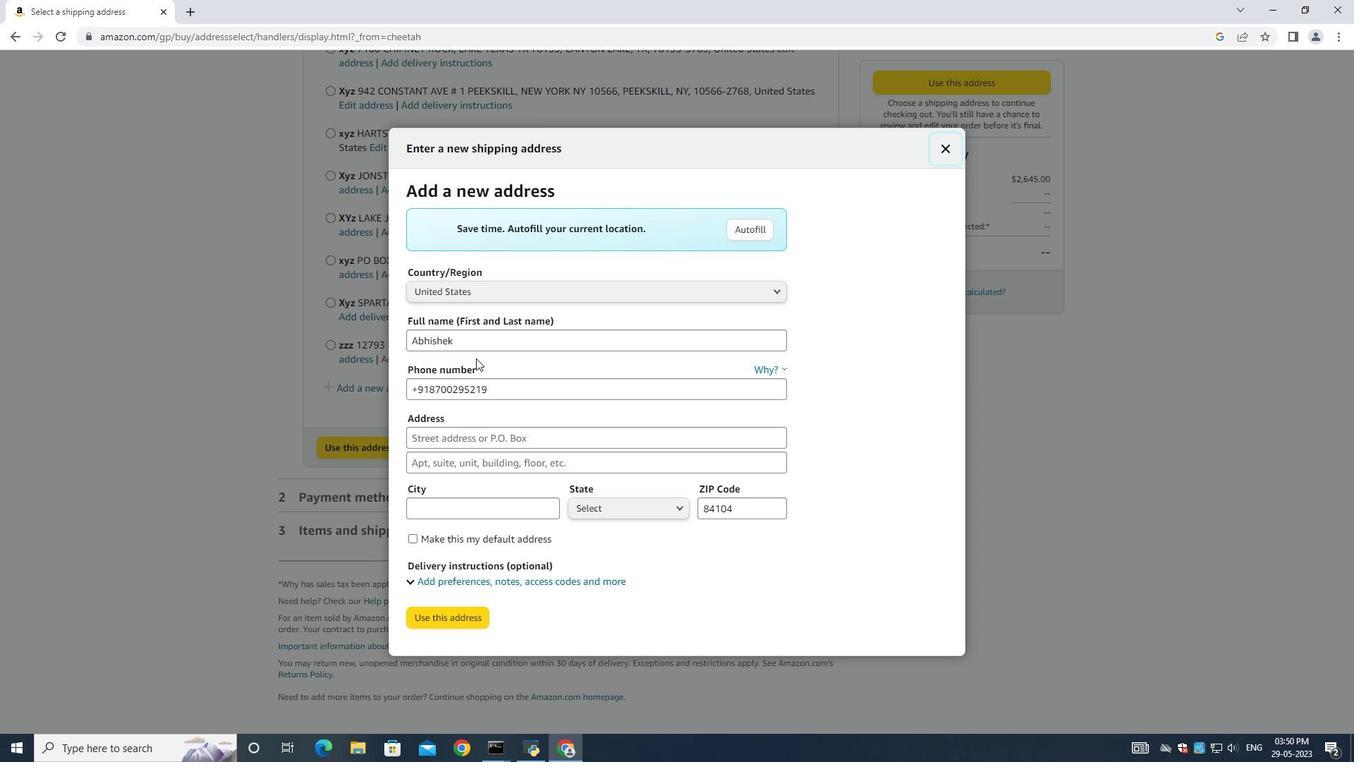 
Action: Mouse pressed left at (469, 346)
Screenshot: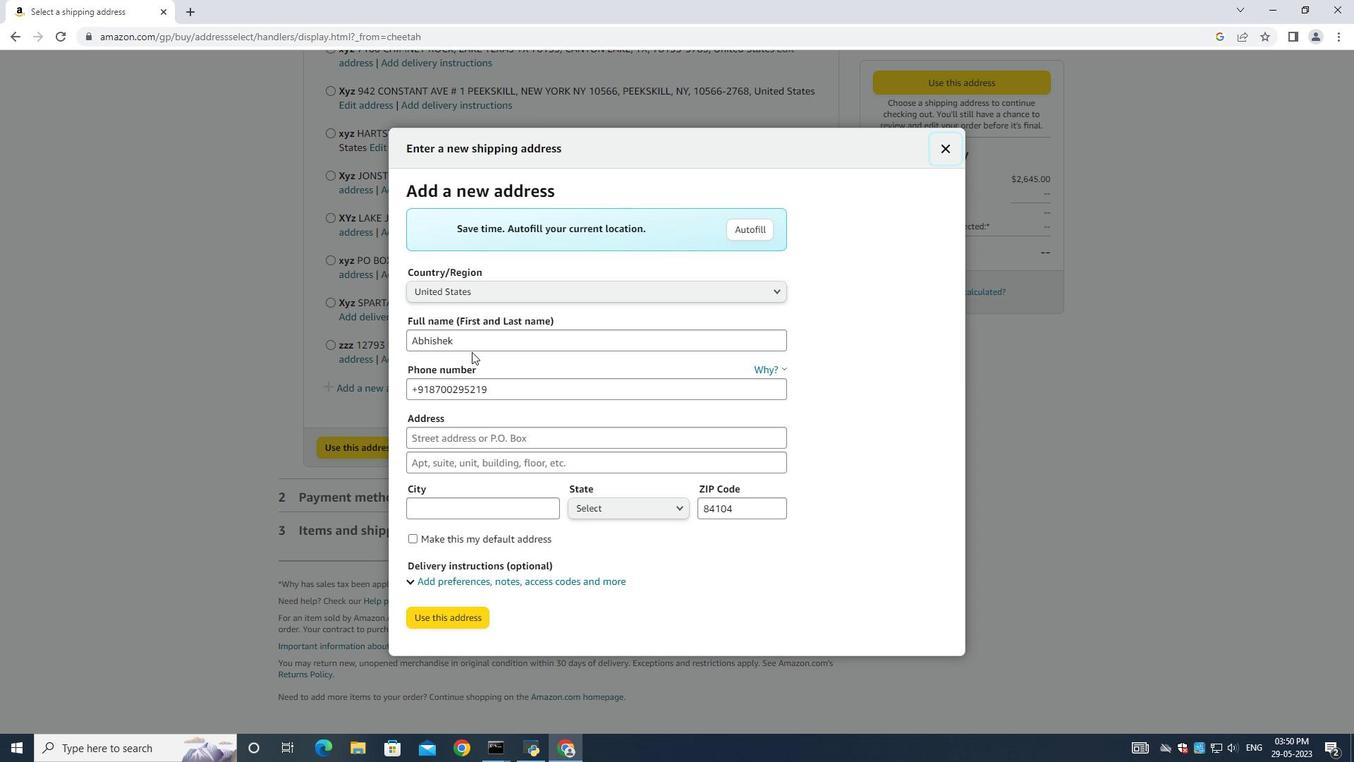 
Action: Key pressed ctrl+A<Key.backspace><Key.shift>Camden<Key.space><Key.shift><Key.shift><Key.shift><Key.shift><Key.shift><Key.shift><Key.shift><Key.shift><Key.shift><Key.shift><Key.shift><Key.shift><Key.shift><Key.shift><Key.shift><Key.shift><Key.shift><Key.shift><Key.shift><Key.shift><Key.shift><Key.shift><Key.shift><Key.shift><Key.shift><Key.shift><Key.shift><Key.shift><Key.shift><Key.shift><Key.shift><Key.shift><Key.shift><Key.shift><Key.shift><Key.shift><Key.shift><Key.shift><Key.shift><Key.shift><Key.shift><Key.shift><Key.shift><Key.shift><Key.shift><Key.shift><Key.shift><Key.shift><Key.shift><Key.shift><Key.shift><Key.shift><Key.shift><Key.shift><Key.shift><Key.shift><Key.shift><Key.shift><Key.shift><Key.shift><Key.shift><Key.shift><Key.backspace><Key.backspace><Key.backspace><Key.backspace><Key.backspace><Key.backspace><Key.backspace><Key.backspace><Key.backspace><Key.backspace><Key.backspace><Key.backspace><Key.backspace><Key.backspace><Key.backspace><Key.shift>Fernando<Key.space><Key.shift><Key.shift><Key.space><Key.shift>Perez
Screenshot: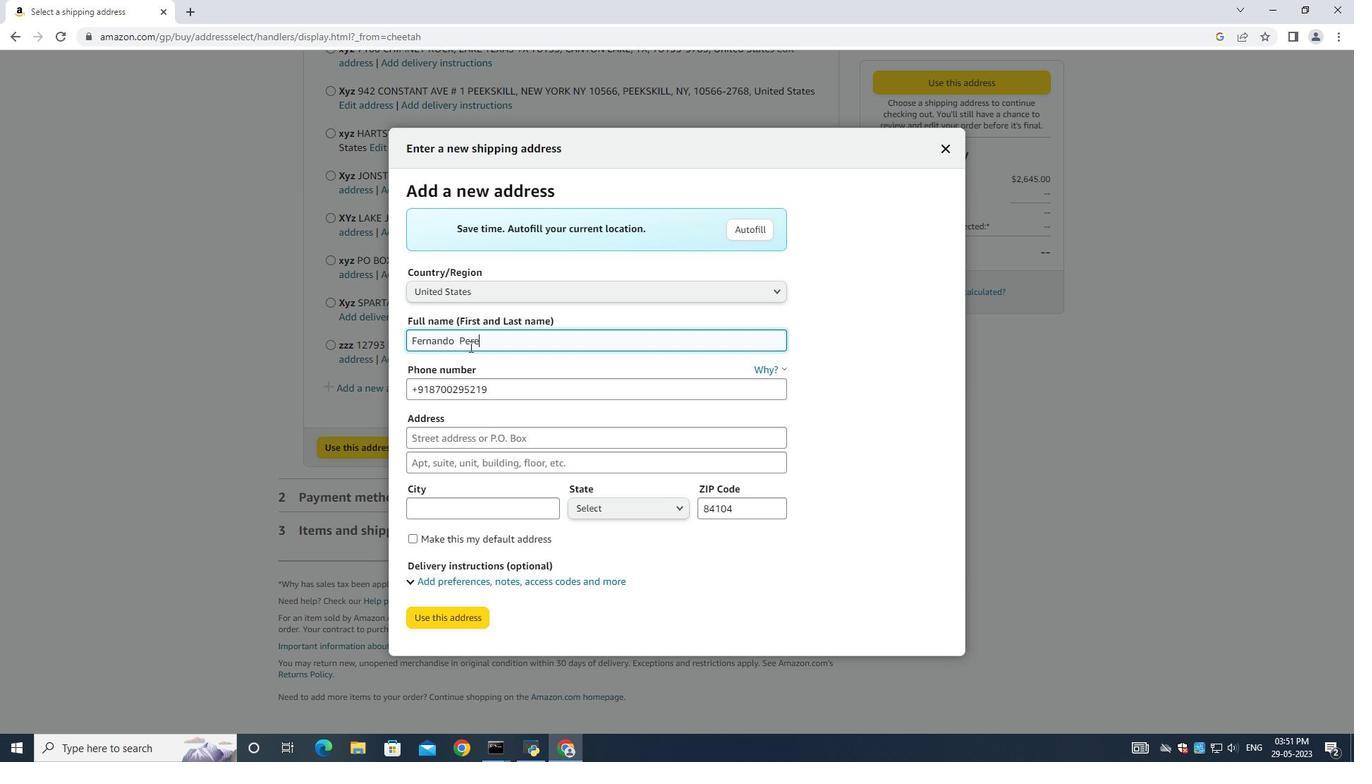 
Action: Mouse moved to (403, 311)
Screenshot: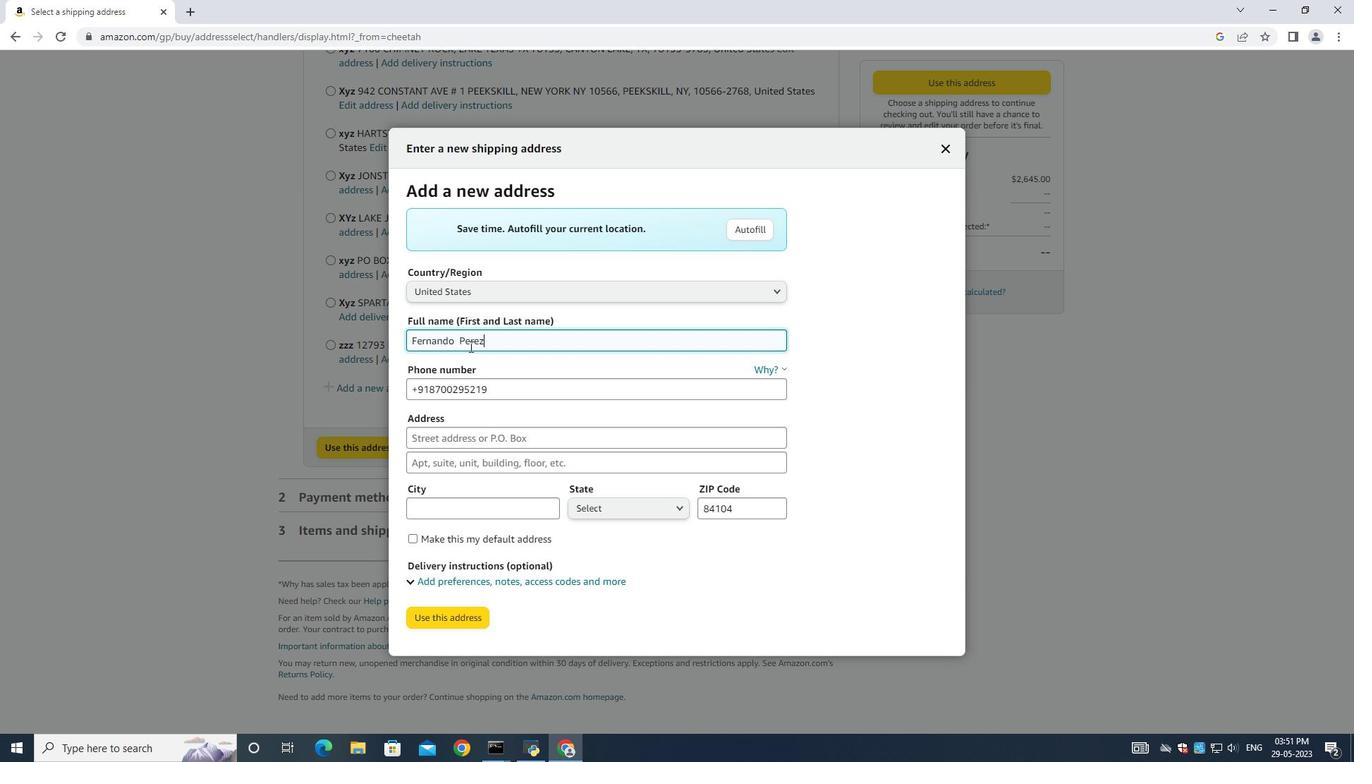 
Action: Key pressed <Key.tab><Key.tab><Key.backspace>7752551231<Key.tab>1393<Key.space><Key.shift>Camden<Key.space><Key.shift><Key.shift><Key.shift>Street<Key.space><Key.tab><Key.shift>Redo<Key.space><Key.shift><Key.shift><Key.shift><Key.shift><Key.shift><Key.shift><Key.shift><Key.shift><Key.shift><Key.shift><Key.shift><Key.shift><Key.shift><Key.shift><Key.shift><Key.shift><Key.shift><Key.shift><Key.shift><Key.shift><Key.shift><Key.shift><Key.shift><Key.shift><Key.shift><Key.shift><Key.shift><Key.shift><Key.shift>Nevado<Key.tab><Key.shift><Key.shift><Key.shift><Key.shift><Key.shift><Key.shift><Key.shift><Key.shift><Key.shift><Key.shift><Key.shift><Key.shift><Key.shift><Key.shift><Key.shift><Key.shift><Key.shift><Key.shift><Key.shift><Key.shift><Key.shift><Key.shift><Key.shift><Key.shift><Key.shift><Key.shift><Key.shift><Key.shift><Key.shift><Key.shift><Key.shift><Key.shift><Key.shift><Key.shift>Reno<Key.space><Key.tab><Key.up>annnan<Key.right><Key.down><Key.enter><Key.tab><Key.backspace>89501
Screenshot: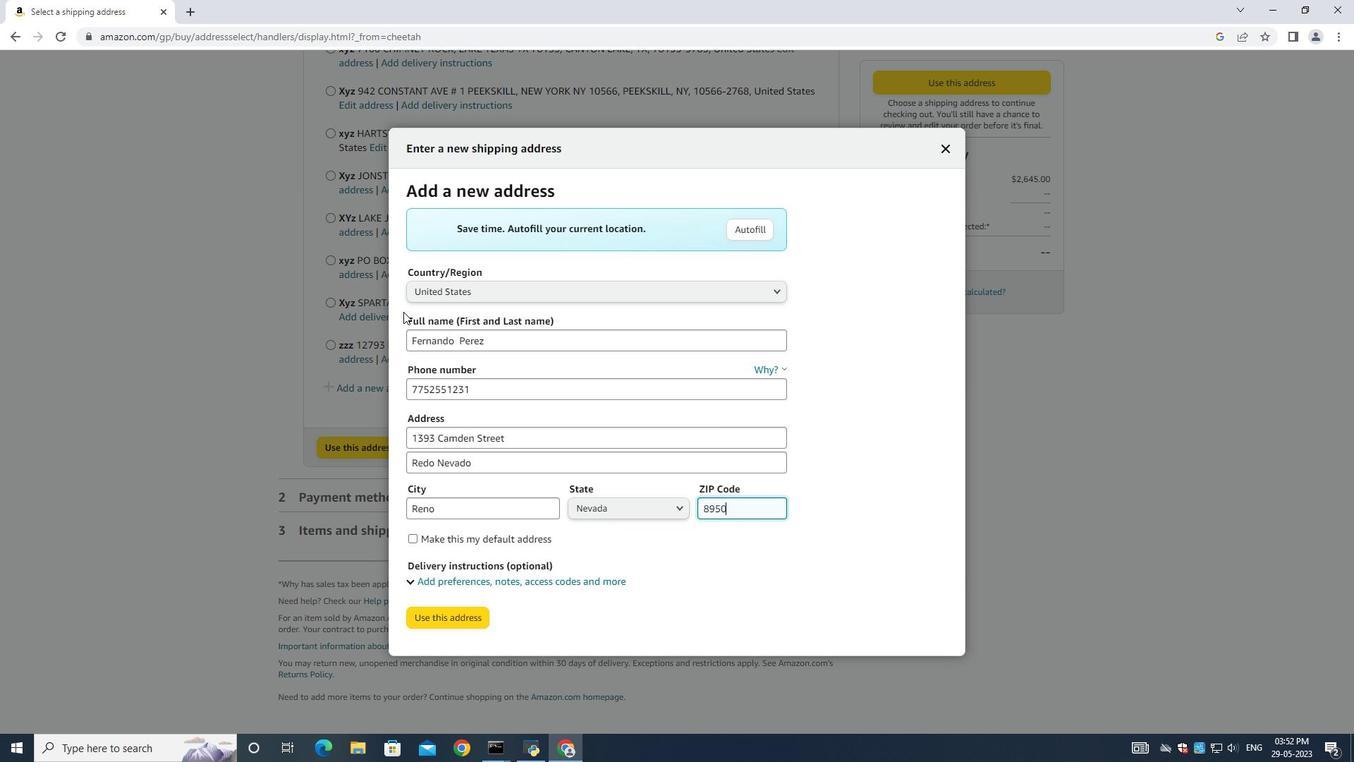 
Action: Mouse moved to (464, 623)
Screenshot: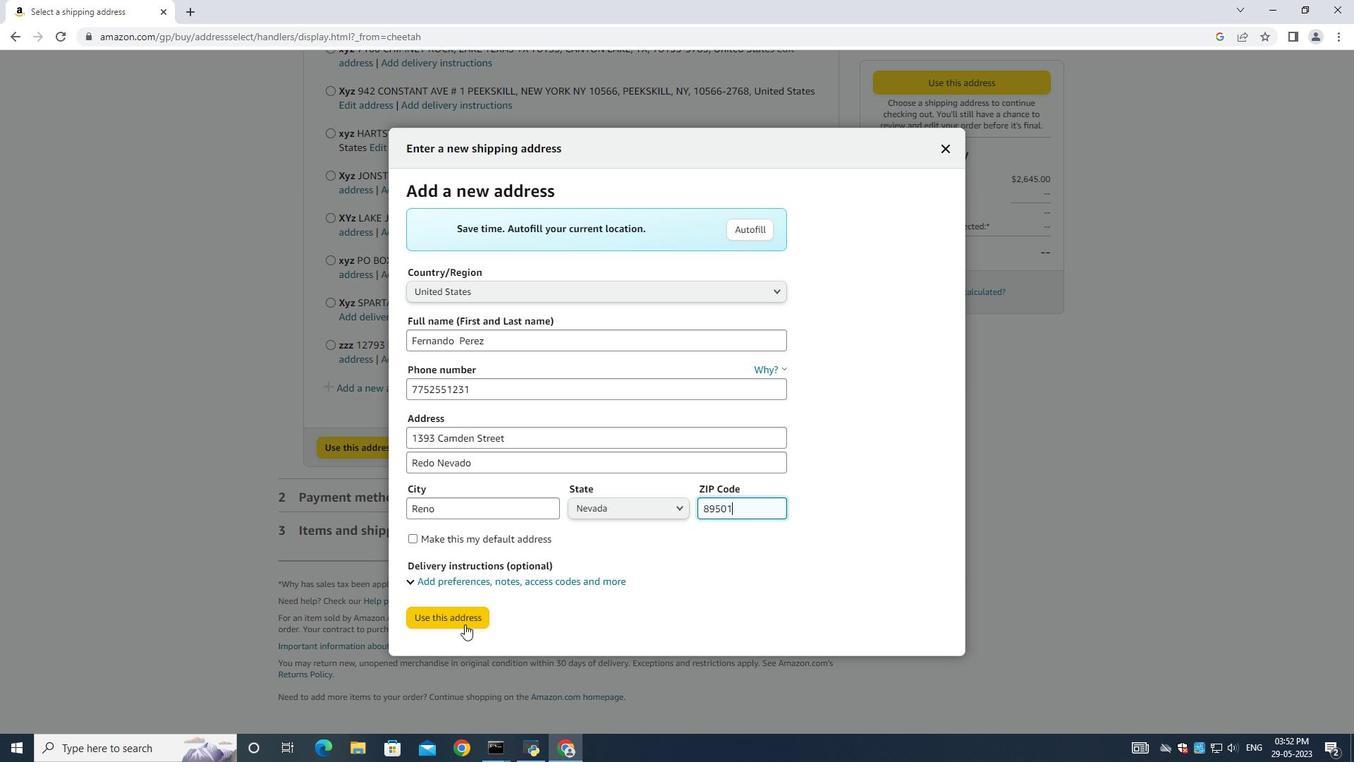 
Action: Mouse pressed left at (464, 623)
Screenshot: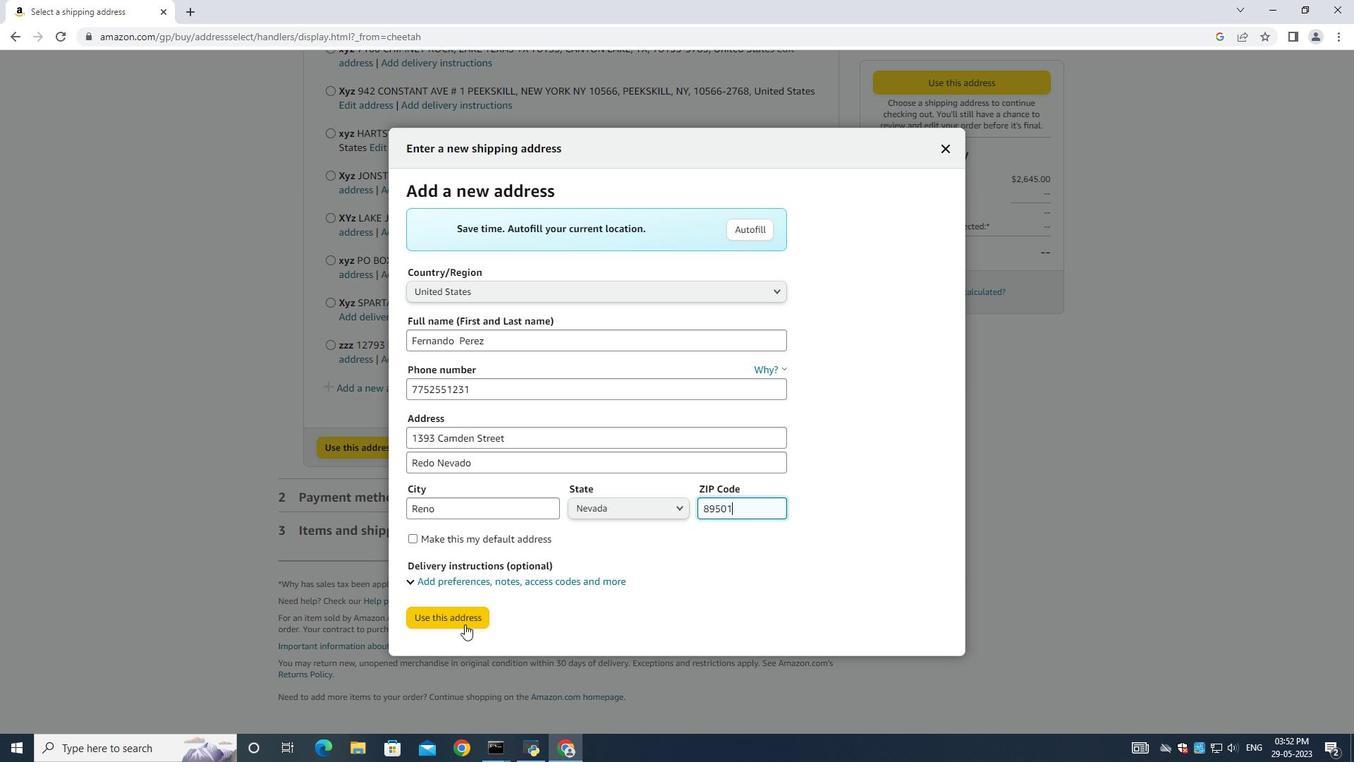 
Action: Mouse moved to (435, 721)
Screenshot: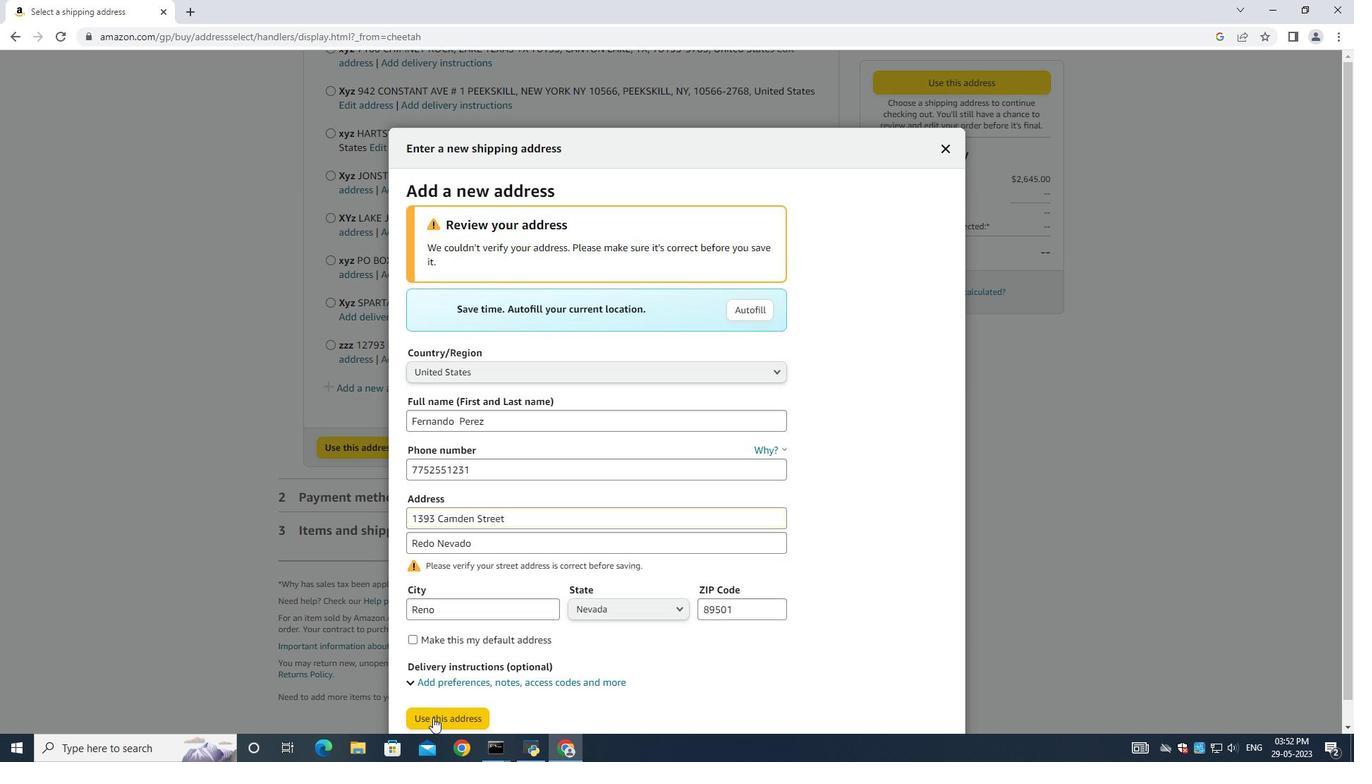 
Action: Mouse pressed left at (435, 721)
Screenshot: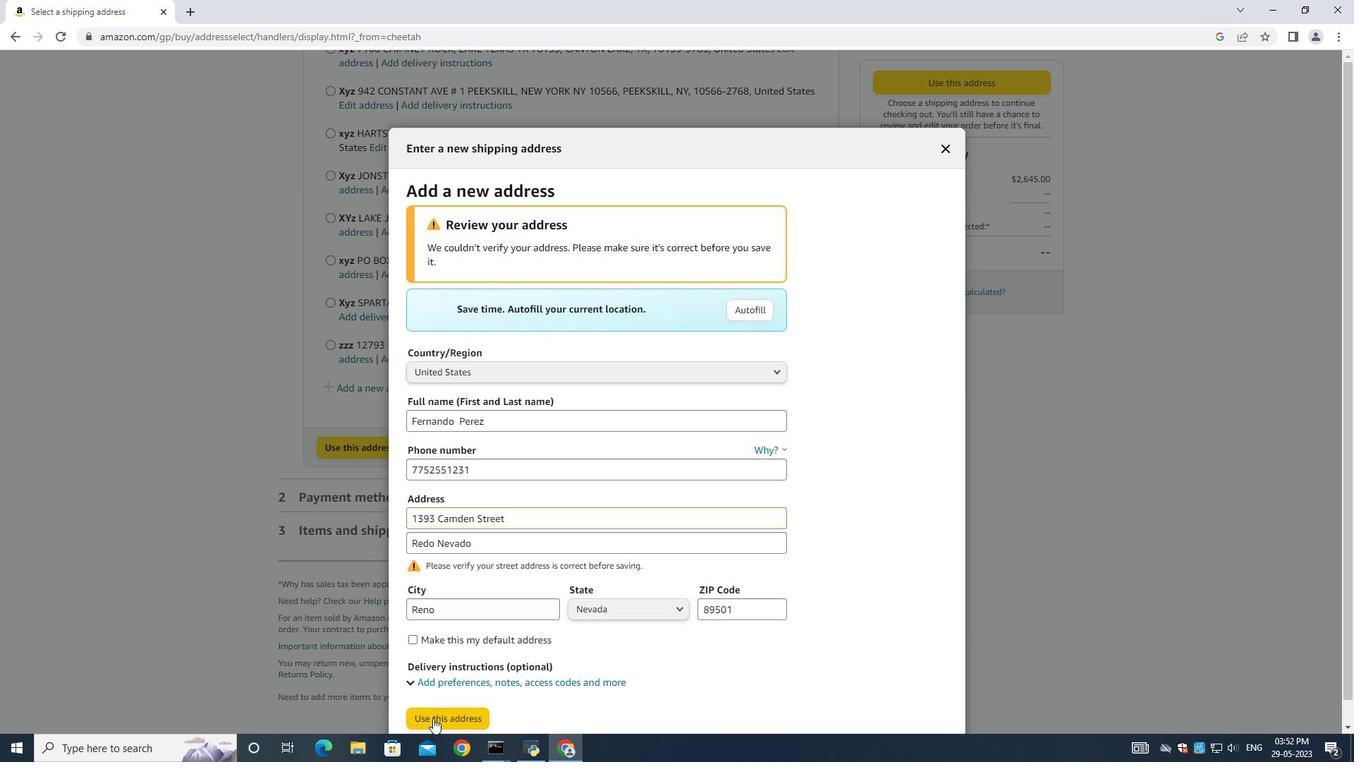 
Action: Mouse moved to (569, 421)
Screenshot: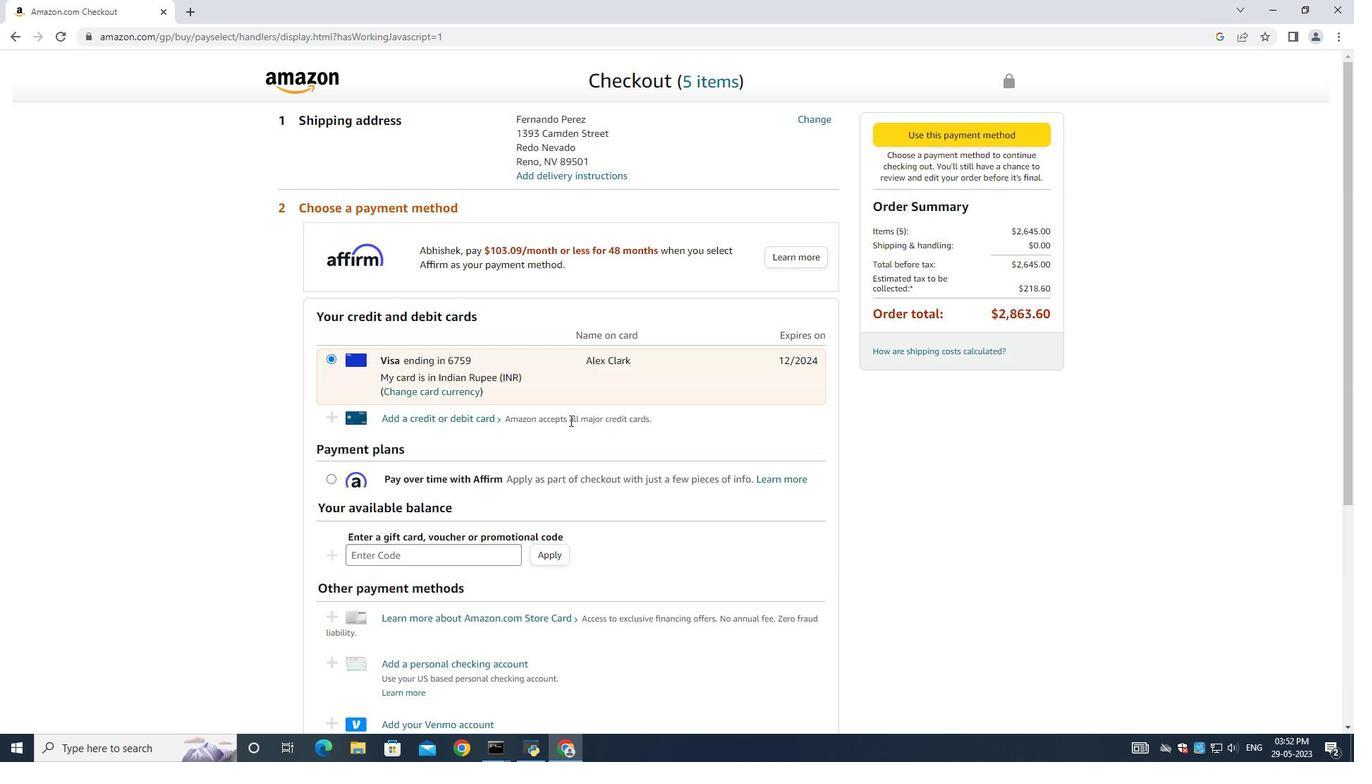 
